Task: Update the bed details by changing the room number, bed number, resident, and set the availability status to 'Occupied'.
Action: Mouse moved to (150, 152)
Screenshot: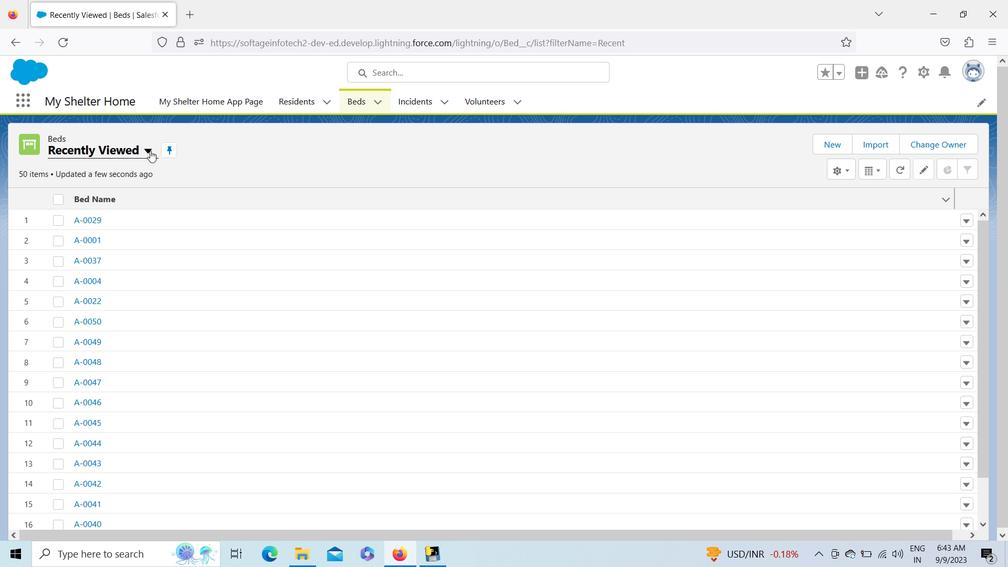 
Action: Mouse pressed left at (150, 152)
Screenshot: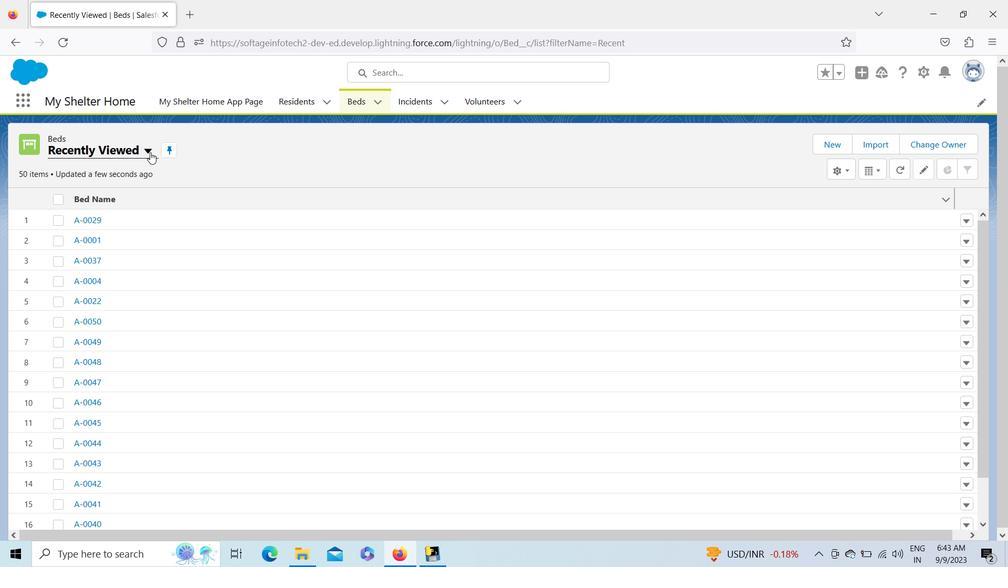 
Action: Mouse moved to (125, 190)
Screenshot: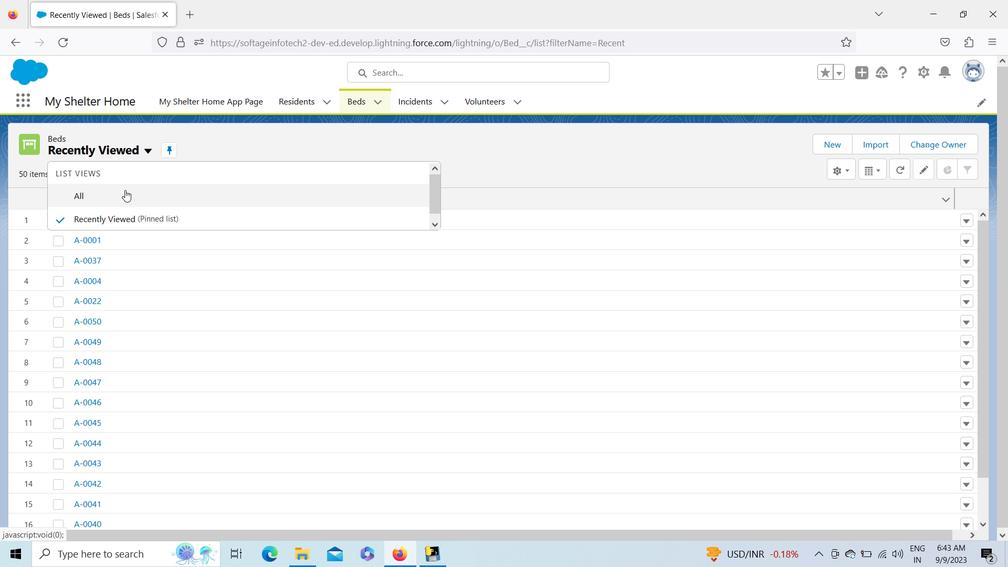
Action: Mouse pressed left at (125, 190)
Screenshot: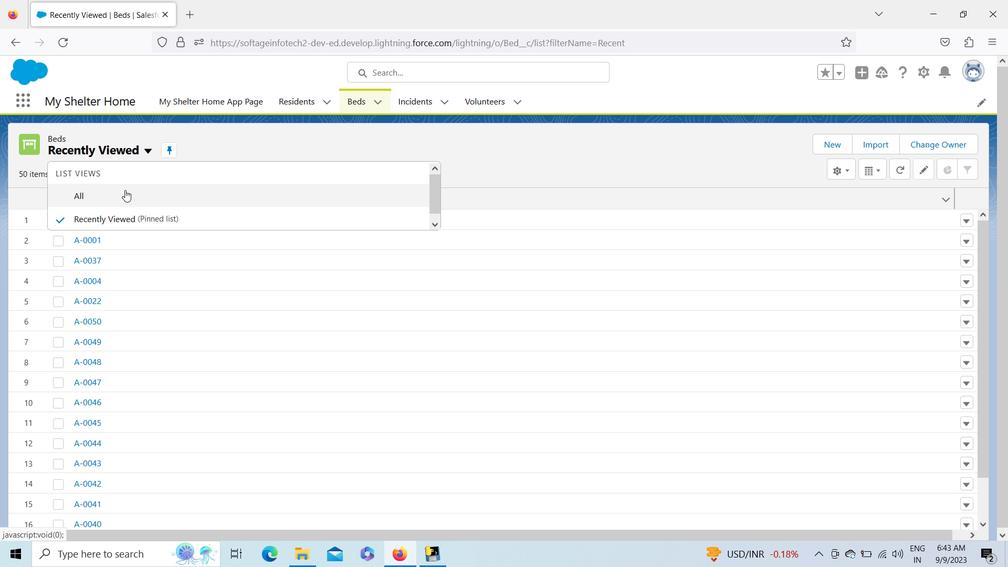 
Action: Mouse moved to (99, 219)
Screenshot: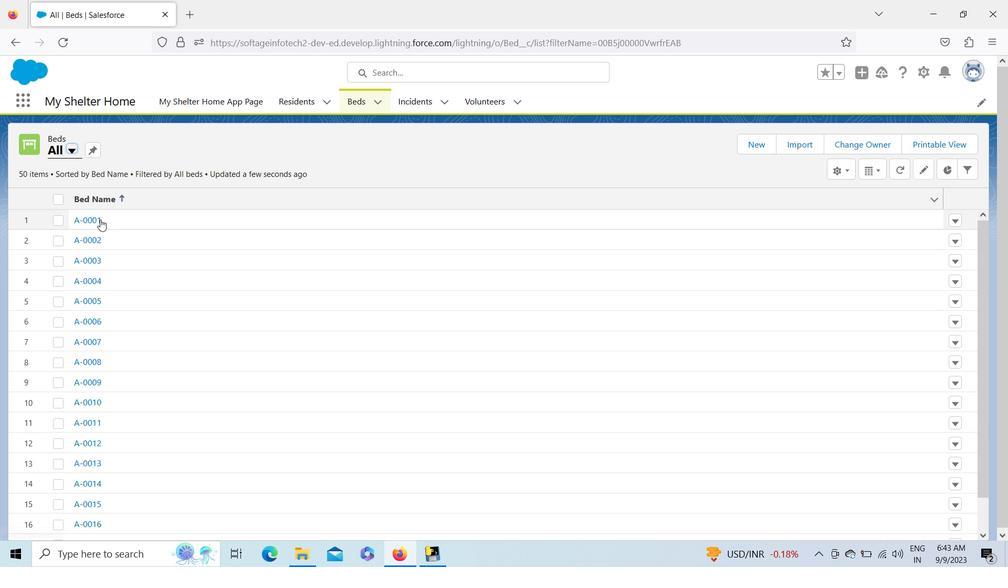 
Action: Mouse pressed left at (99, 219)
Screenshot: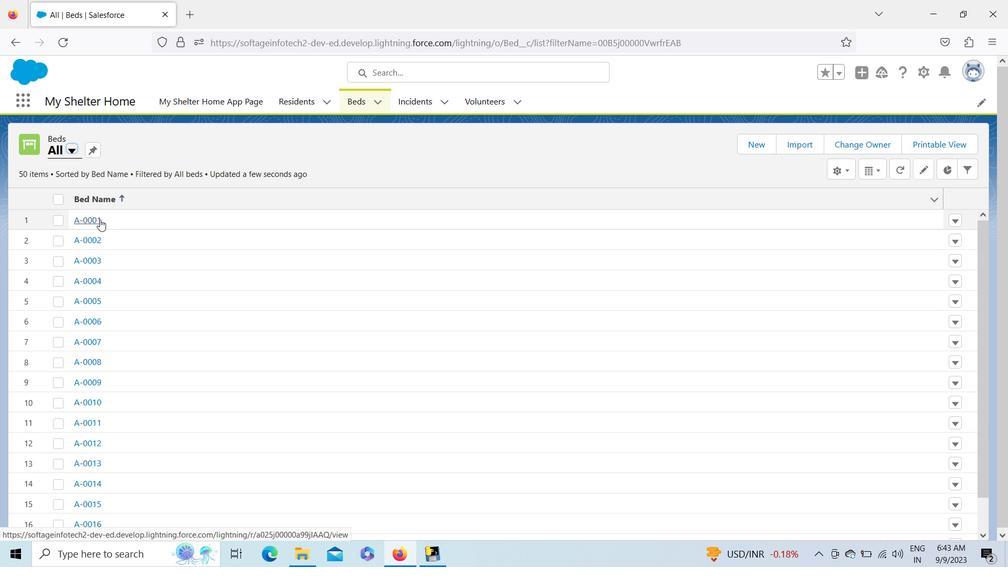 
Action: Mouse moved to (645, 319)
Screenshot: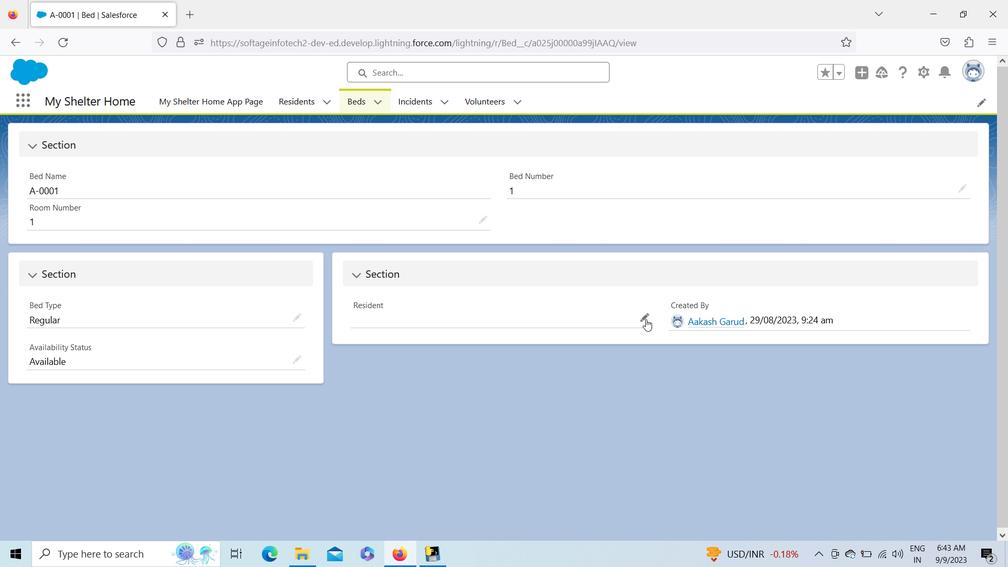 
Action: Mouse pressed left at (645, 319)
Screenshot: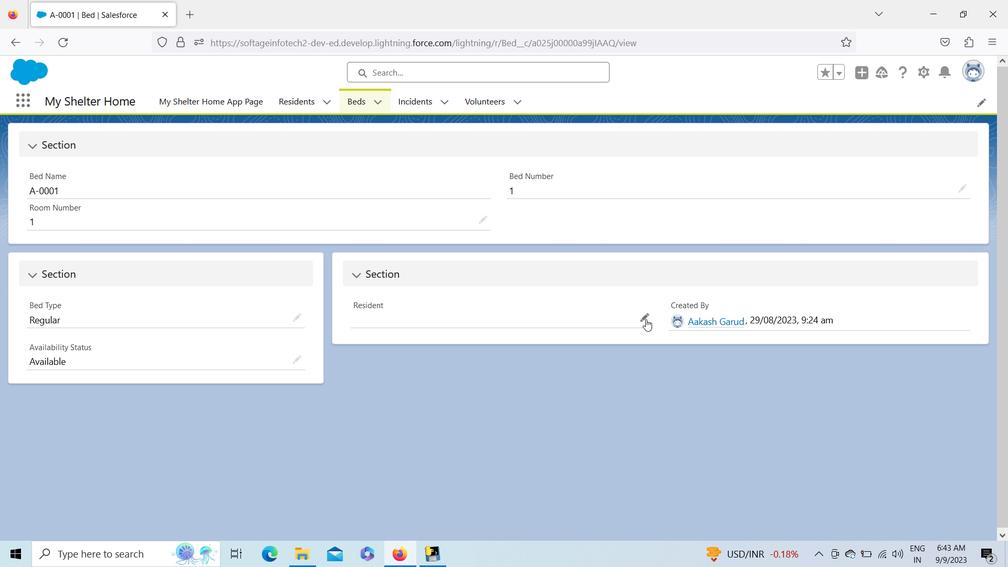 
Action: Key pressed <Key.shift>Hen<Key.backspace>
Screenshot: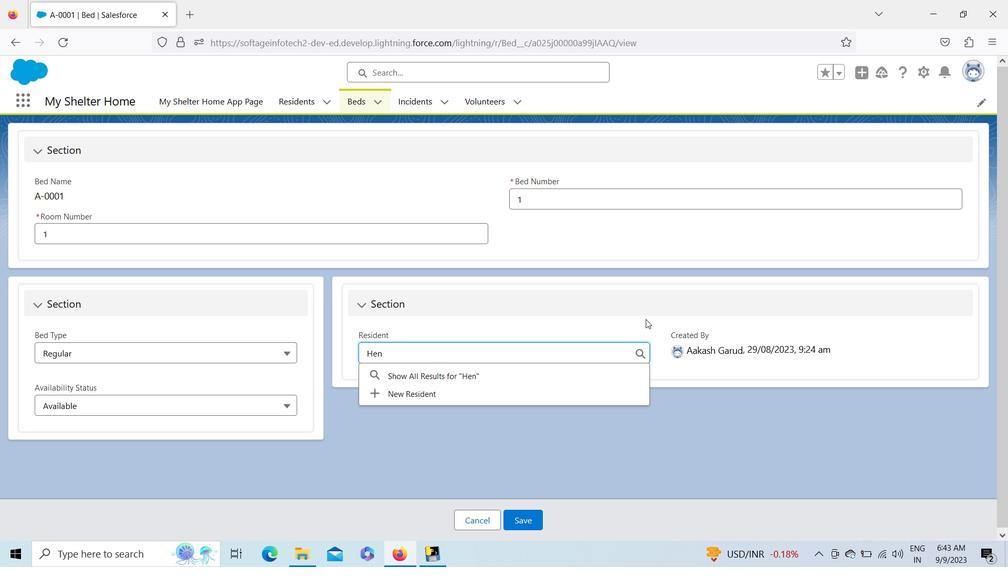 
Action: Mouse moved to (405, 420)
Screenshot: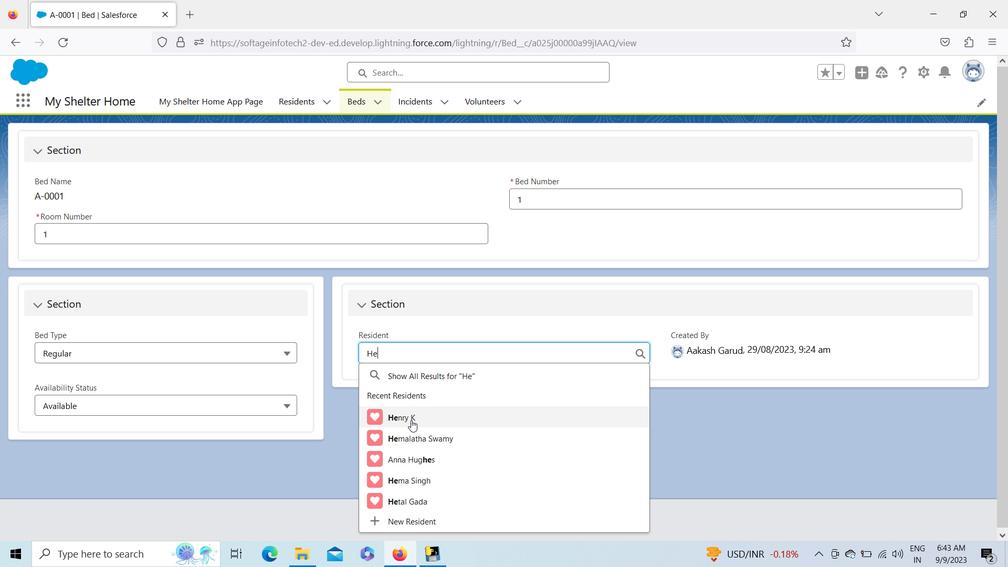 
Action: Mouse pressed left at (405, 420)
Screenshot: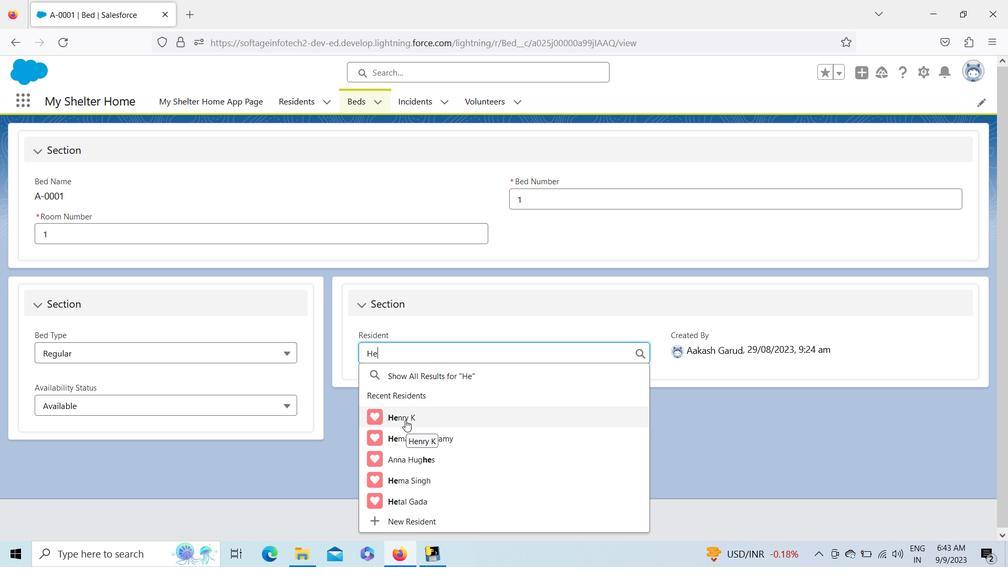 
Action: Mouse moved to (141, 404)
Screenshot: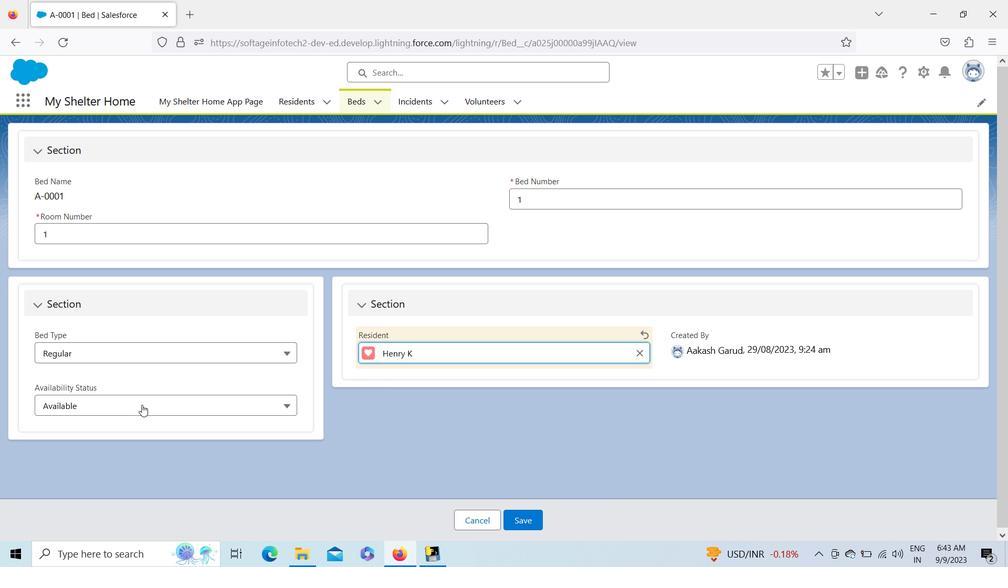 
Action: Mouse pressed left at (141, 404)
Screenshot: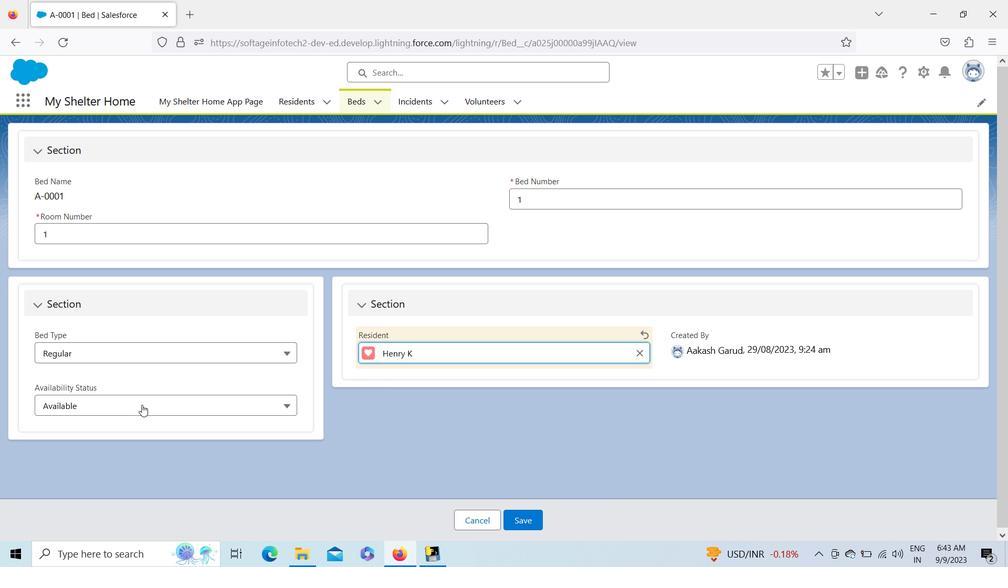 
Action: Mouse moved to (115, 453)
Screenshot: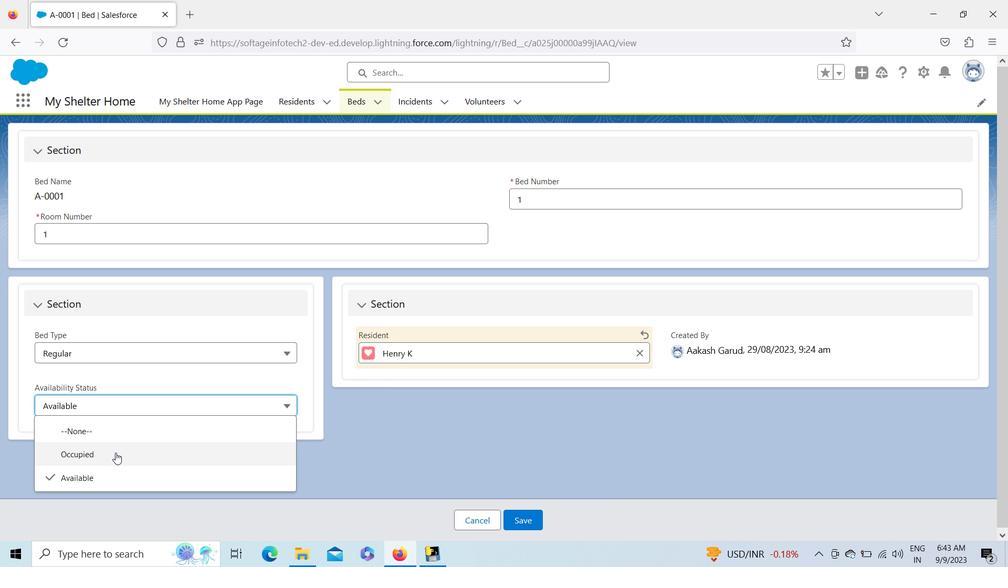 
Action: Mouse pressed left at (115, 453)
Screenshot: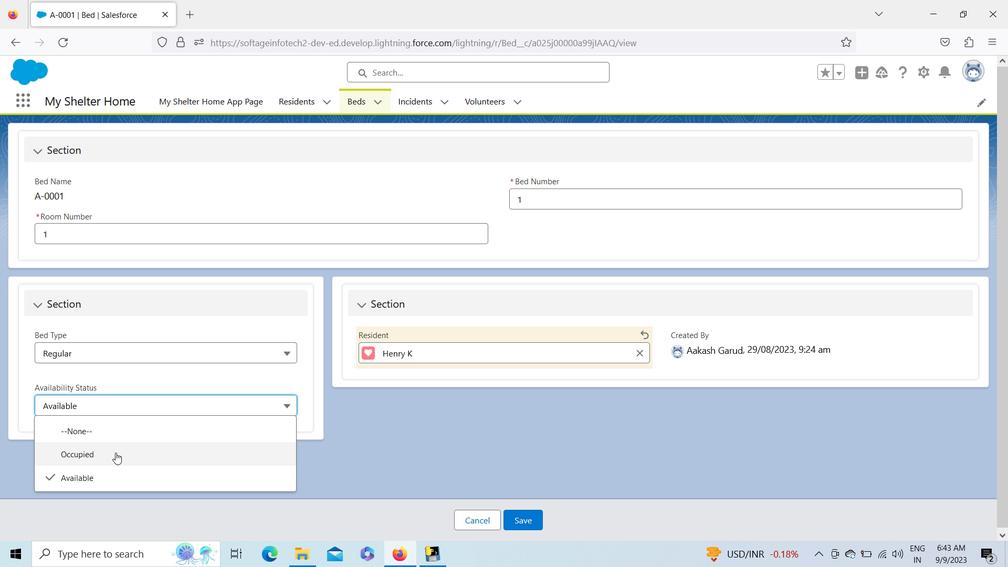 
Action: Mouse moved to (137, 346)
Screenshot: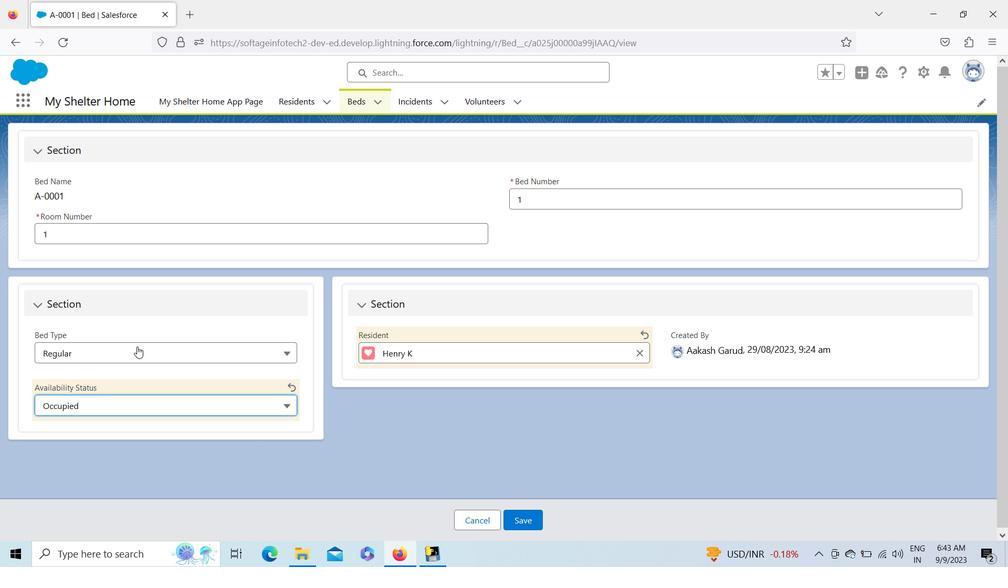 
Action: Mouse pressed left at (137, 346)
Screenshot: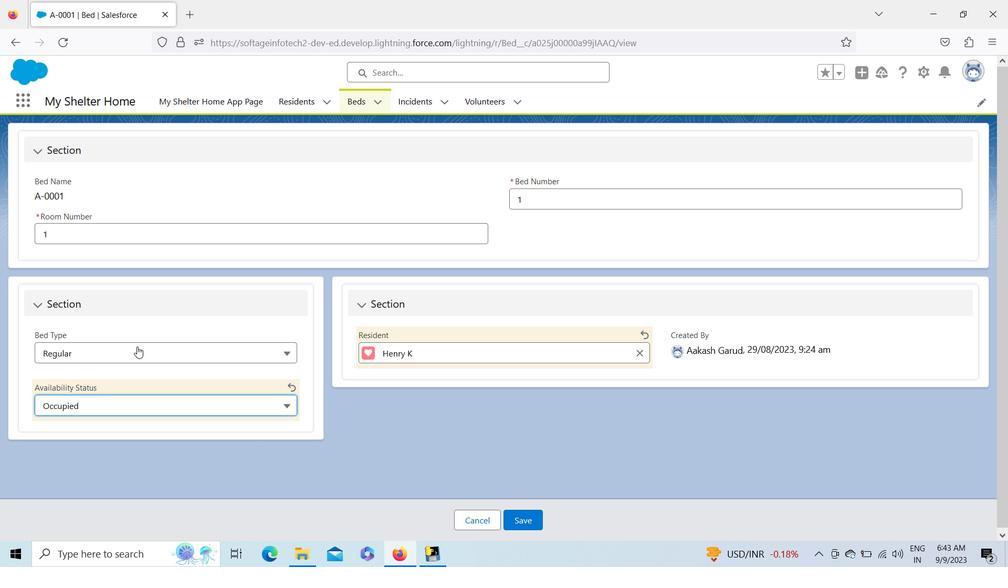 
Action: Mouse moved to (95, 397)
Screenshot: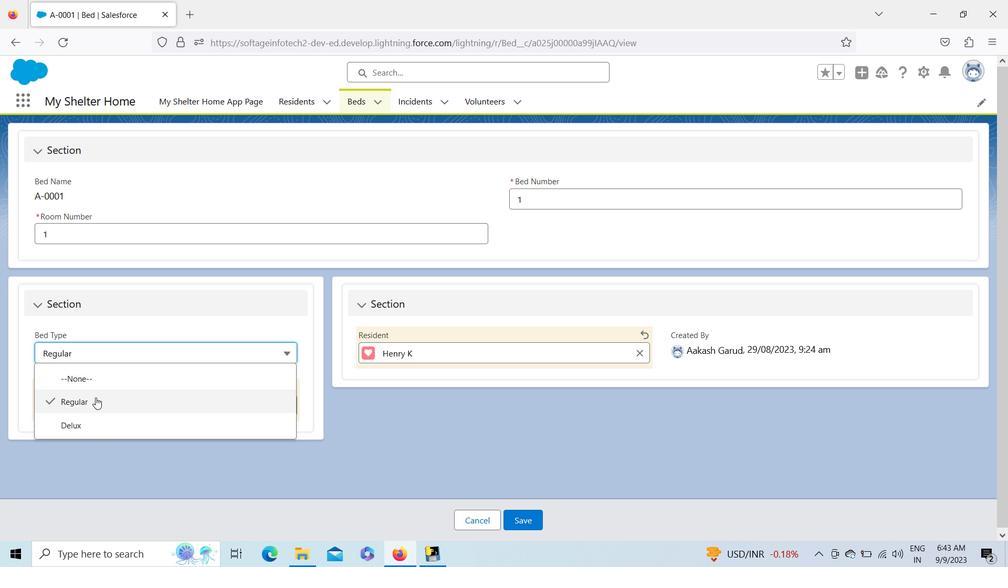 
Action: Mouse pressed left at (95, 397)
Screenshot: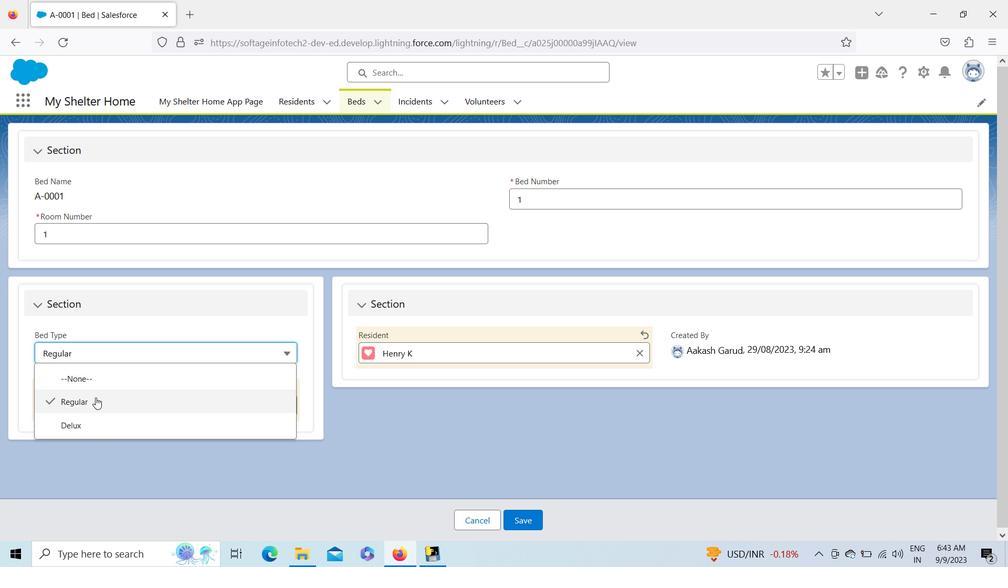
Action: Mouse moved to (527, 518)
Screenshot: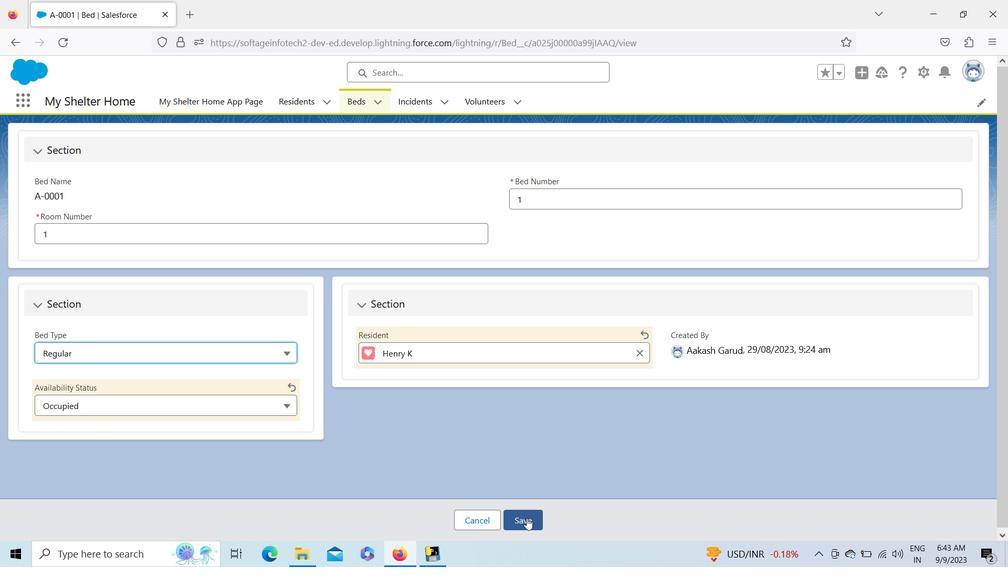 
Action: Mouse pressed left at (527, 518)
Screenshot: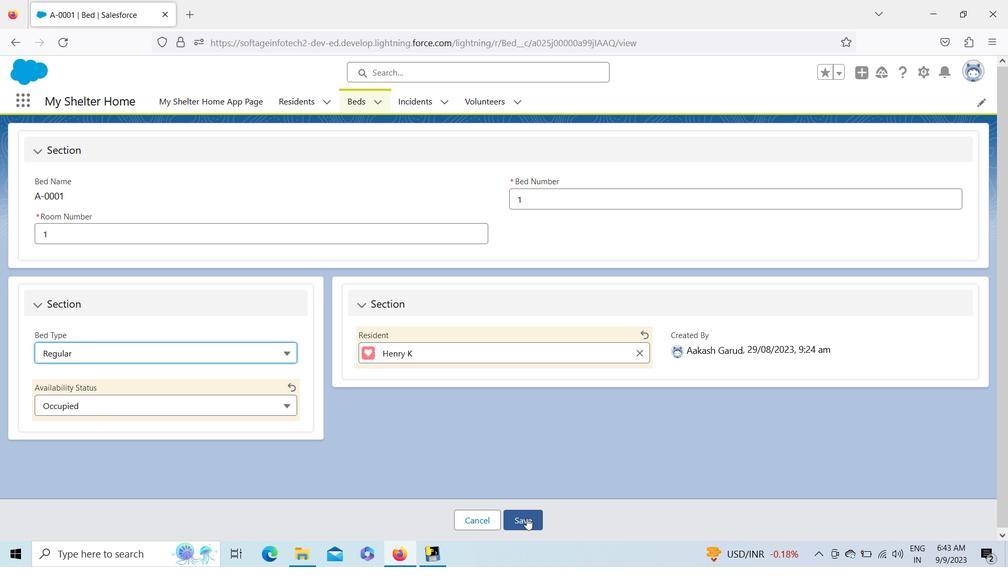 
Action: Mouse moved to (357, 103)
Screenshot: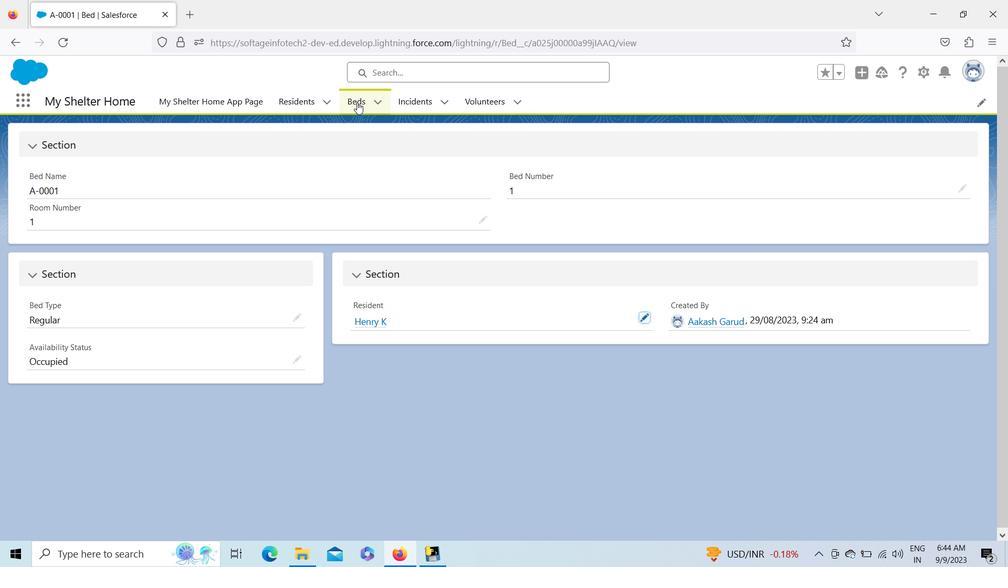 
Action: Mouse pressed left at (357, 103)
Screenshot: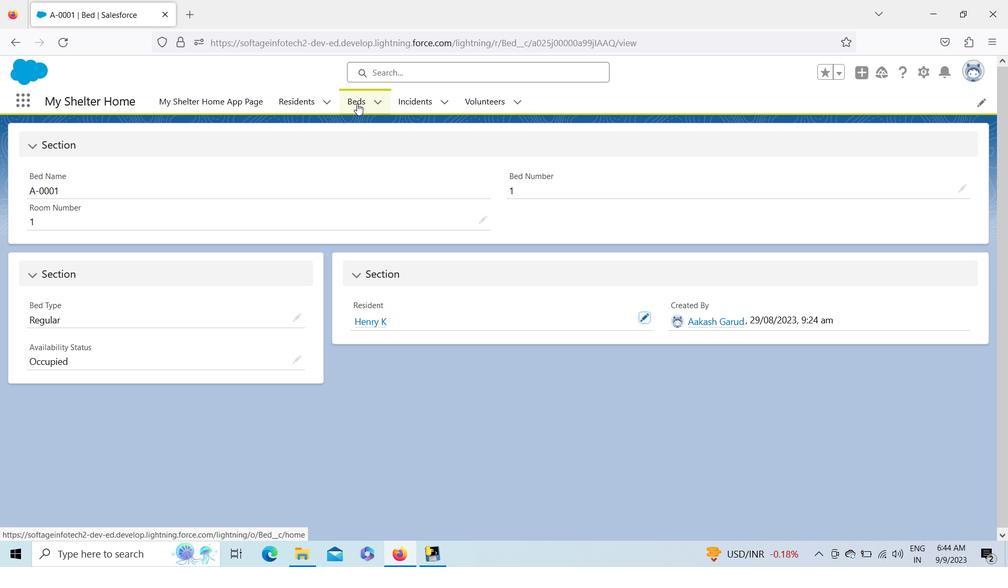 
Action: Mouse moved to (145, 149)
Screenshot: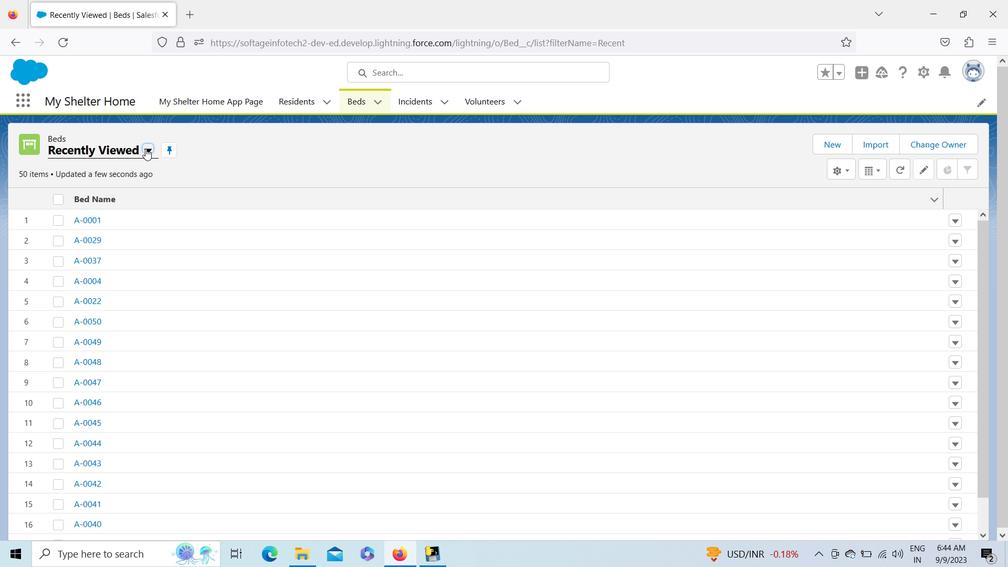 
Action: Mouse pressed left at (145, 149)
Screenshot: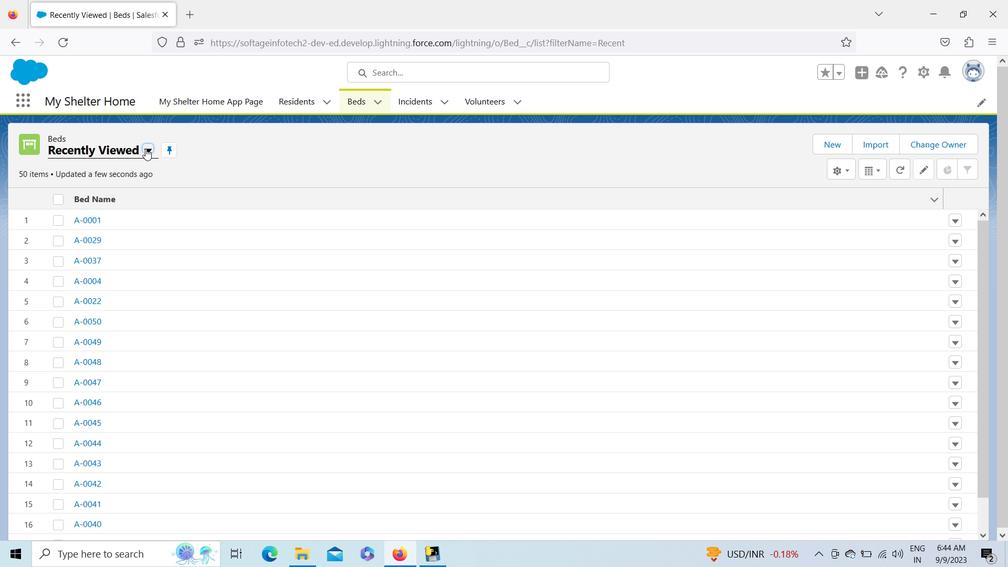 
Action: Mouse moved to (80, 198)
Screenshot: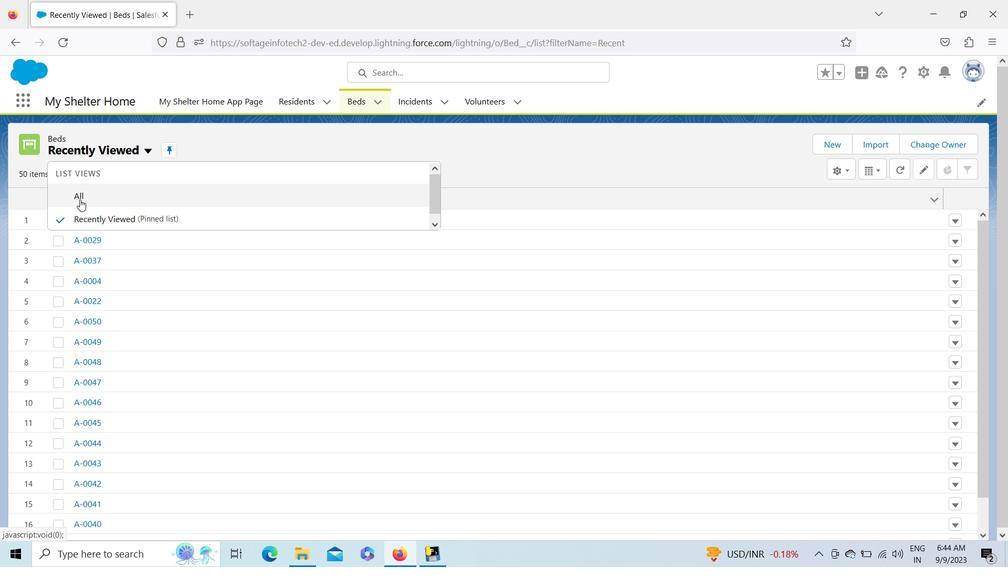 
Action: Mouse pressed left at (80, 198)
Screenshot: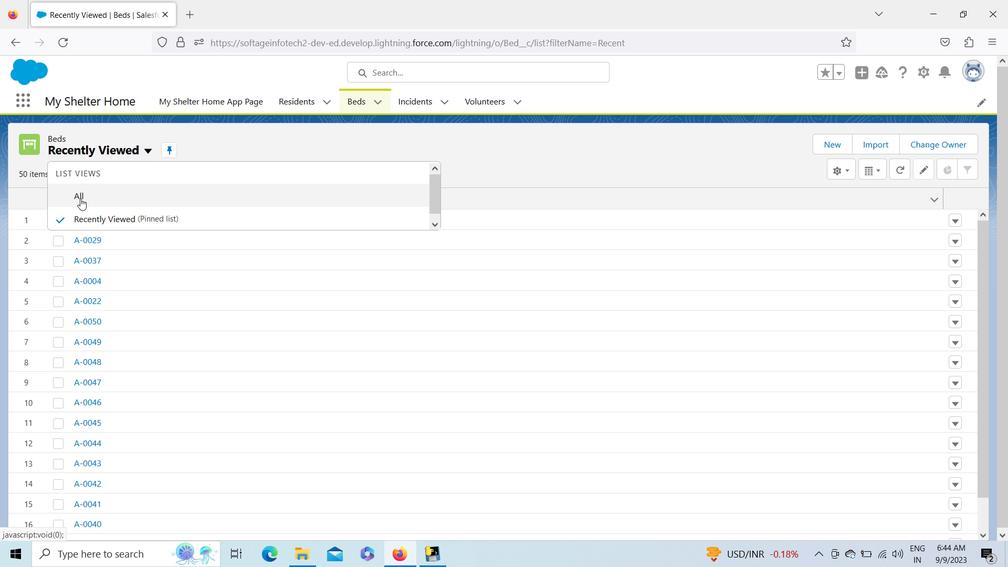 
Action: Mouse moved to (90, 236)
Screenshot: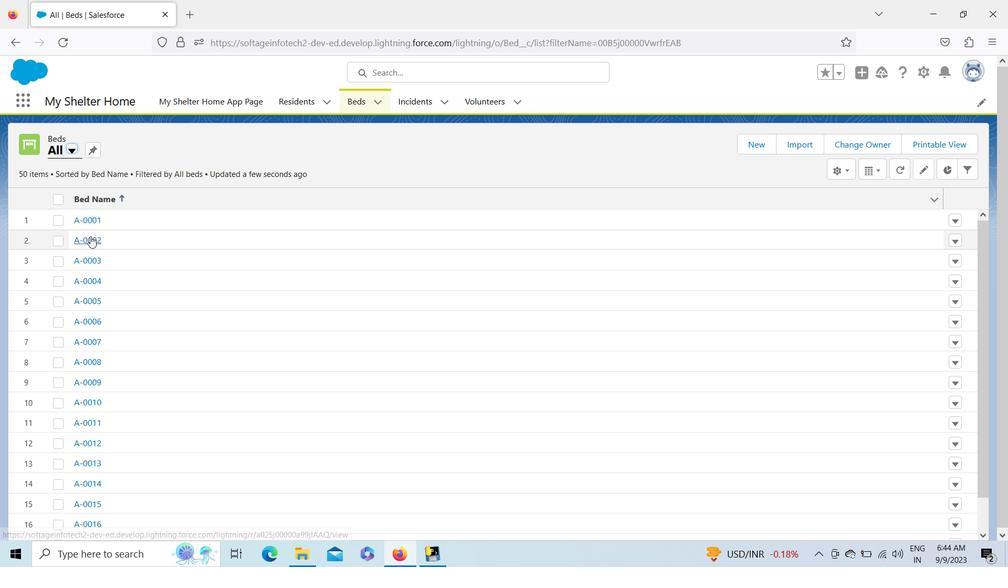 
Action: Mouse pressed left at (90, 236)
Screenshot: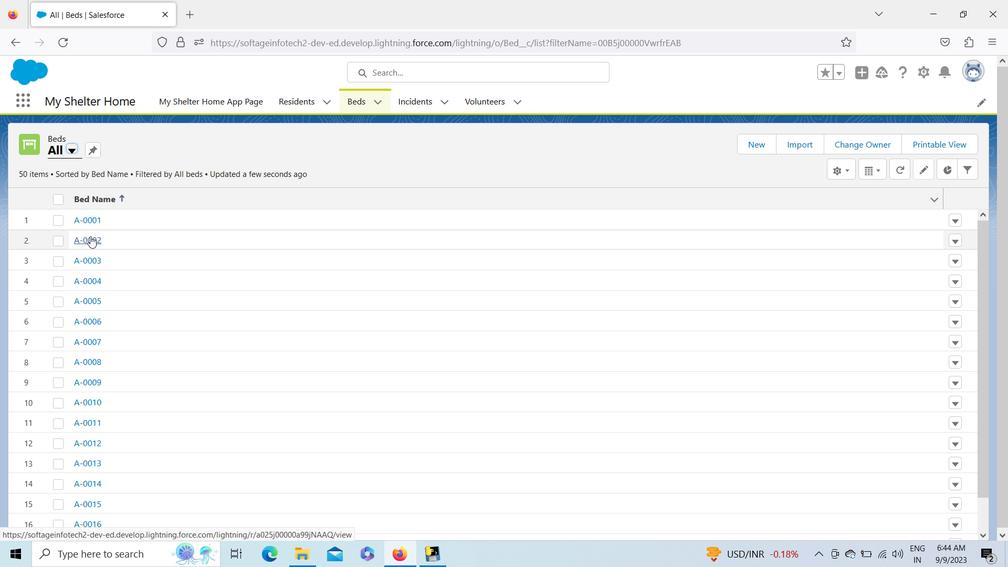 
Action: Mouse moved to (649, 319)
Screenshot: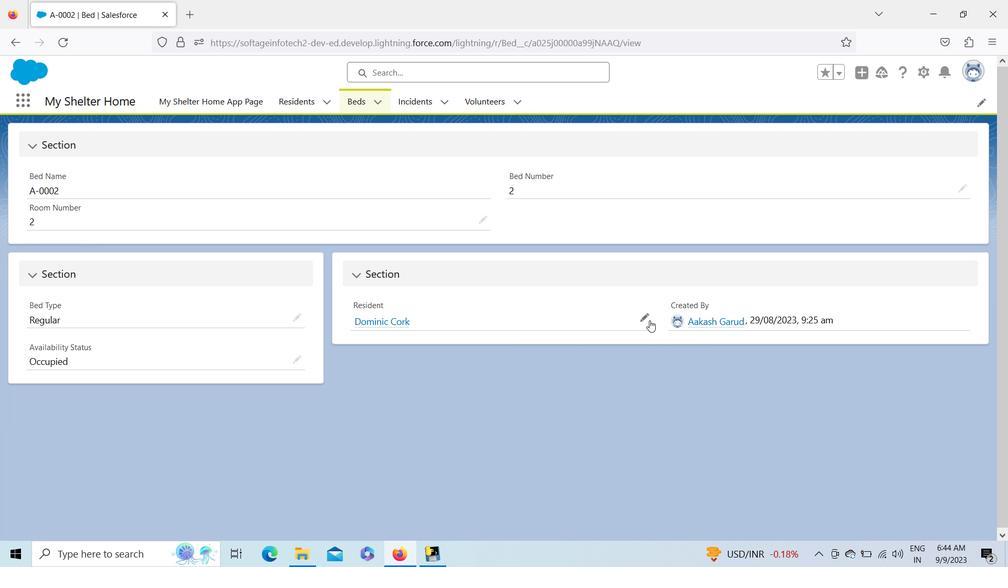 
Action: Mouse pressed left at (649, 319)
Screenshot: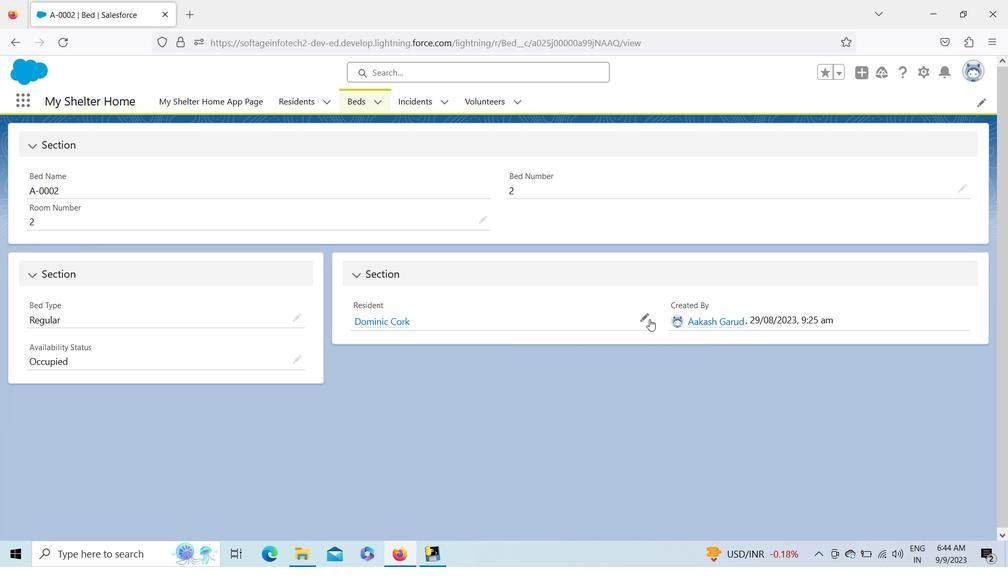 
Action: Mouse moved to (637, 351)
Screenshot: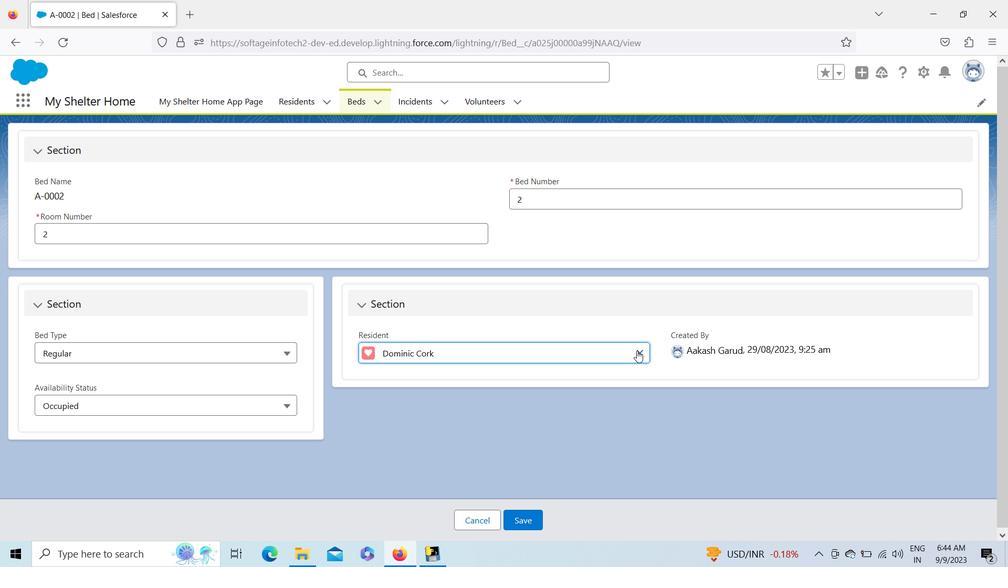 
Action: Mouse pressed left at (637, 351)
Screenshot: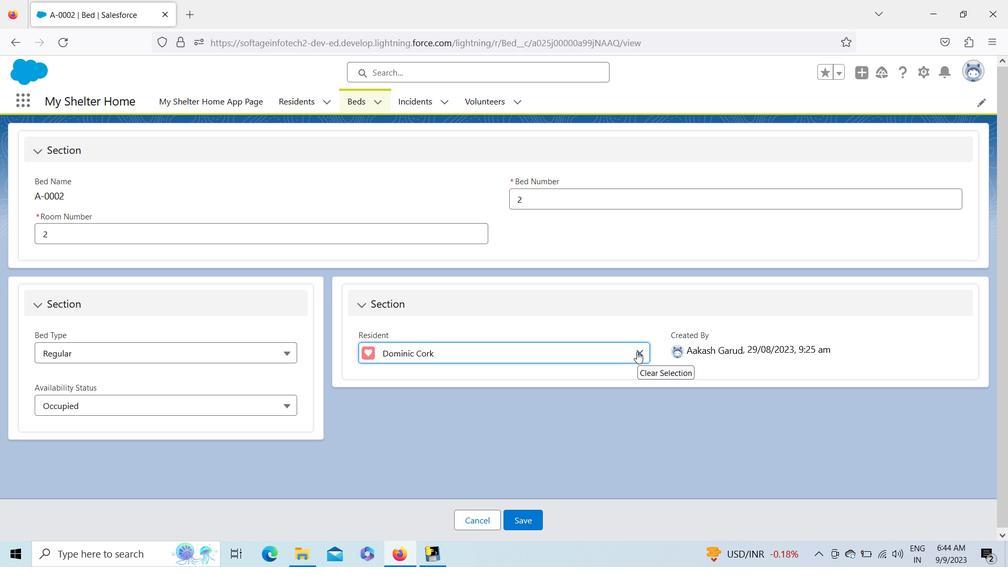 
Action: Key pressed <Key.shift>Agn<Key.backspace>
Screenshot: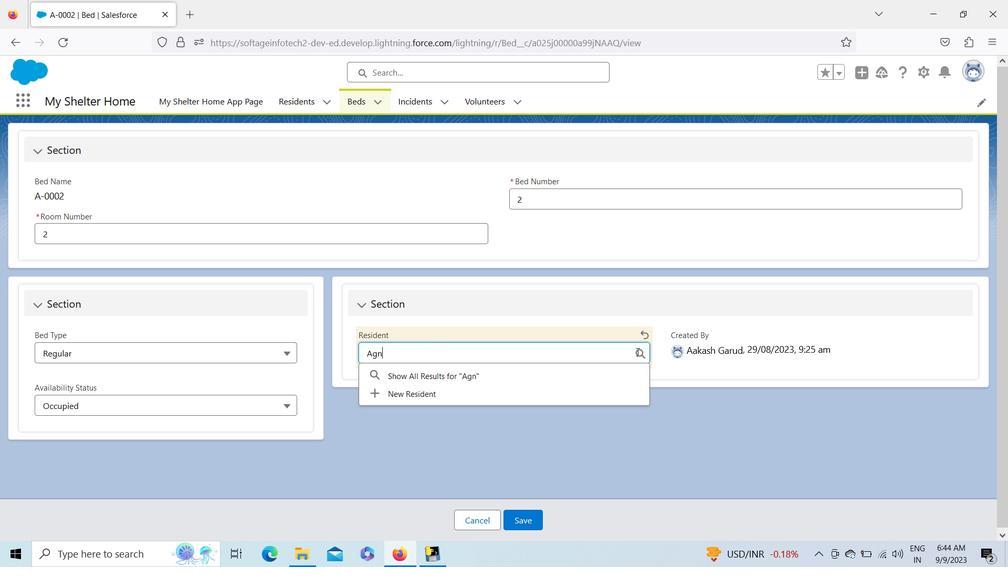 
Action: Mouse moved to (418, 416)
Screenshot: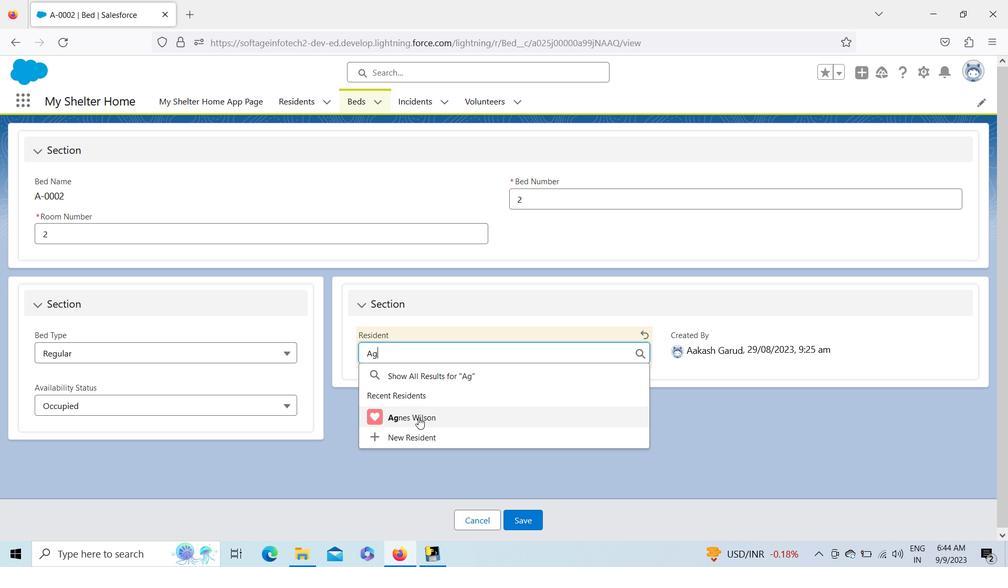 
Action: Mouse pressed left at (418, 416)
Screenshot: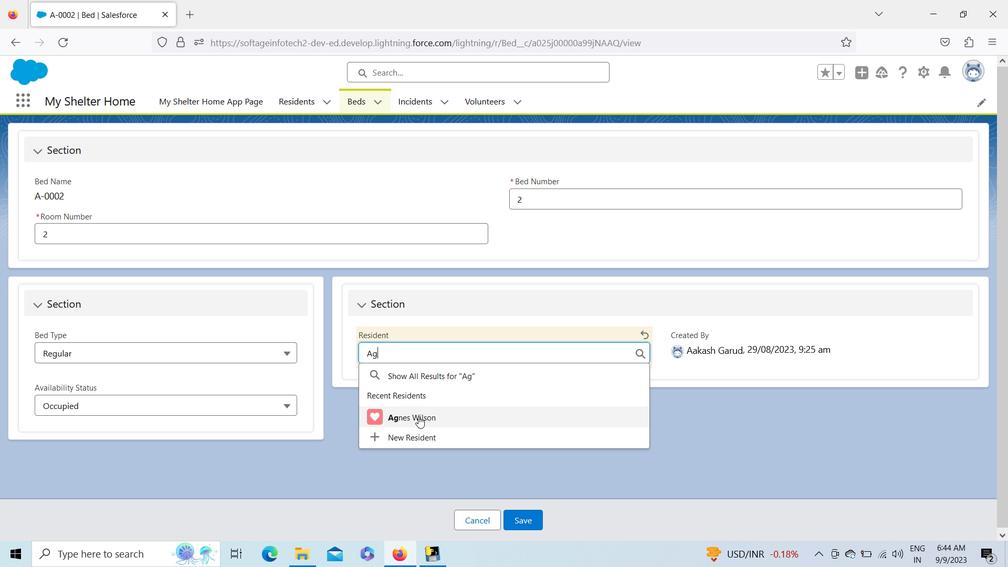 
Action: Mouse moved to (520, 512)
Screenshot: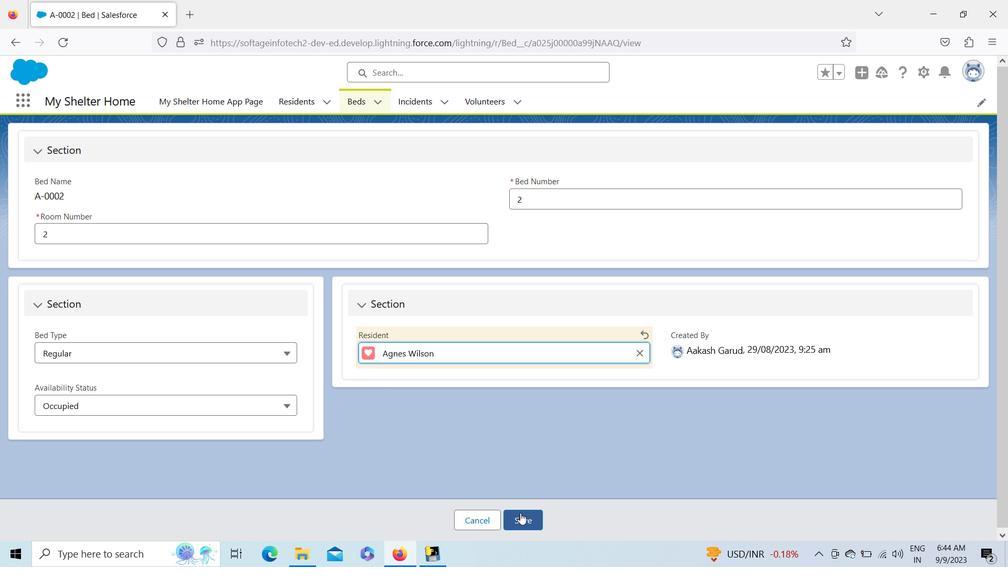 
Action: Mouse pressed left at (520, 512)
Screenshot: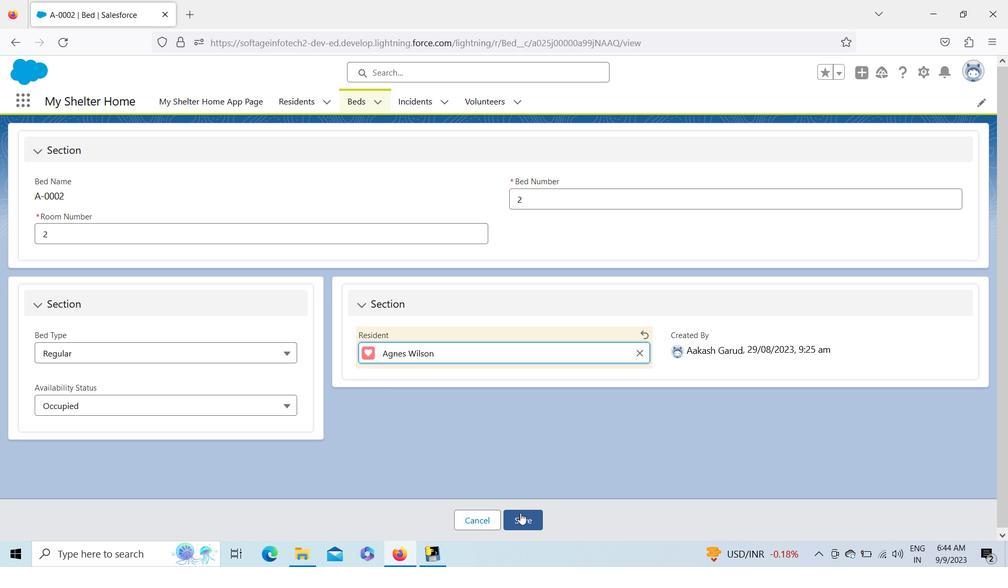 
Action: Mouse moved to (361, 108)
Screenshot: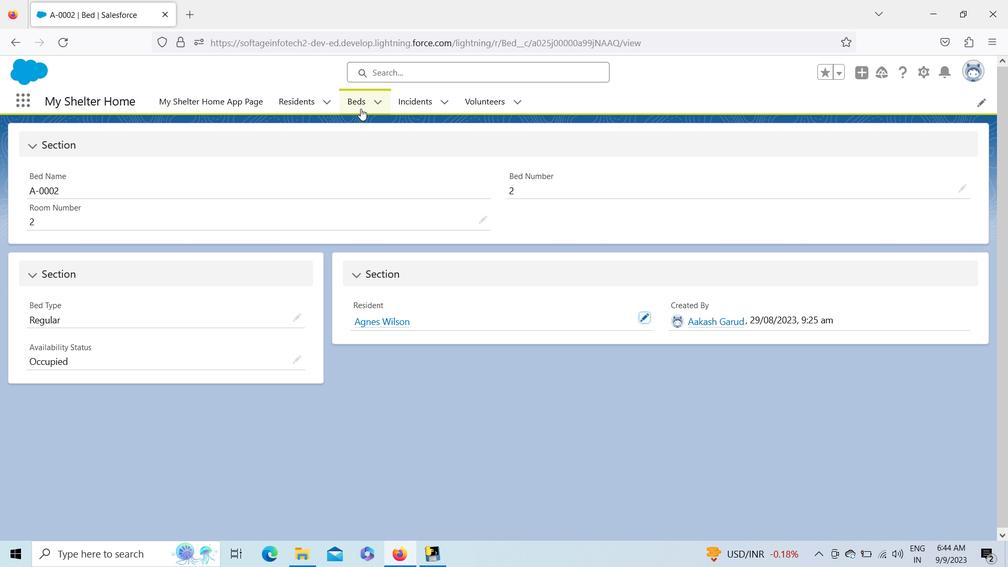 
Action: Mouse pressed left at (361, 108)
Screenshot: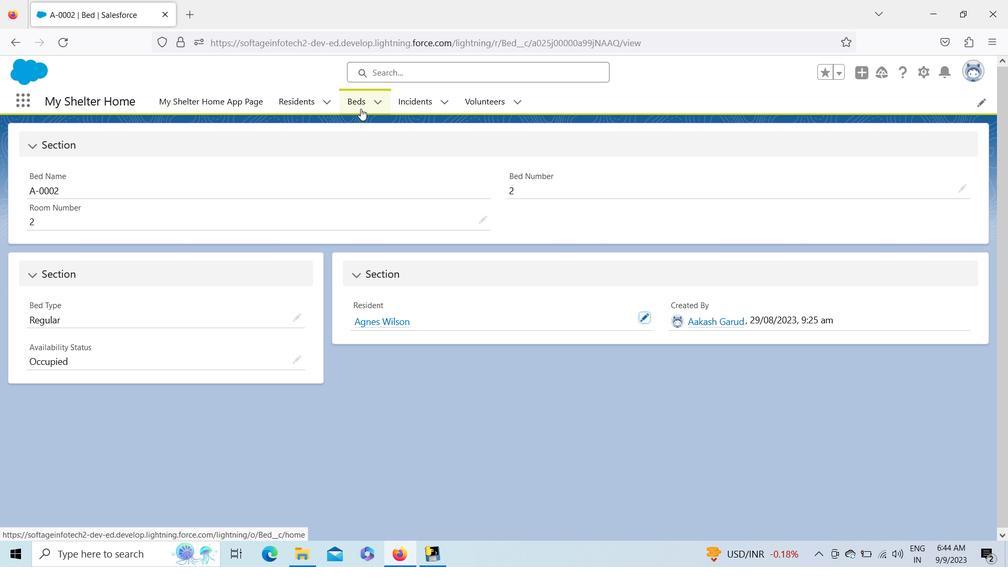 
Action: Mouse moved to (141, 152)
Screenshot: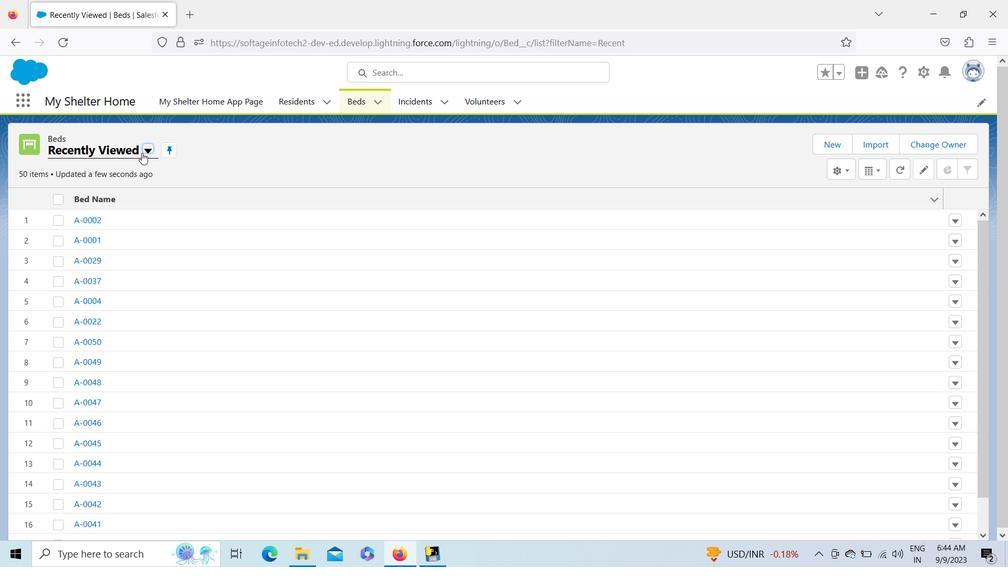
Action: Mouse pressed left at (141, 152)
Screenshot: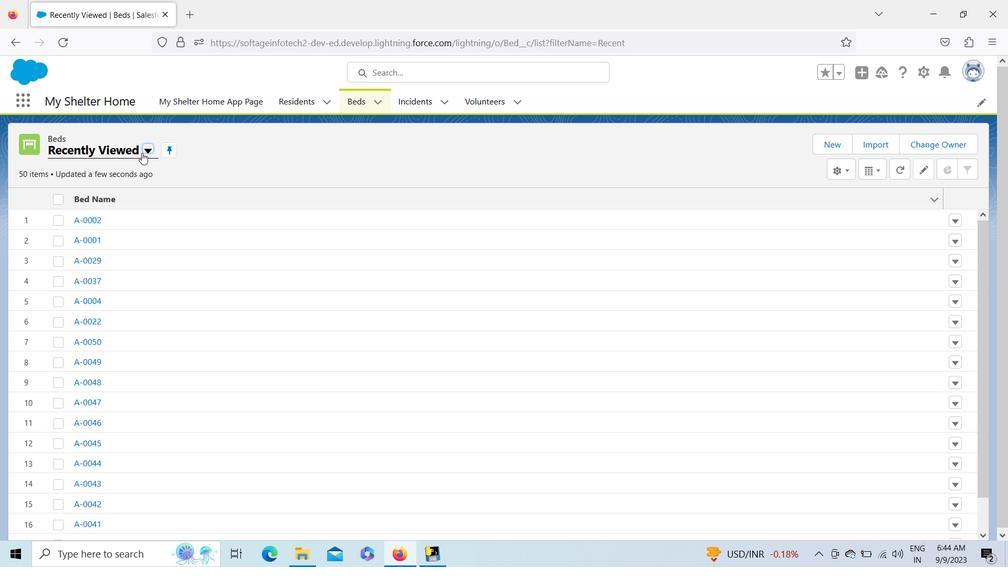 
Action: Mouse moved to (129, 196)
Screenshot: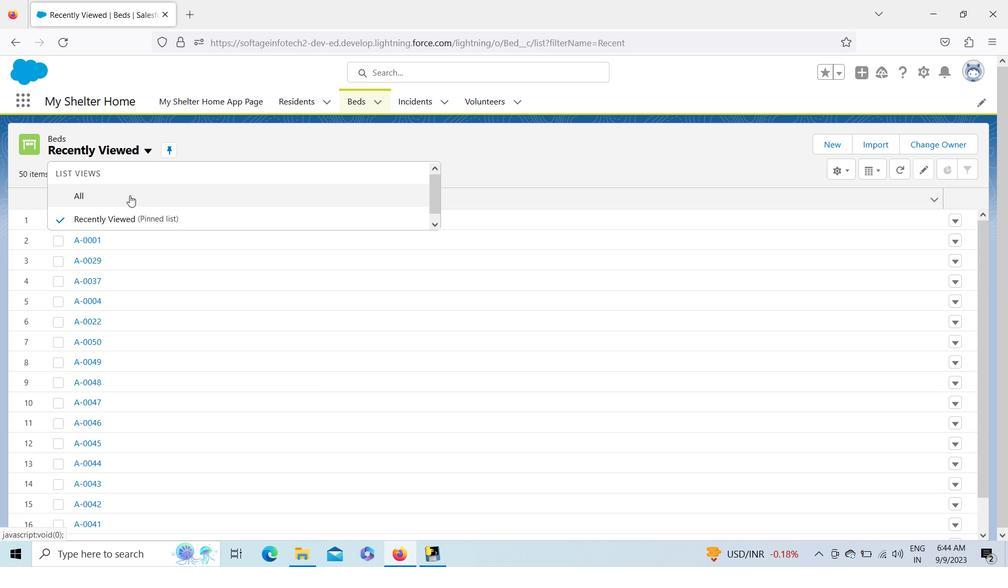 
Action: Mouse pressed left at (129, 196)
Screenshot: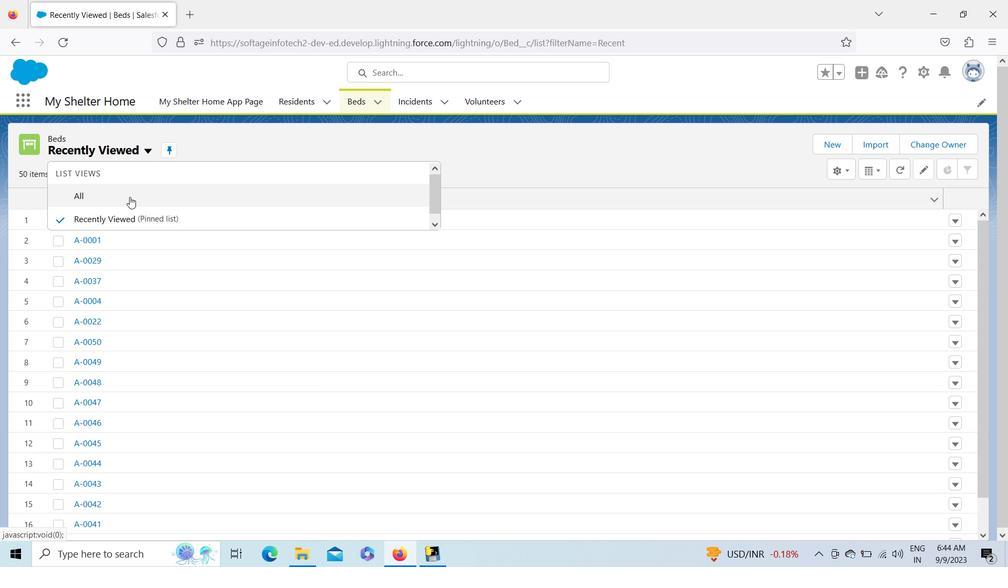 
Action: Mouse moved to (77, 263)
Screenshot: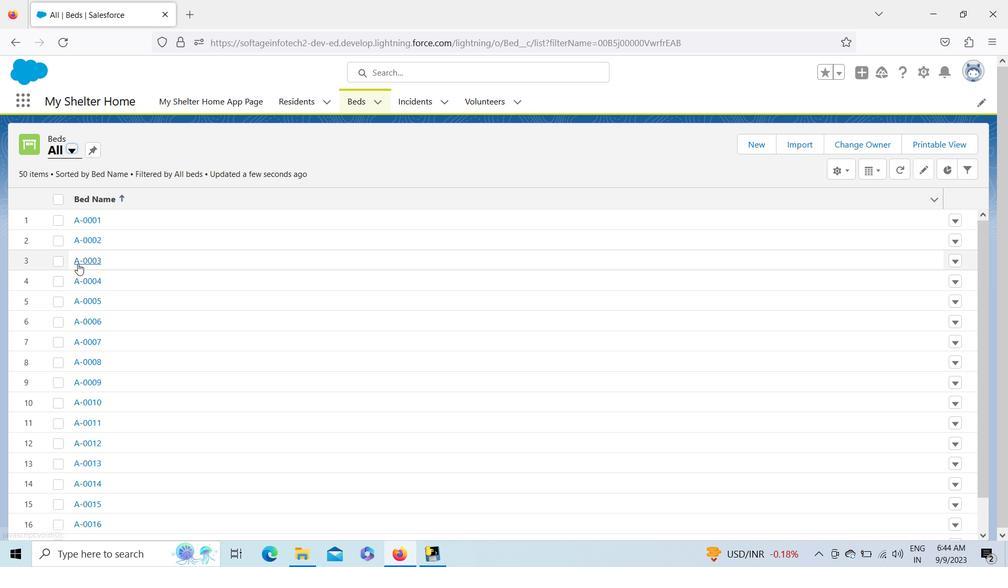 
Action: Mouse pressed left at (77, 263)
Screenshot: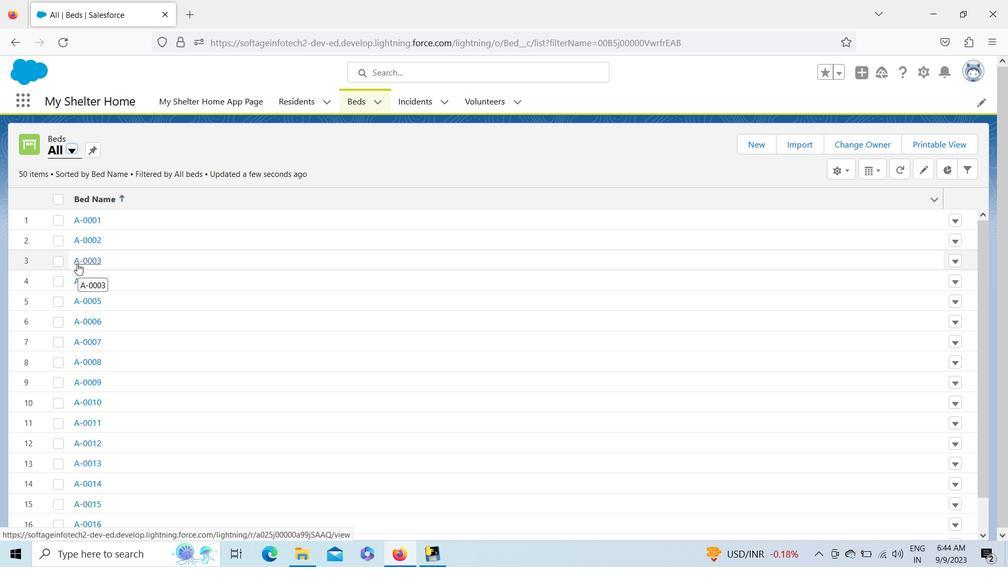 
Action: Mouse pressed left at (77, 263)
Screenshot: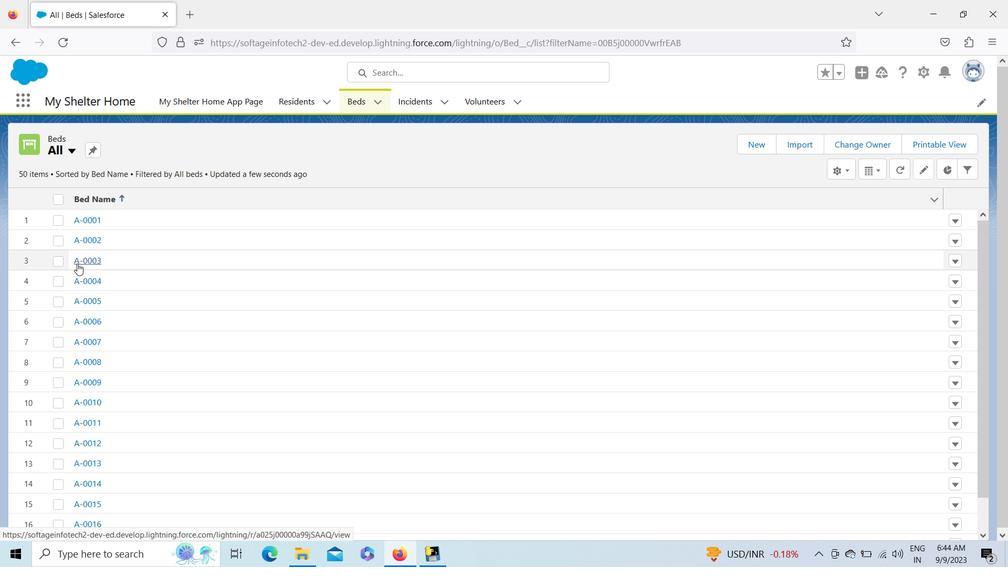 
Action: Mouse moved to (645, 316)
Screenshot: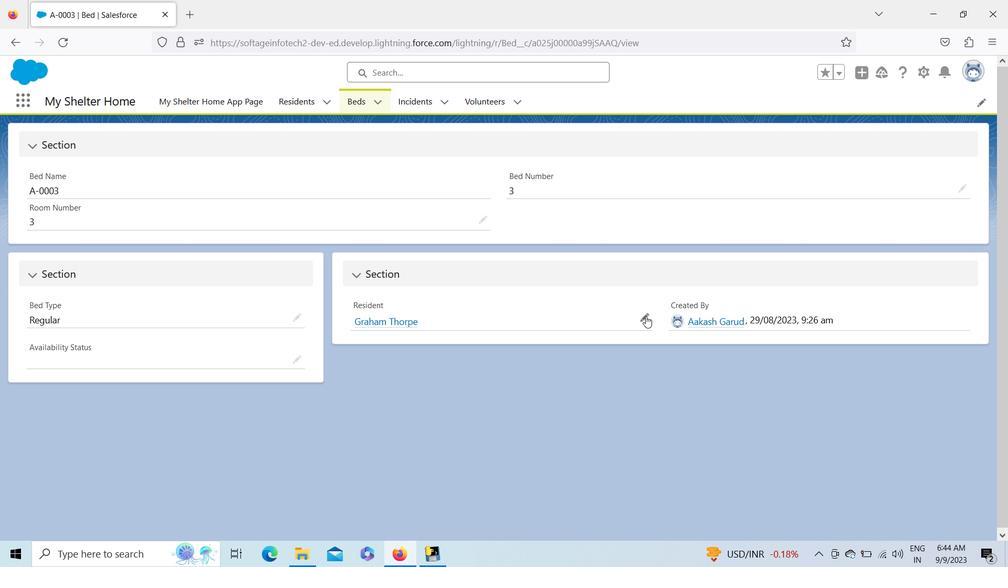 
Action: Mouse pressed left at (645, 316)
Screenshot: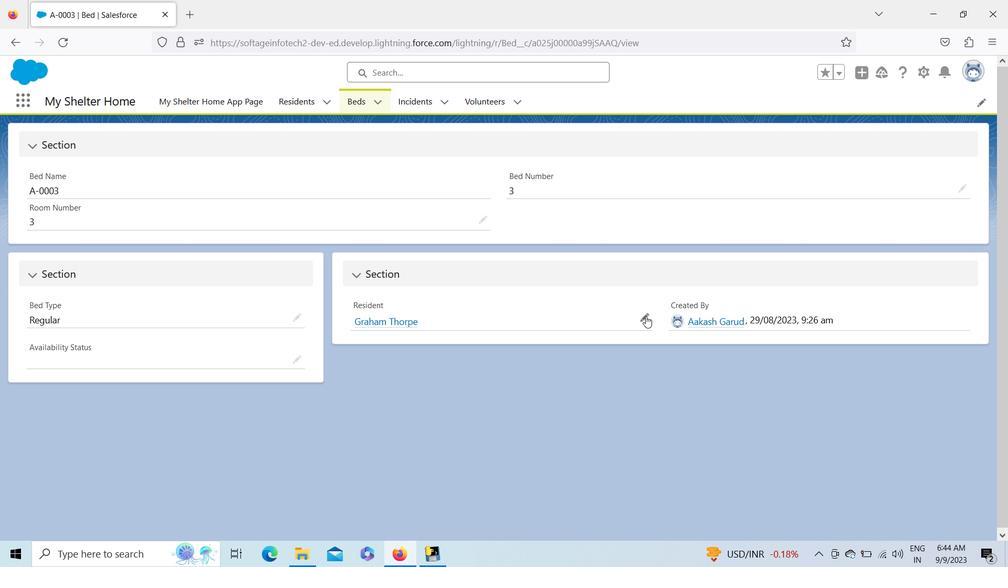 
Action: Key pressed <Key.shift>T
Screenshot: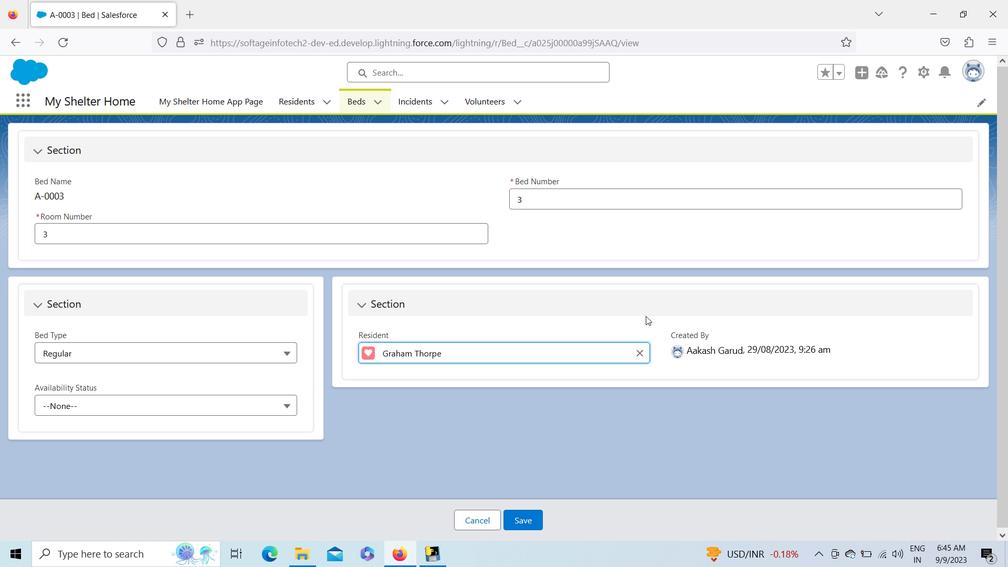
Action: Mouse moved to (638, 351)
Screenshot: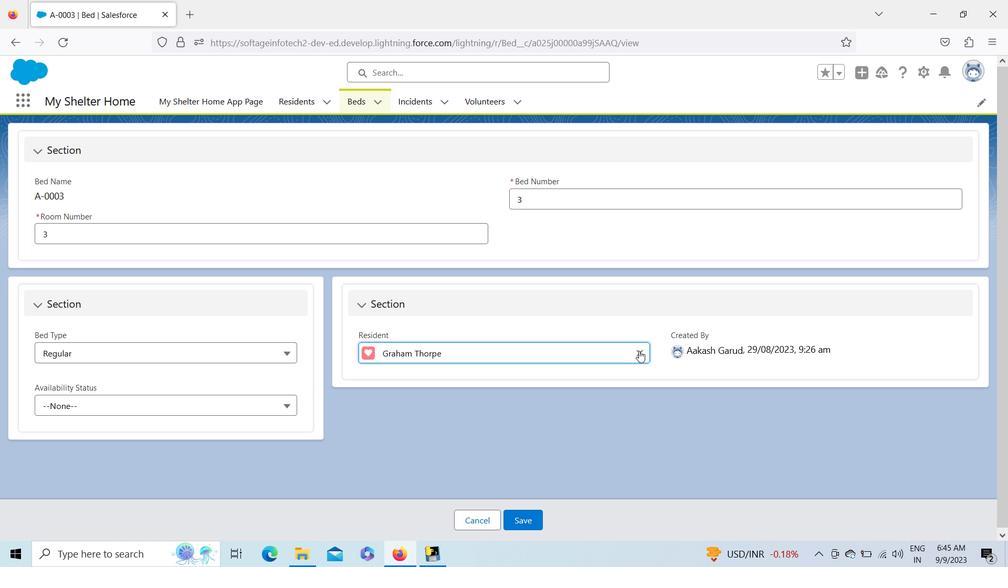 
Action: Mouse pressed left at (638, 351)
Screenshot: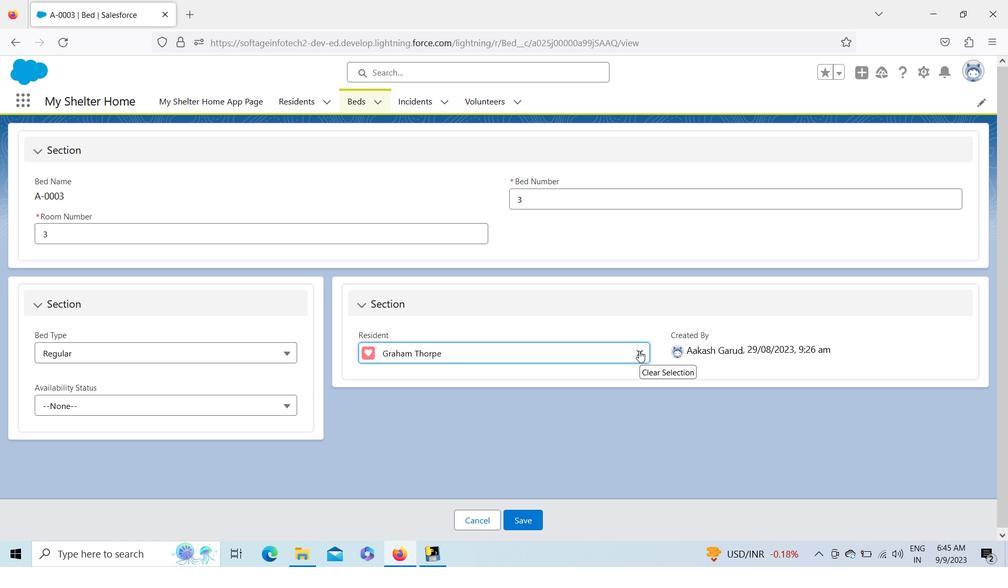 
Action: Key pressed <Key.shift>Tam<Key.backspace>
Screenshot: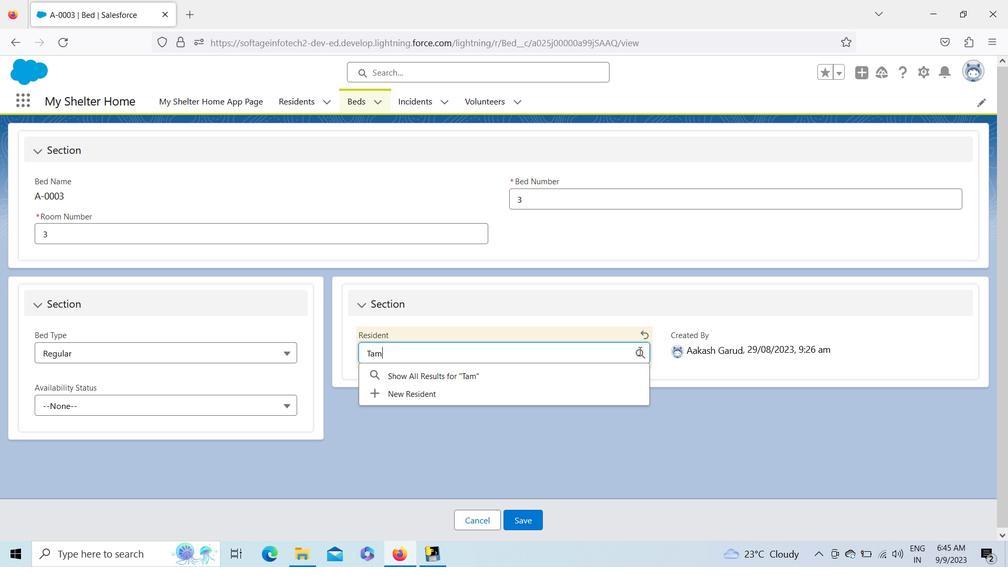 
Action: Mouse moved to (428, 412)
Screenshot: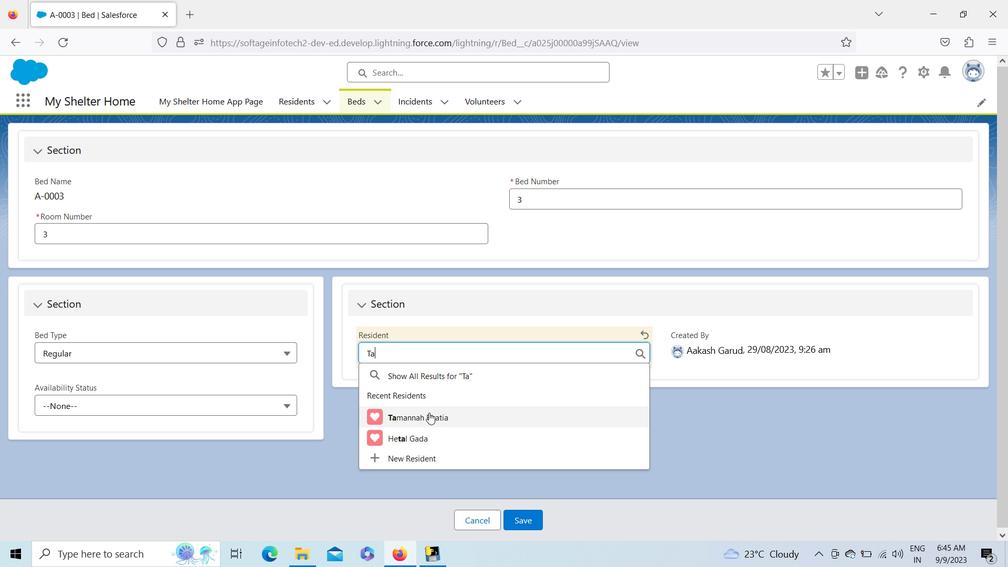
Action: Mouse pressed left at (428, 412)
Screenshot: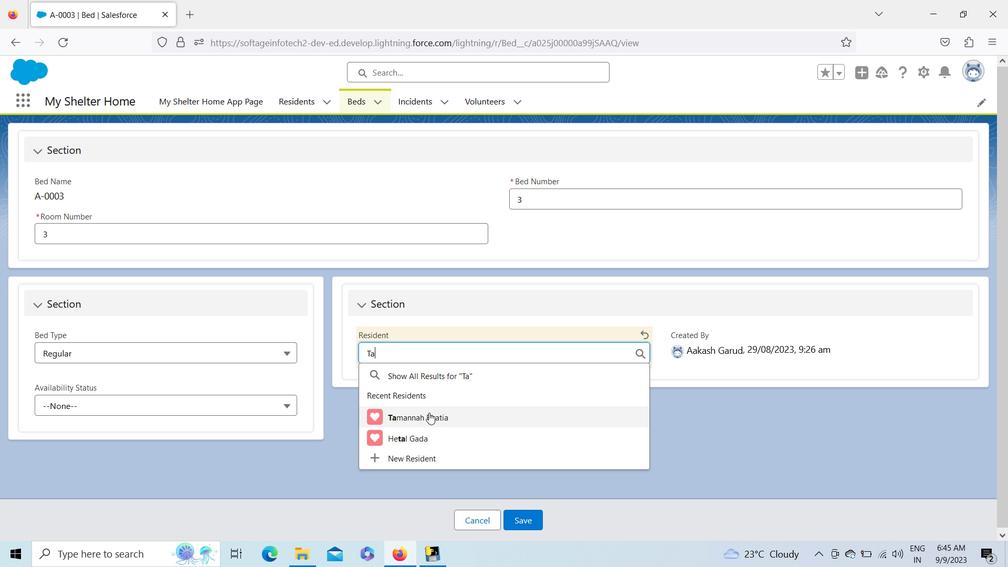 
Action: Mouse moved to (191, 354)
Screenshot: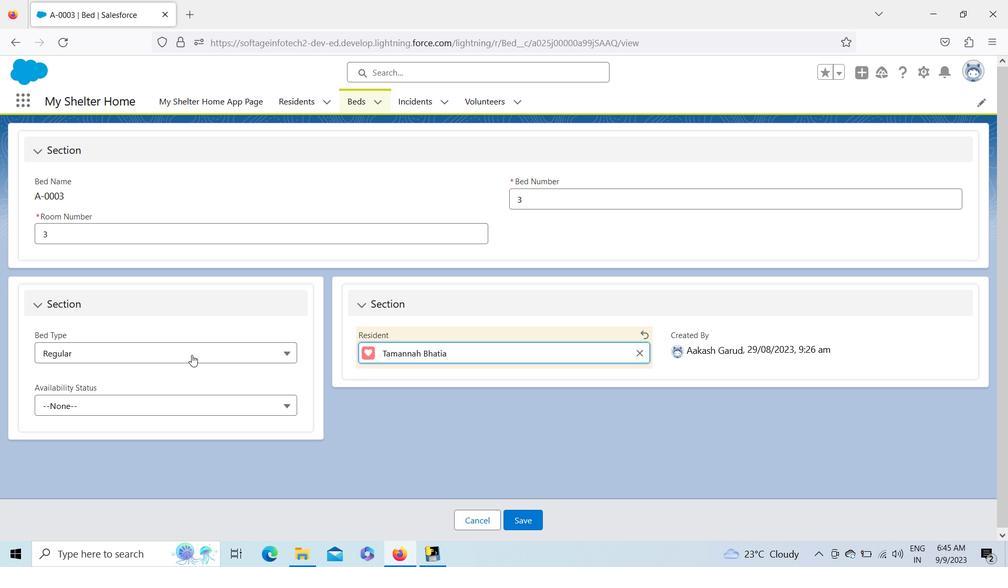 
Action: Mouse pressed left at (191, 354)
Screenshot: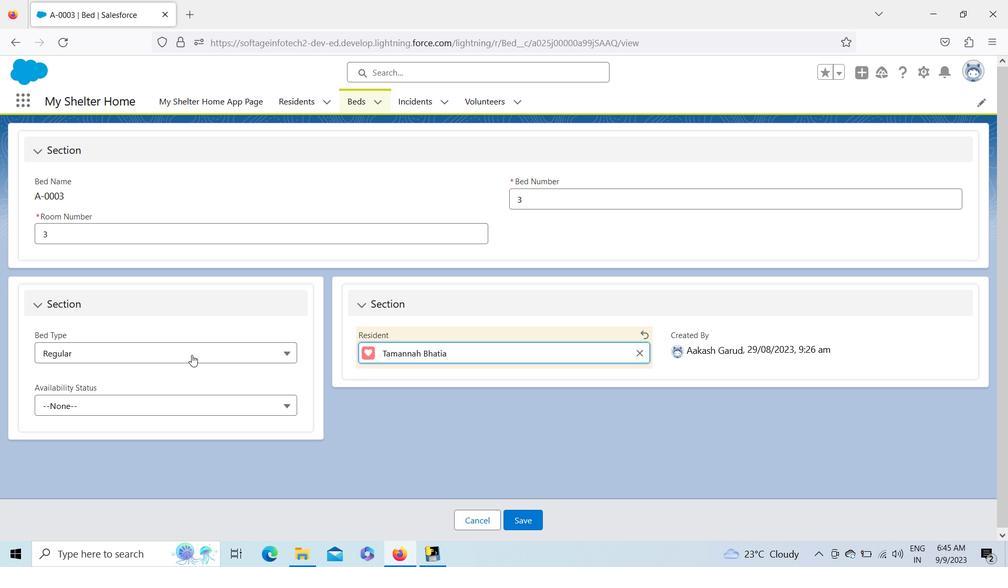 
Action: Mouse pressed left at (191, 354)
Screenshot: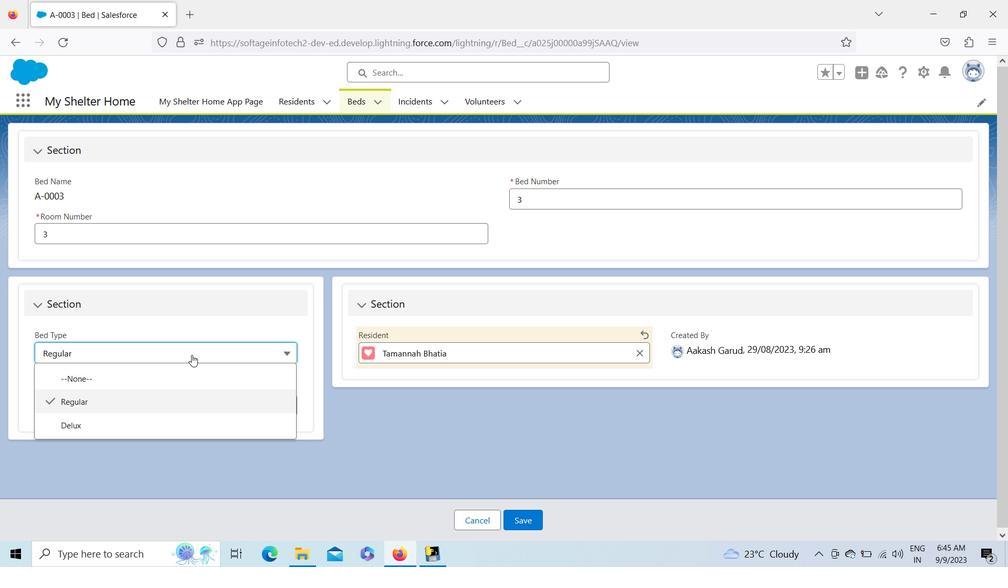 
Action: Mouse moved to (185, 411)
Screenshot: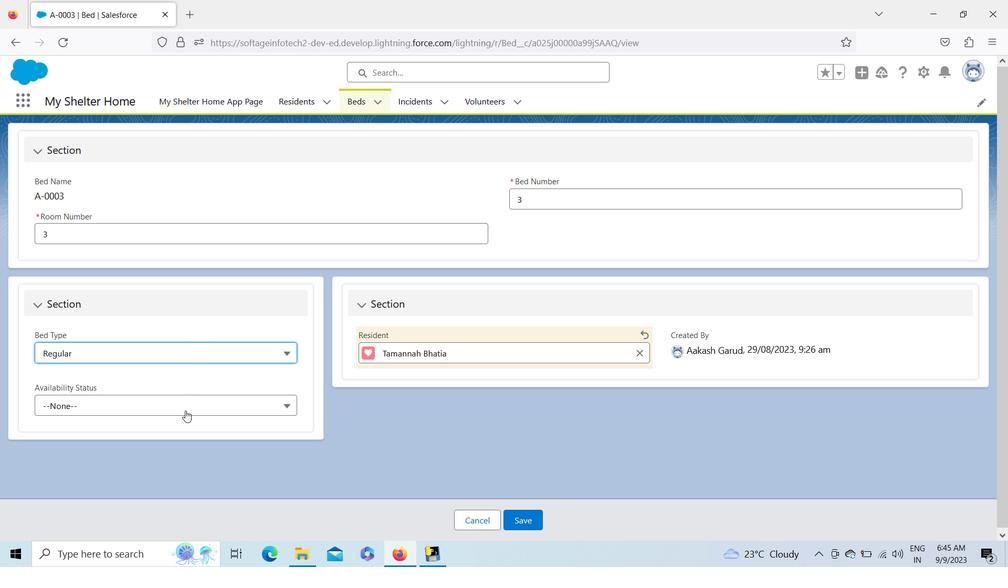 
Action: Mouse pressed left at (185, 411)
Screenshot: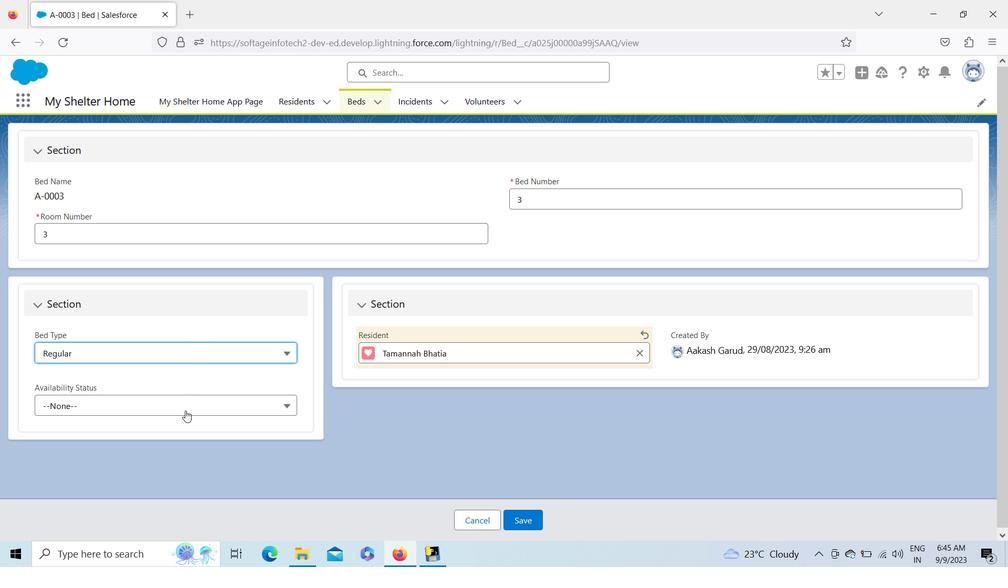 
Action: Mouse moved to (145, 449)
Screenshot: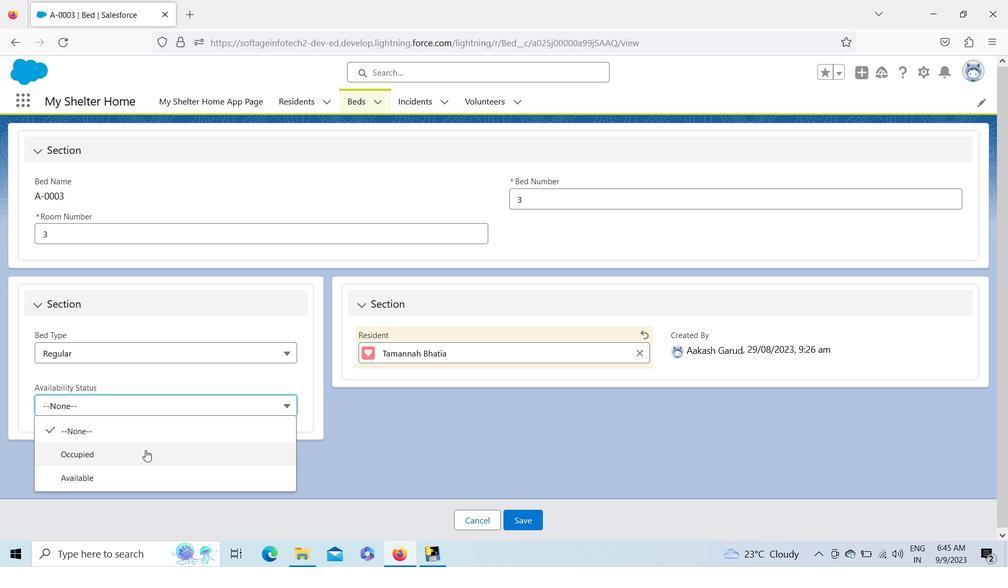 
Action: Mouse pressed left at (145, 449)
Screenshot: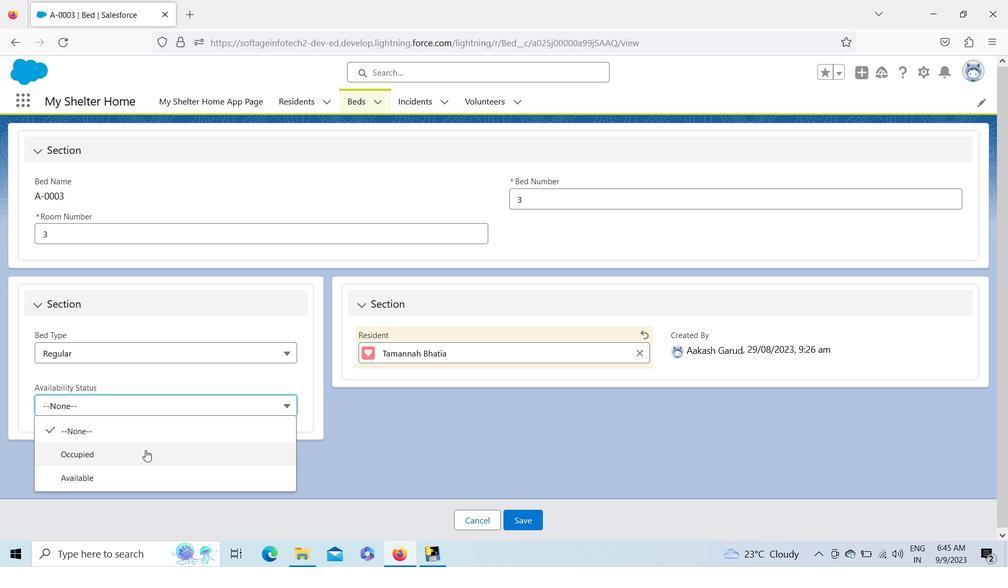 
Action: Mouse moved to (528, 520)
Screenshot: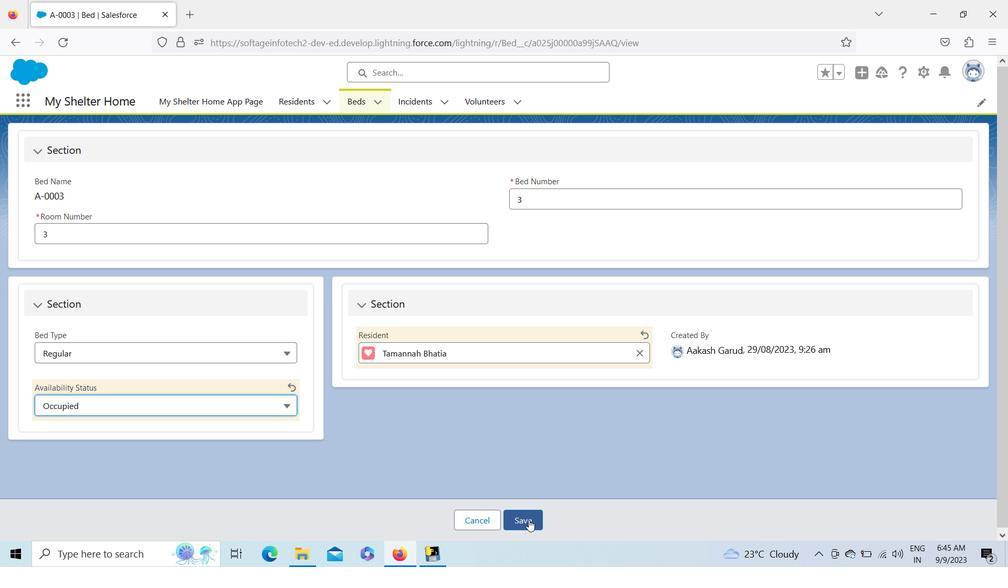 
Action: Mouse pressed left at (528, 520)
Screenshot: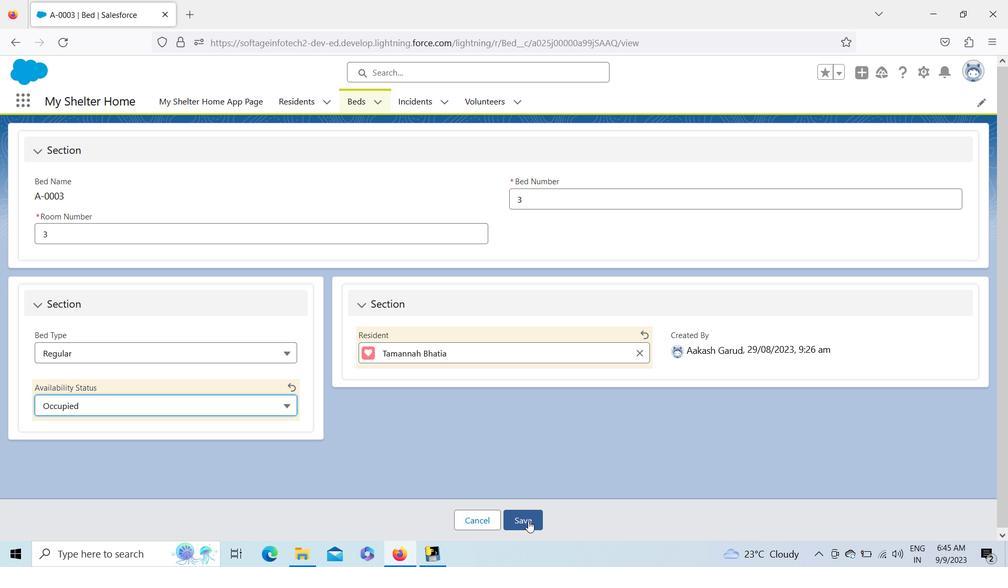
Action: Mouse moved to (363, 103)
Screenshot: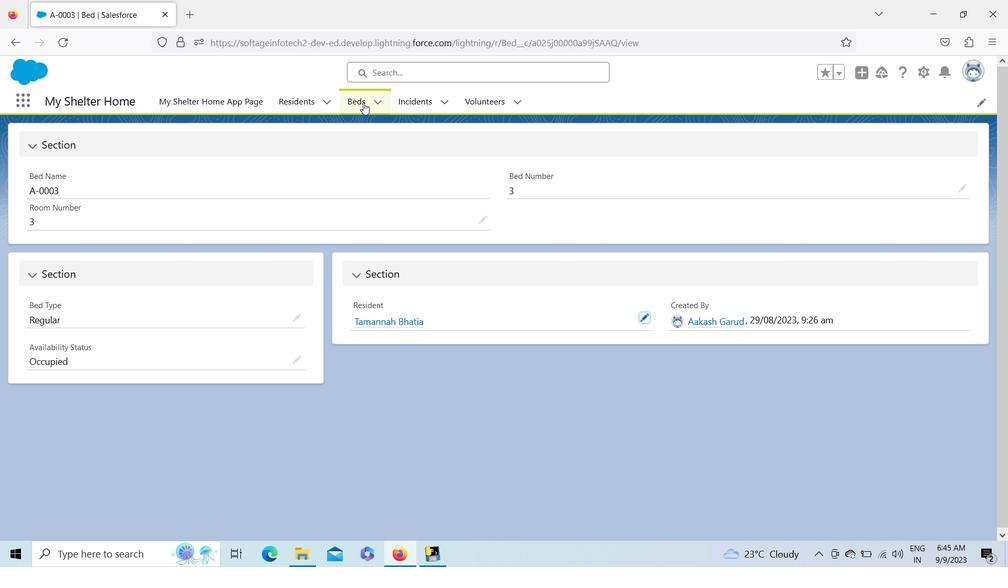
Action: Mouse pressed left at (363, 103)
Screenshot: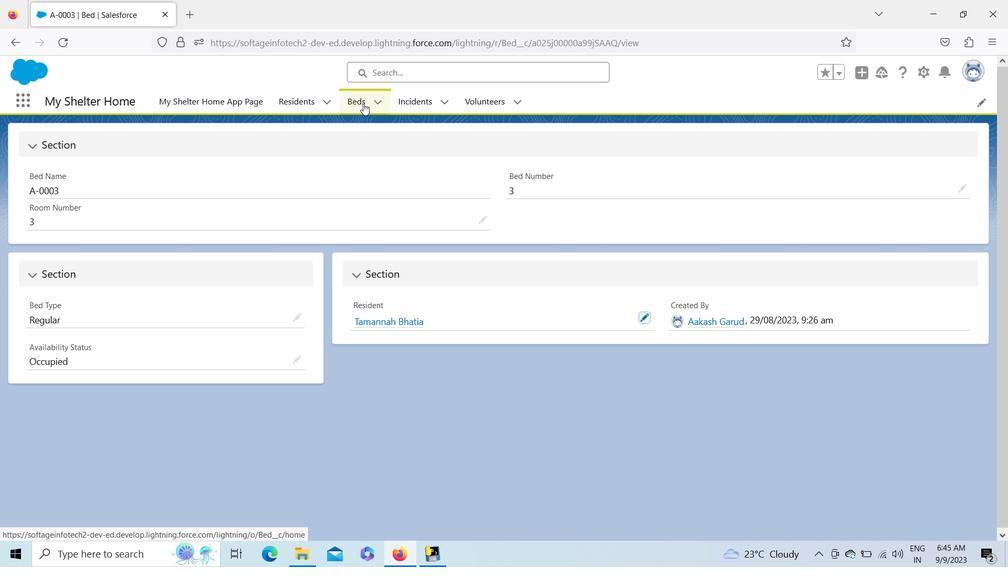 
Action: Mouse moved to (145, 152)
Screenshot: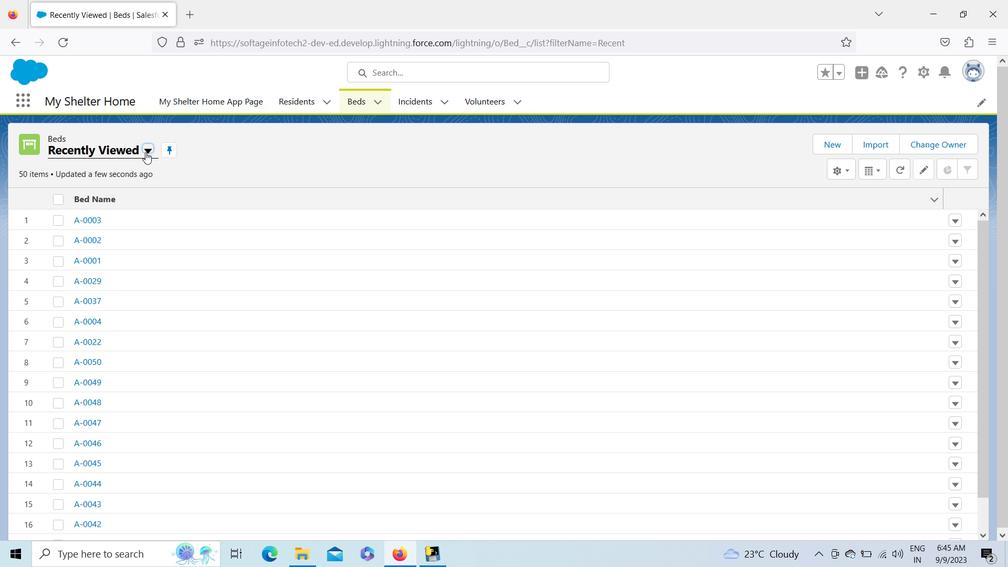 
Action: Mouse pressed left at (145, 152)
Screenshot: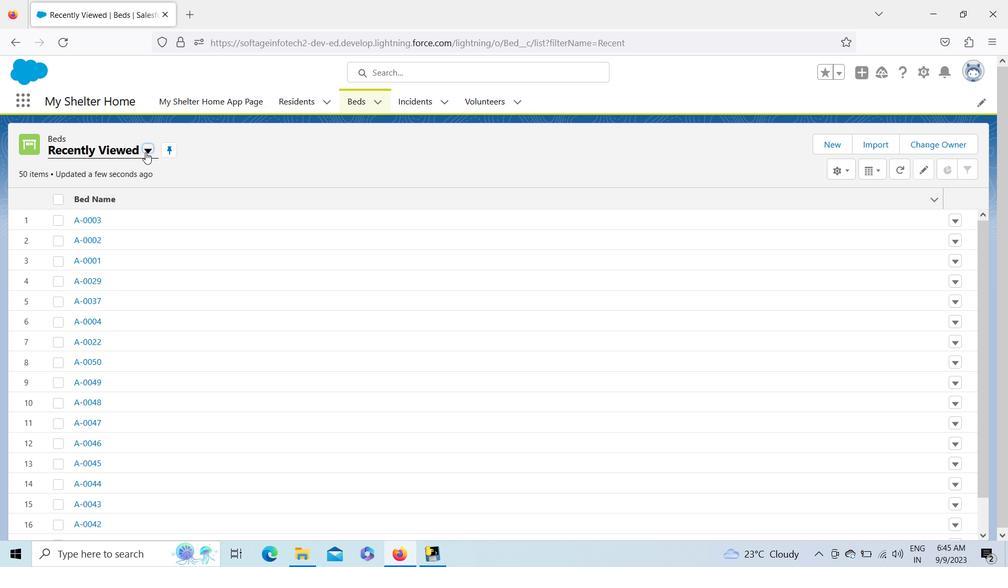 
Action: Mouse moved to (134, 206)
Screenshot: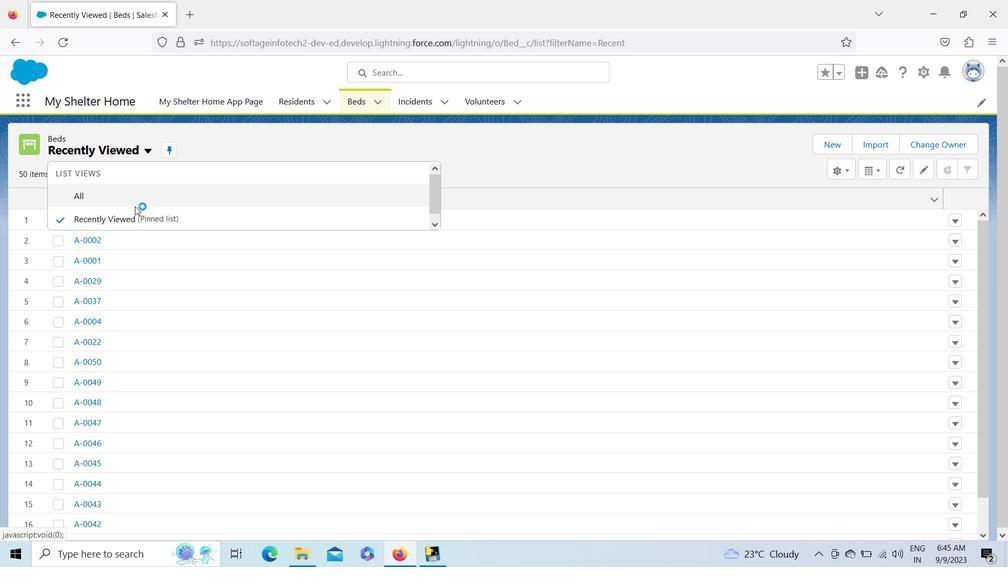 
Action: Mouse pressed left at (134, 206)
Screenshot: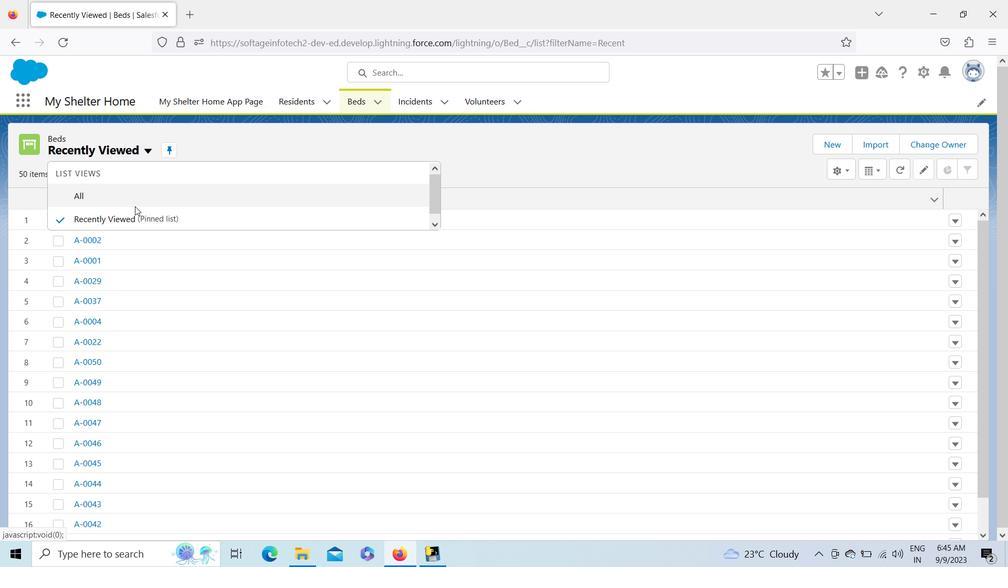 
Action: Mouse moved to (86, 194)
Screenshot: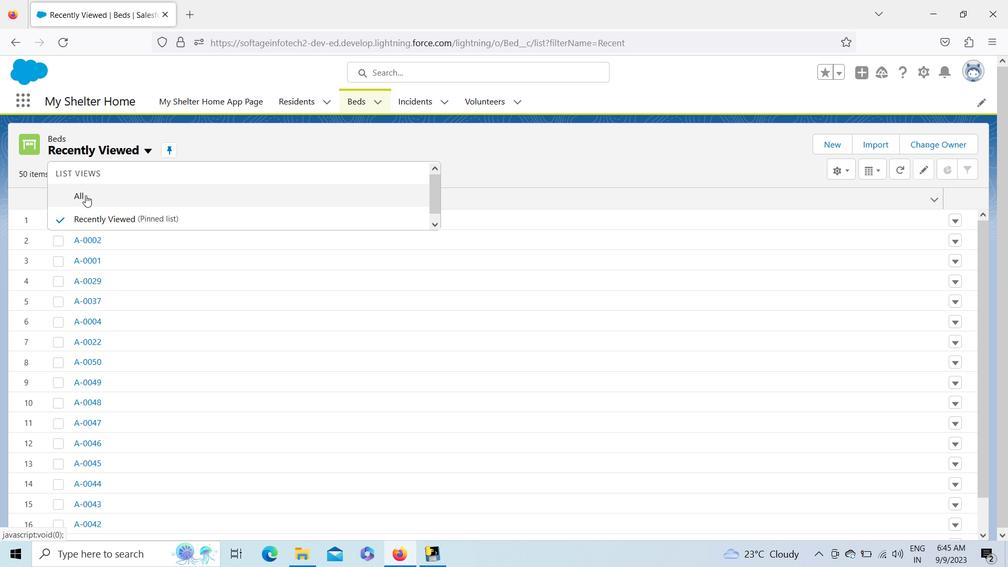 
Action: Mouse pressed left at (86, 194)
Screenshot: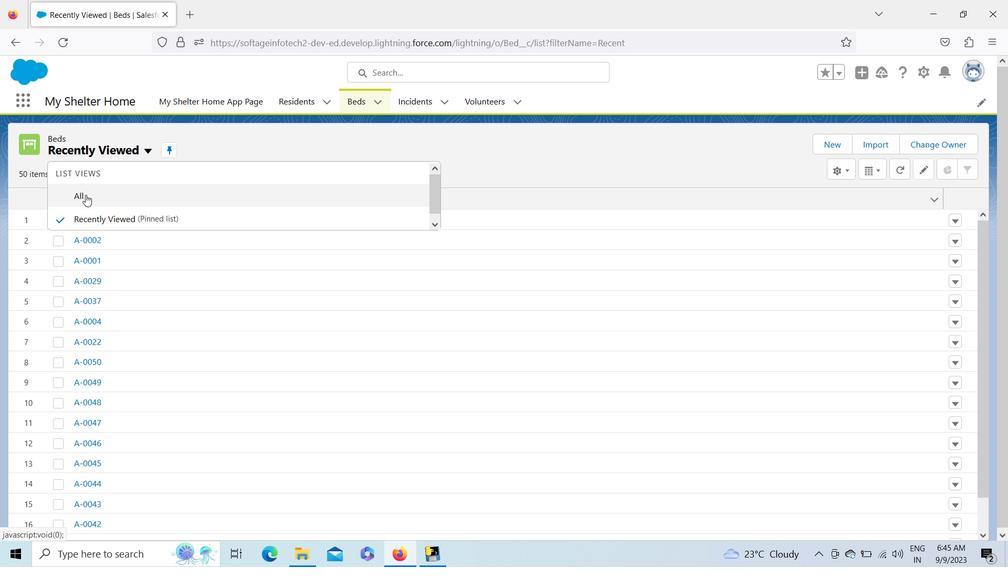 
Action: Mouse moved to (97, 280)
Screenshot: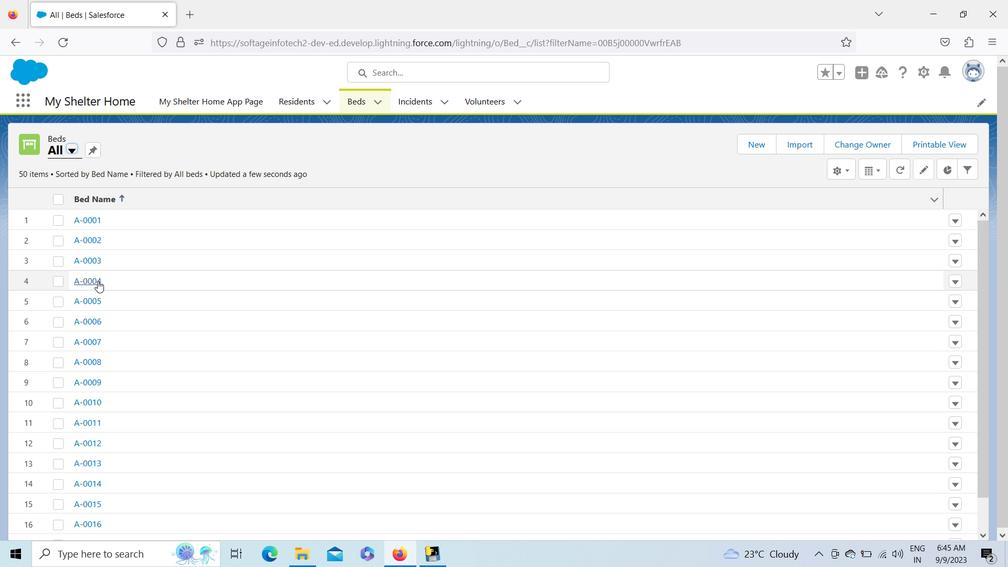 
Action: Mouse pressed left at (97, 280)
Screenshot: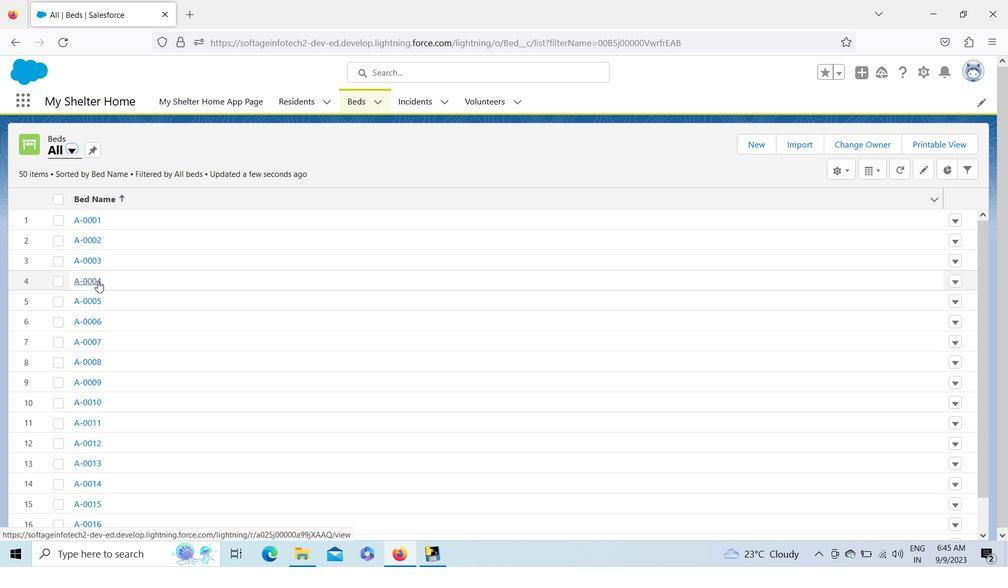 
Action: Mouse moved to (646, 322)
Screenshot: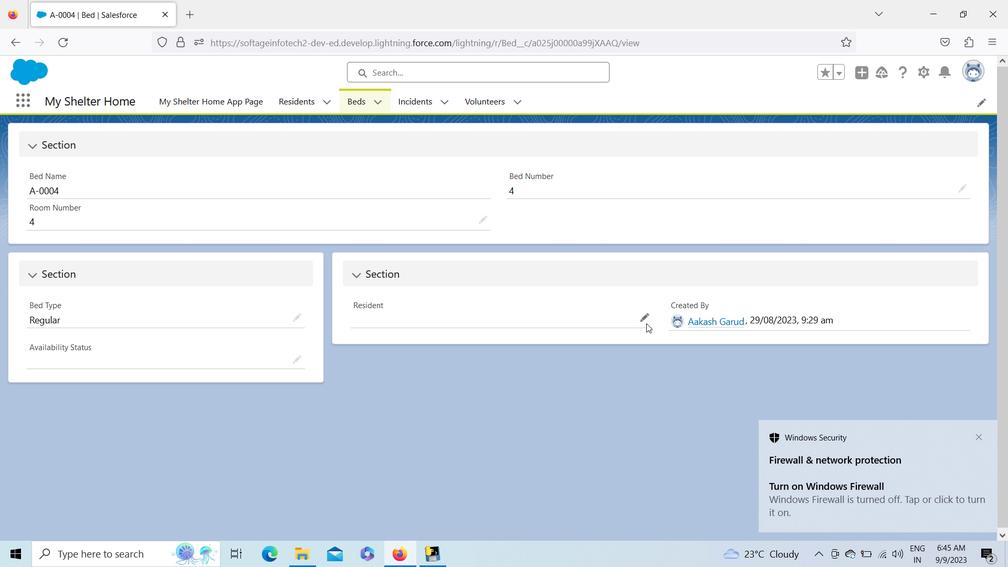 
Action: Mouse pressed left at (646, 322)
Screenshot: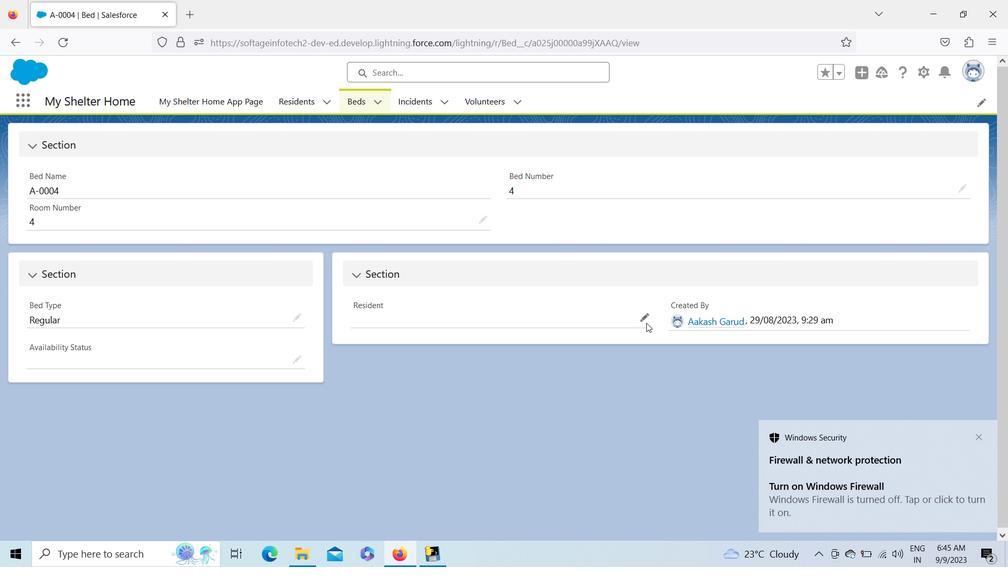 
Action: Mouse moved to (646, 320)
Screenshot: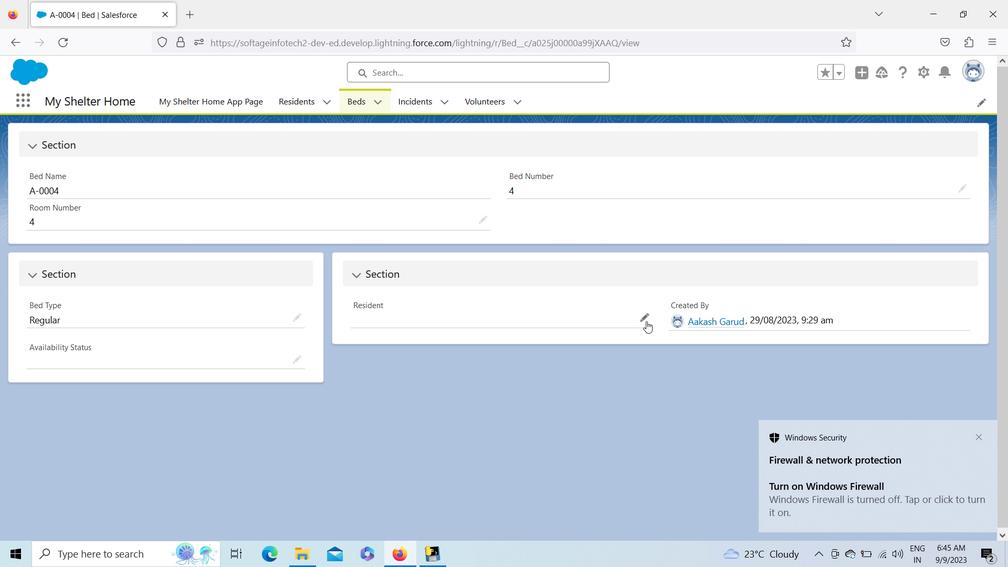 
Action: Mouse pressed left at (646, 320)
Screenshot: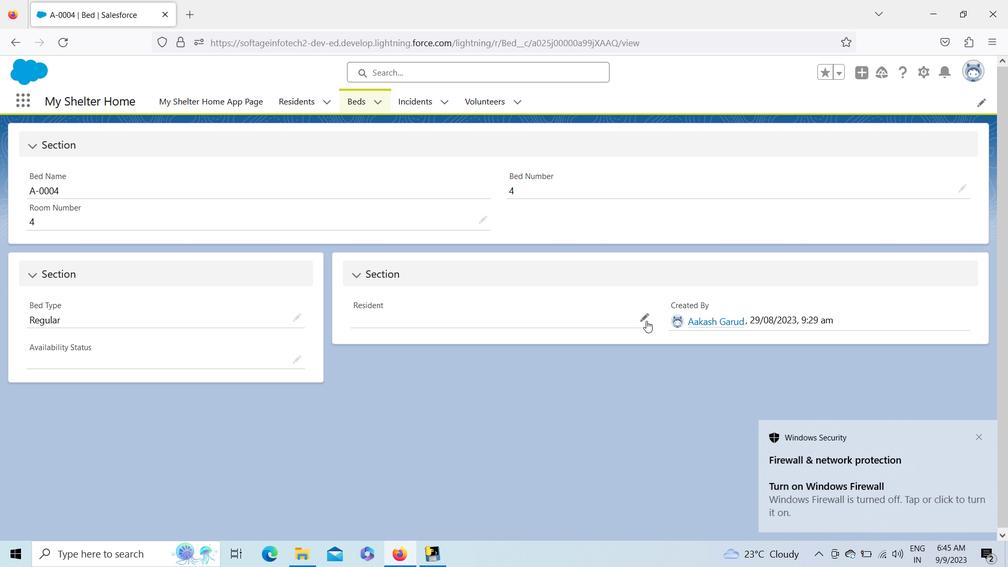 
Action: Mouse moved to (476, 360)
Screenshot: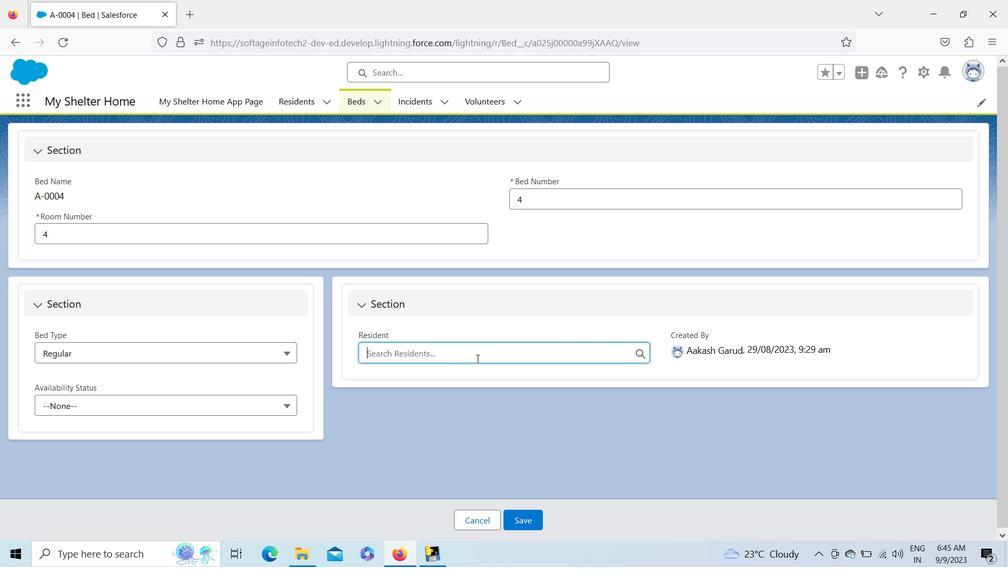 
Action: Key pressed sw
Screenshot: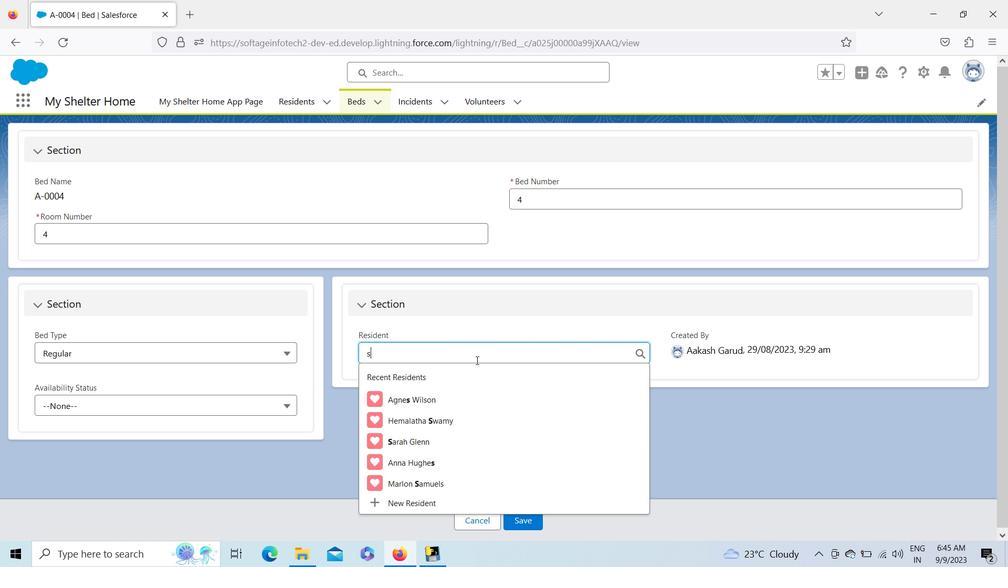 
Action: Mouse moved to (437, 416)
Screenshot: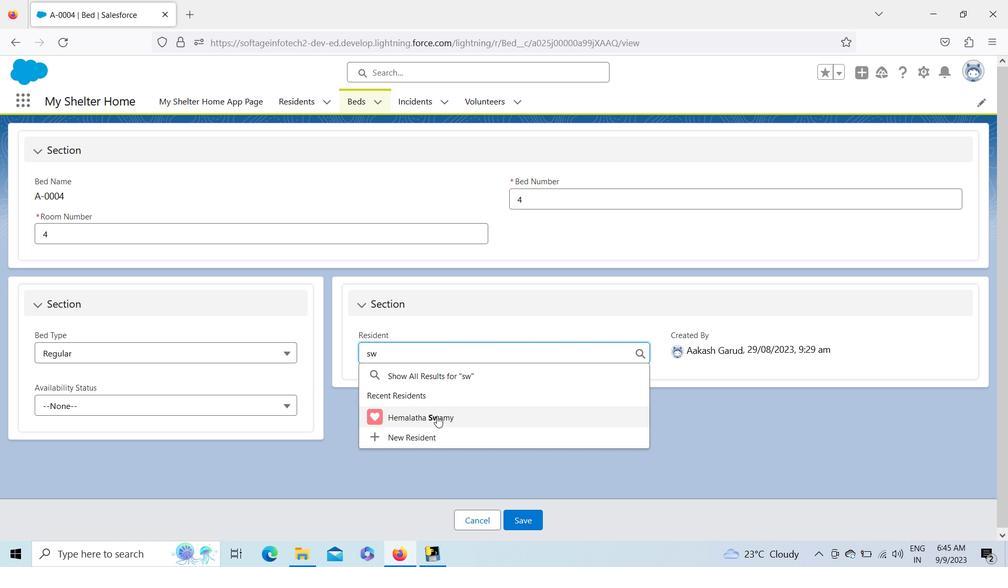 
Action: Mouse pressed left at (437, 416)
Screenshot: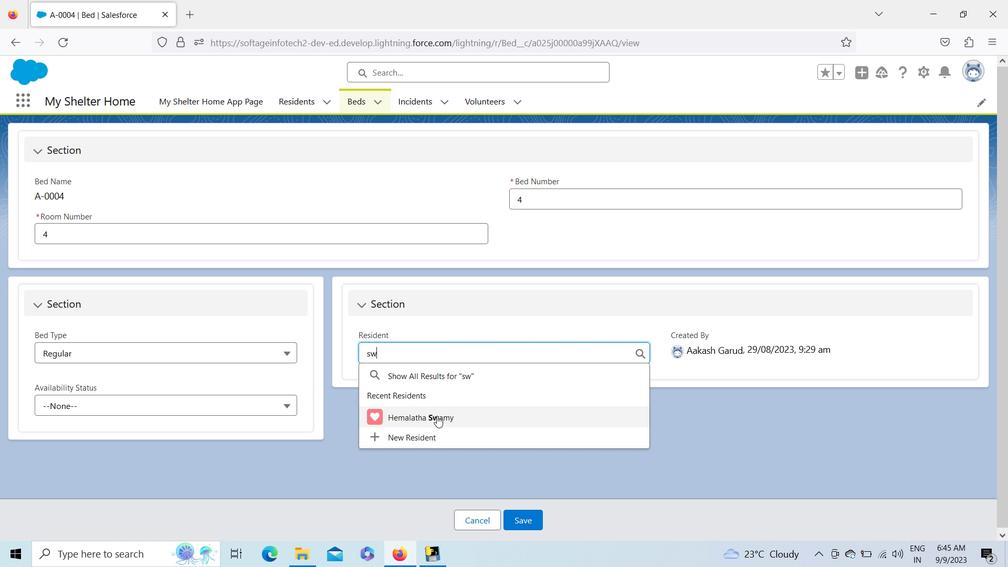 
Action: Mouse moved to (212, 408)
Screenshot: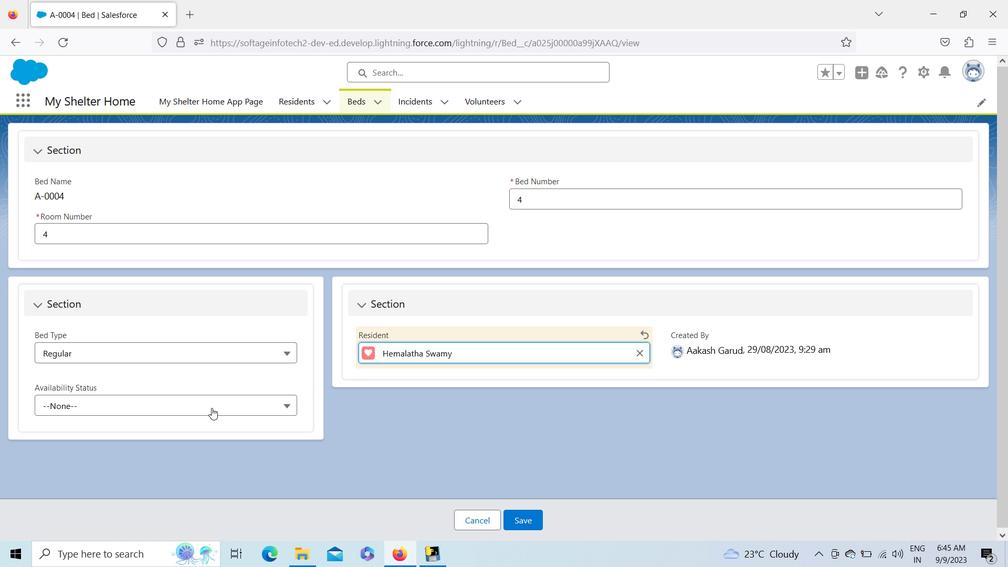 
Action: Mouse pressed left at (212, 408)
Screenshot: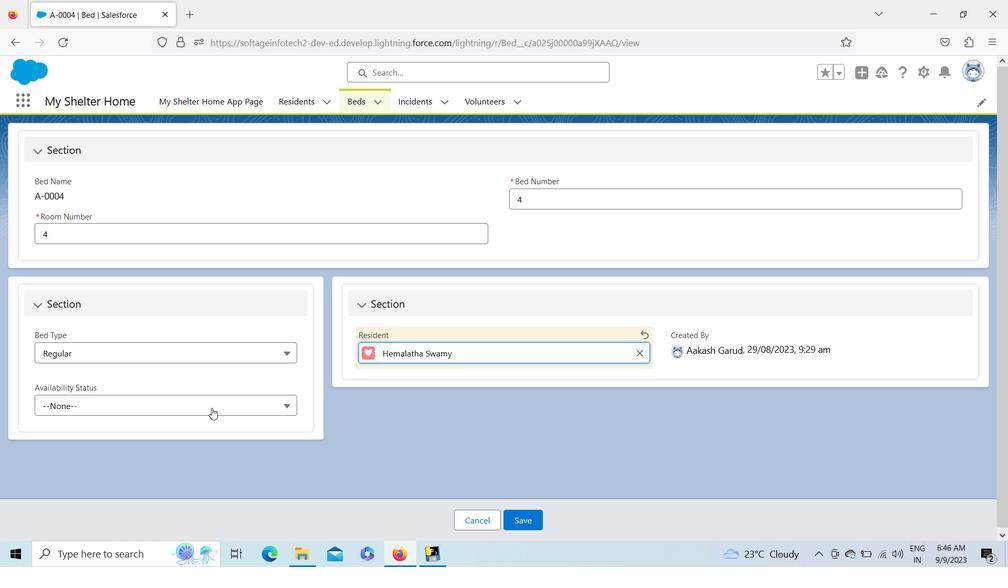 
Action: Mouse moved to (177, 451)
Screenshot: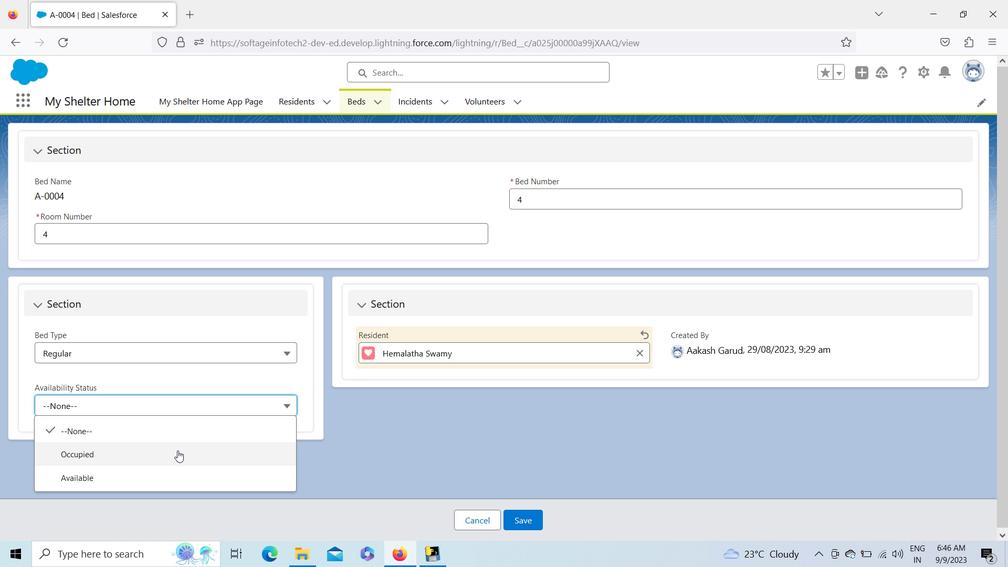 
Action: Mouse pressed left at (177, 451)
Screenshot: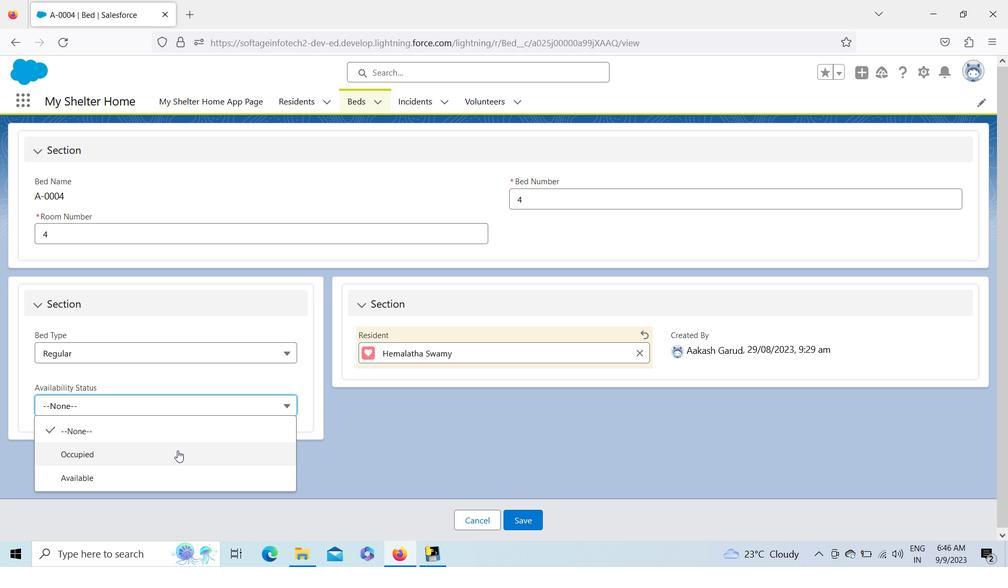 
Action: Mouse moved to (514, 518)
Screenshot: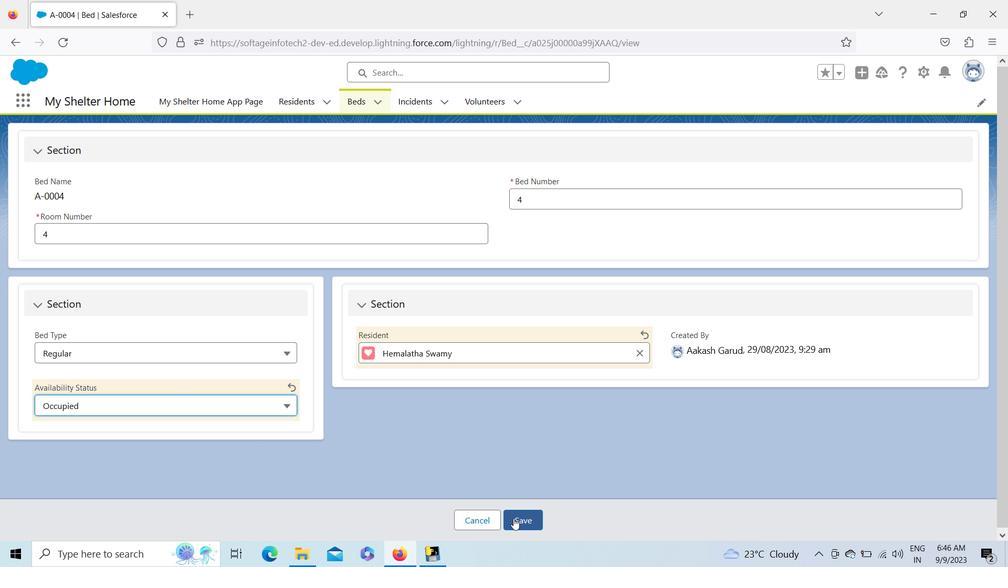 
Action: Mouse pressed left at (514, 518)
Screenshot: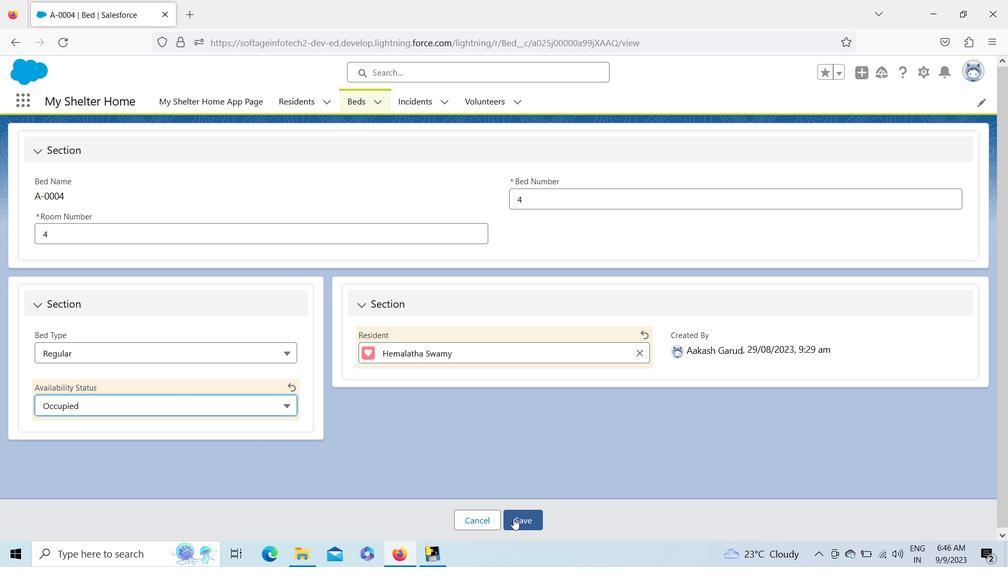 
Action: Mouse moved to (361, 103)
Screenshot: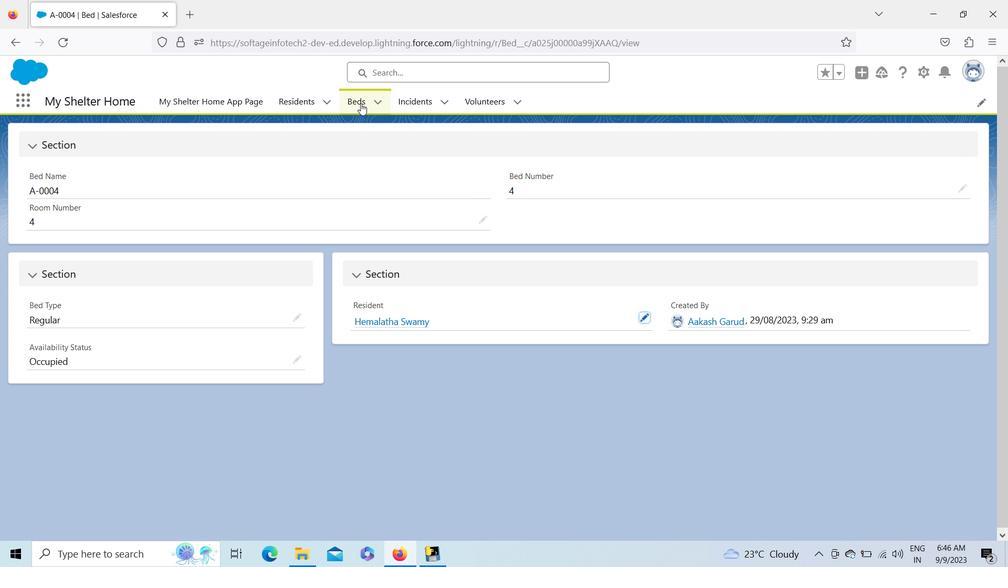 
Action: Mouse pressed left at (361, 103)
Screenshot: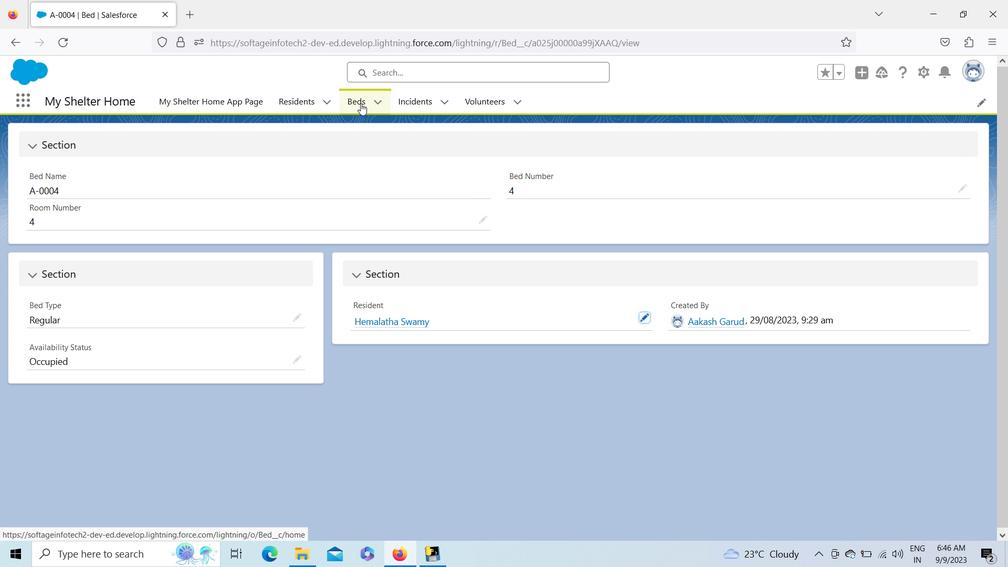 
Action: Mouse moved to (144, 152)
Screenshot: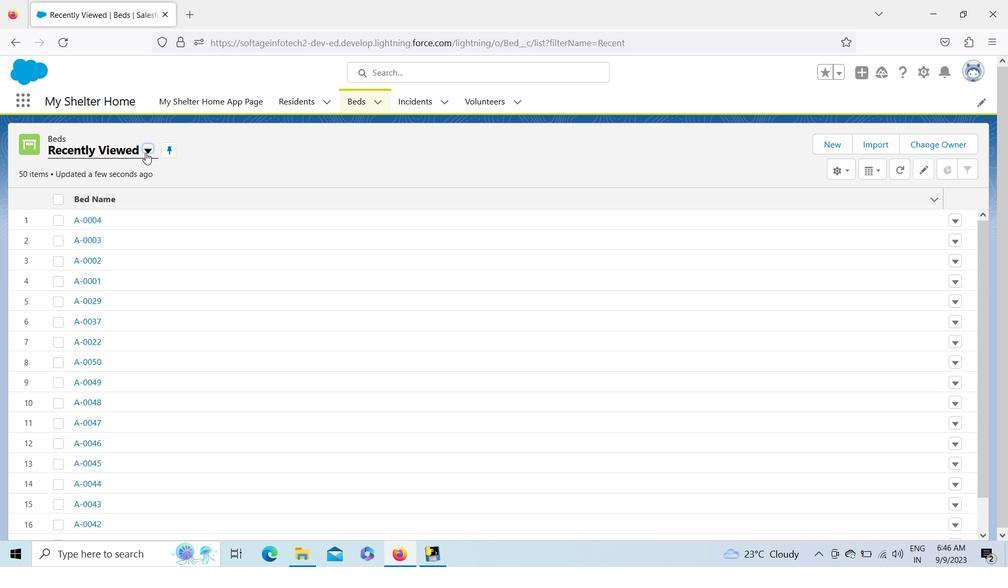 
Action: Mouse pressed left at (144, 152)
Screenshot: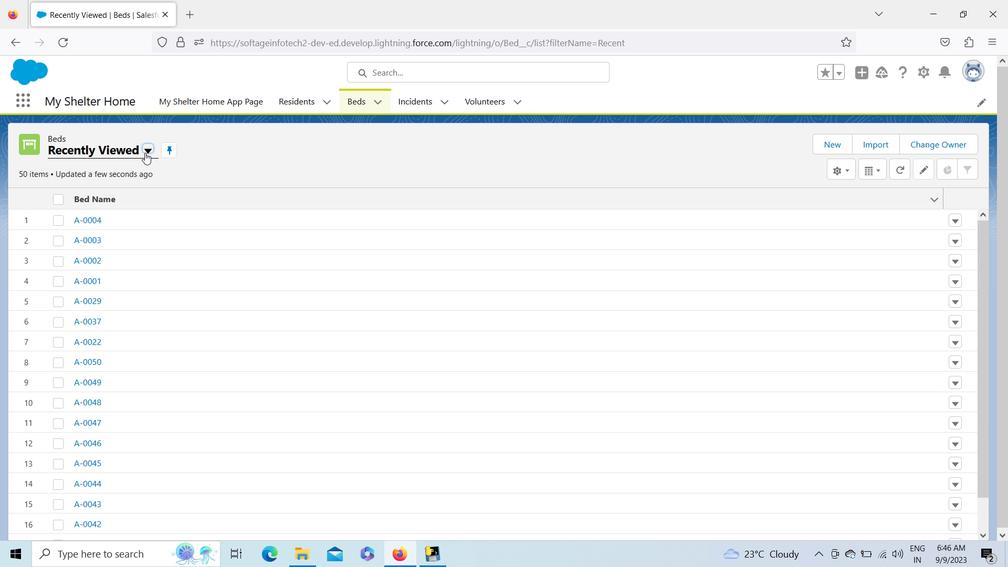 
Action: Mouse moved to (131, 185)
Screenshot: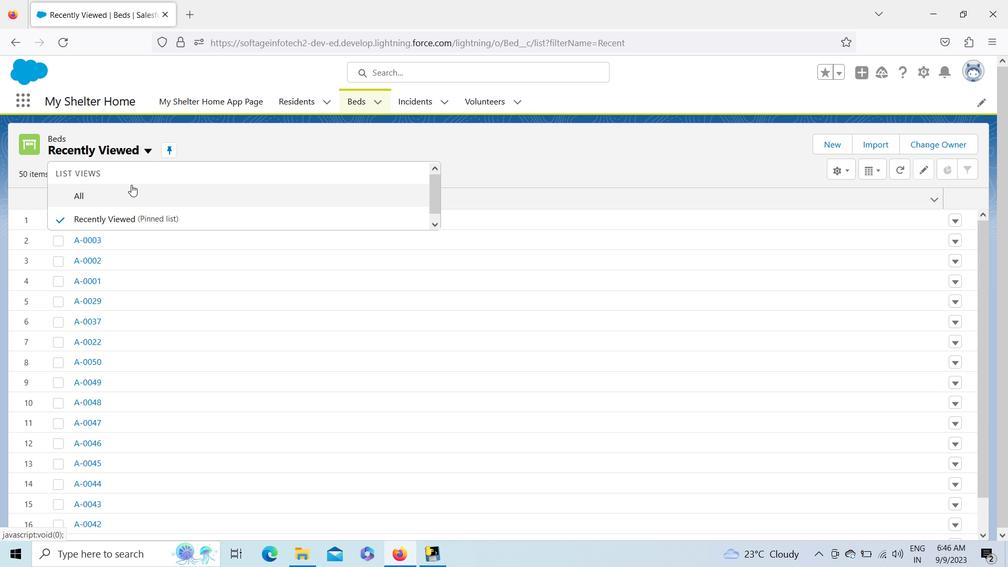 
Action: Mouse pressed left at (131, 185)
Screenshot: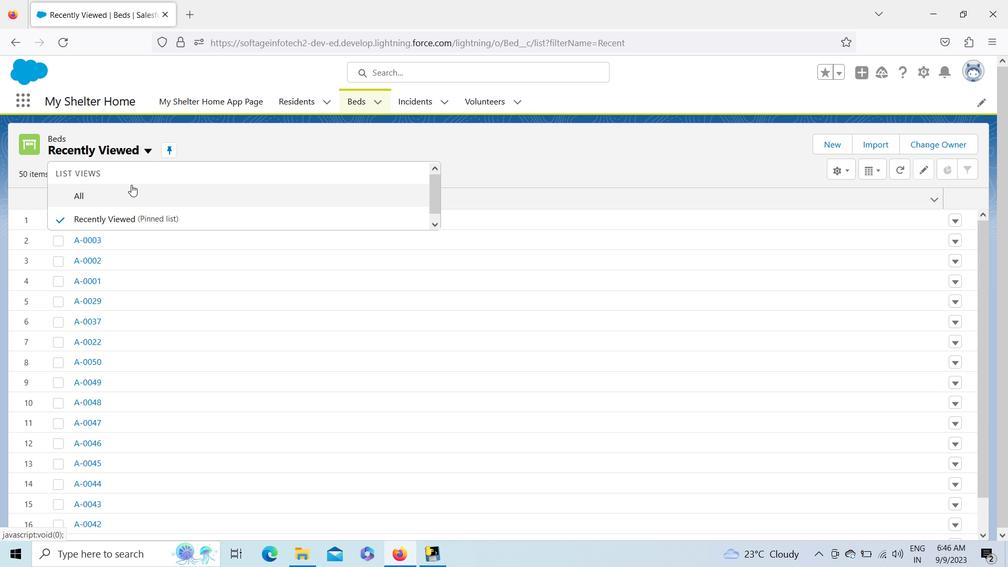 
Action: Mouse moved to (95, 301)
Screenshot: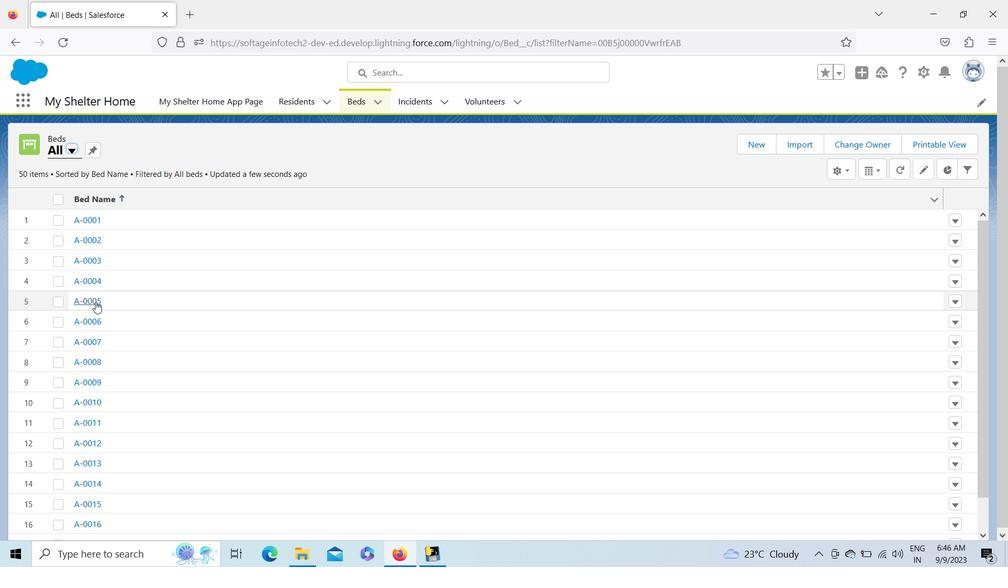
Action: Mouse pressed left at (95, 301)
Screenshot: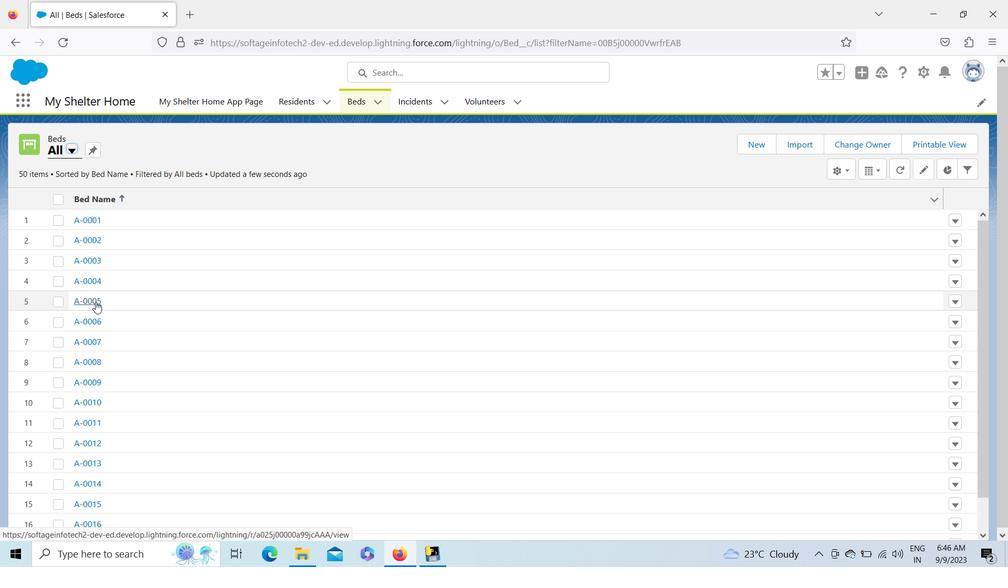
Action: Mouse moved to (643, 316)
Screenshot: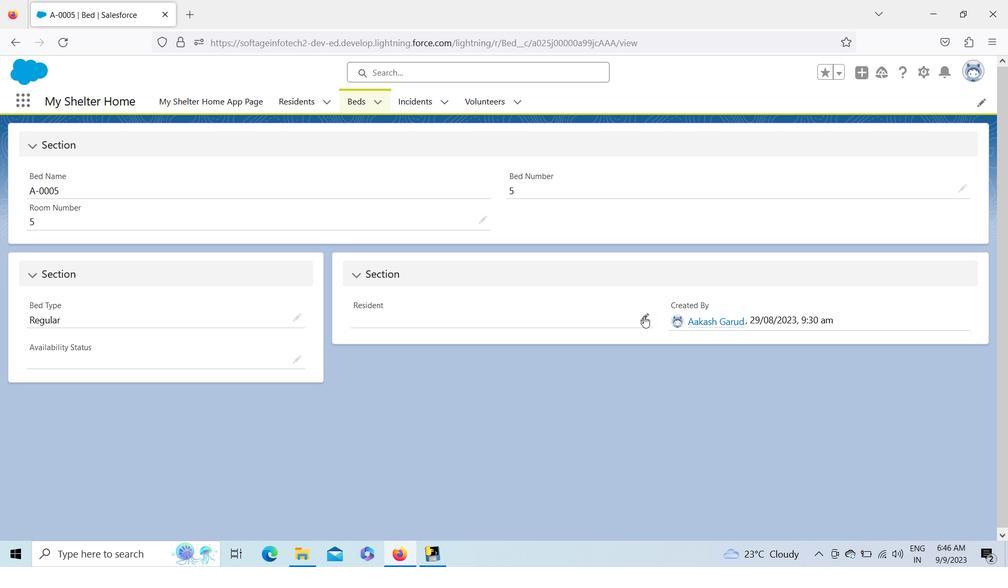 
Action: Mouse pressed left at (643, 316)
Screenshot: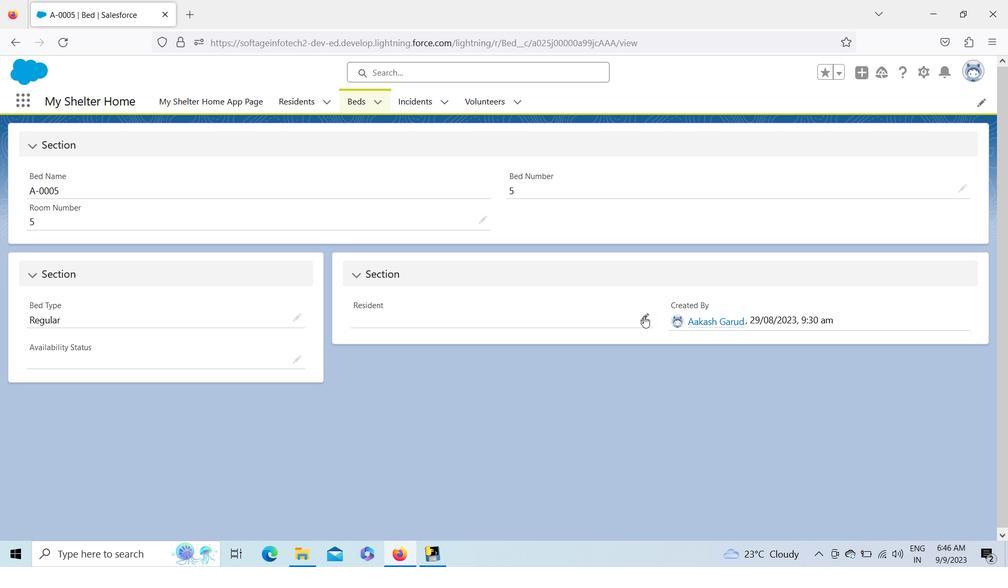
Action: Mouse moved to (481, 346)
Screenshot: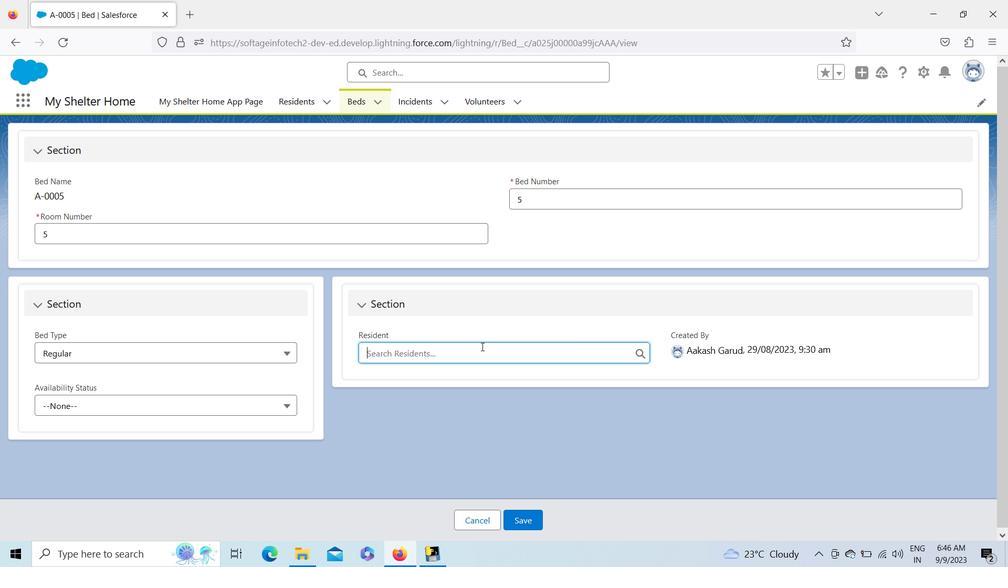 
Action: Mouse pressed left at (481, 346)
Screenshot: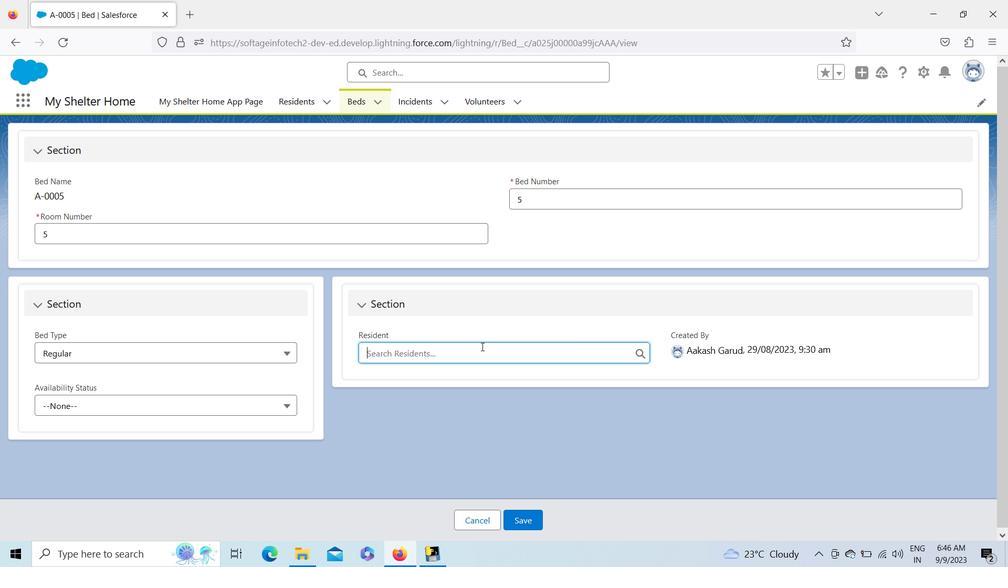
Action: Key pressed <Key.shift><Key.shift><Key.shift><Key.shift>Gle<Key.backspace>
Screenshot: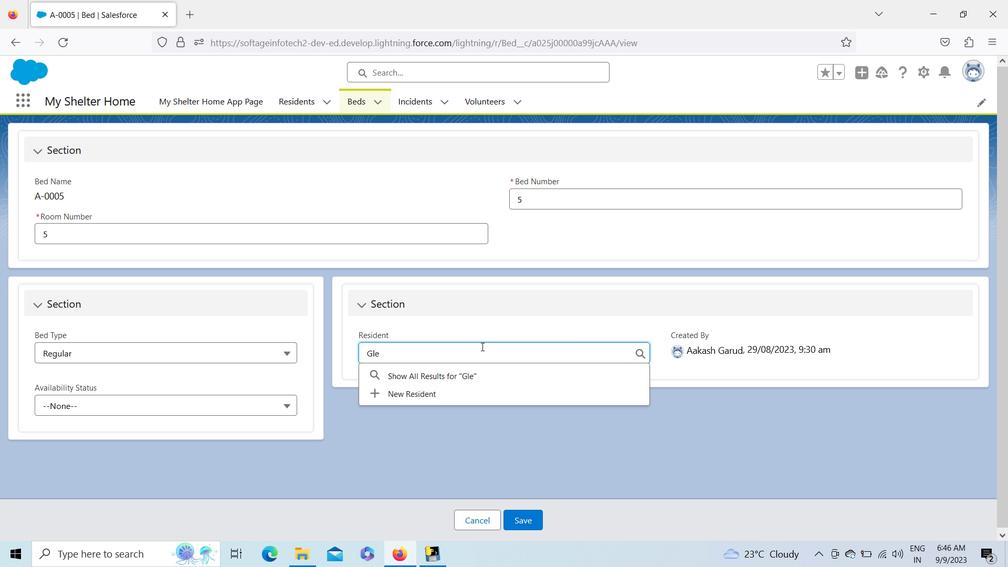 
Action: Mouse moved to (411, 417)
Screenshot: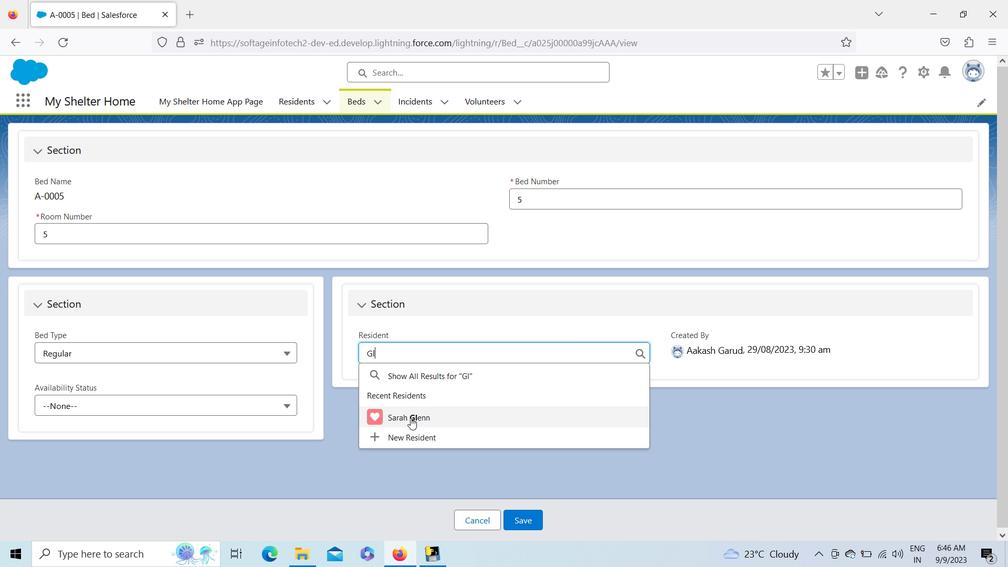 
Action: Mouse pressed left at (411, 417)
Screenshot: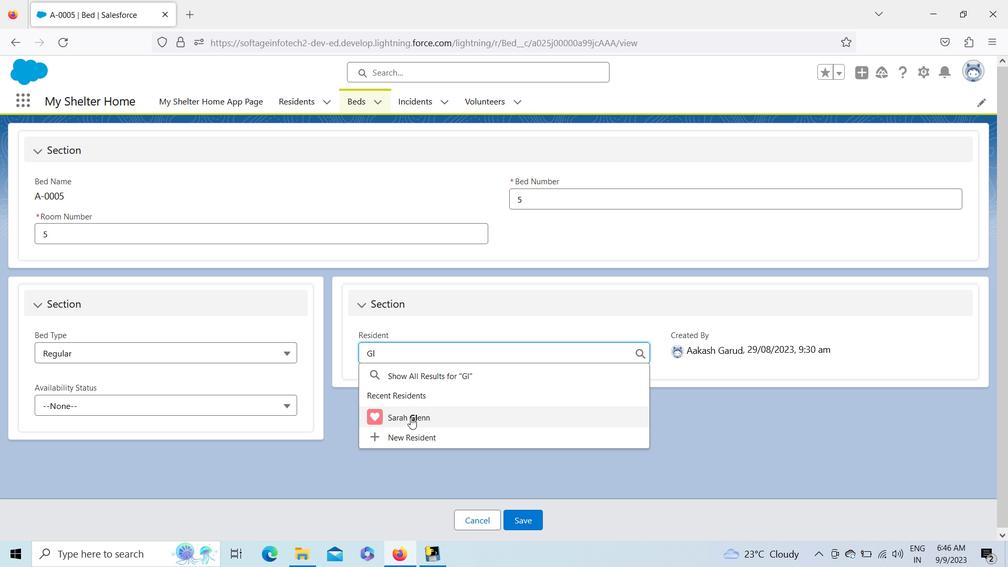 
Action: Mouse moved to (235, 400)
Screenshot: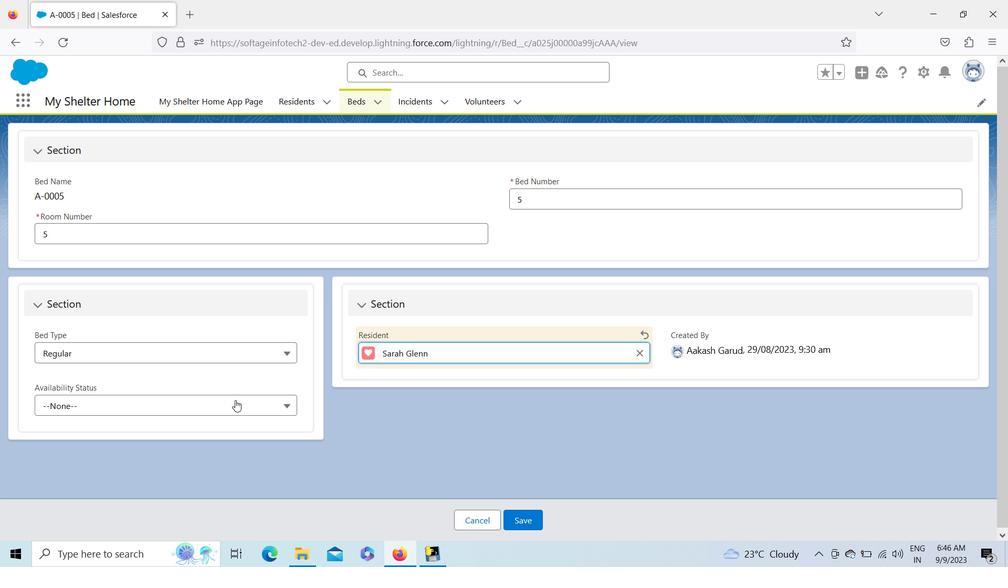 
Action: Mouse pressed left at (235, 400)
Screenshot: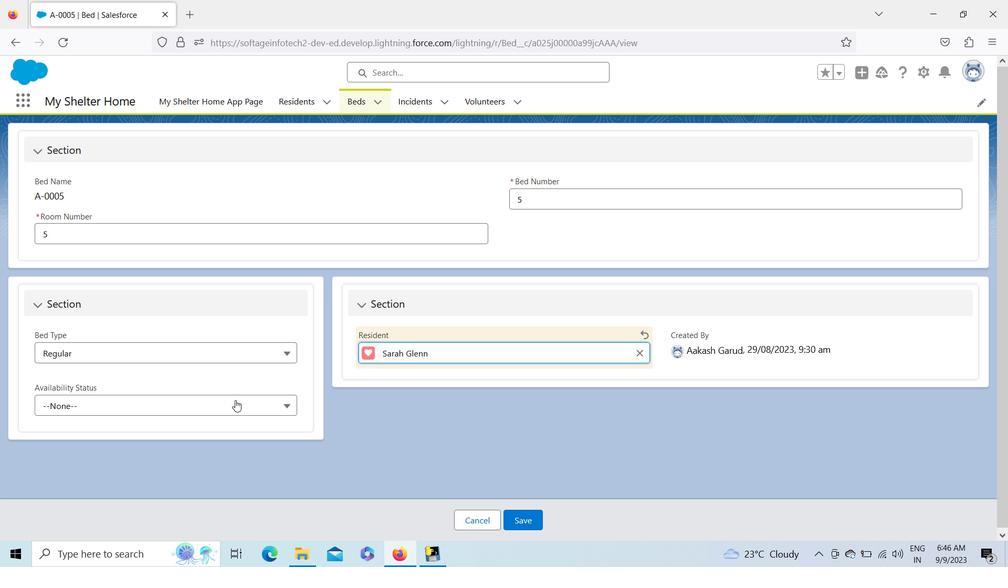 
Action: Mouse moved to (141, 457)
Screenshot: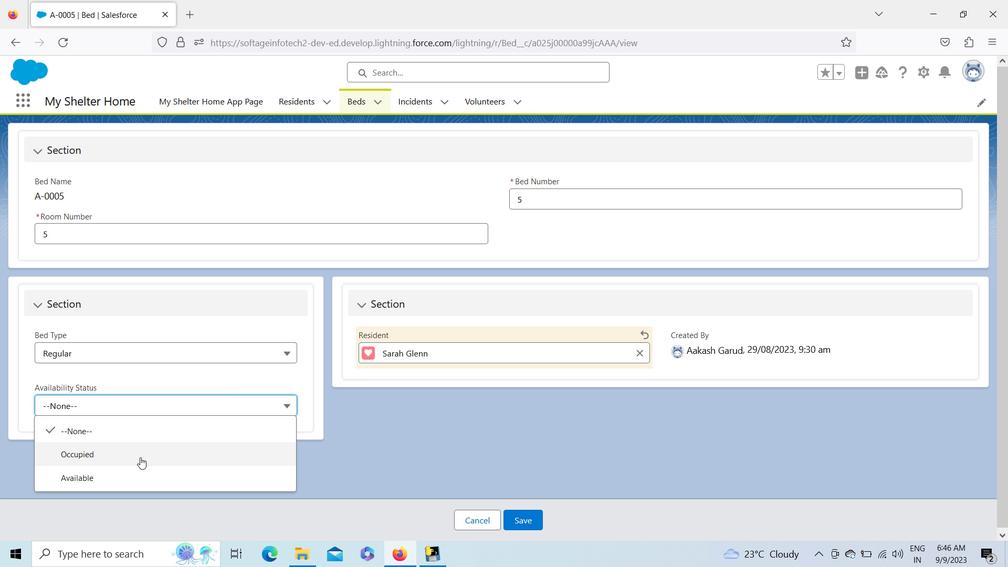 
Action: Mouse pressed left at (141, 457)
Screenshot: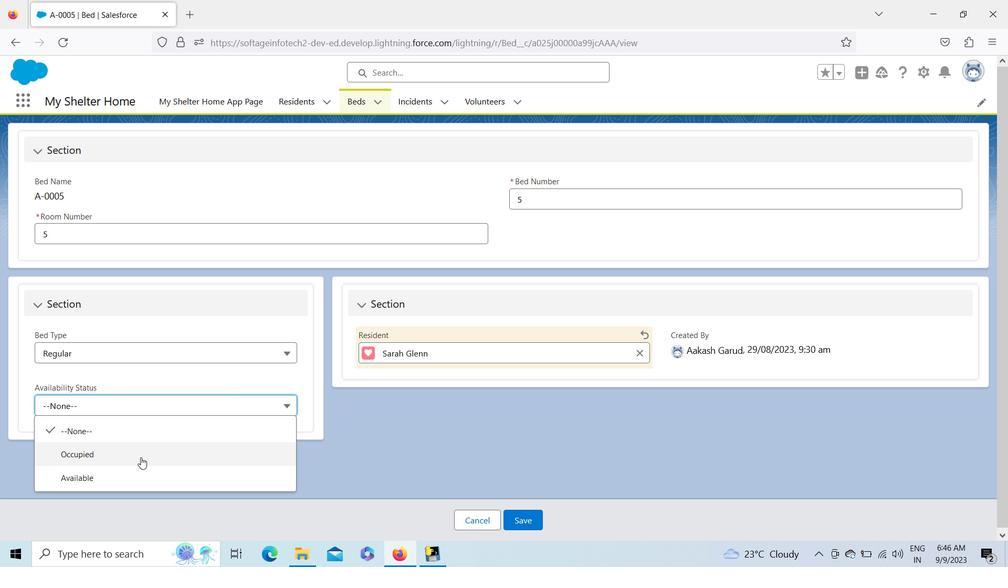 
Action: Mouse moved to (154, 352)
Screenshot: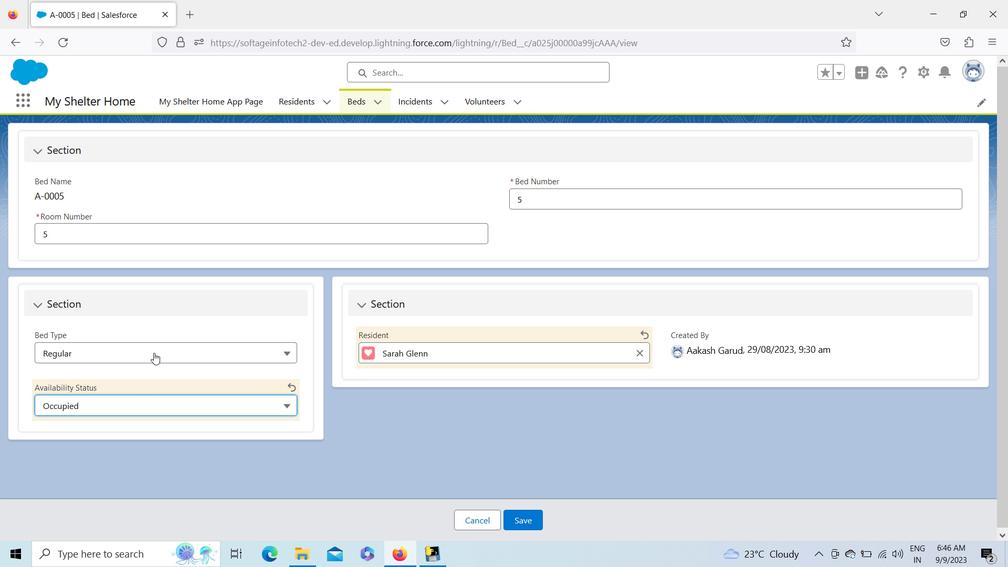 
Action: Mouse pressed left at (154, 352)
Screenshot: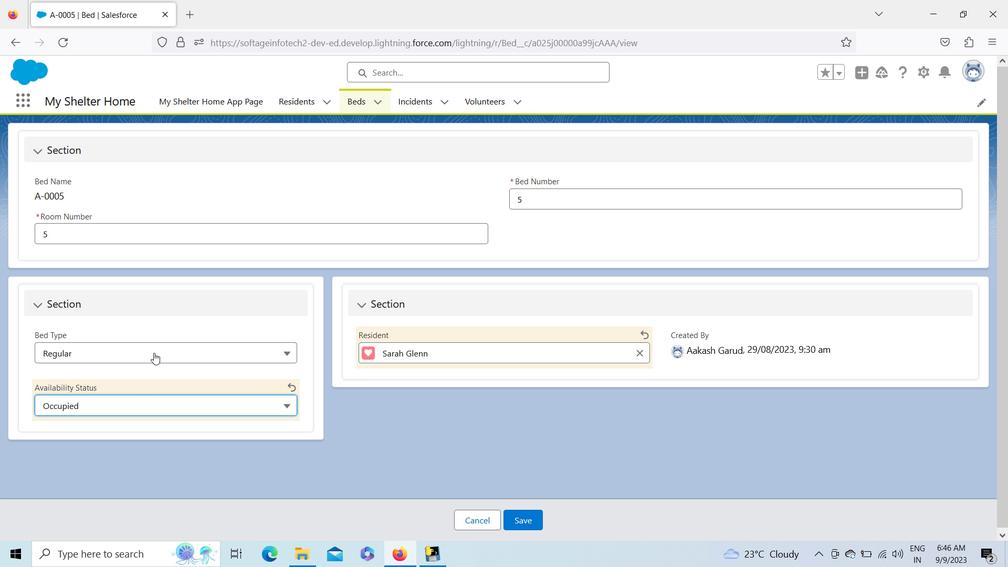 
Action: Mouse moved to (81, 400)
Screenshot: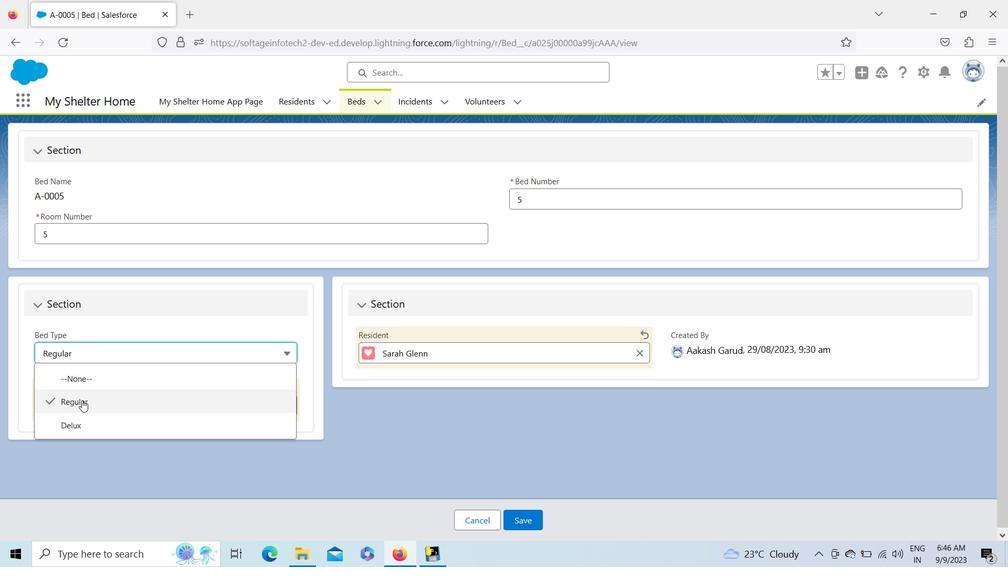 
Action: Mouse pressed left at (81, 400)
Screenshot: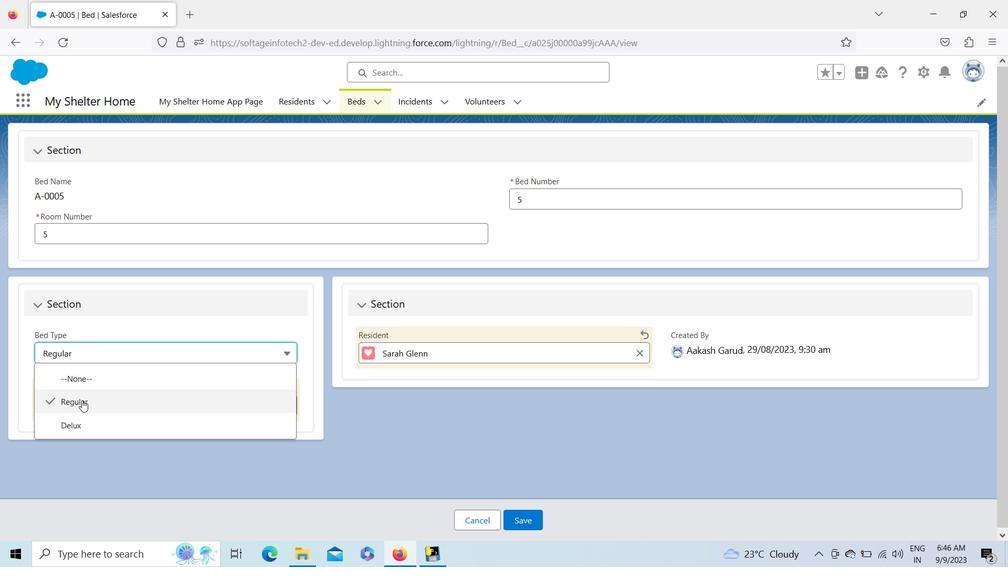 
Action: Mouse moved to (532, 517)
Screenshot: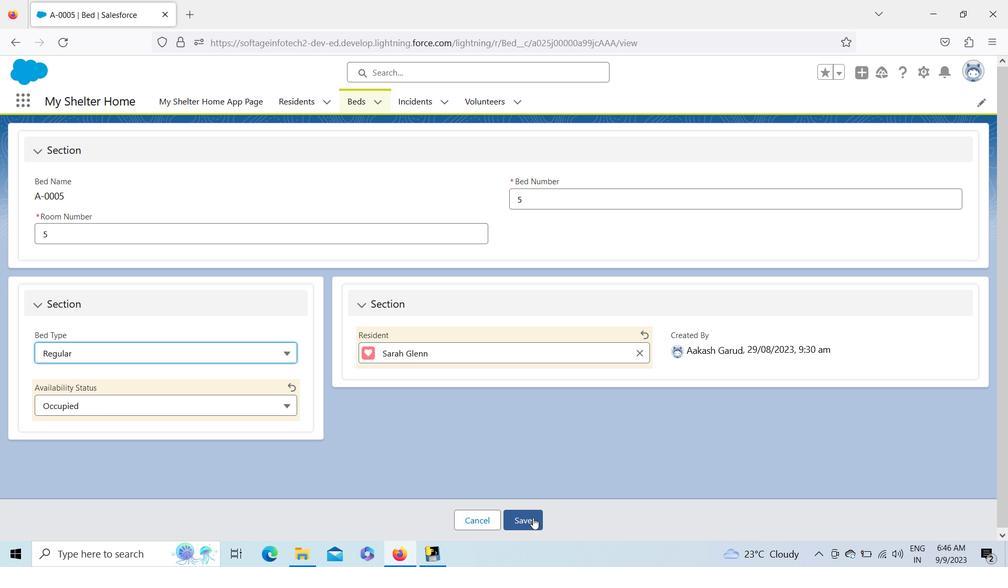 
Action: Mouse pressed left at (532, 517)
Screenshot: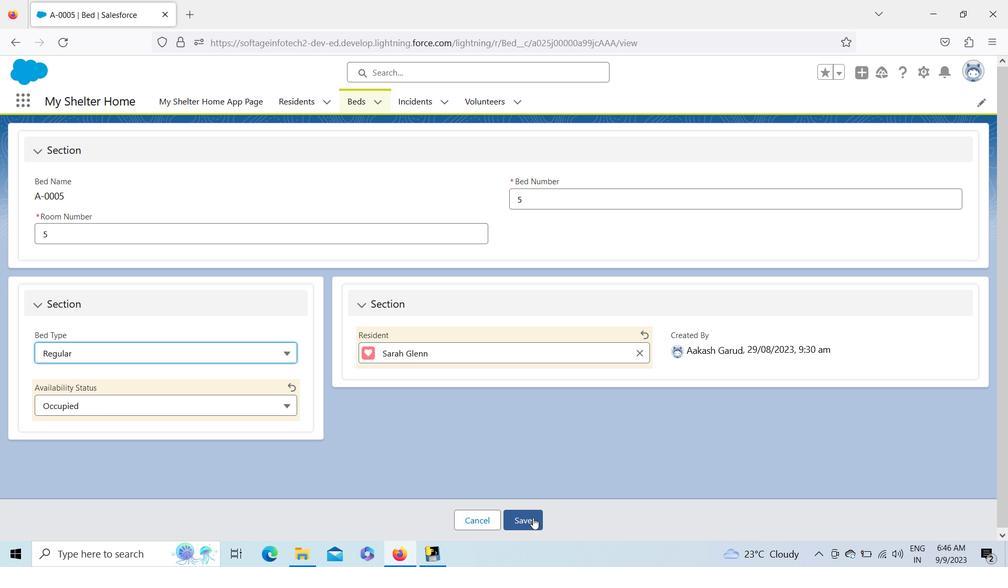 
Action: Mouse moved to (359, 98)
Screenshot: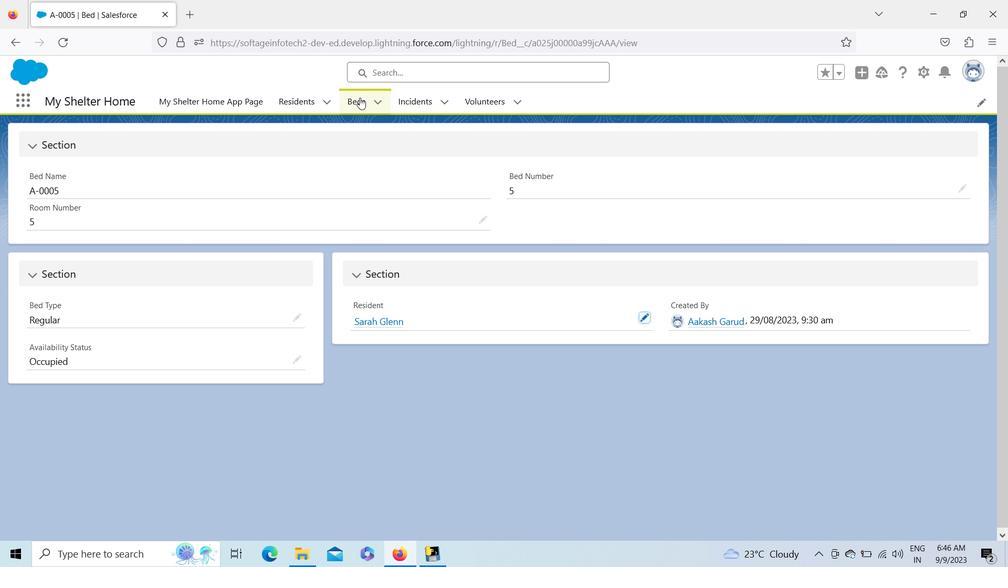 
Action: Mouse pressed left at (359, 98)
Screenshot: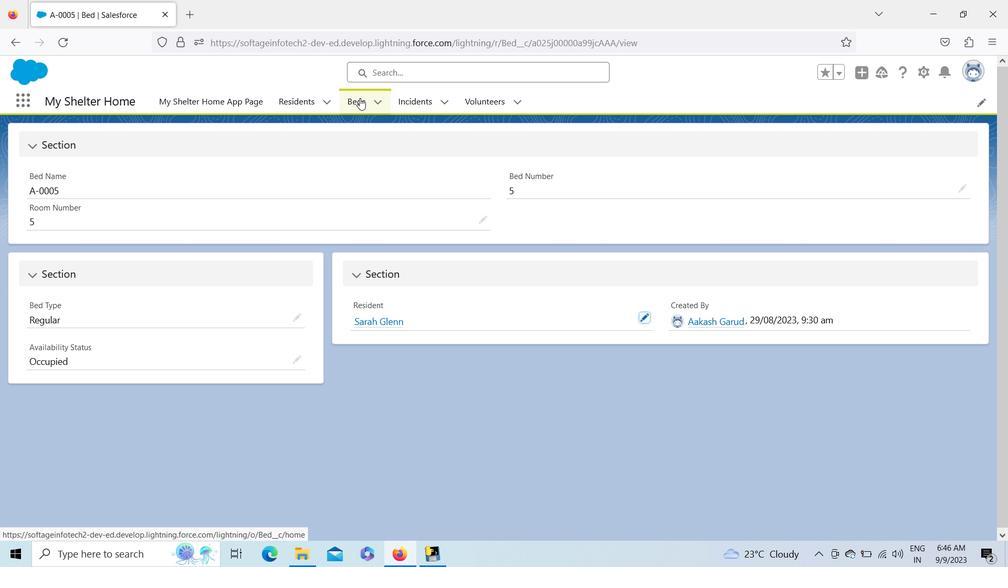 
Action: Mouse moved to (95, 143)
Screenshot: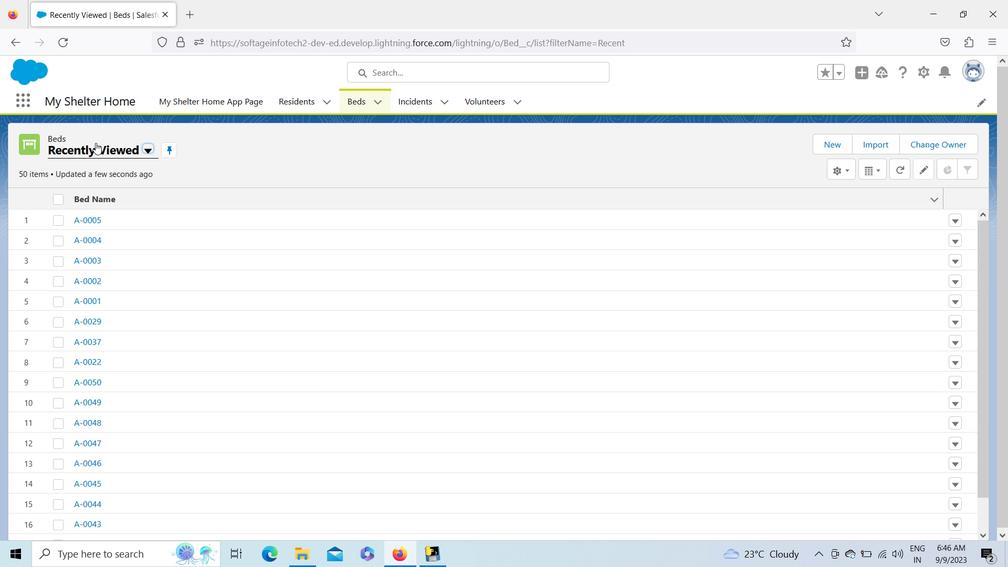 
Action: Mouse pressed left at (95, 143)
Screenshot: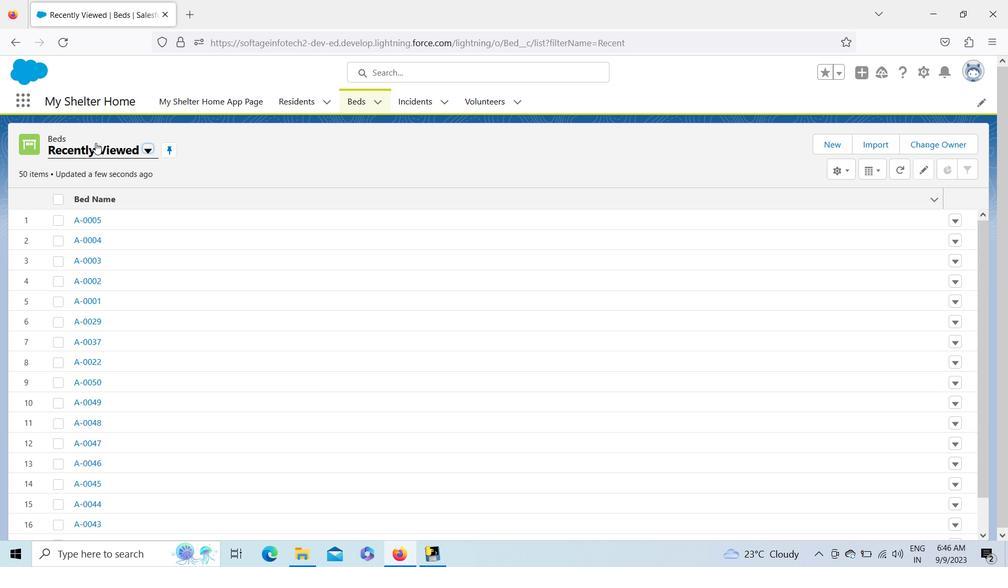 
Action: Mouse moved to (105, 192)
Screenshot: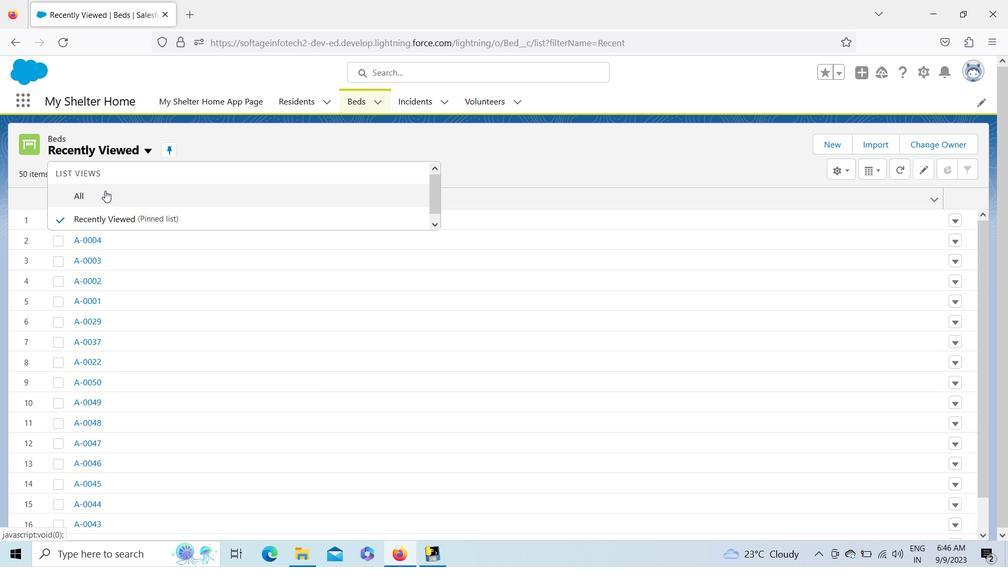 
Action: Mouse pressed left at (105, 192)
Screenshot: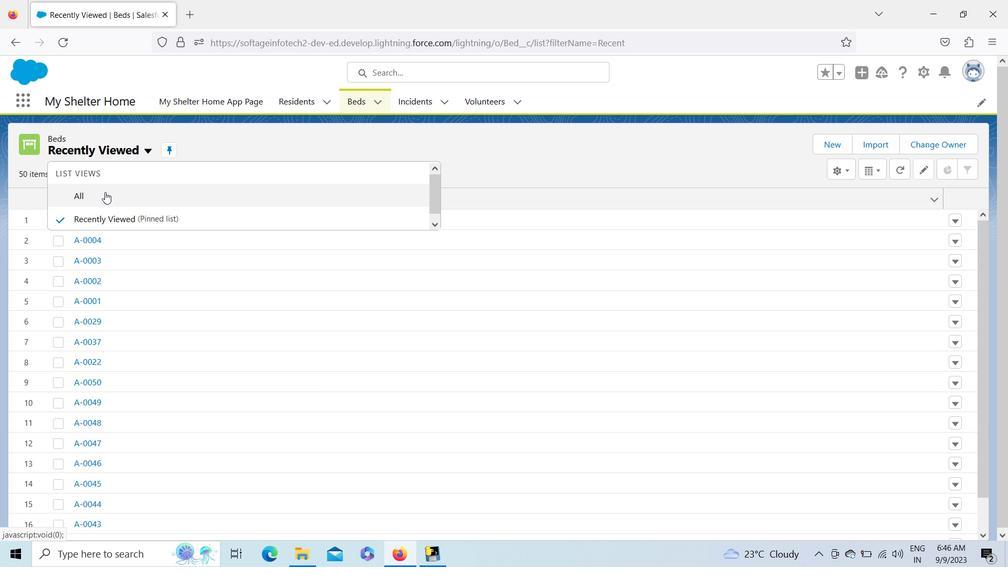 
Action: Mouse moved to (94, 318)
Screenshot: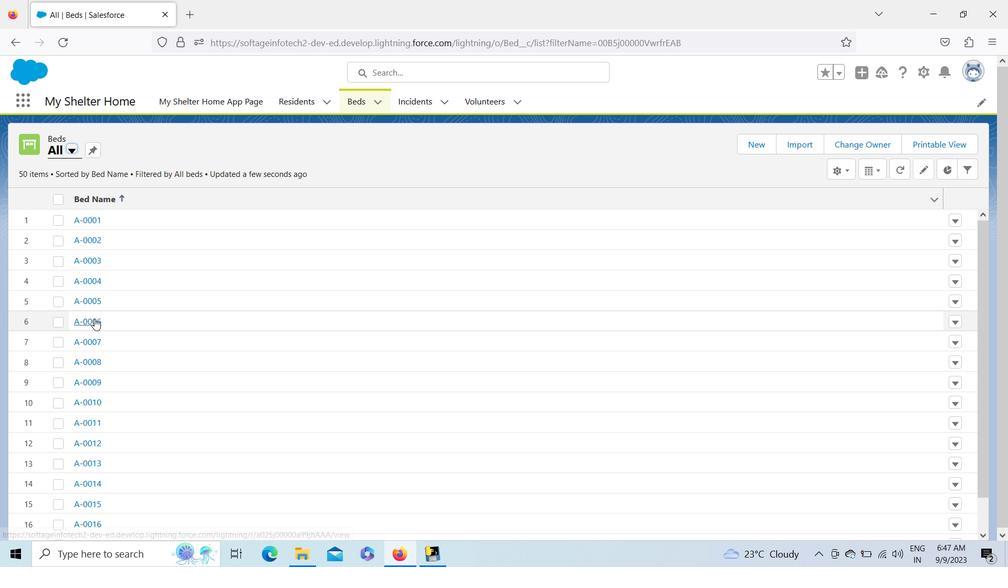 
Action: Mouse pressed left at (94, 318)
Screenshot: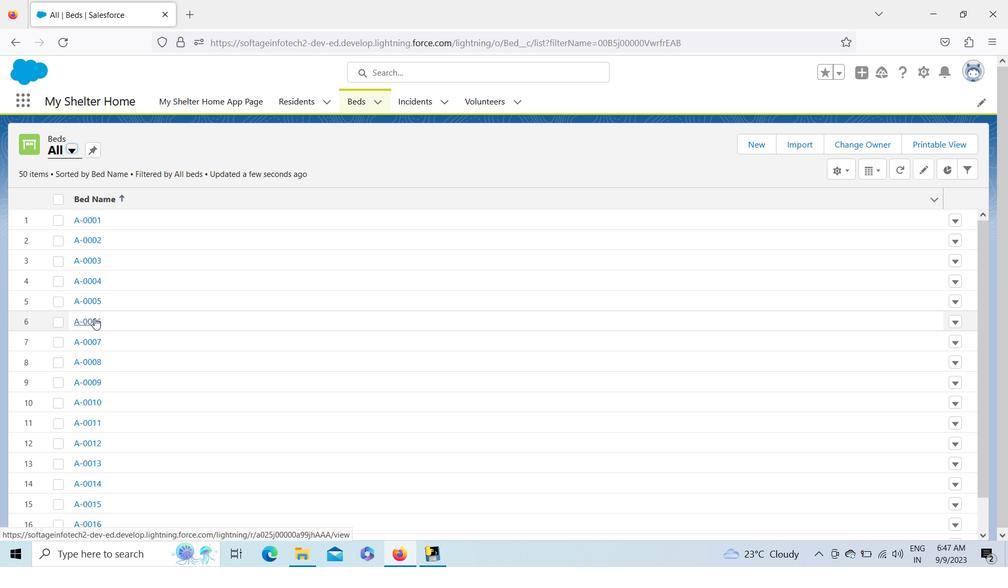 
Action: Mouse moved to (648, 314)
Screenshot: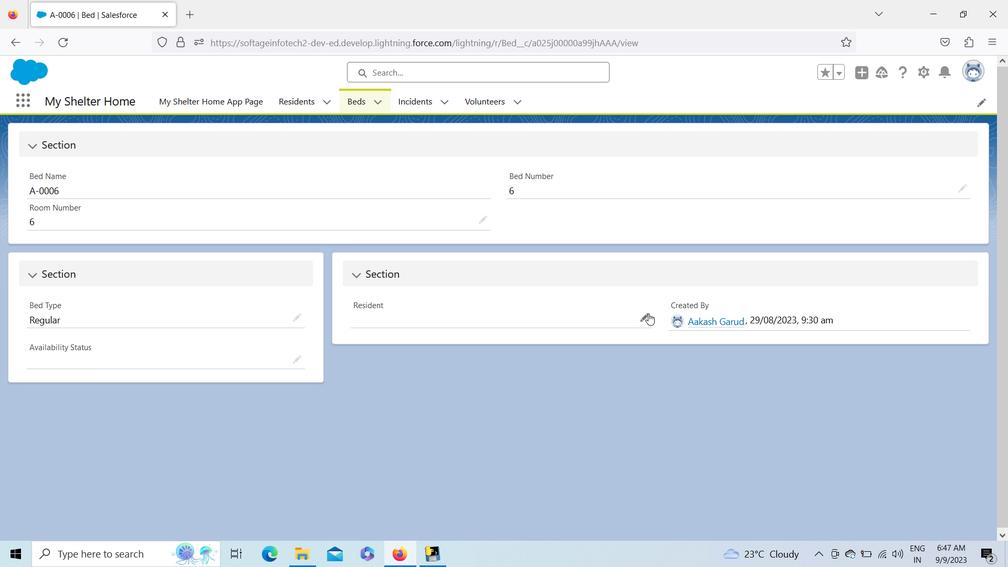 
Action: Mouse pressed left at (648, 314)
Screenshot: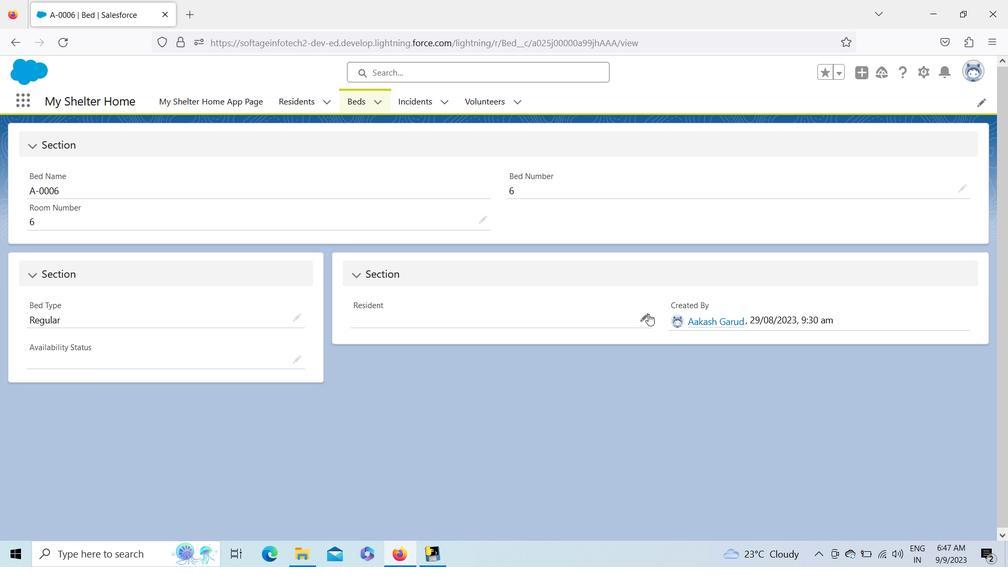 
Action: Mouse moved to (516, 349)
Screenshot: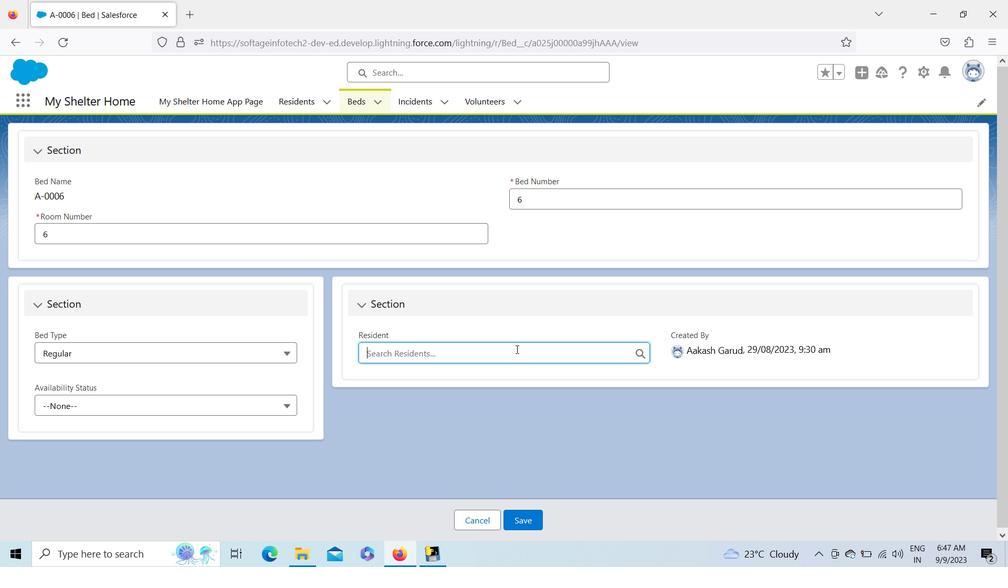 
Action: Mouse pressed left at (516, 349)
Screenshot: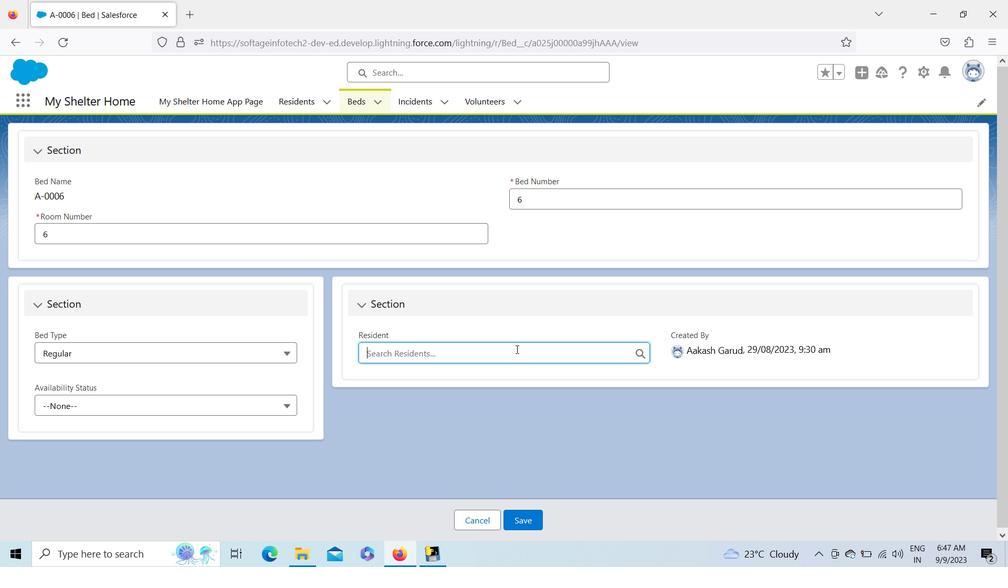 
Action: Key pressed <Key.shift>Emi\<Key.backspace><Key.backspace>
Screenshot: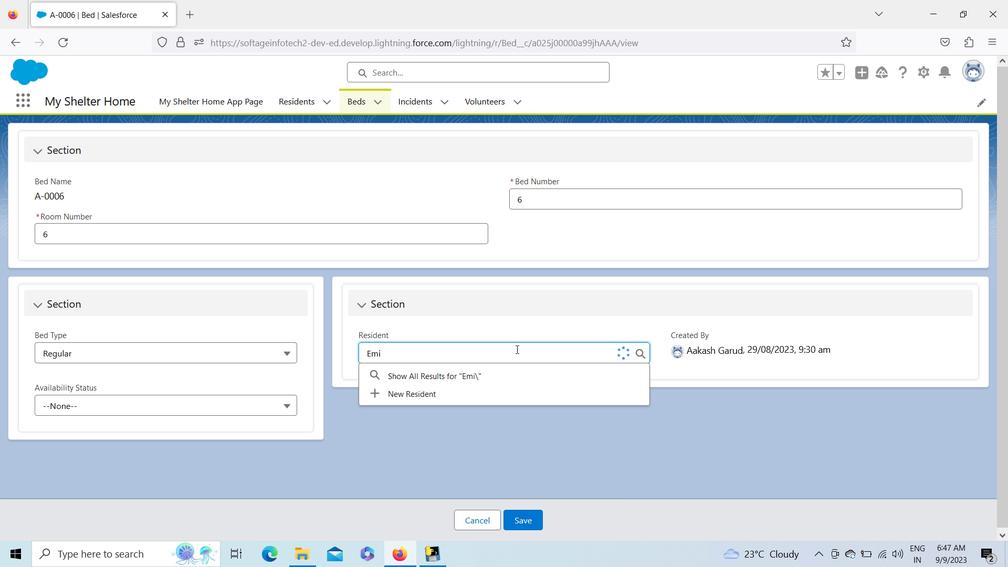 
Action: Mouse moved to (416, 434)
Screenshot: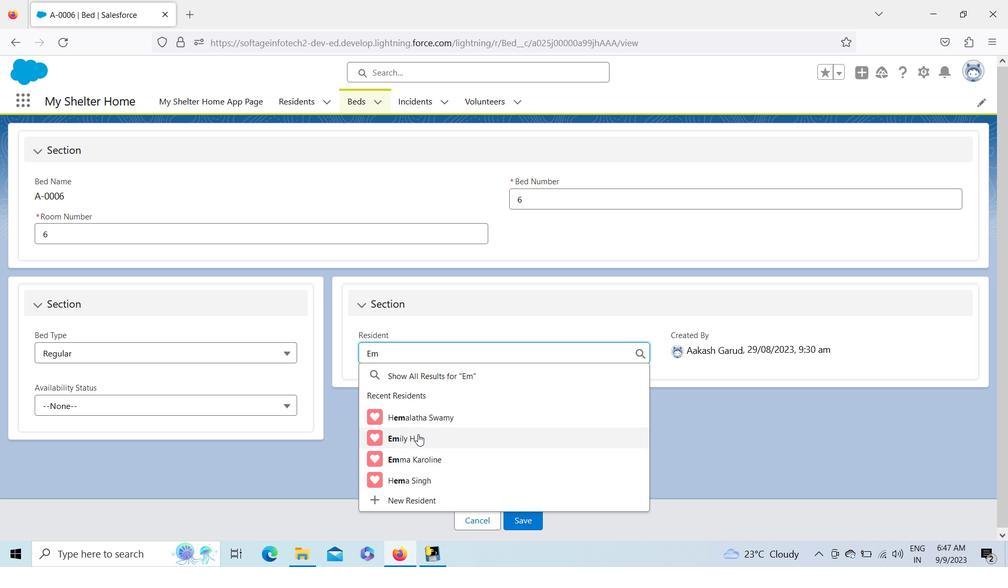 
Action: Mouse pressed left at (416, 434)
Screenshot: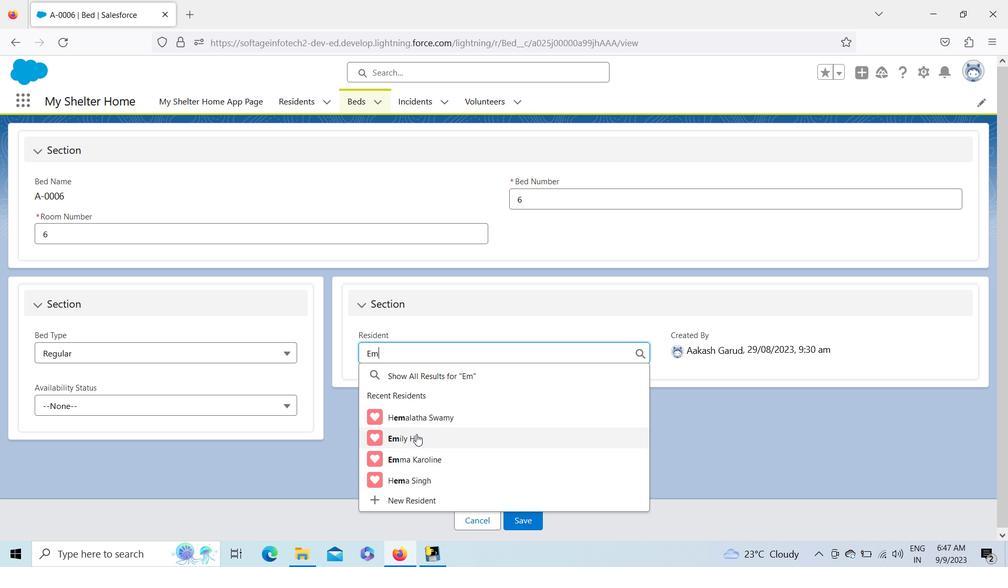 
Action: Mouse moved to (179, 360)
Screenshot: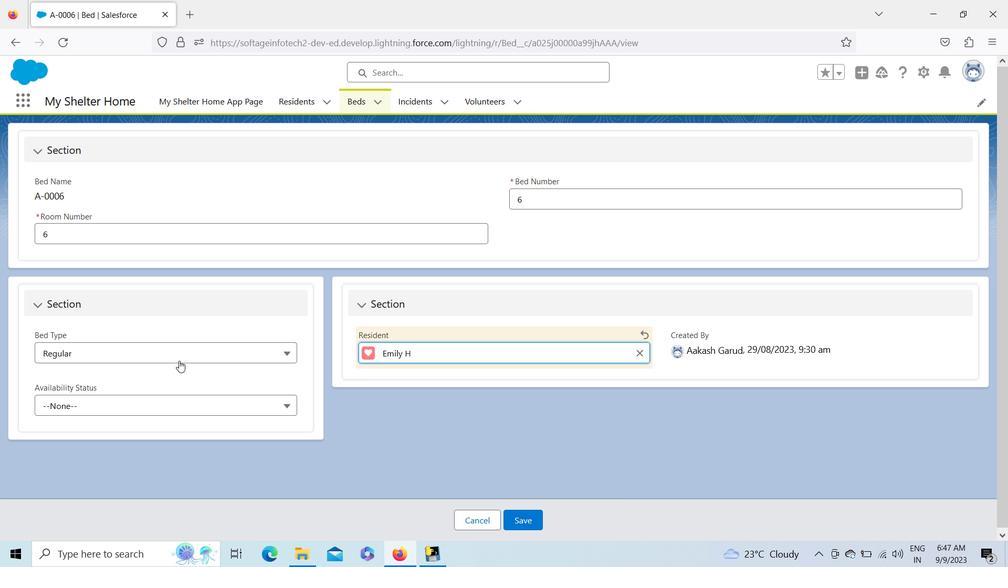 
Action: Mouse pressed left at (179, 360)
Screenshot: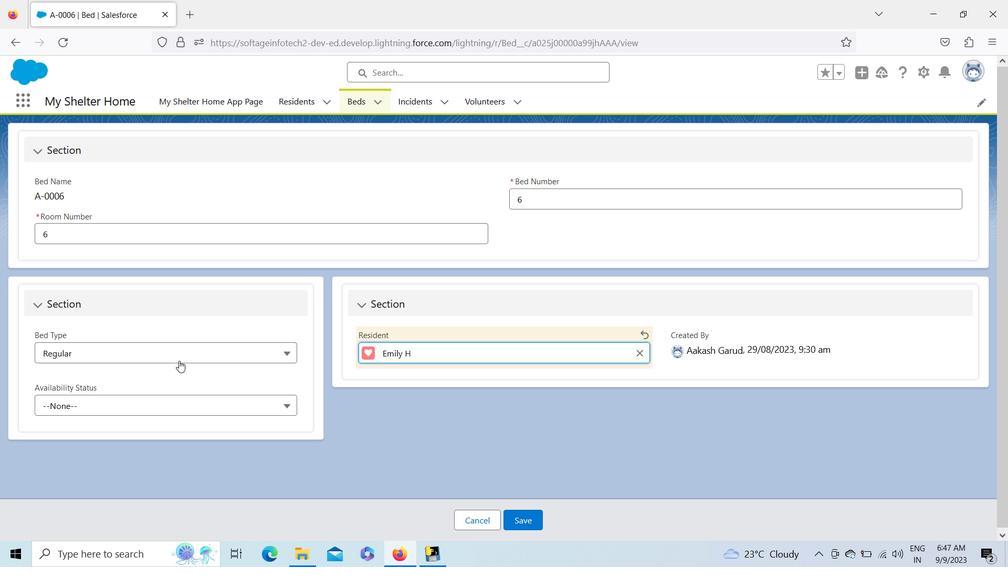 
Action: Mouse moved to (118, 410)
Screenshot: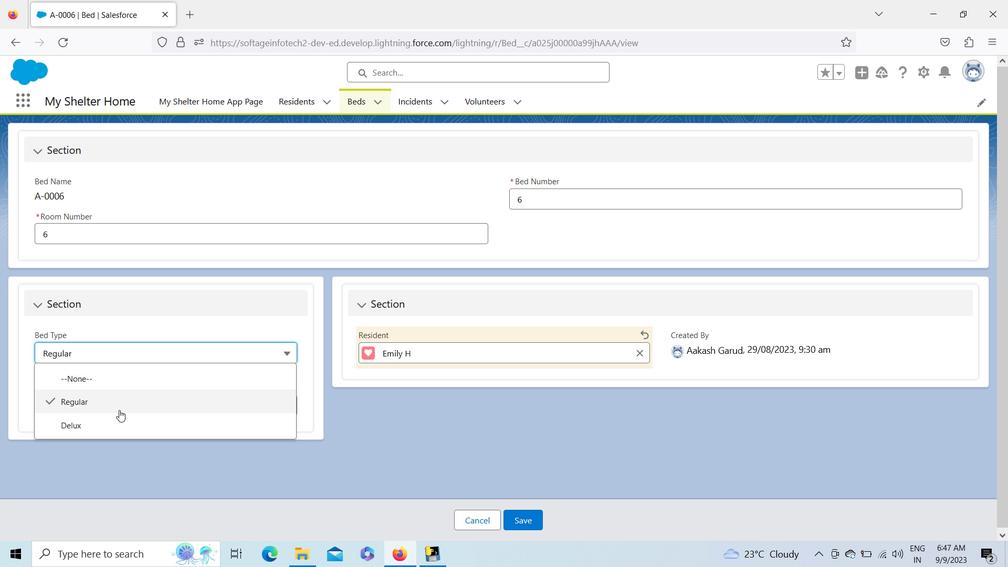 
Action: Mouse pressed left at (118, 410)
Screenshot: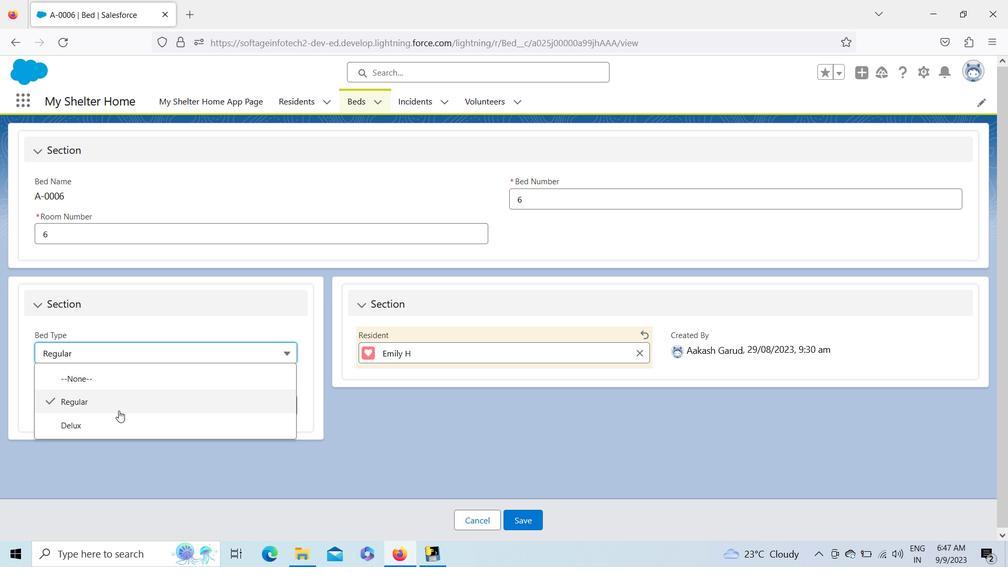 
Action: Mouse moved to (118, 408)
Screenshot: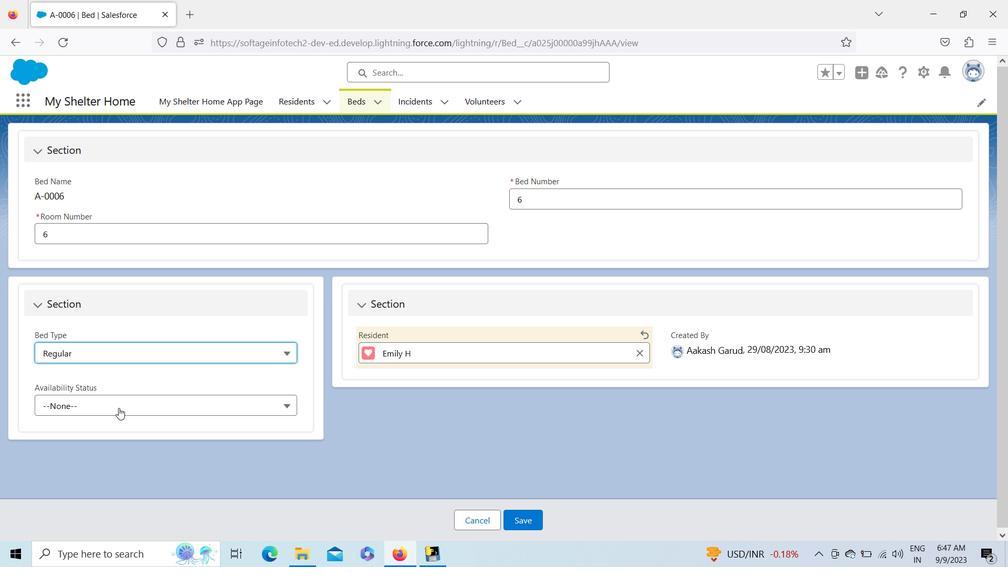 
Action: Mouse pressed left at (118, 408)
Screenshot: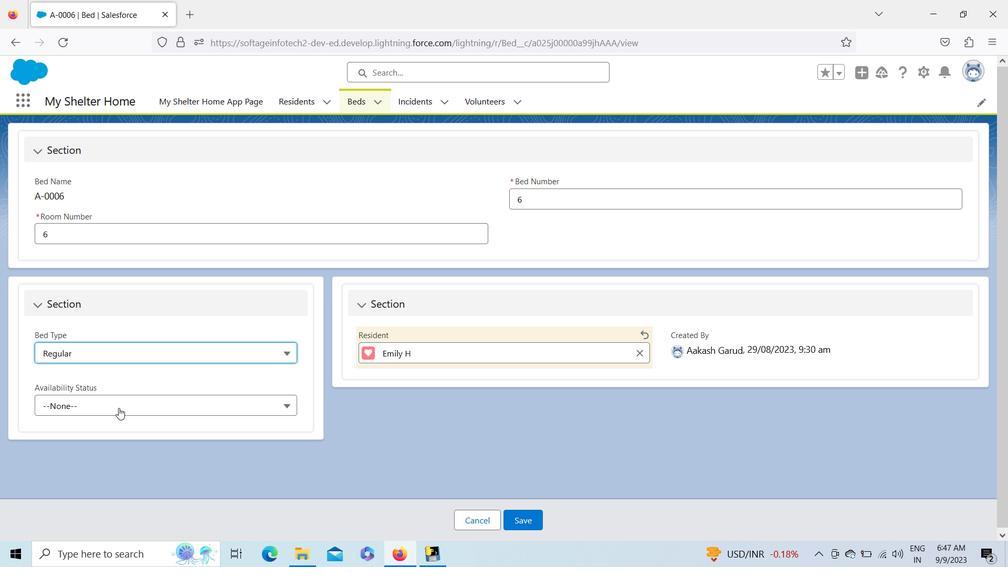 
Action: Mouse moved to (95, 450)
Screenshot: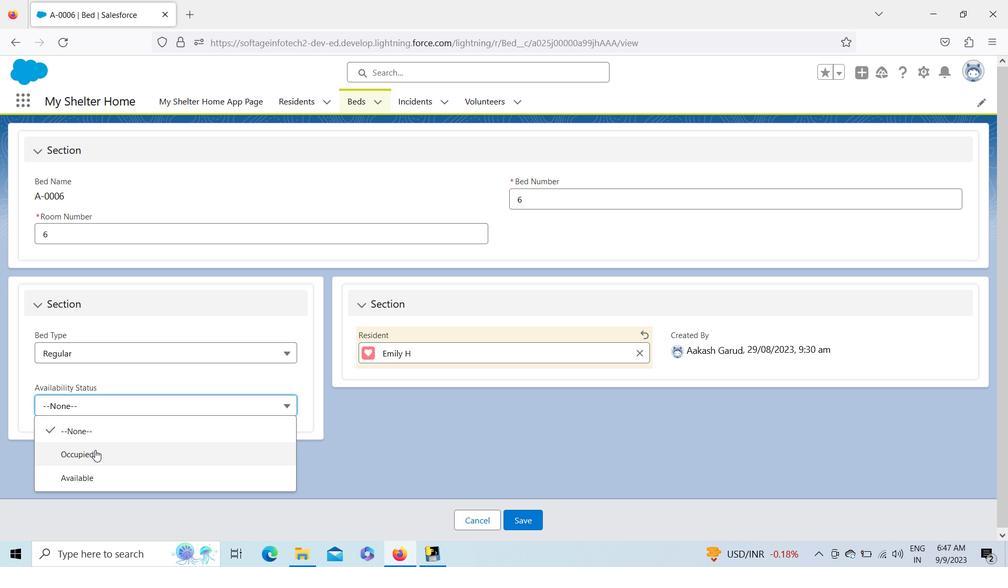 
Action: Mouse pressed left at (95, 450)
Screenshot: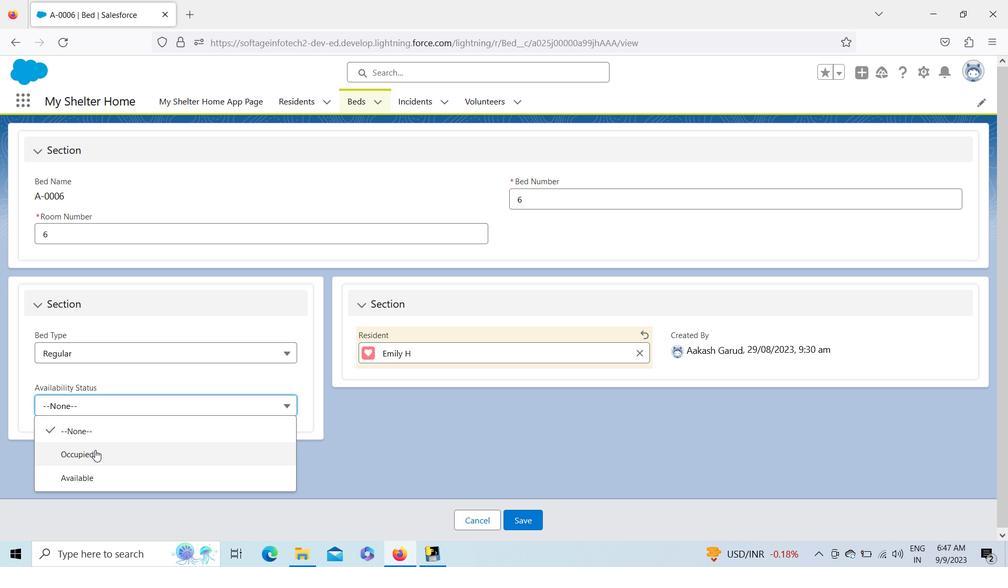 
Action: Mouse moved to (519, 509)
Screenshot: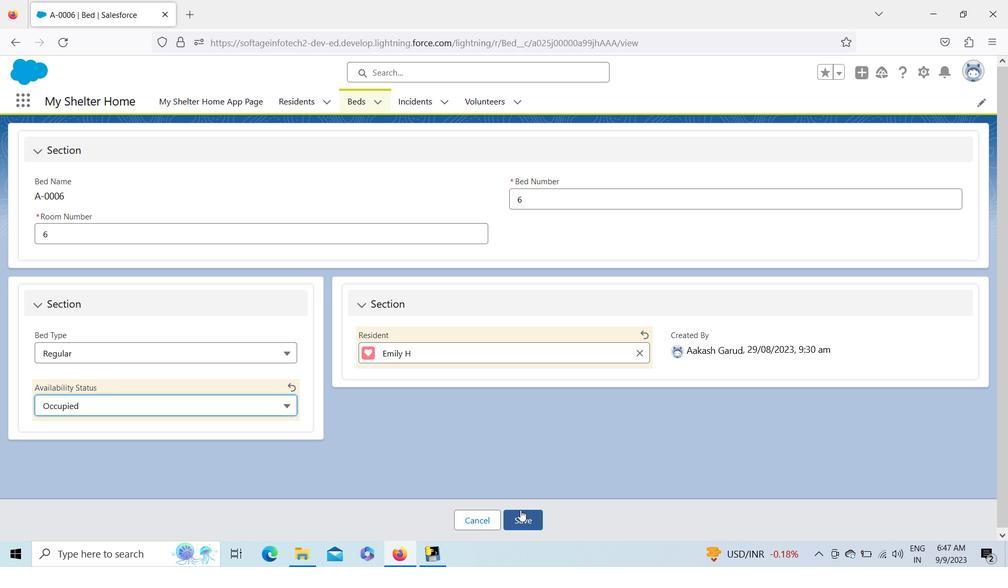 
Action: Mouse pressed left at (519, 509)
Screenshot: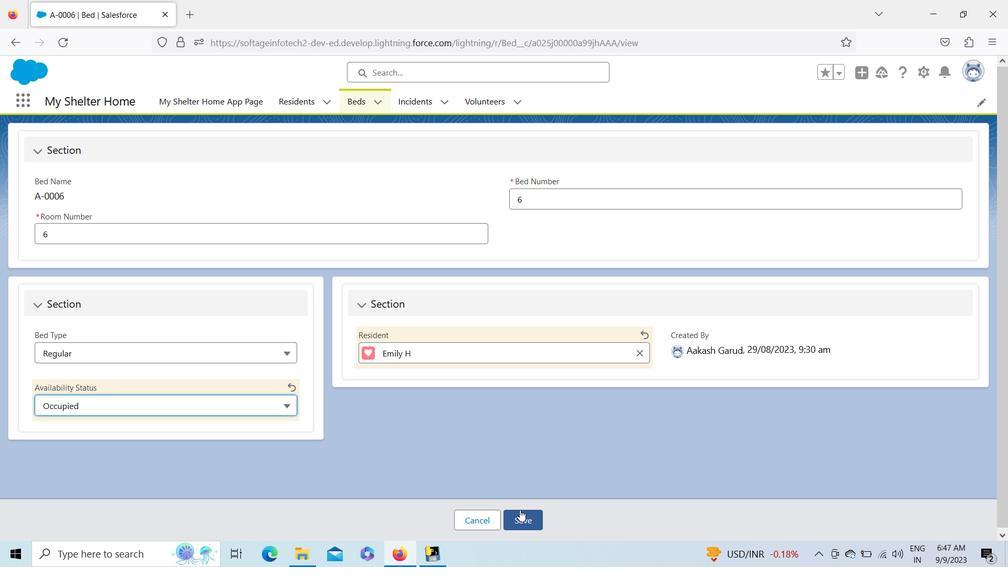 
Action: Mouse moved to (354, 96)
Screenshot: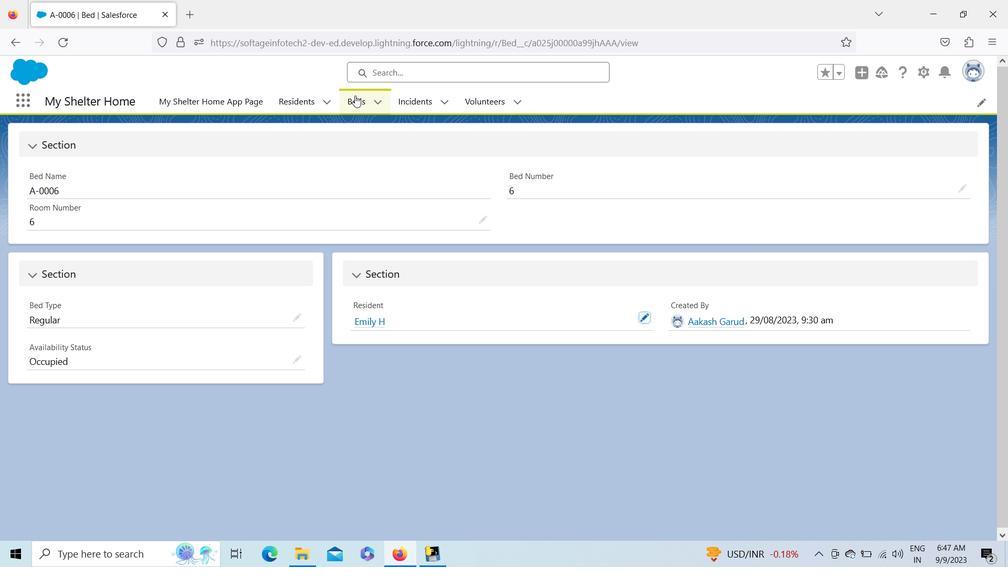 
Action: Mouse pressed left at (354, 96)
Screenshot: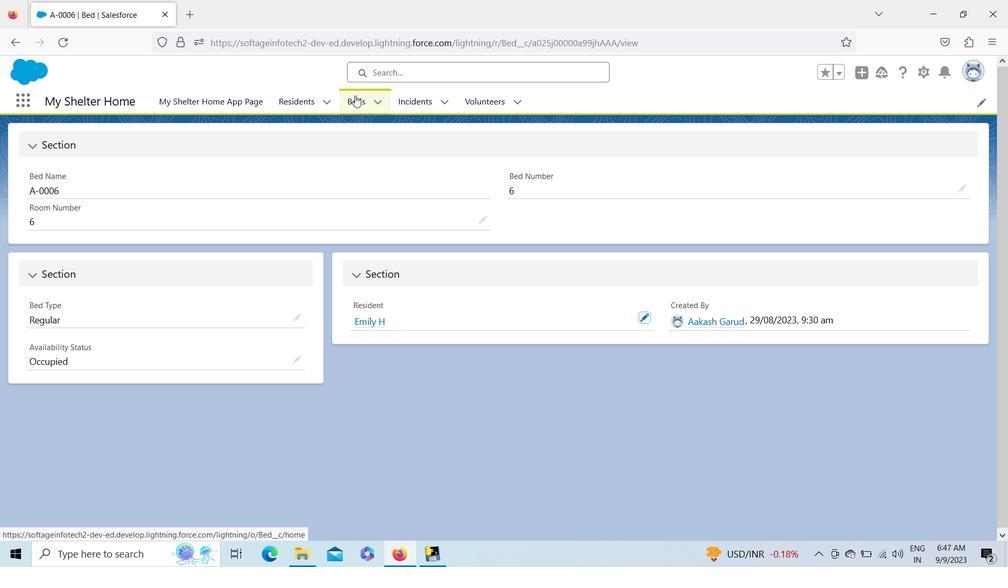 
Action: Mouse moved to (144, 148)
Screenshot: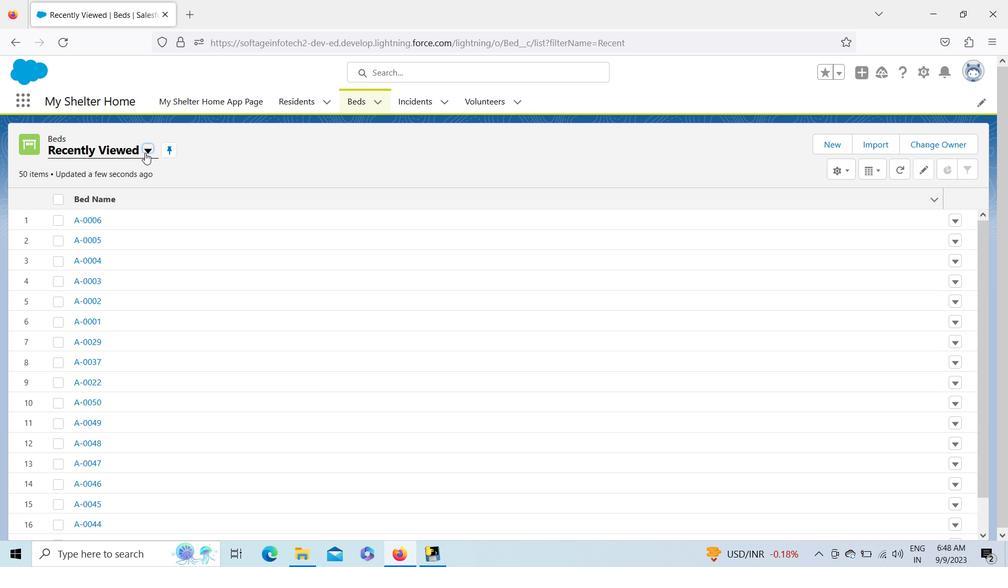 
Action: Mouse pressed left at (144, 148)
Screenshot: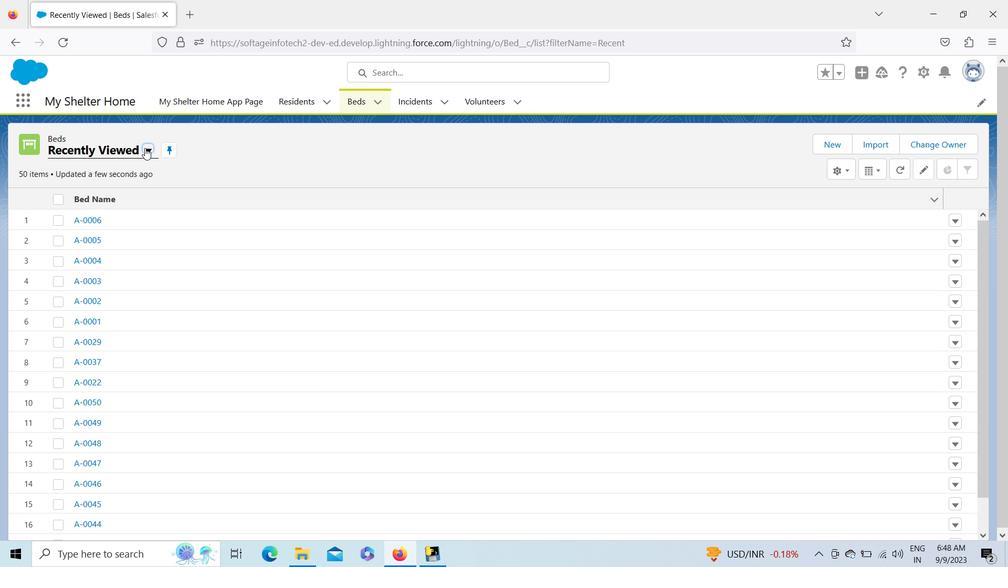 
Action: Mouse moved to (70, 201)
Screenshot: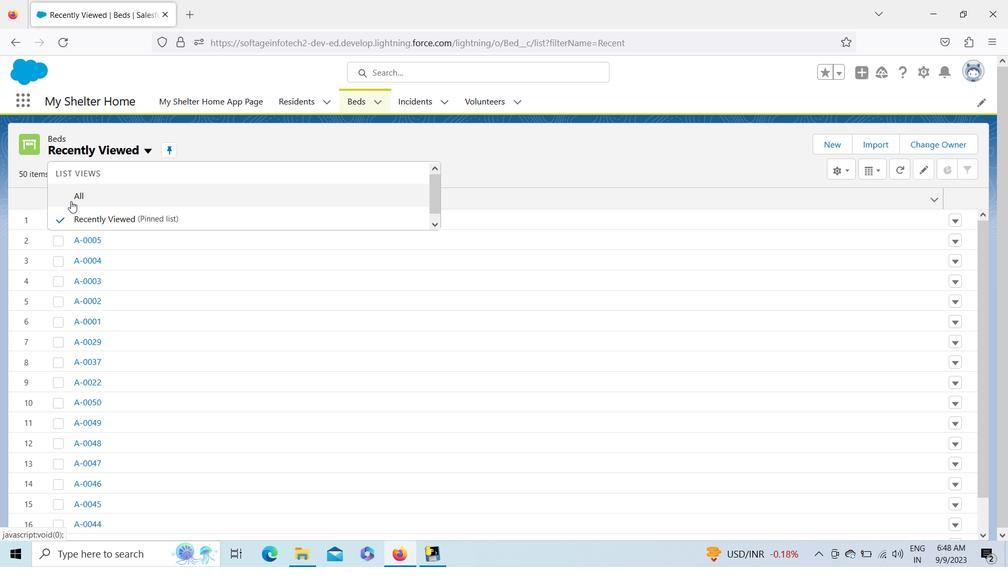 
Action: Mouse pressed left at (70, 201)
Screenshot: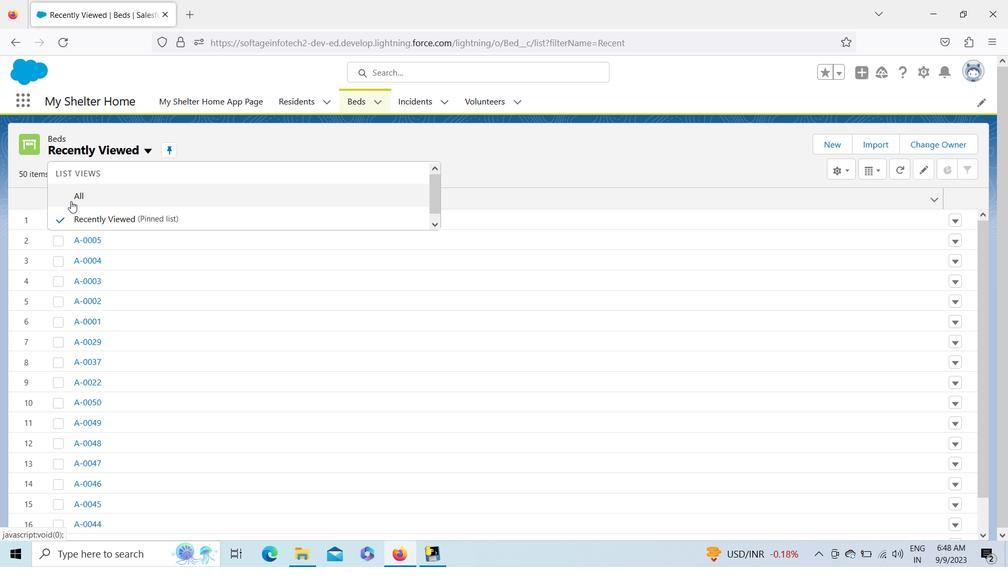 
Action: Mouse moved to (84, 342)
Screenshot: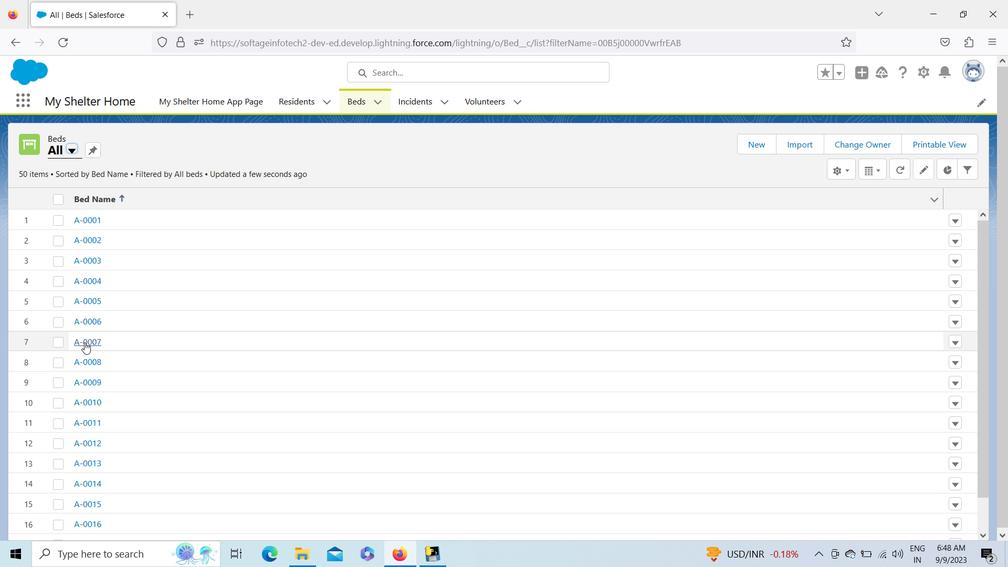 
Action: Mouse pressed left at (84, 342)
Screenshot: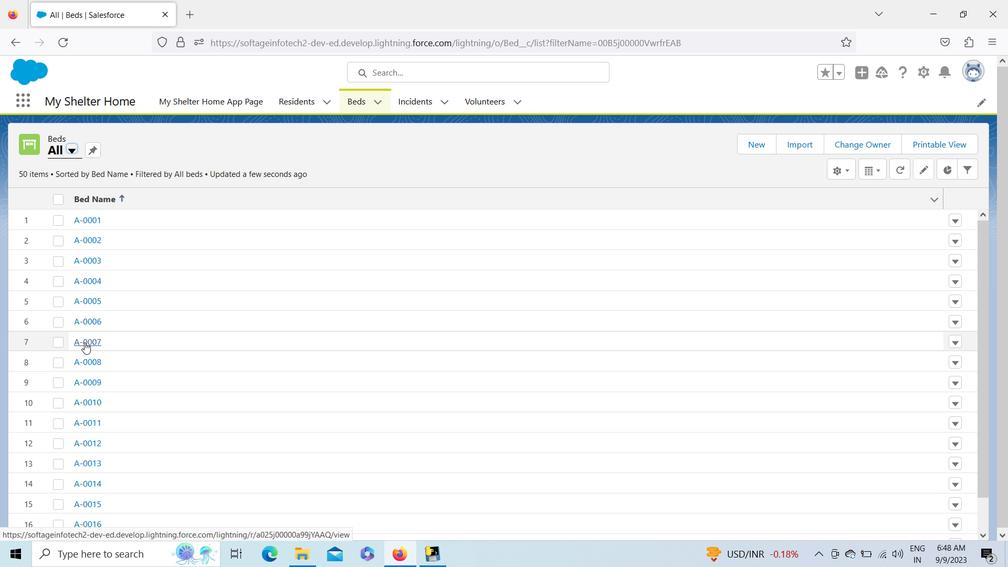 
Action: Mouse moved to (641, 316)
Screenshot: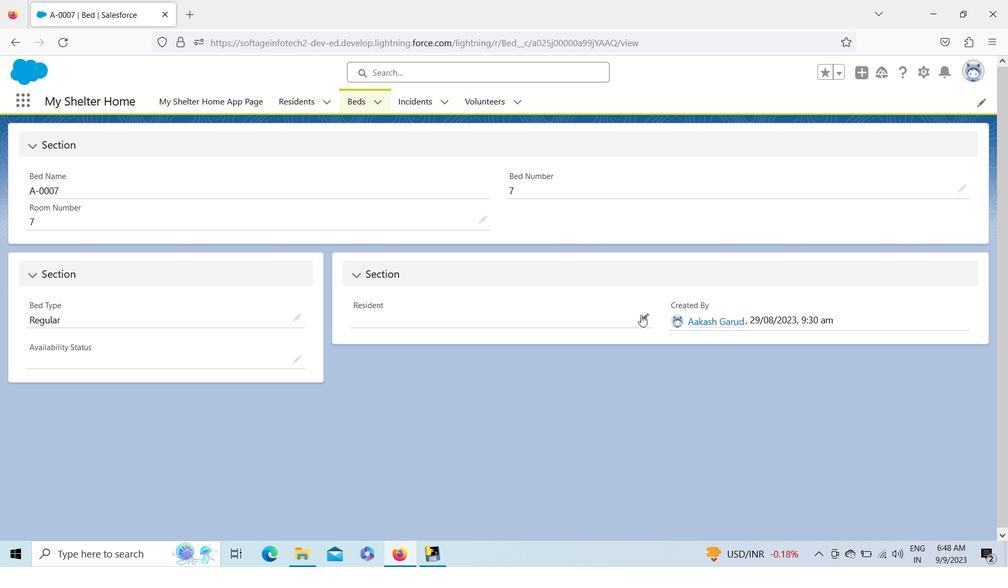 
Action: Mouse pressed left at (641, 316)
Screenshot: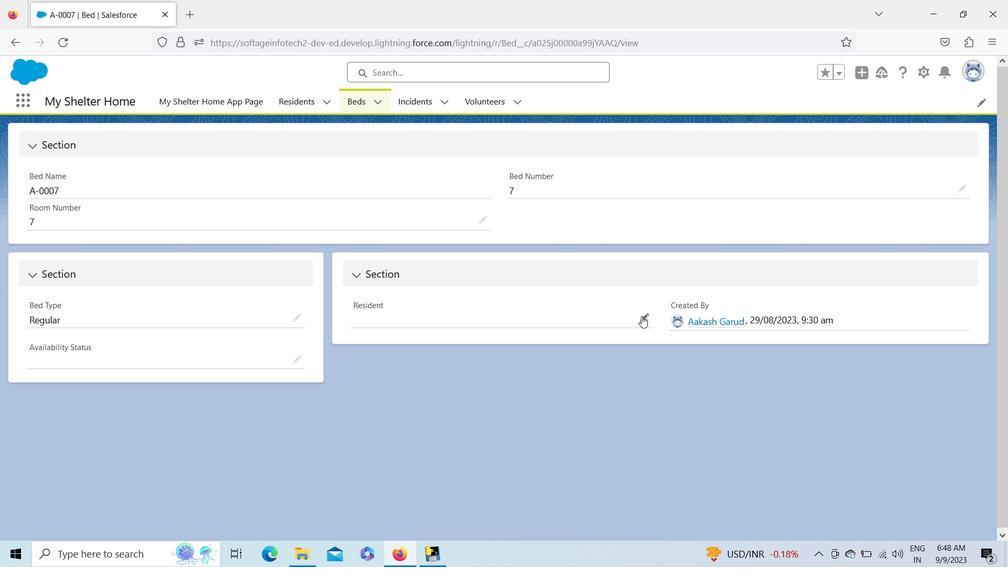 
Action: Mouse moved to (493, 350)
Screenshot: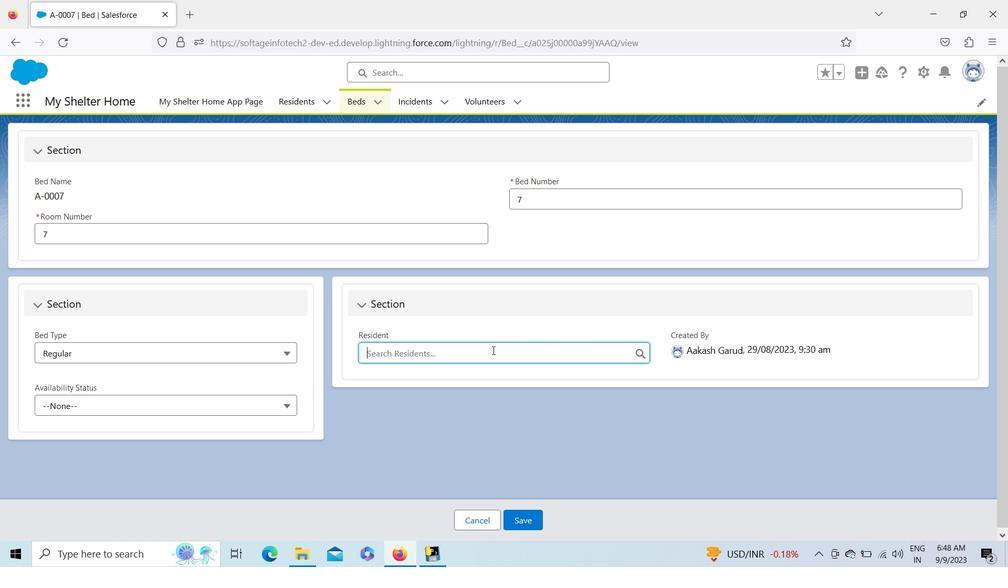 
Action: Key pressed <Key.shift>An
Screenshot: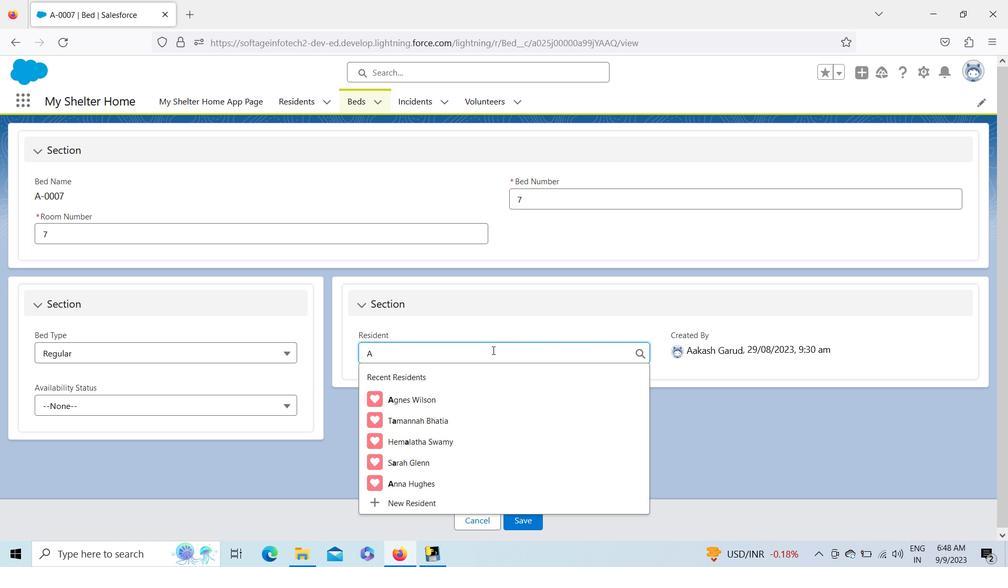 
Action: Mouse moved to (423, 438)
Screenshot: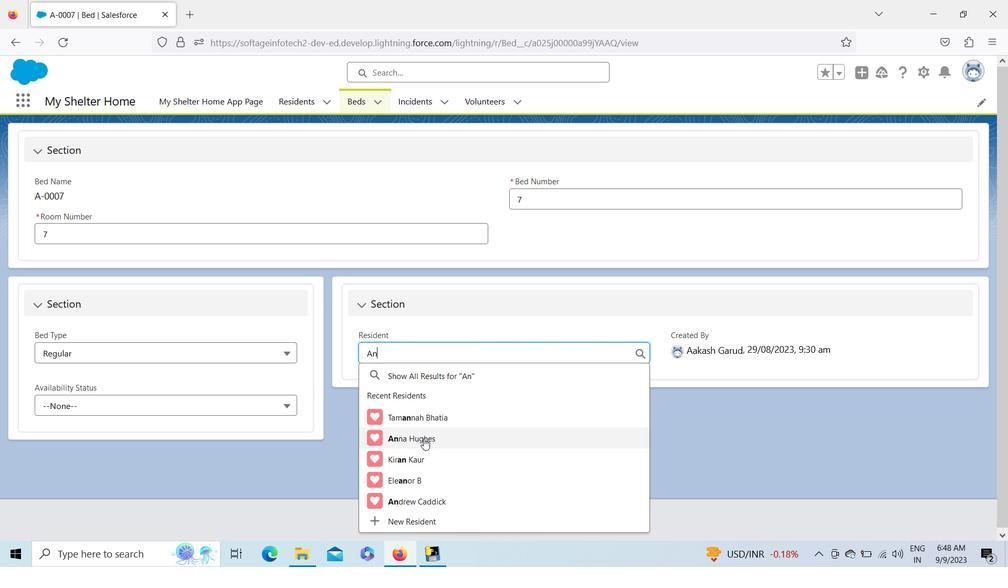 
Action: Mouse pressed left at (423, 438)
Screenshot: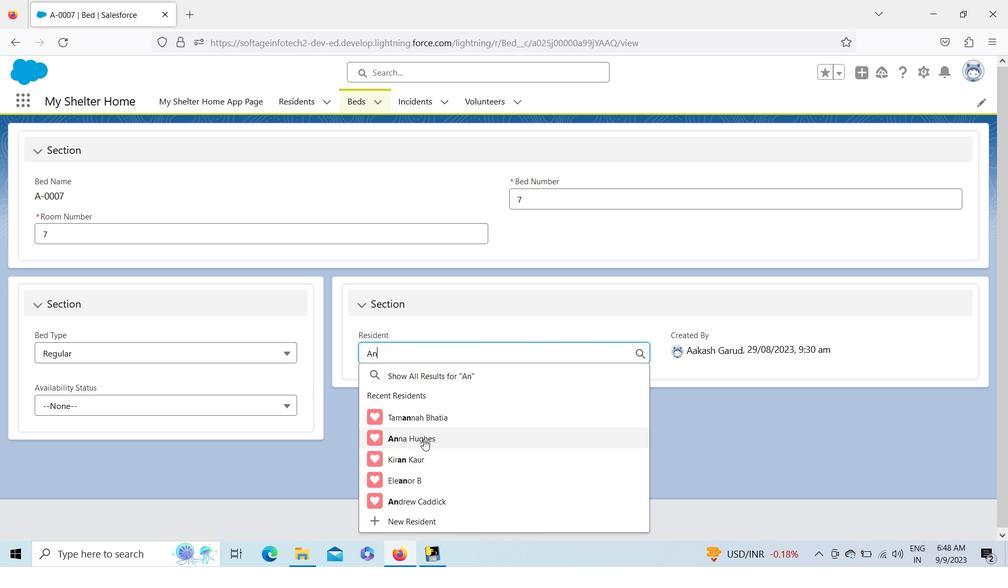 
Action: Mouse moved to (217, 357)
Screenshot: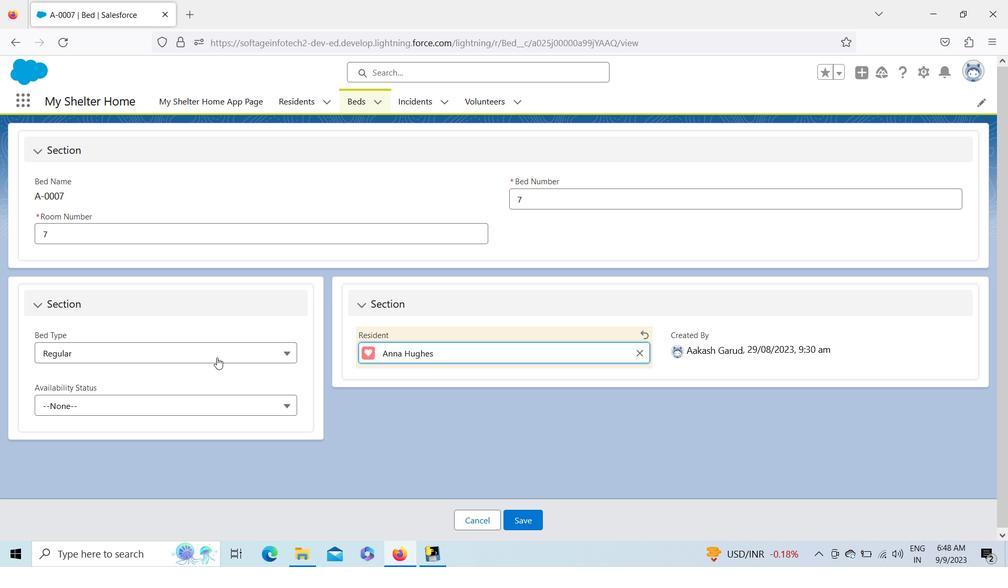 
Action: Mouse pressed left at (217, 357)
Screenshot: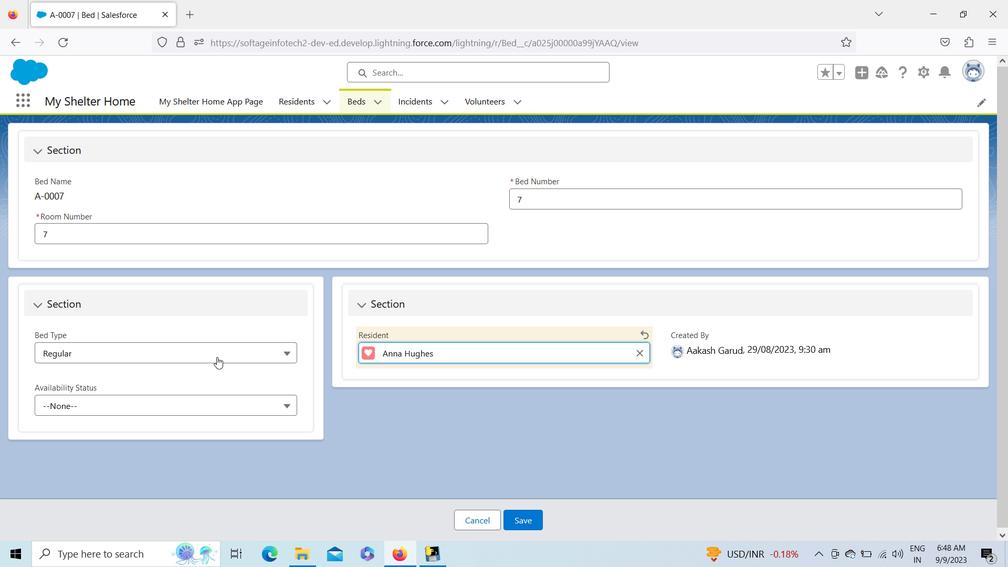 
Action: Mouse moved to (149, 402)
Screenshot: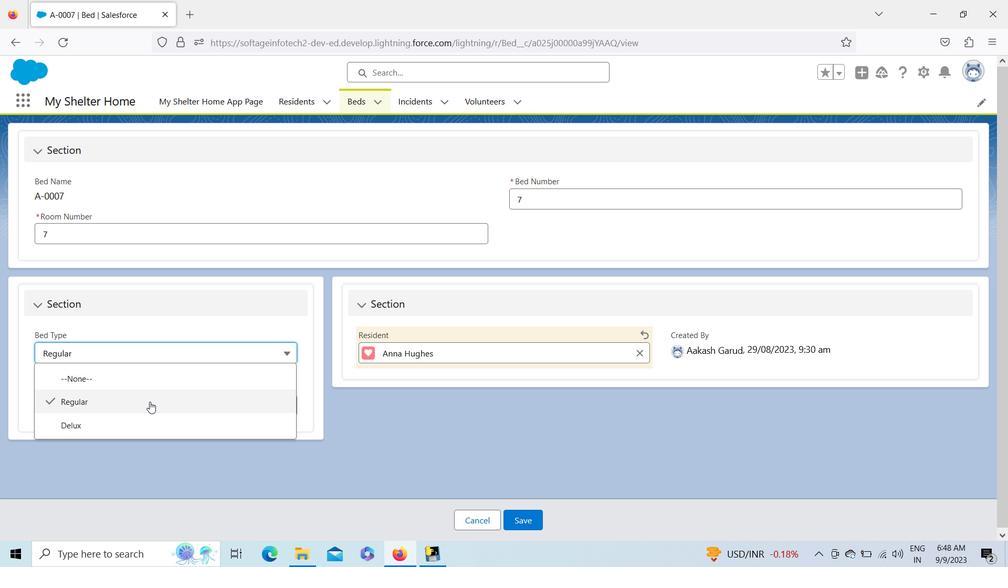 
Action: Mouse pressed left at (149, 402)
Screenshot: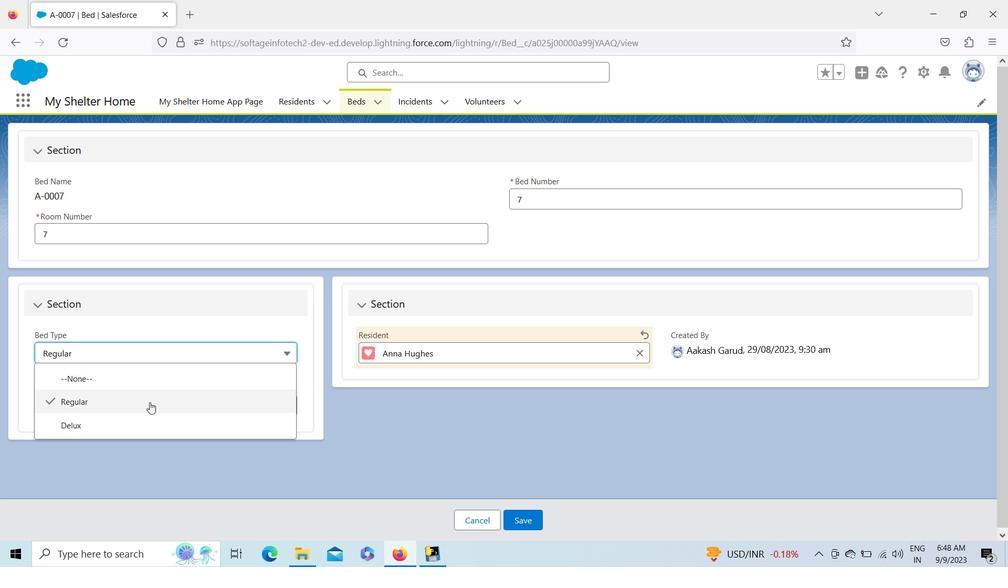 
Action: Mouse moved to (147, 412)
Screenshot: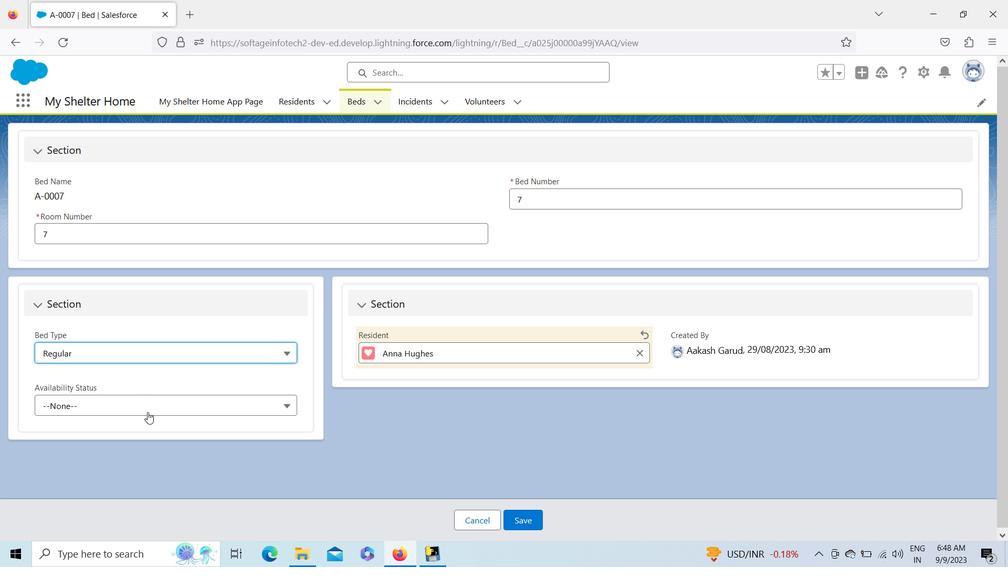 
Action: Mouse pressed left at (147, 412)
Screenshot: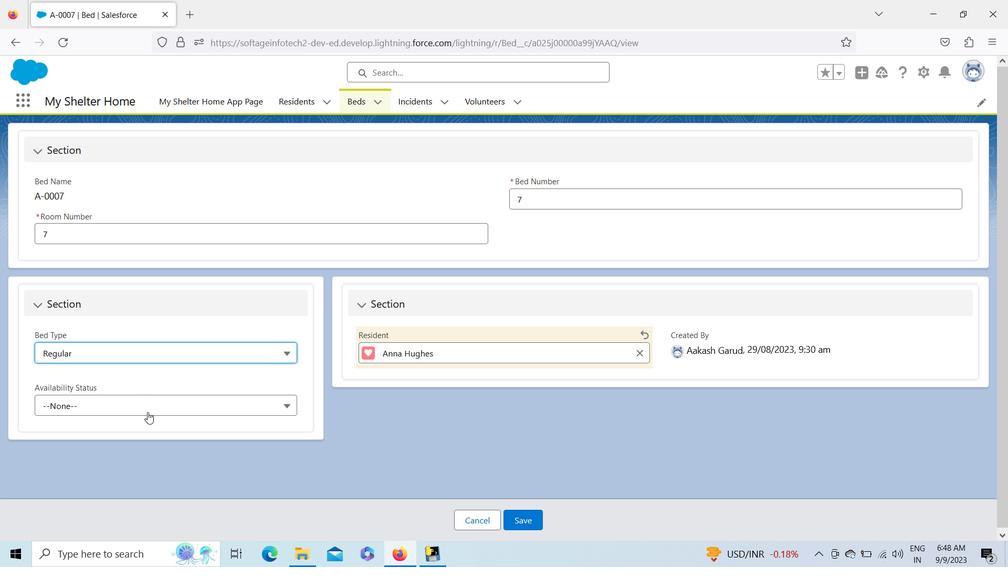 
Action: Mouse moved to (90, 458)
Screenshot: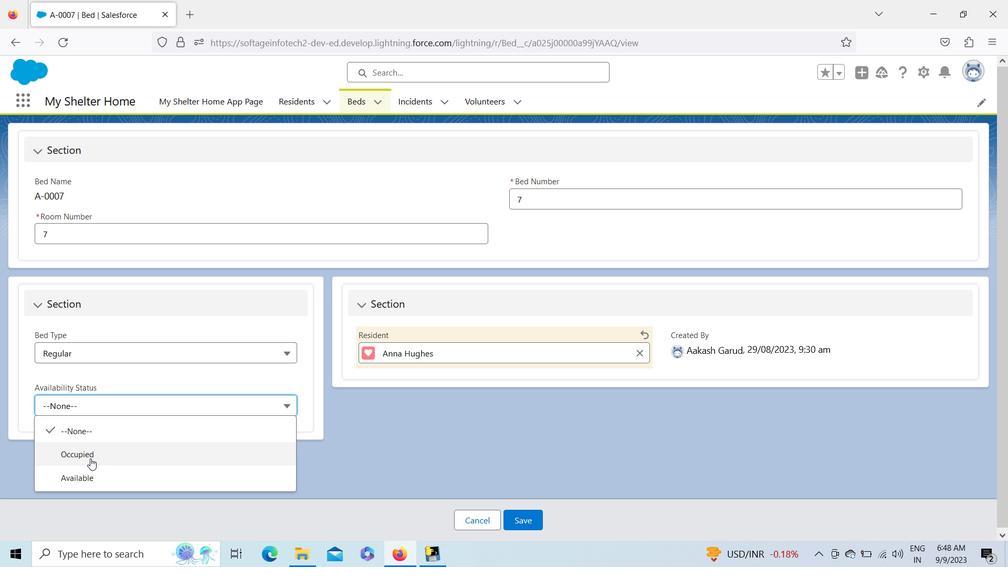 
Action: Mouse pressed left at (90, 458)
Screenshot: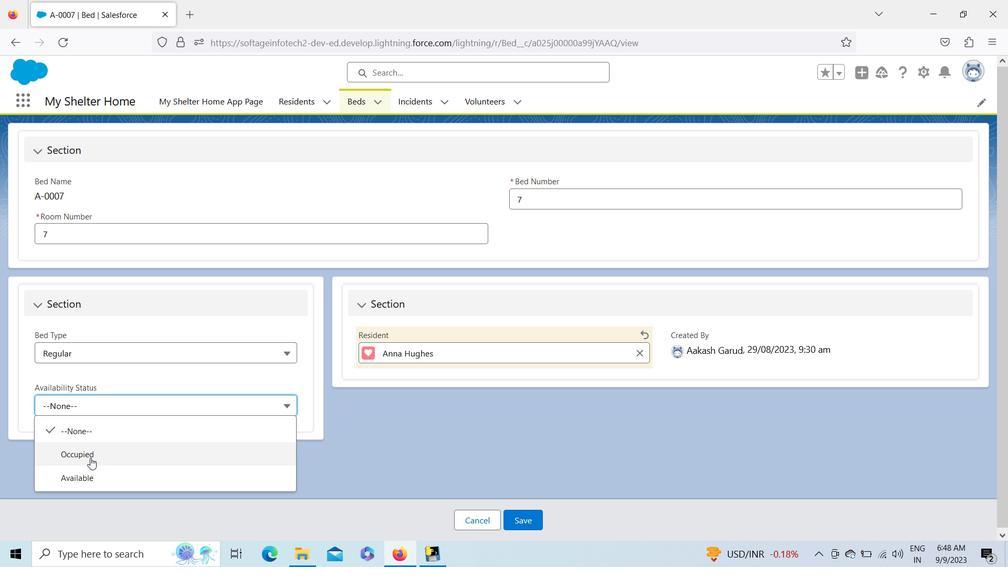 
Action: Mouse moved to (515, 526)
Screenshot: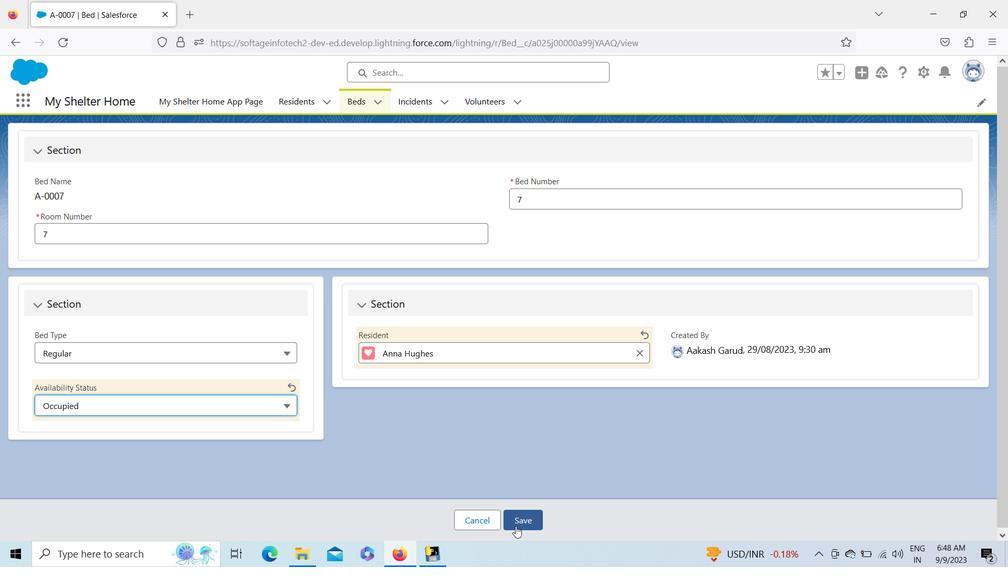
Action: Mouse pressed left at (515, 526)
Screenshot: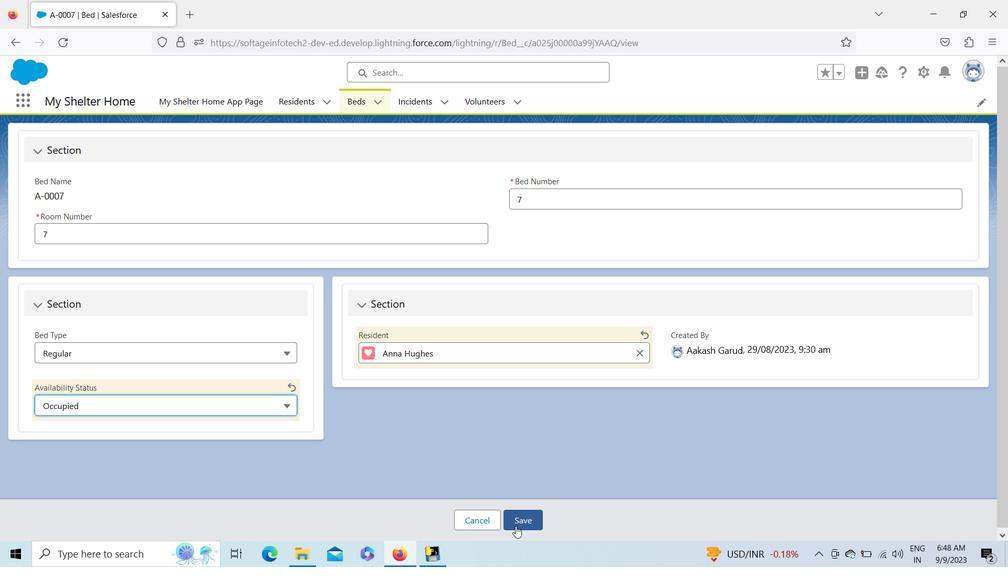 
Action: Mouse moved to (358, 107)
Screenshot: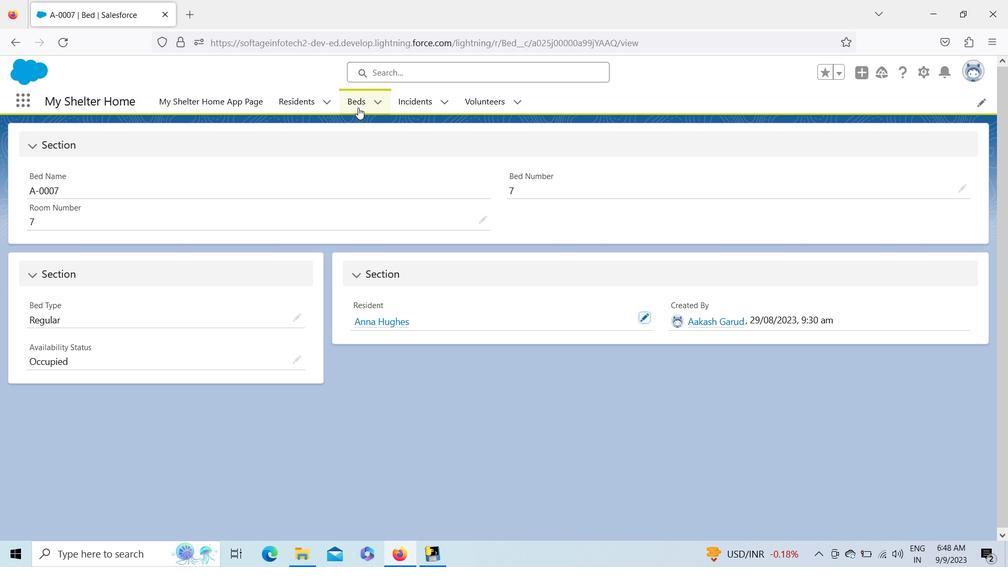 
Action: Mouse pressed left at (358, 107)
Screenshot: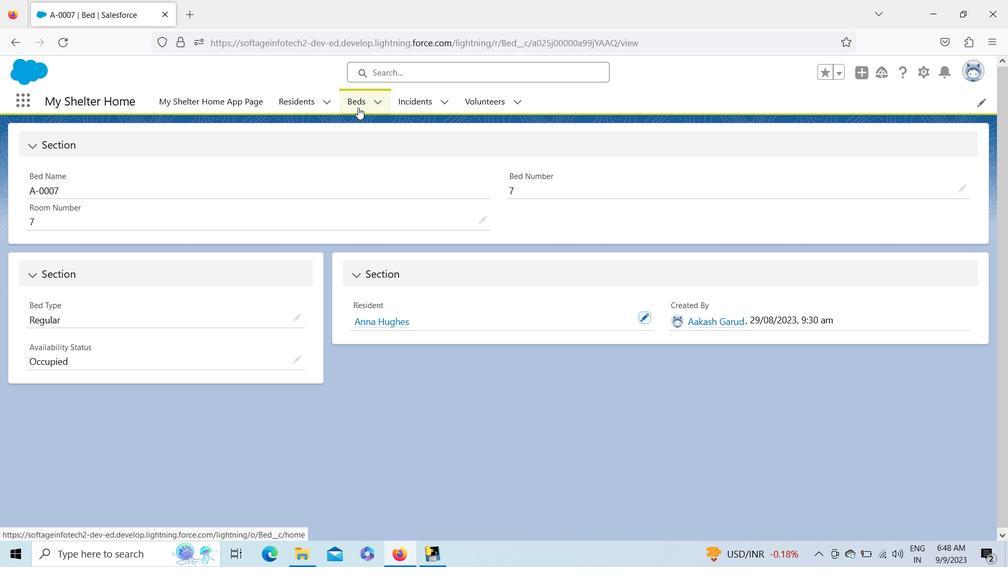 
Action: Mouse moved to (152, 144)
Screenshot: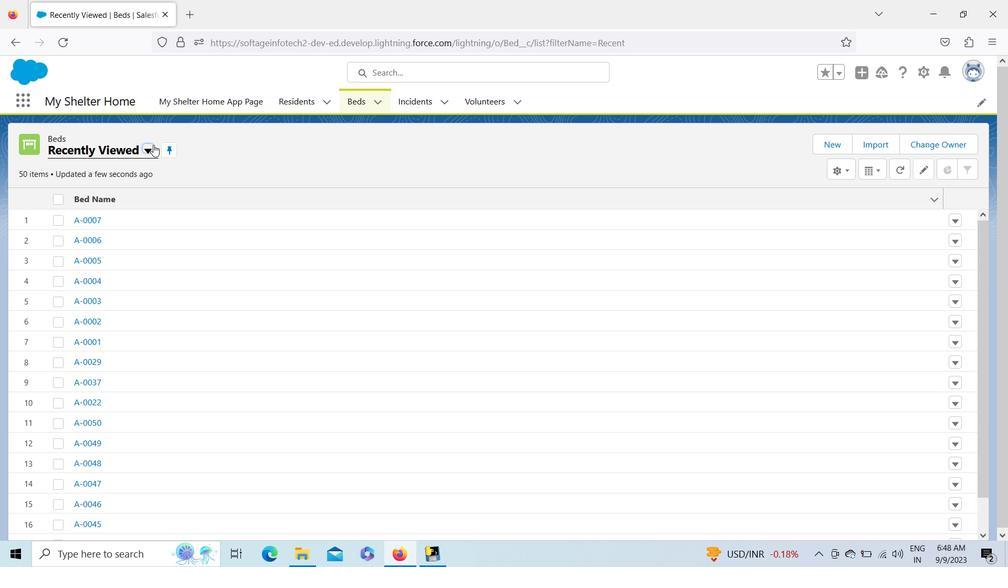
Action: Mouse pressed left at (152, 144)
Screenshot: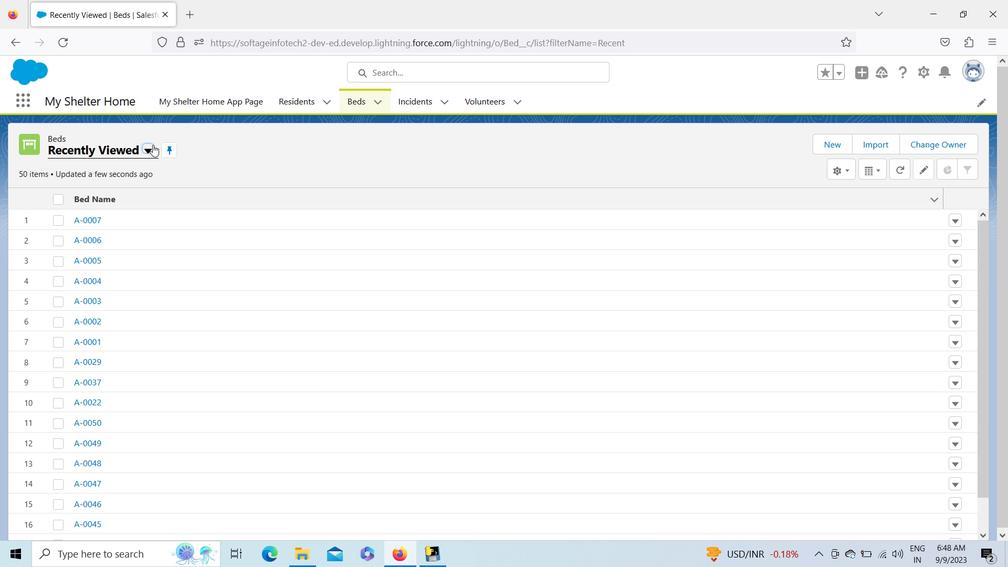 
Action: Mouse moved to (112, 184)
Screenshot: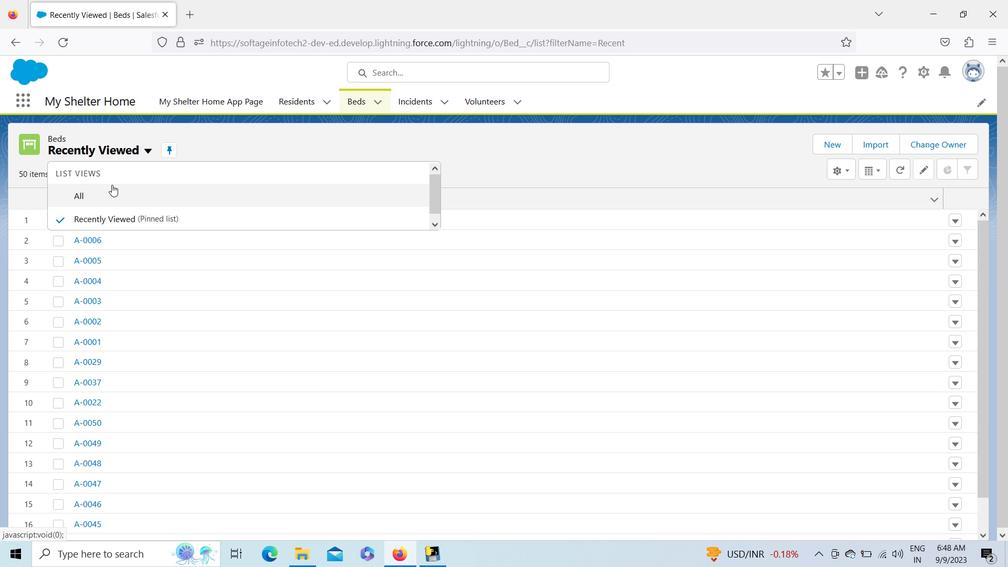 
Action: Mouse pressed left at (112, 184)
Screenshot: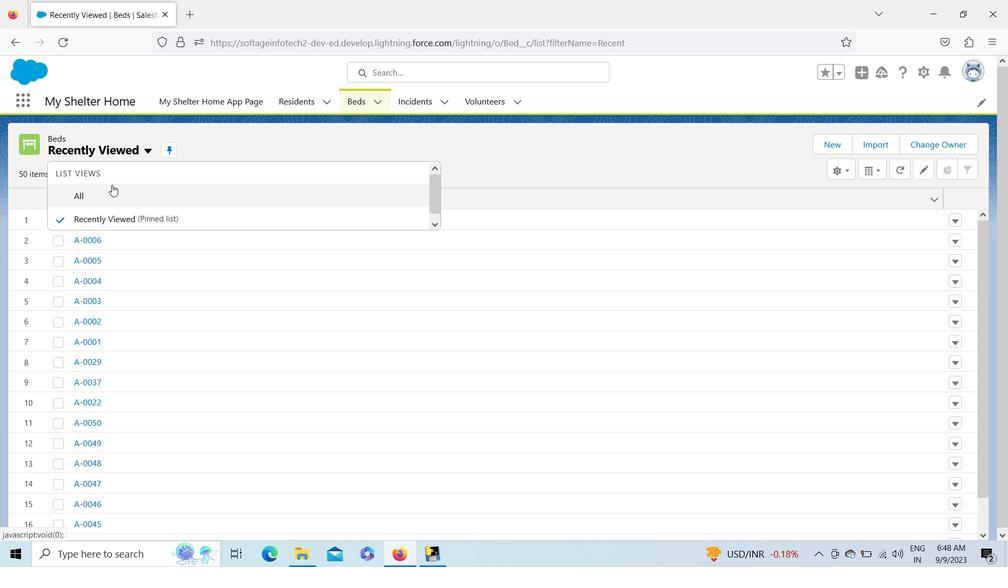 
Action: Mouse moved to (93, 365)
Screenshot: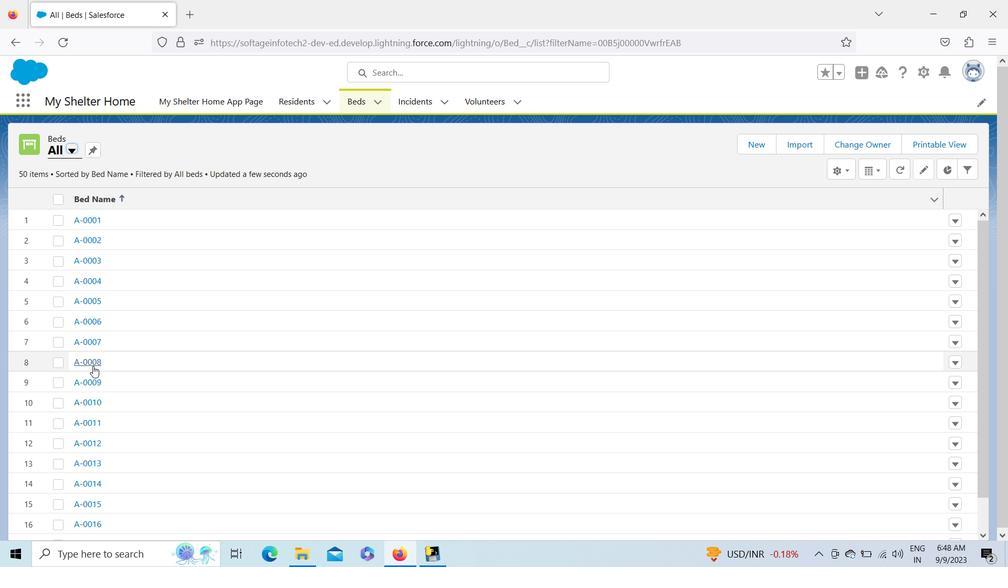 
Action: Mouse pressed left at (93, 365)
Screenshot: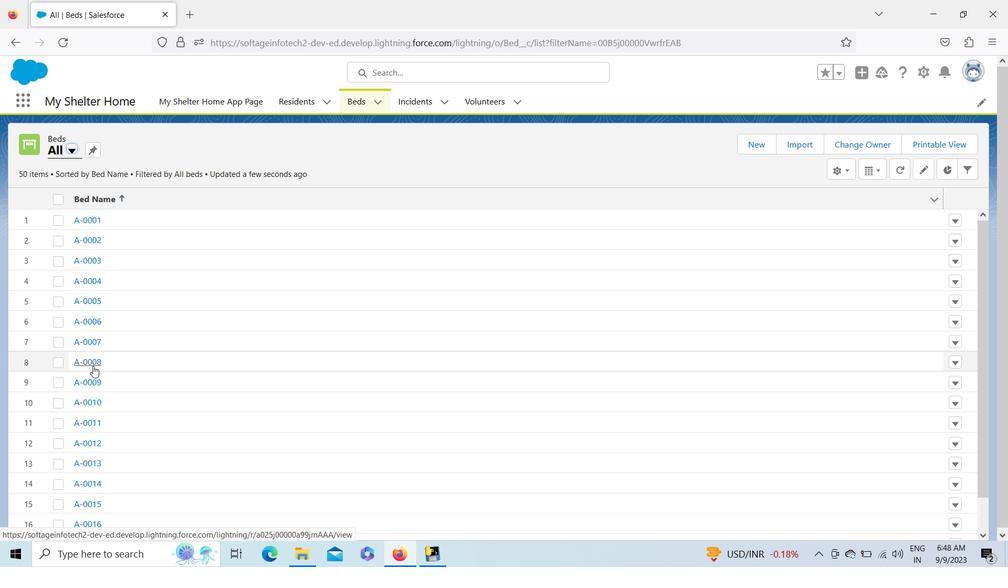 
Action: Mouse moved to (646, 318)
Screenshot: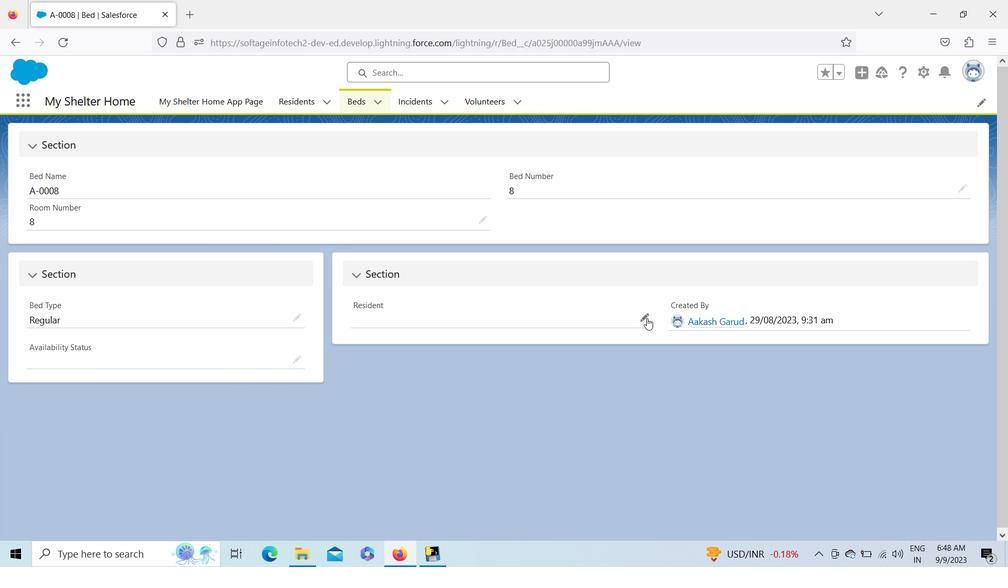 
Action: Mouse pressed left at (646, 318)
Screenshot: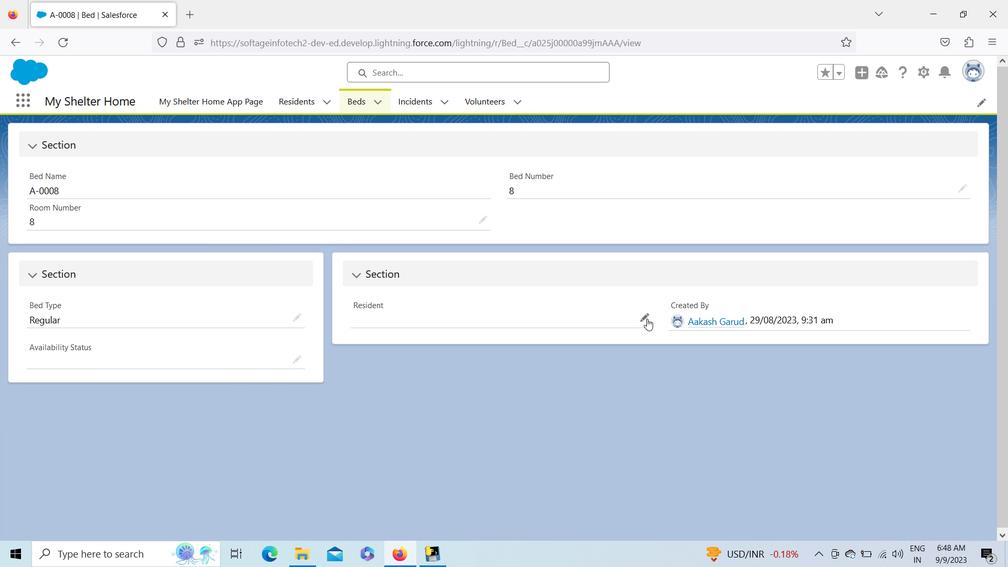 
Action: Mouse moved to (522, 346)
Screenshot: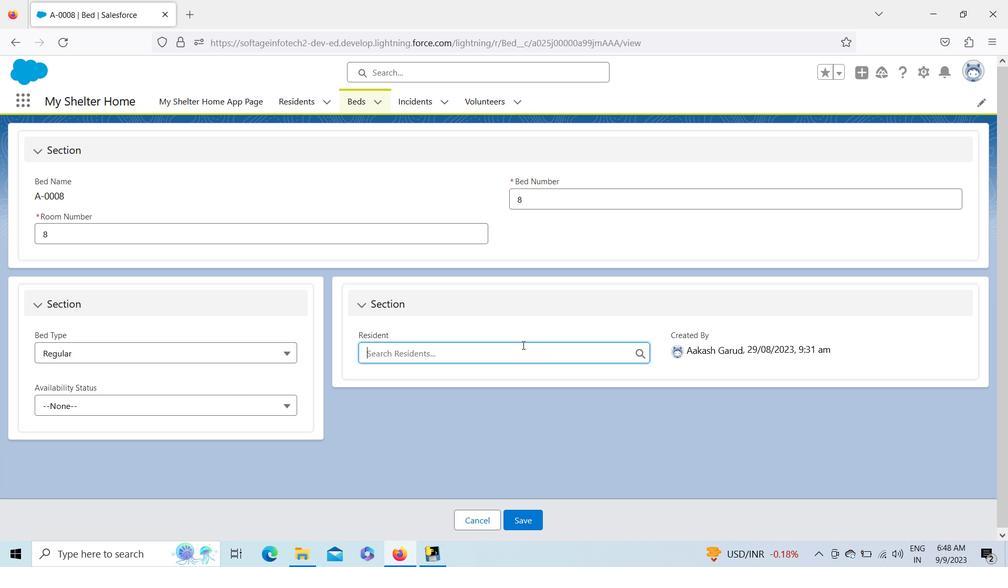 
Action: Mouse pressed left at (522, 346)
Screenshot: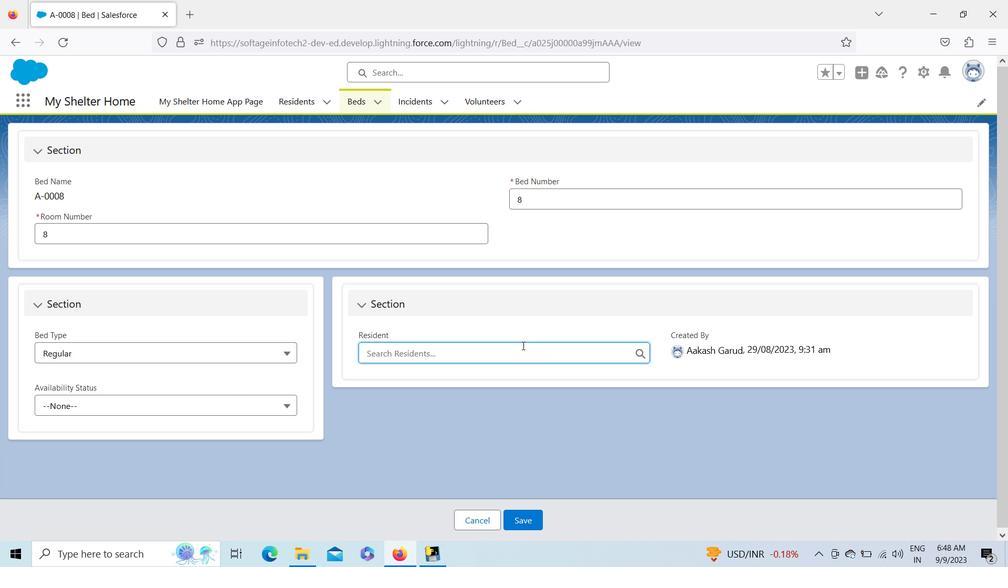 
Action: Key pressed <Key.shift><Key.shift>Em
Screenshot: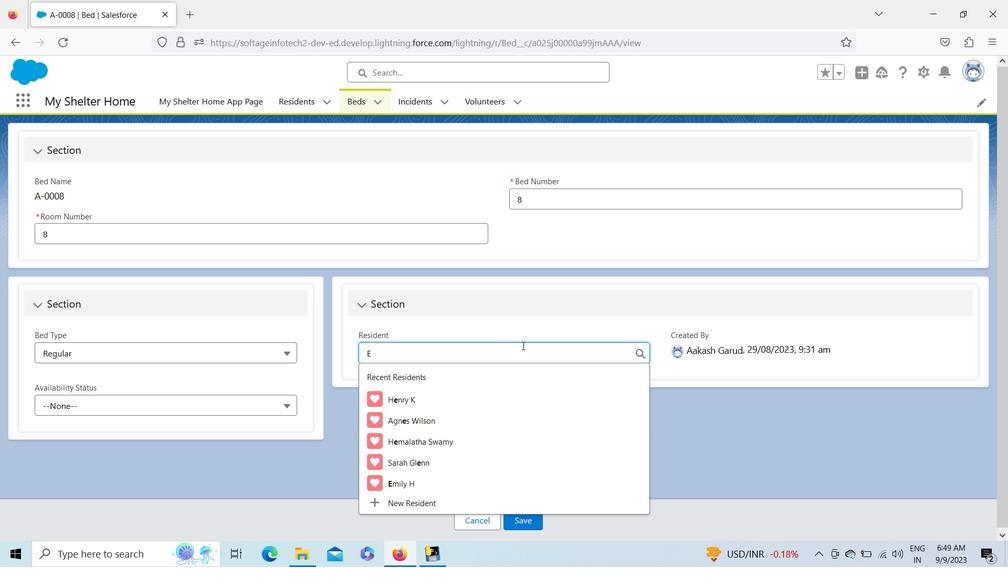 
Action: Mouse moved to (447, 454)
Screenshot: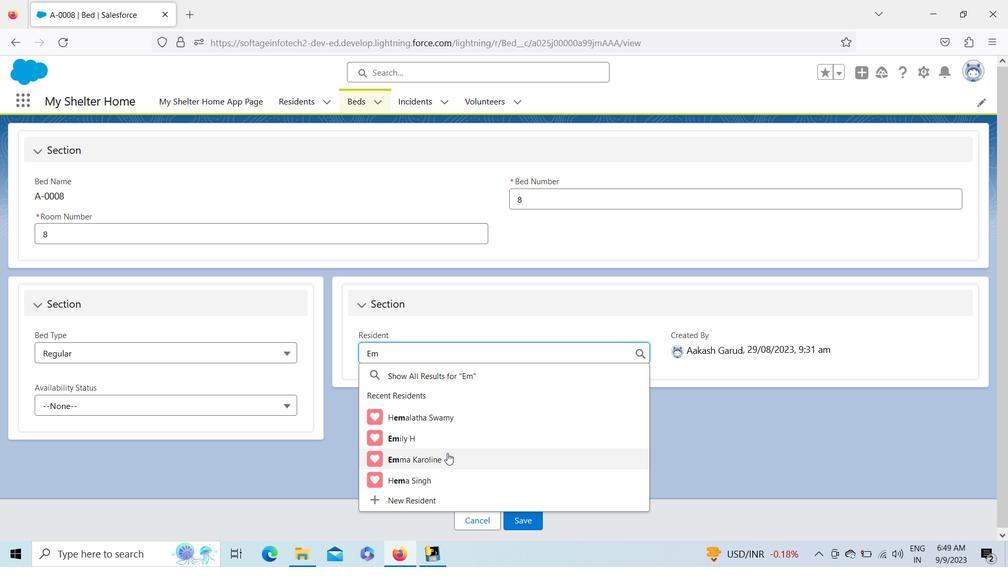 
Action: Mouse pressed left at (447, 454)
Screenshot: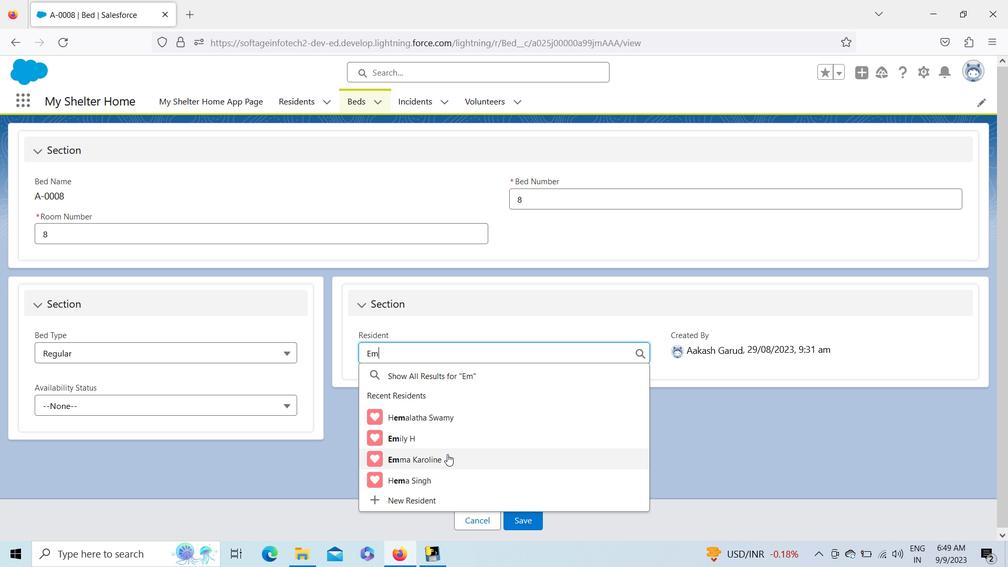
Action: Mouse moved to (163, 357)
Screenshot: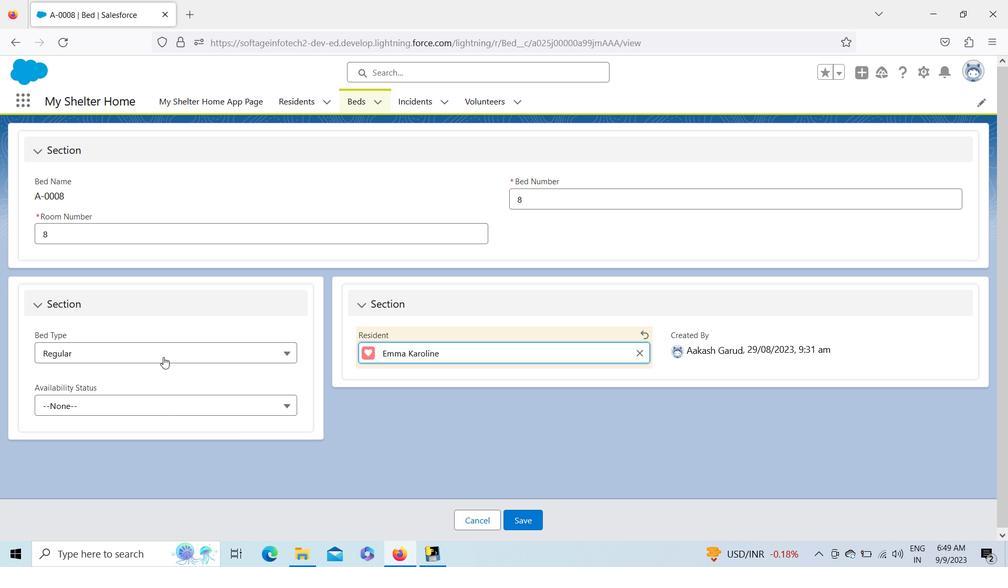 
Action: Mouse pressed left at (163, 357)
Screenshot: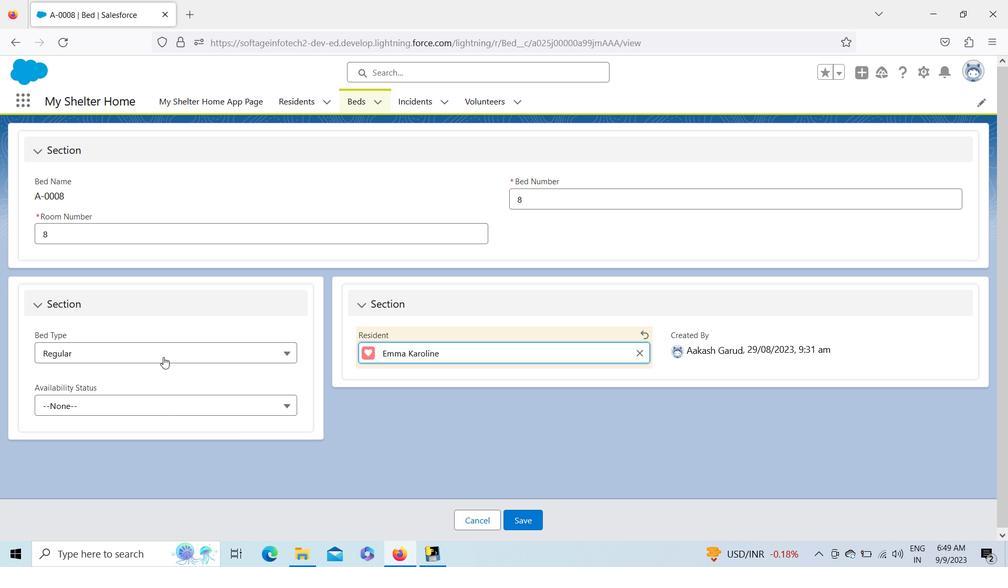 
Action: Mouse moved to (106, 403)
Screenshot: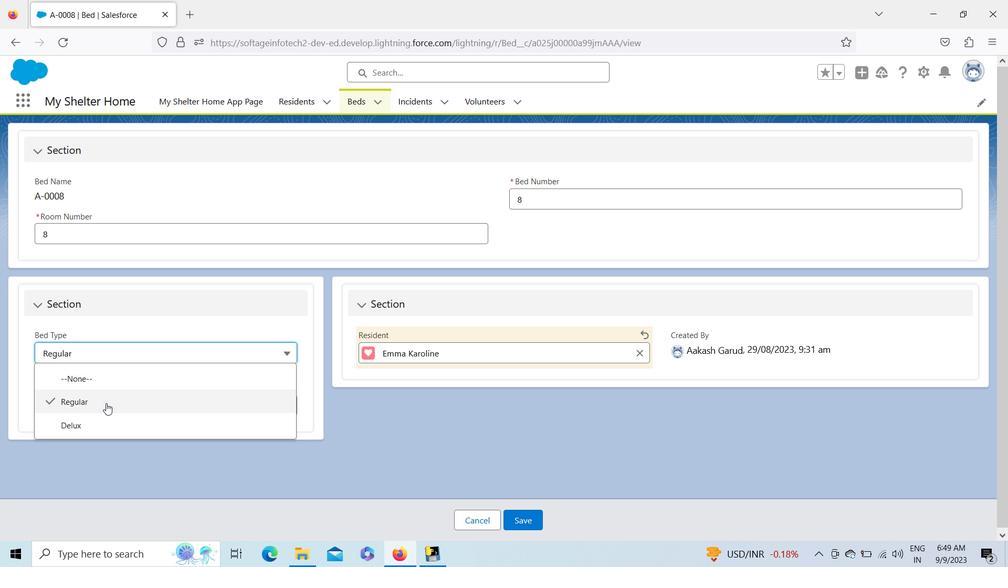 
Action: Mouse pressed left at (106, 403)
Screenshot: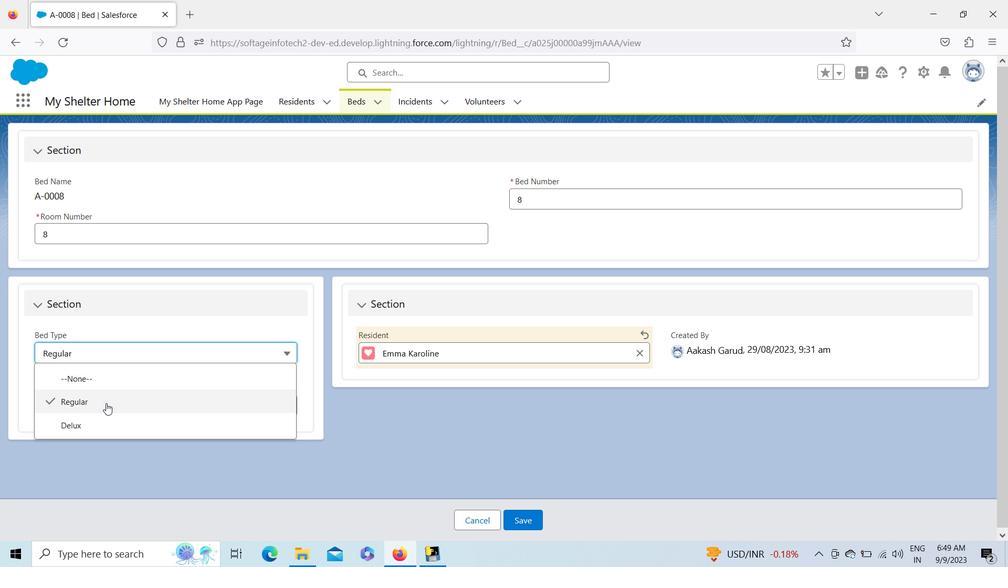 
Action: Mouse moved to (99, 413)
Screenshot: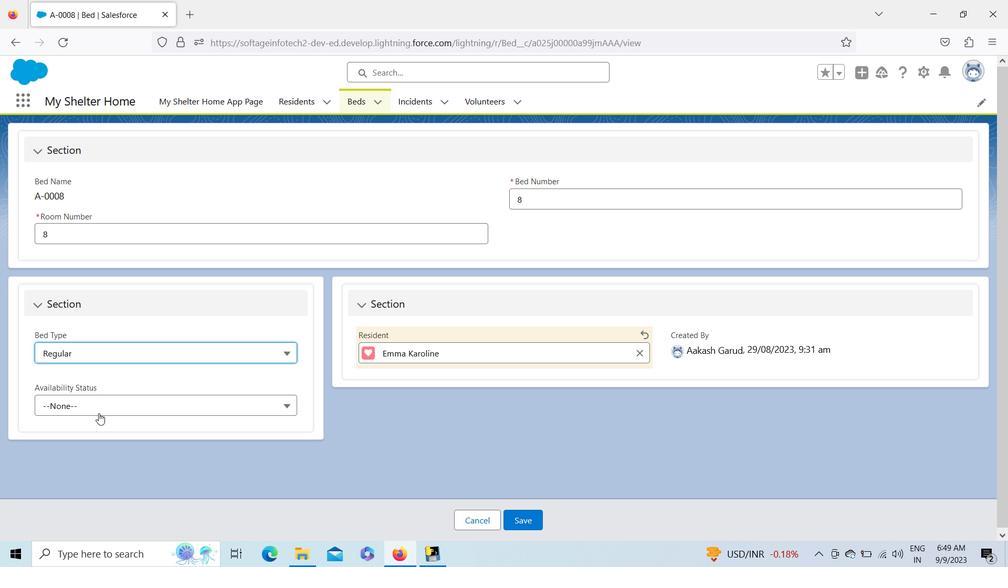 
Action: Mouse pressed left at (99, 413)
Screenshot: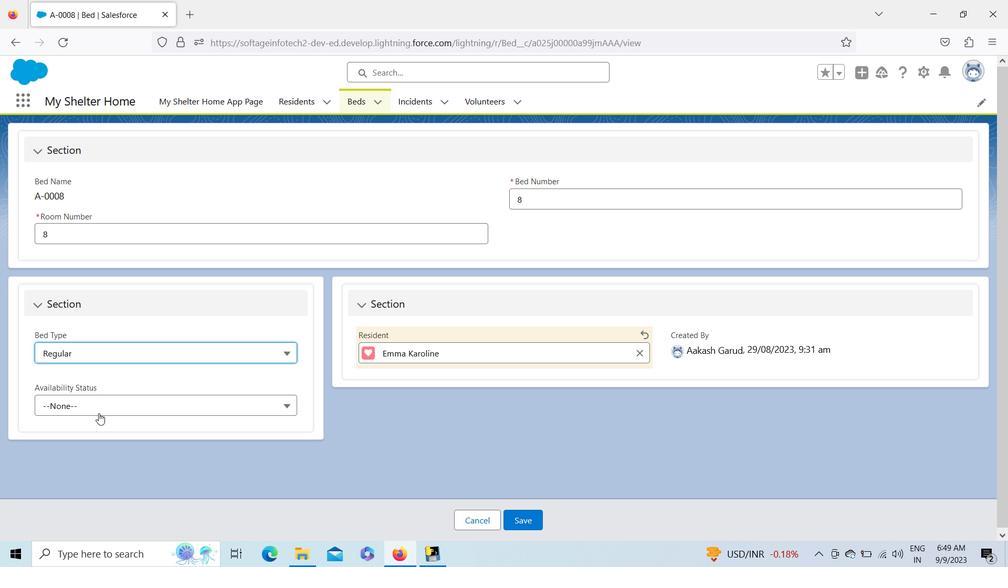 
Action: Mouse moved to (75, 455)
Screenshot: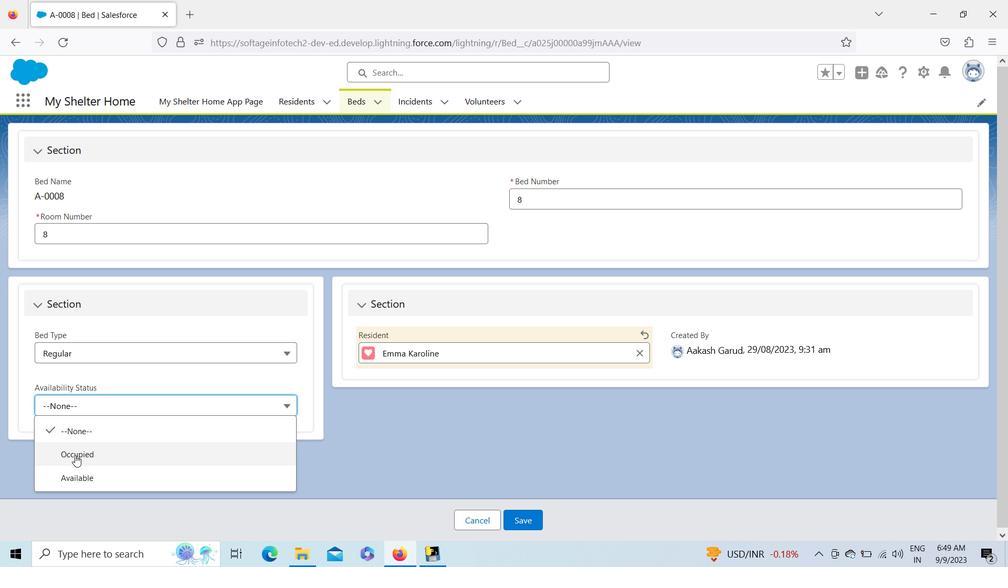 
Action: Mouse pressed left at (75, 455)
Screenshot: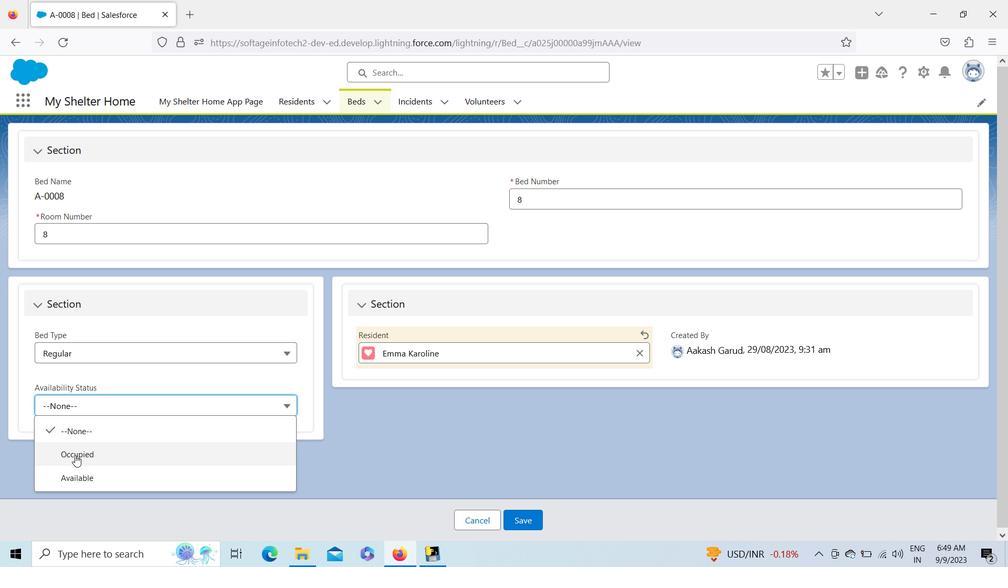 
Action: Mouse moved to (509, 517)
Screenshot: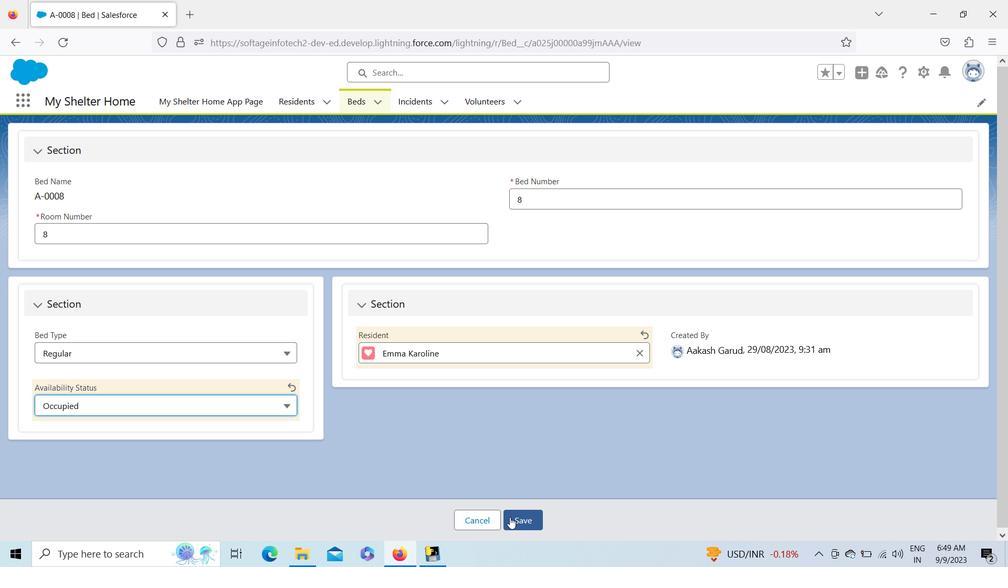 
Action: Mouse pressed left at (509, 517)
Screenshot: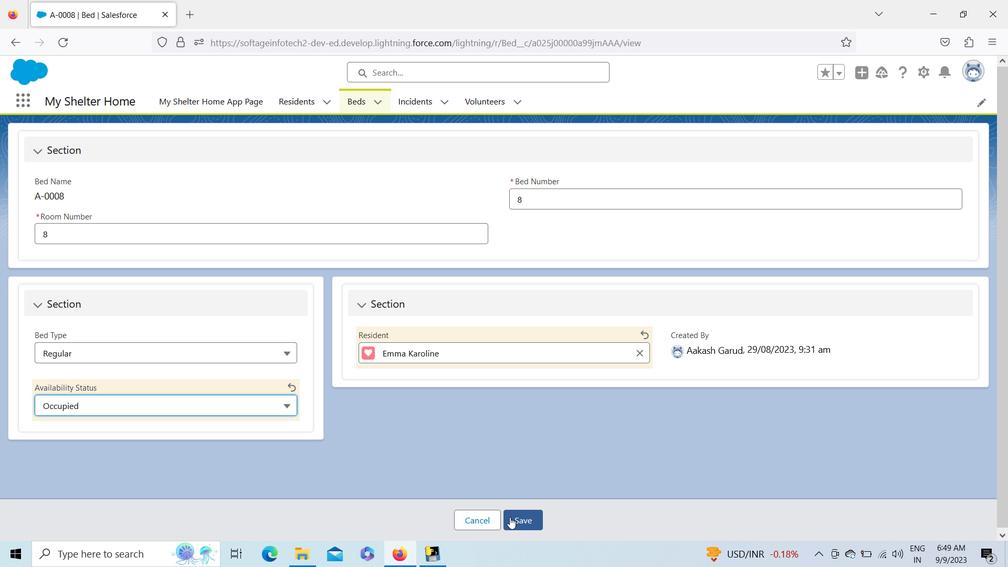 
Action: Mouse moved to (358, 105)
Screenshot: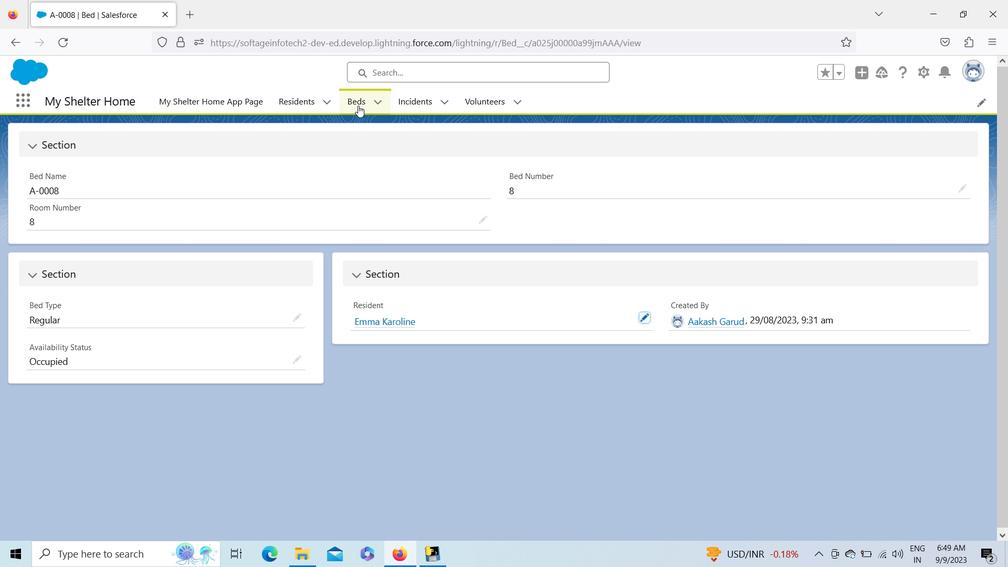 
Action: Mouse pressed left at (358, 105)
Screenshot: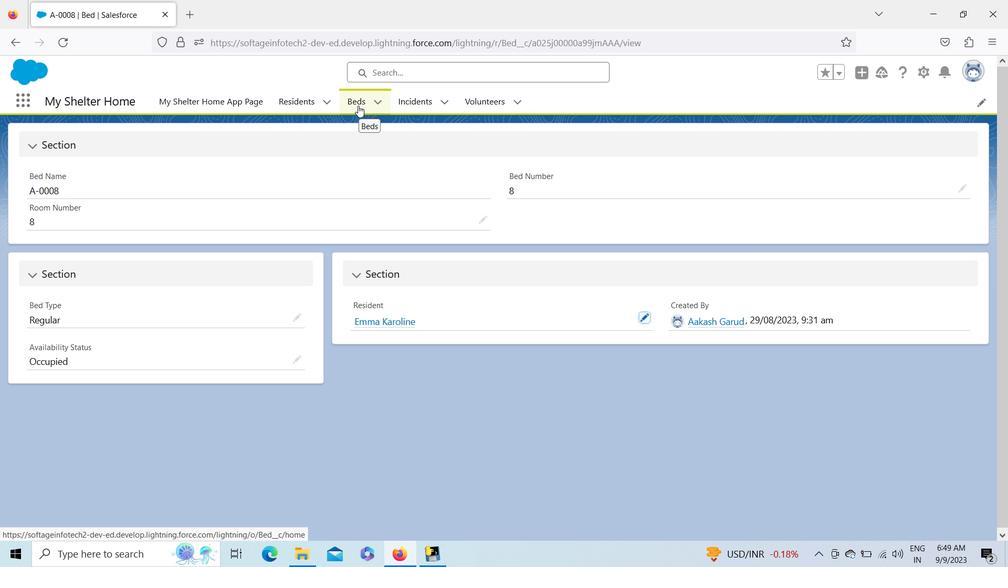 
Action: Mouse moved to (152, 147)
Screenshot: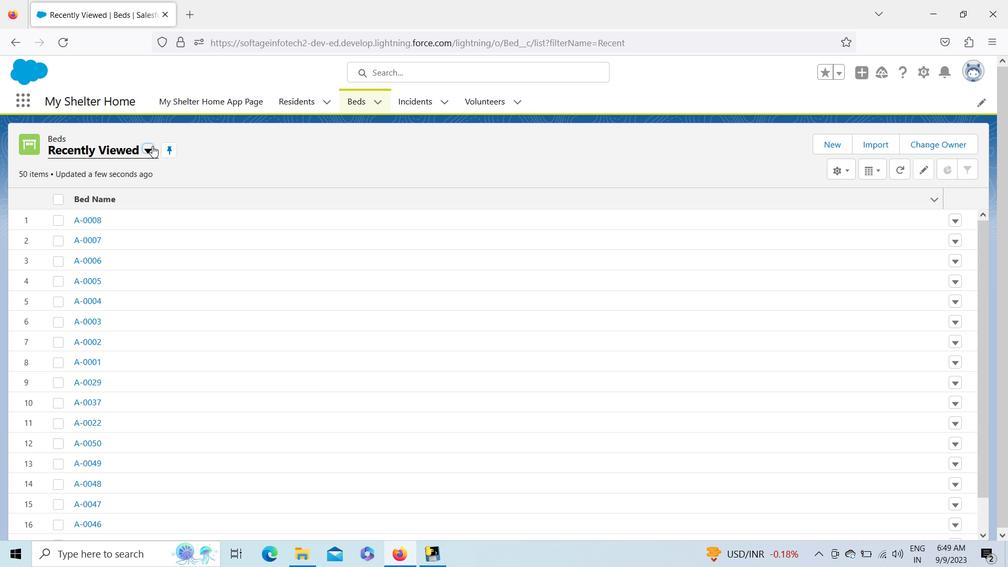 
Action: Mouse pressed left at (152, 147)
Screenshot: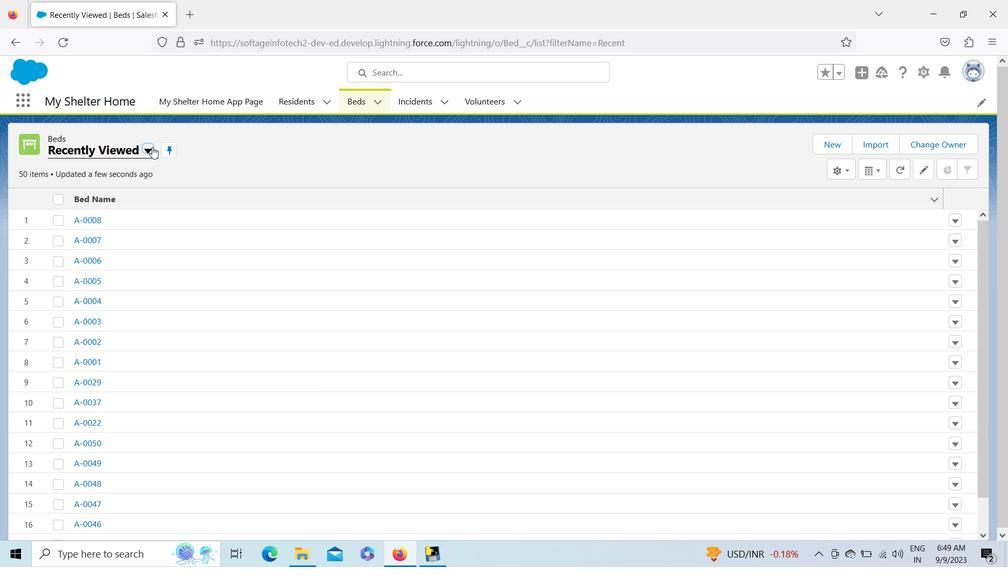
Action: Mouse moved to (101, 194)
Screenshot: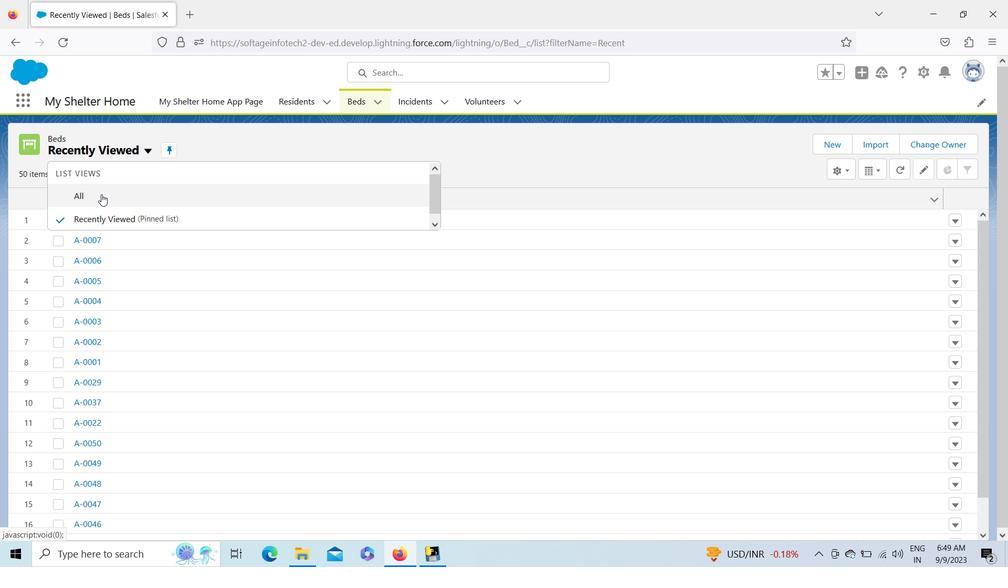 
Action: Mouse pressed left at (101, 194)
Screenshot: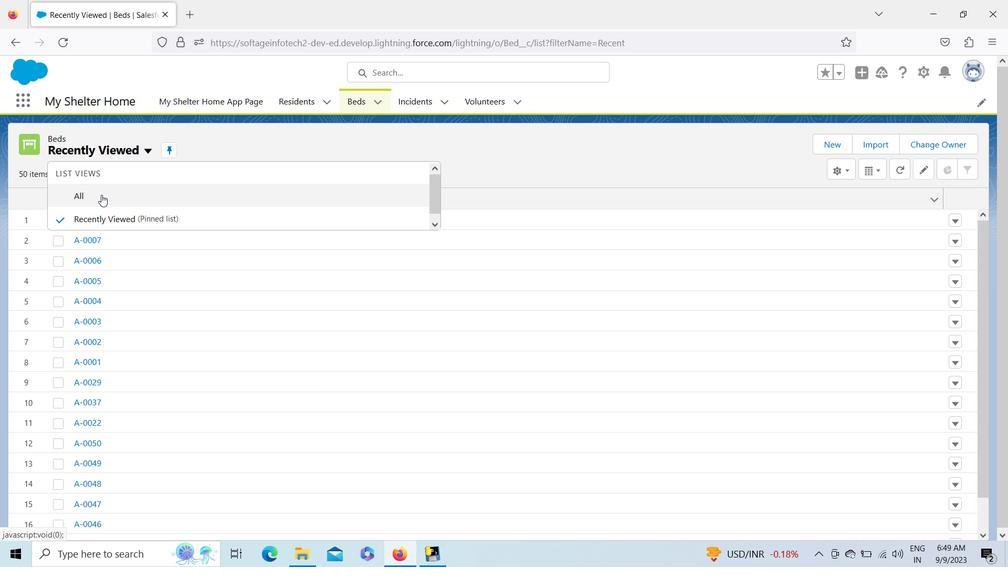 
Action: Mouse moved to (89, 384)
Screenshot: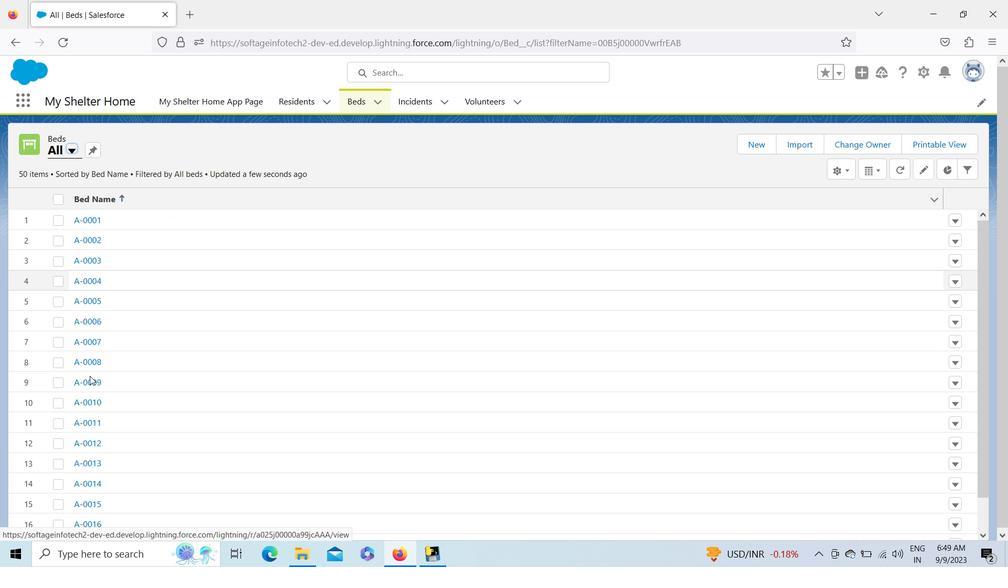 
Action: Mouse pressed left at (89, 384)
Screenshot: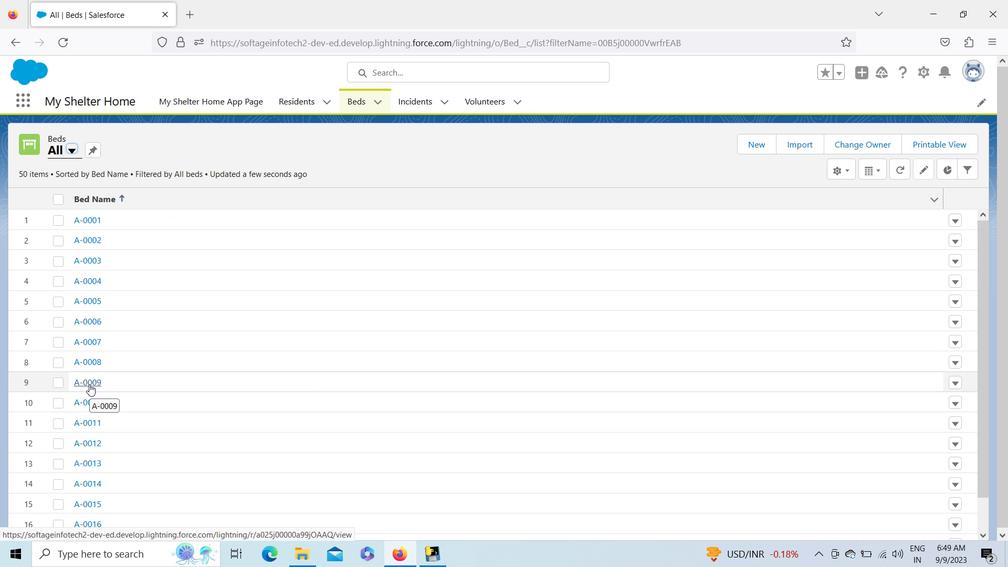
Action: Mouse moved to (644, 318)
Screenshot: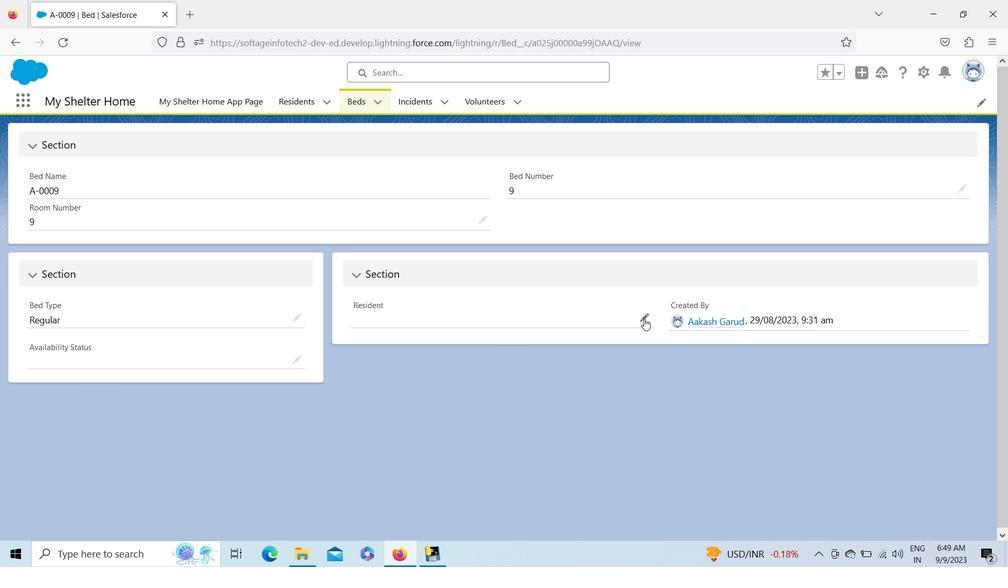 
Action: Mouse pressed left at (644, 318)
Screenshot: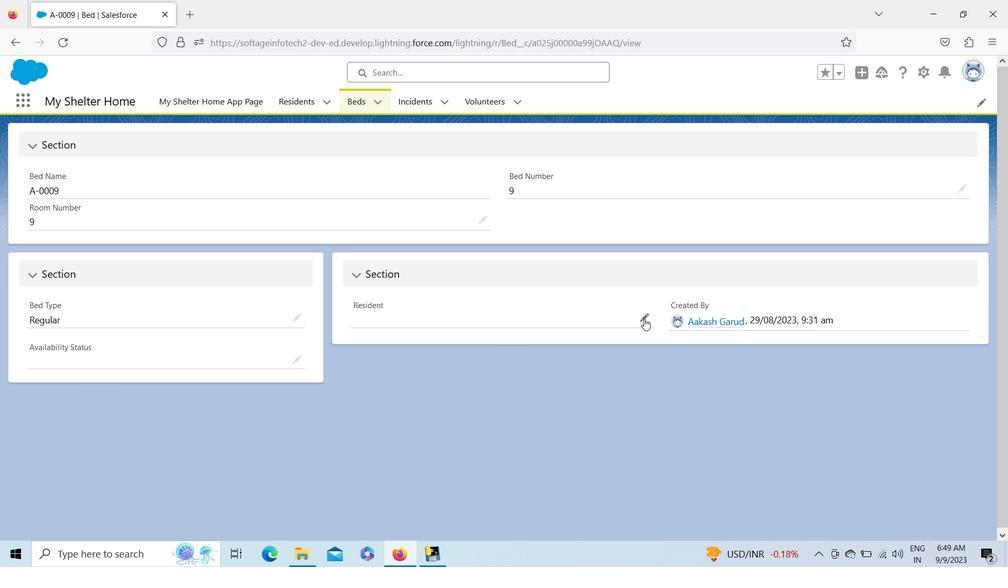 
Action: Mouse moved to (523, 344)
Screenshot: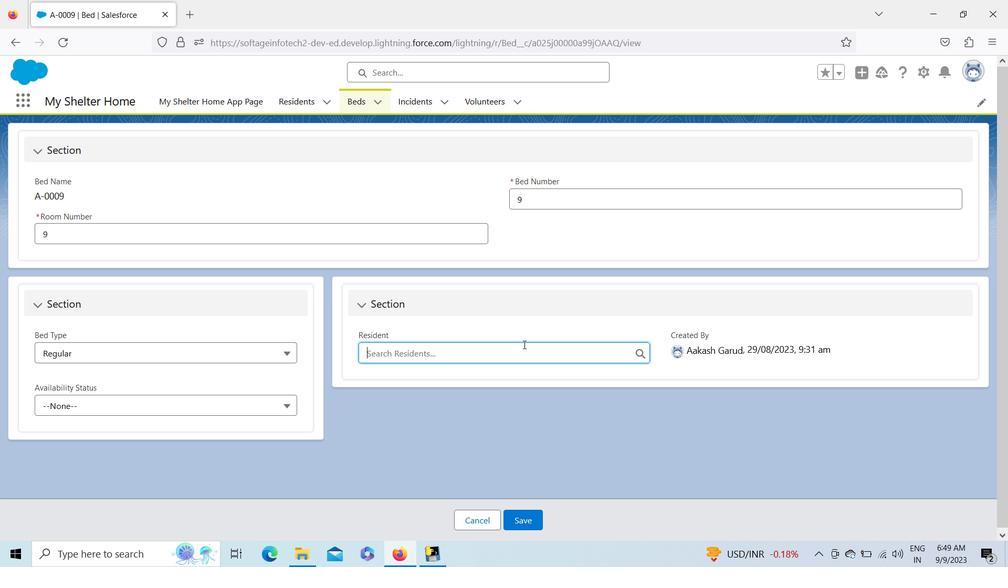 
Action: Mouse pressed left at (523, 344)
Screenshot: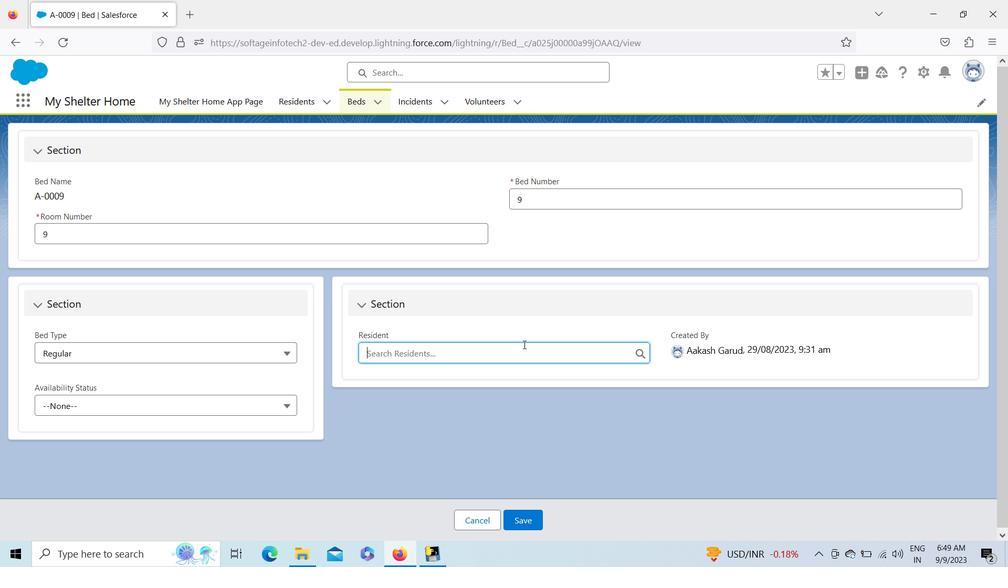 
Action: Key pressed <Key.shift>Ch
Screenshot: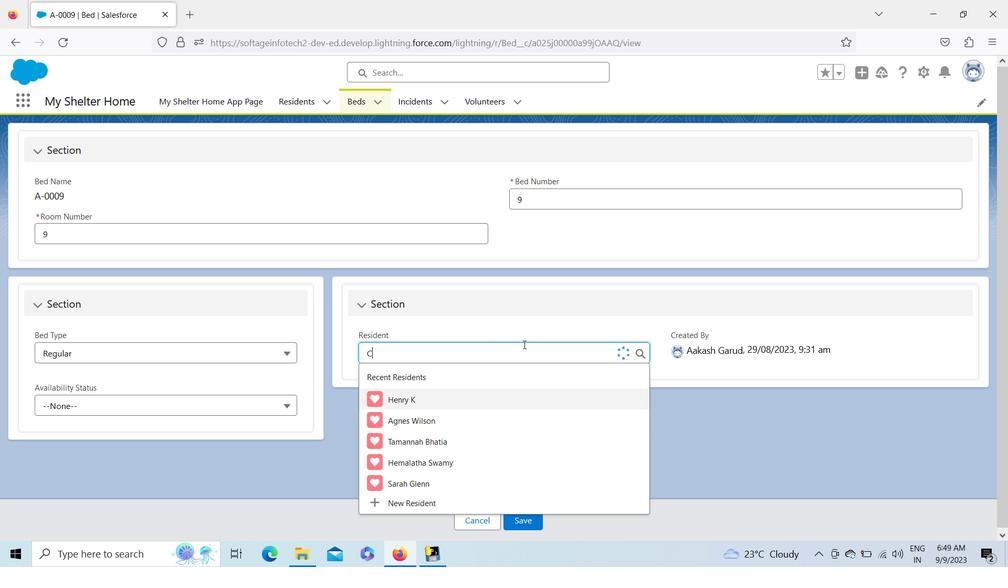 
Action: Mouse moved to (423, 420)
Screenshot: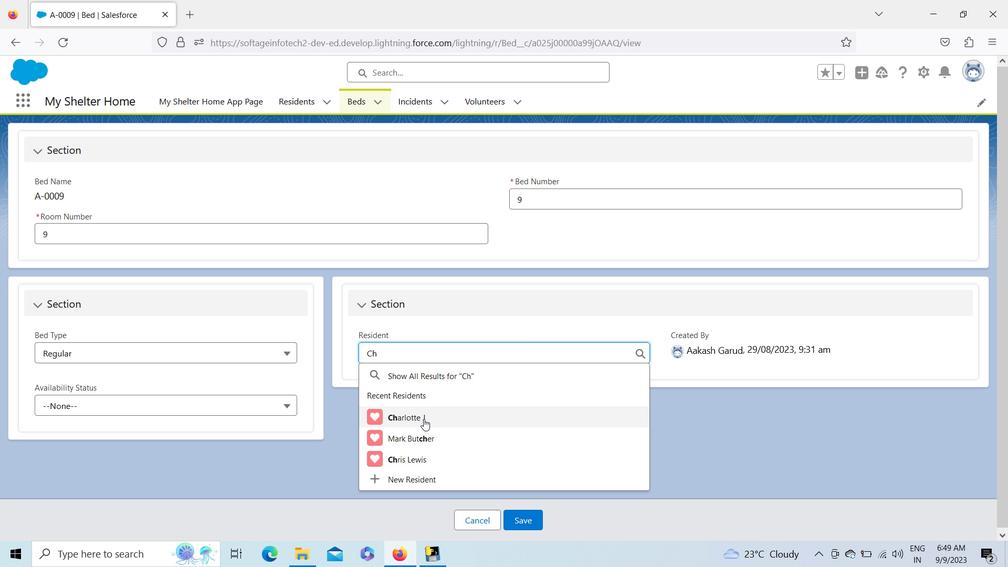 
Action: Mouse pressed left at (423, 420)
Screenshot: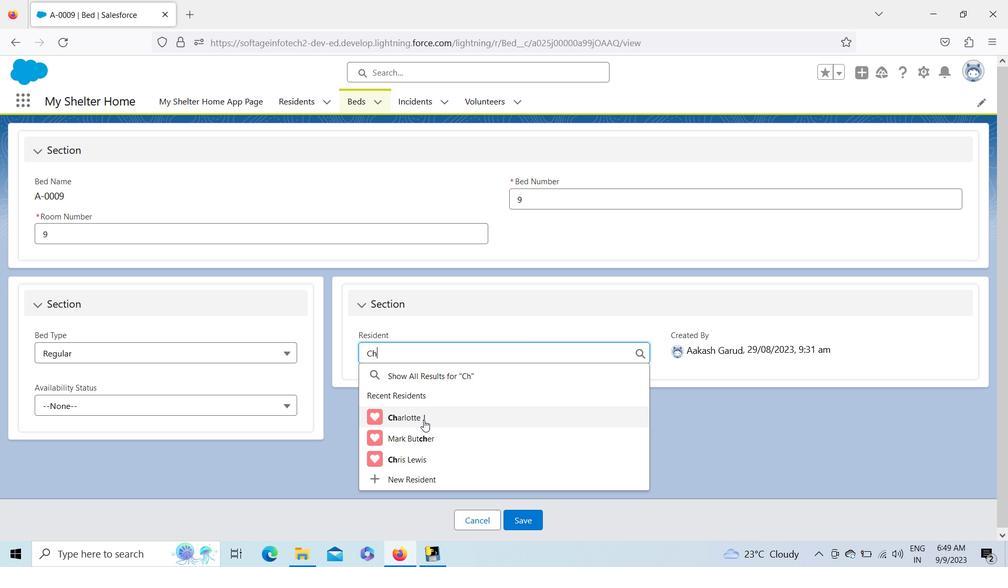 
Action: Mouse moved to (149, 359)
Screenshot: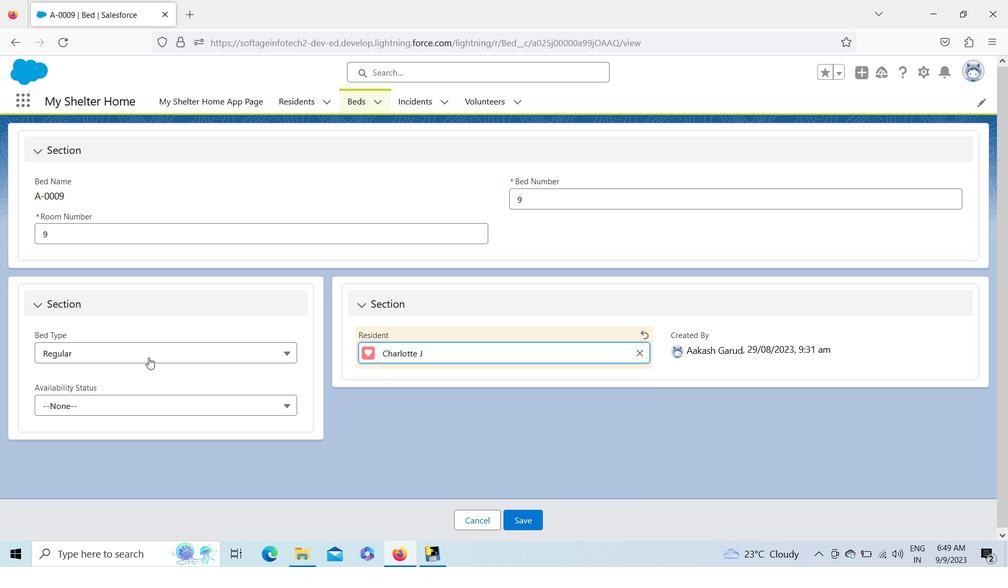
Action: Mouse pressed left at (149, 359)
Screenshot: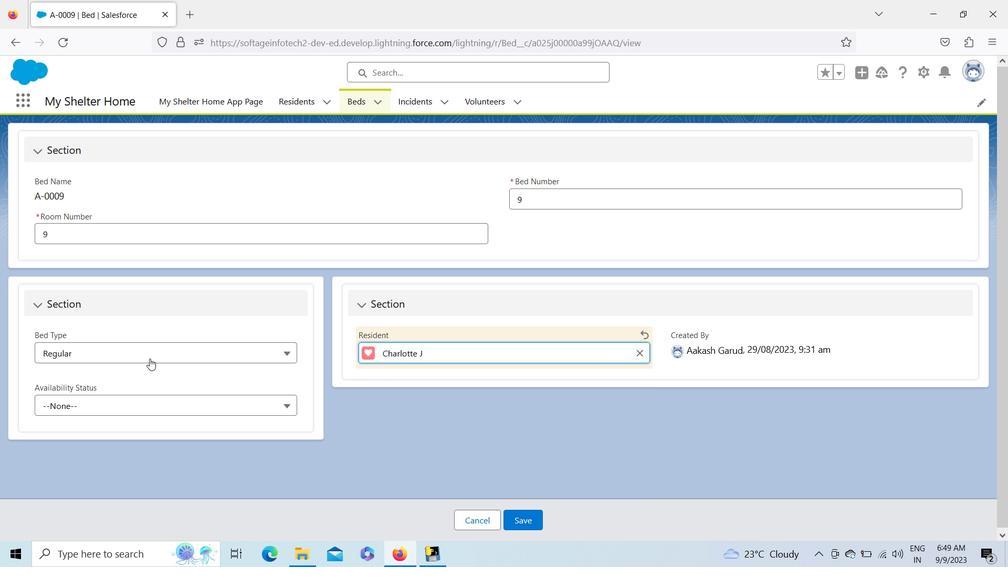 
Action: Mouse pressed left at (149, 359)
Screenshot: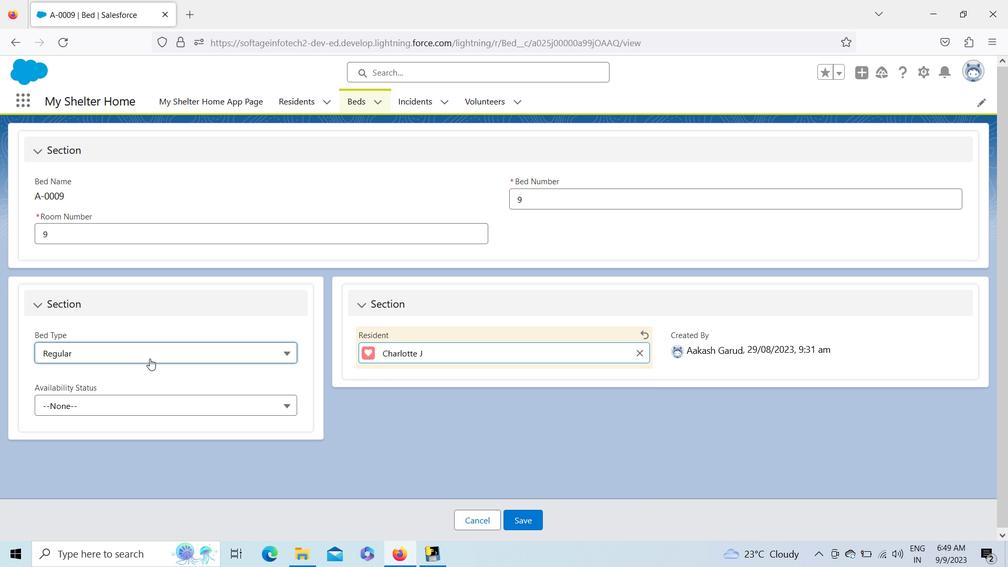 
Action: Mouse moved to (149, 359)
Screenshot: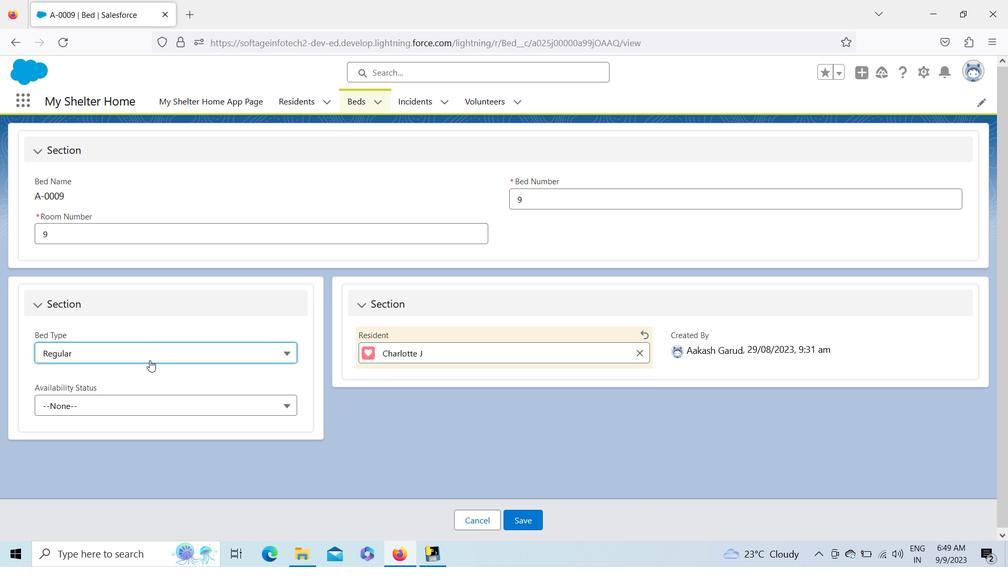 
Action: Mouse pressed left at (149, 359)
Screenshot: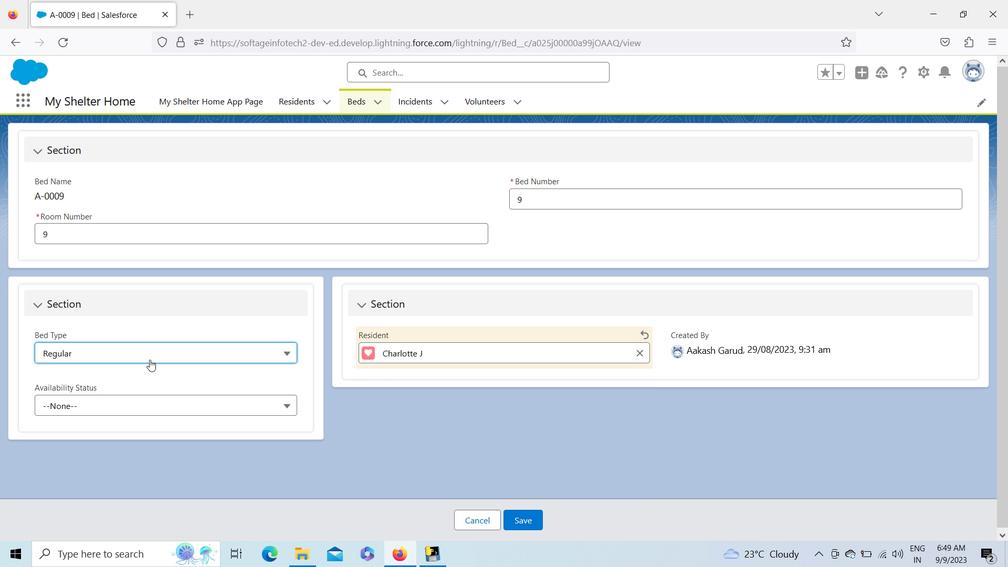 
Action: Mouse moved to (85, 405)
Screenshot: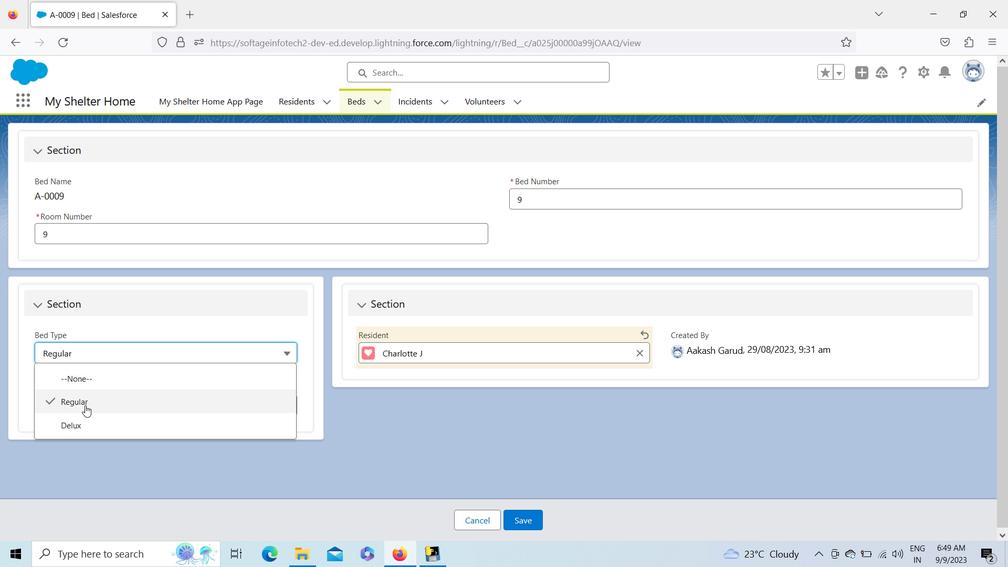 
Action: Mouse pressed left at (85, 405)
Screenshot: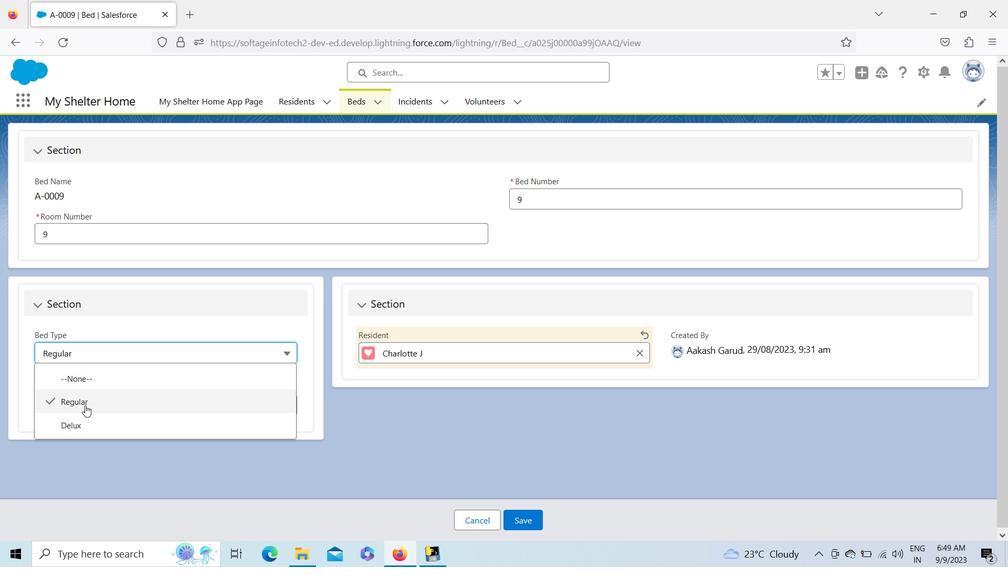 
Action: Mouse moved to (85, 409)
Screenshot: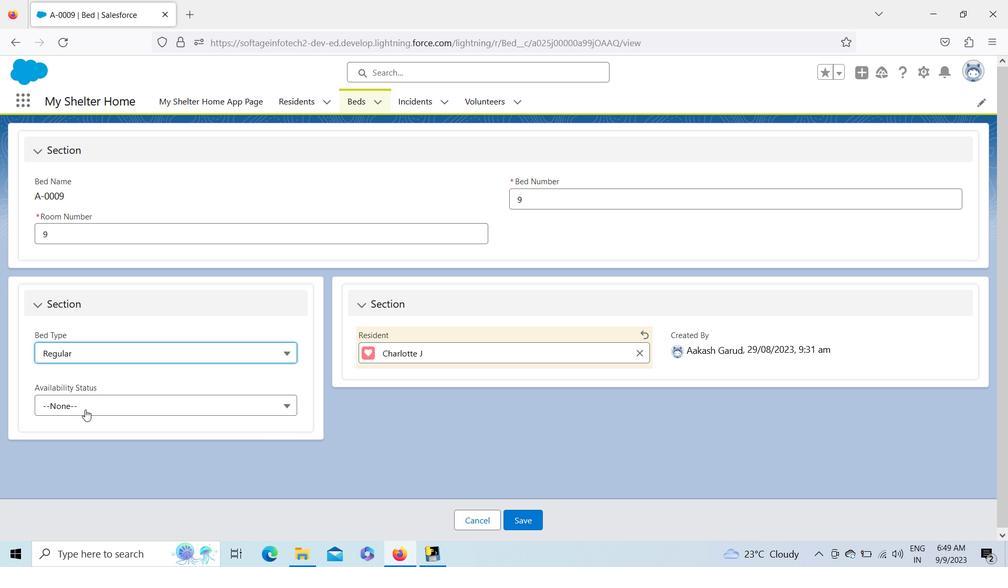 
Action: Mouse pressed left at (85, 409)
Screenshot: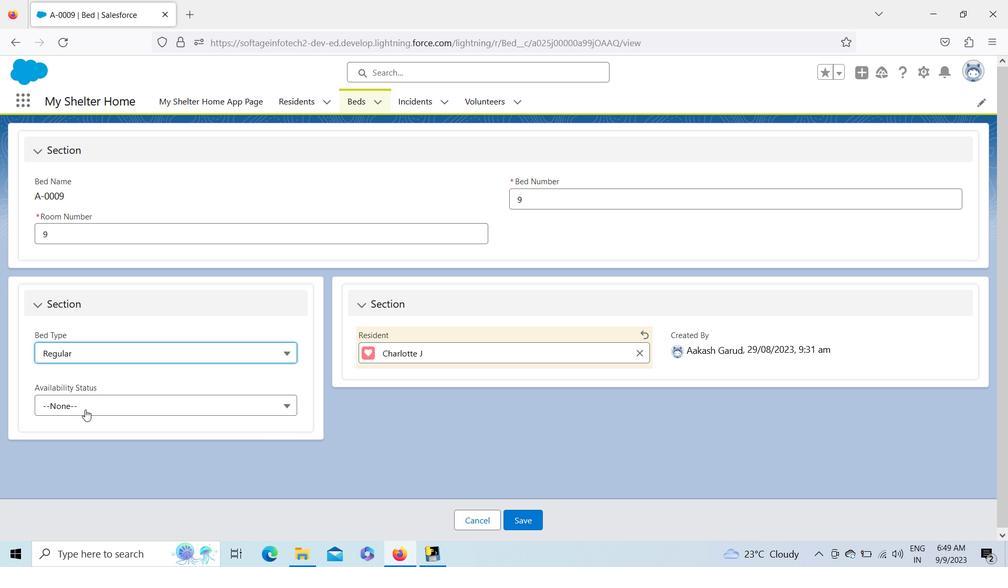 
Action: Mouse moved to (77, 443)
Screenshot: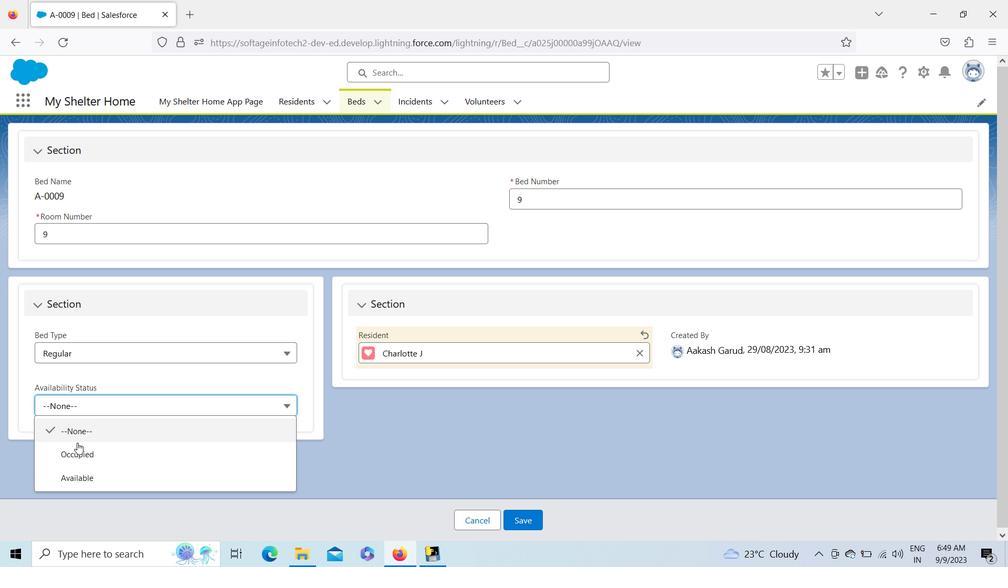 
Action: Mouse pressed left at (77, 443)
Screenshot: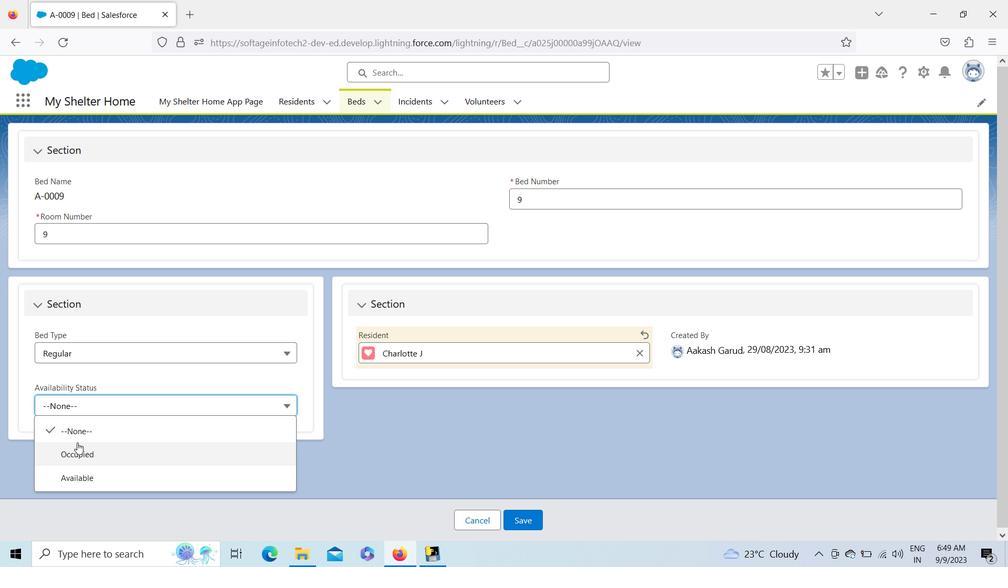 
Action: Mouse moved to (506, 517)
Screenshot: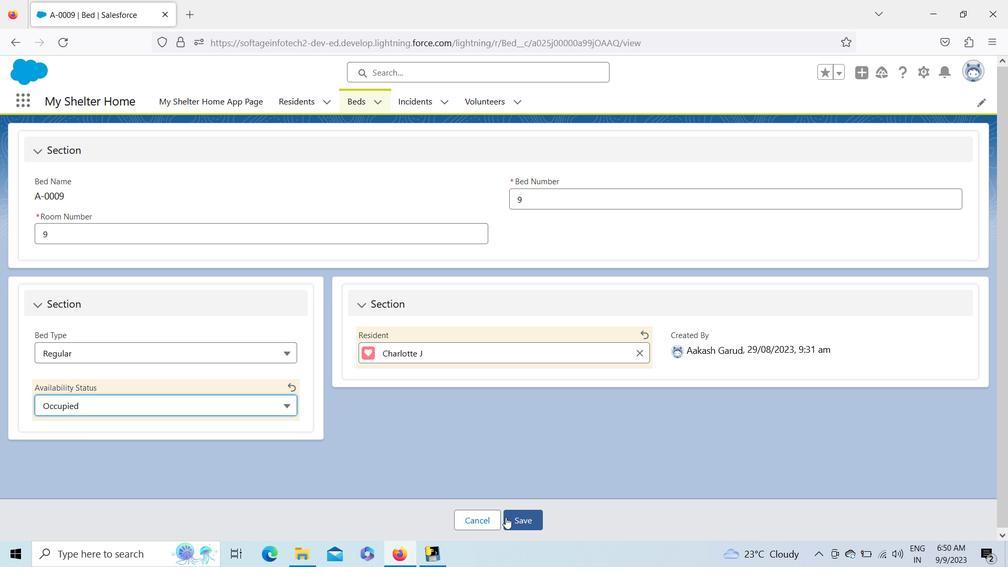
Action: Mouse pressed left at (506, 517)
Screenshot: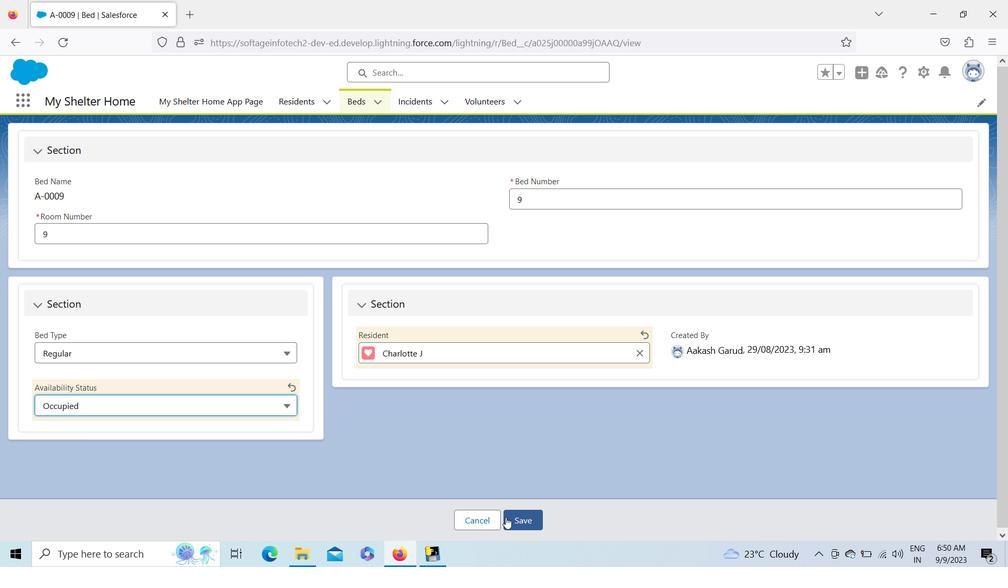 
Action: Mouse moved to (361, 98)
Screenshot: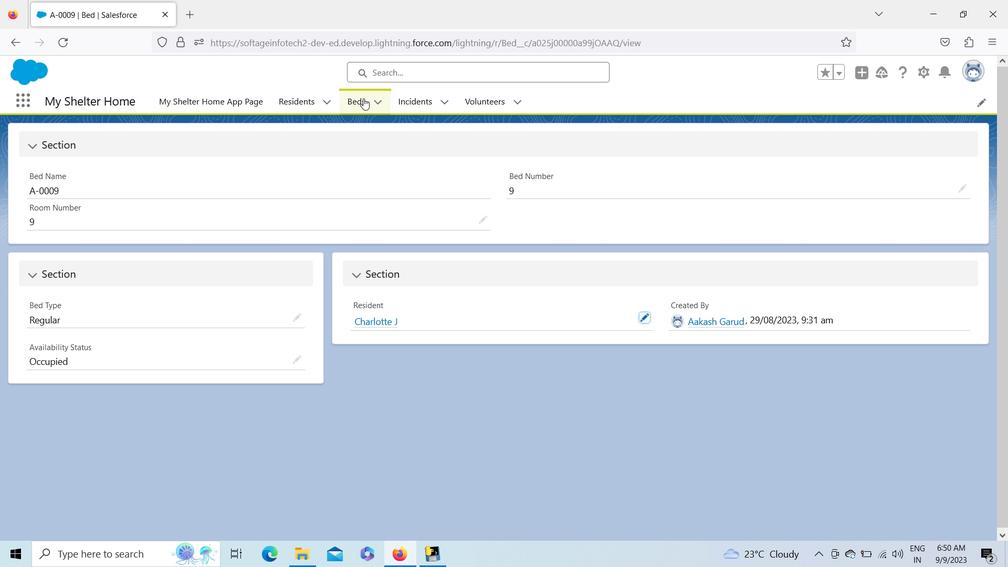 
Action: Mouse pressed left at (361, 98)
Screenshot: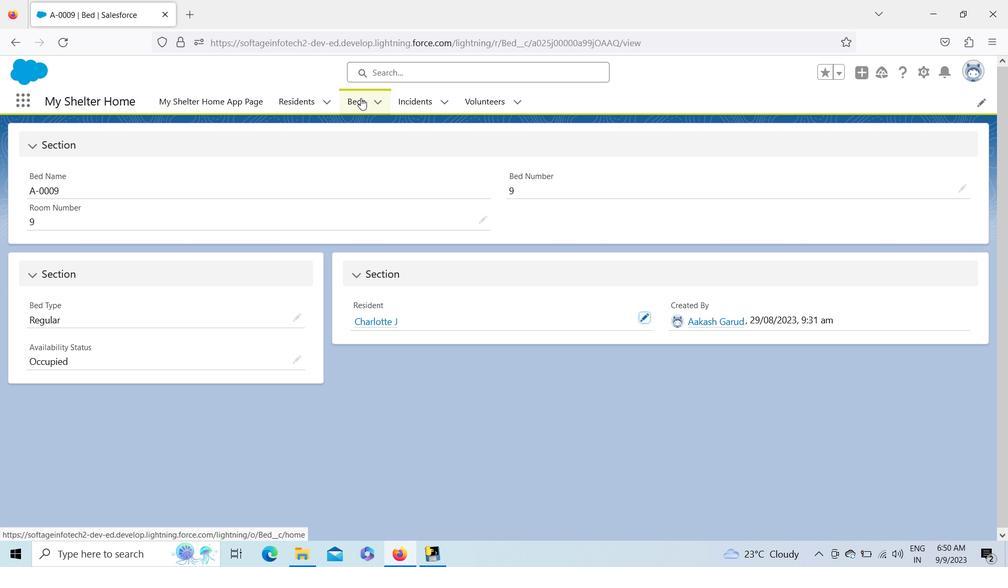 
Action: Mouse moved to (140, 142)
Screenshot: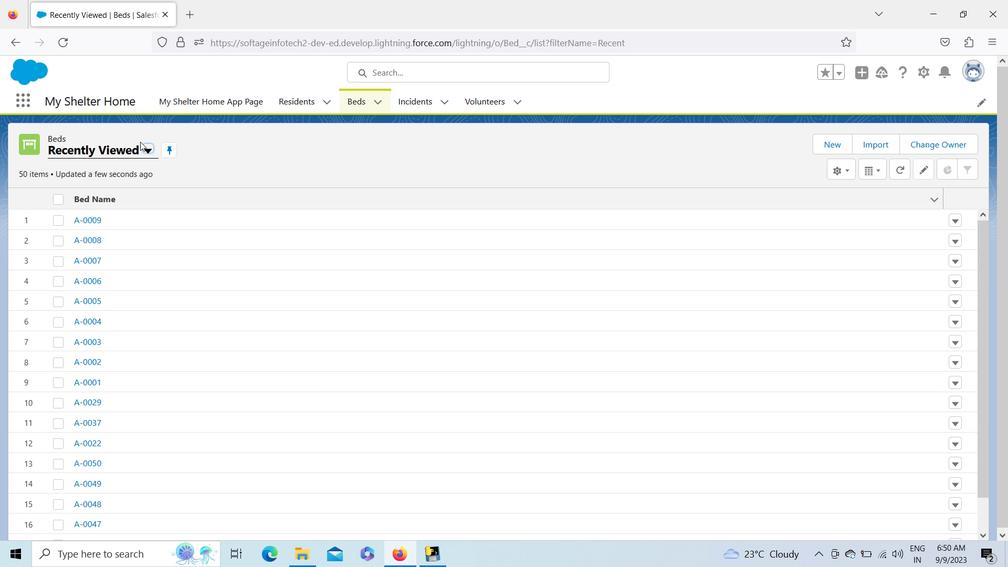 
Action: Mouse pressed left at (140, 142)
Screenshot: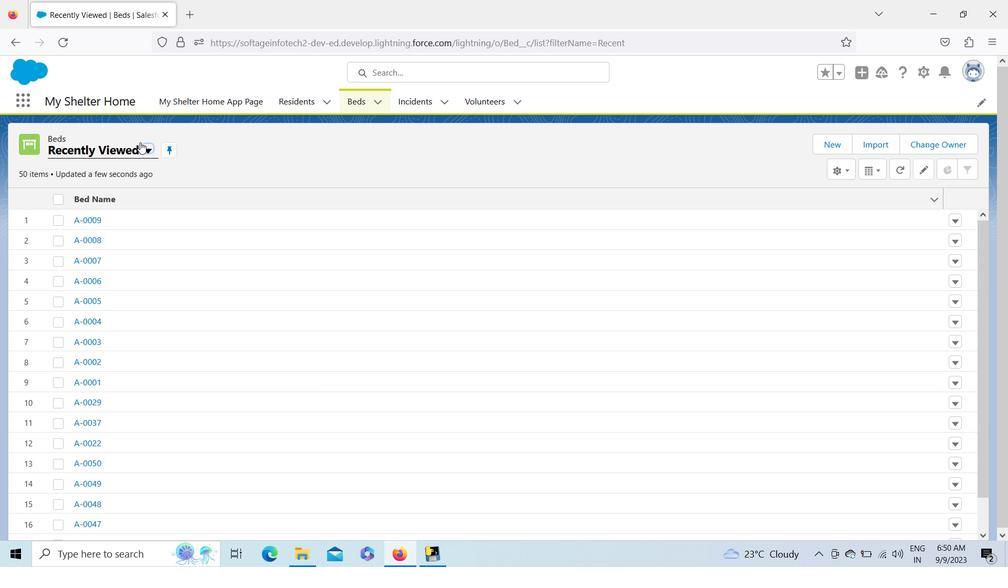 
Action: Mouse moved to (130, 186)
Screenshot: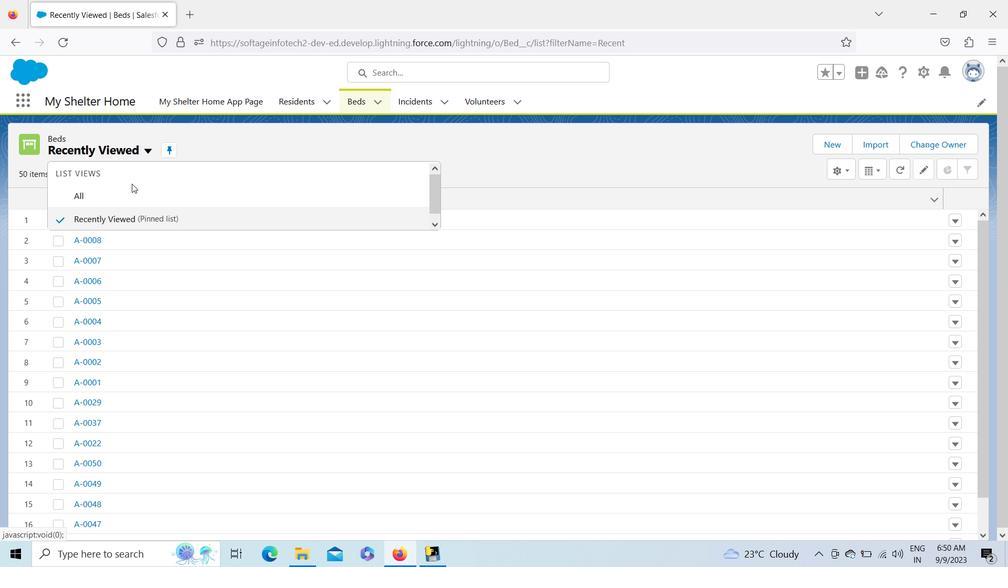 
Action: Mouse pressed left at (130, 186)
Screenshot: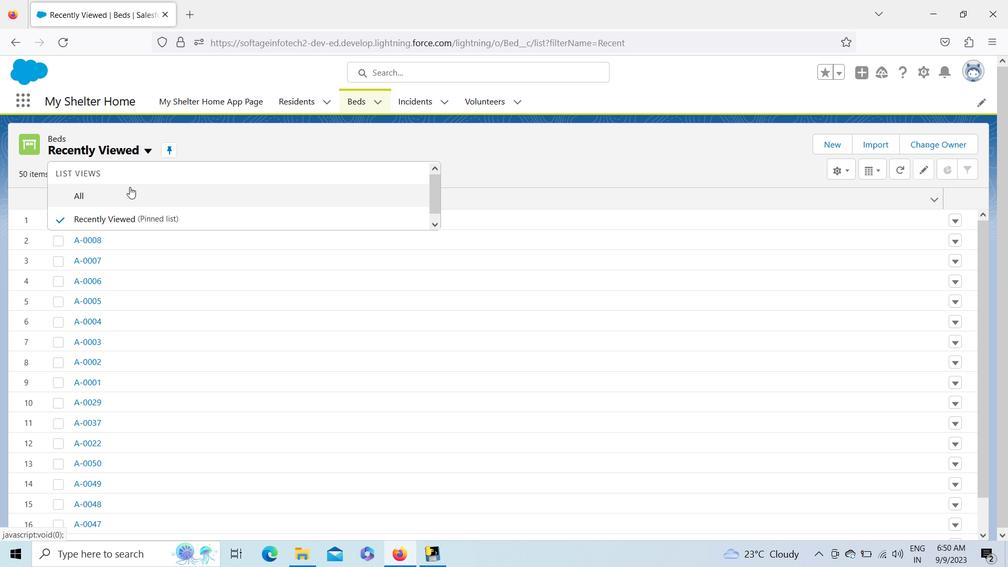 
Action: Mouse moved to (88, 398)
Screenshot: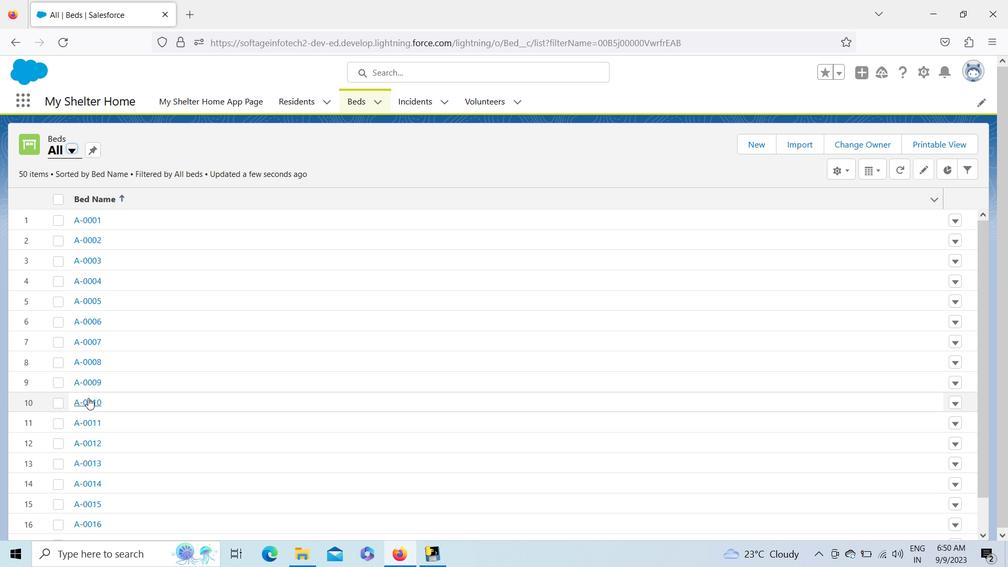 
Action: Mouse pressed left at (88, 398)
Screenshot: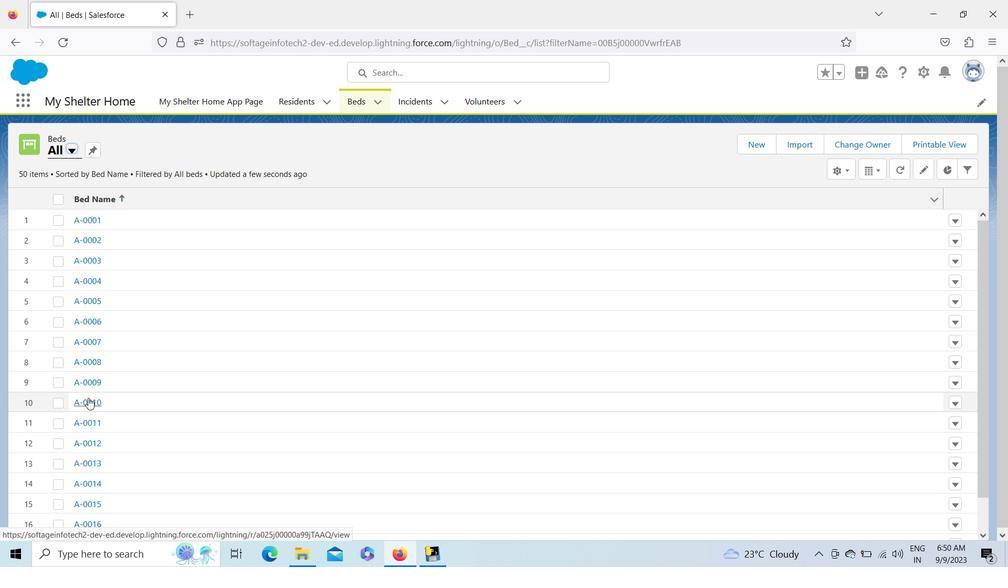 
Action: Mouse moved to (644, 319)
Screenshot: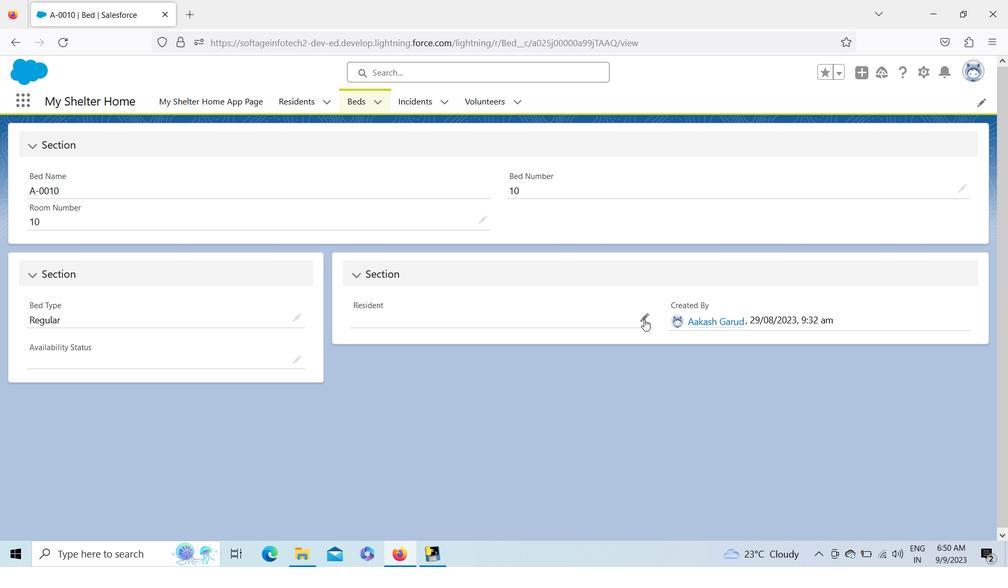 
Action: Mouse pressed left at (644, 319)
Screenshot: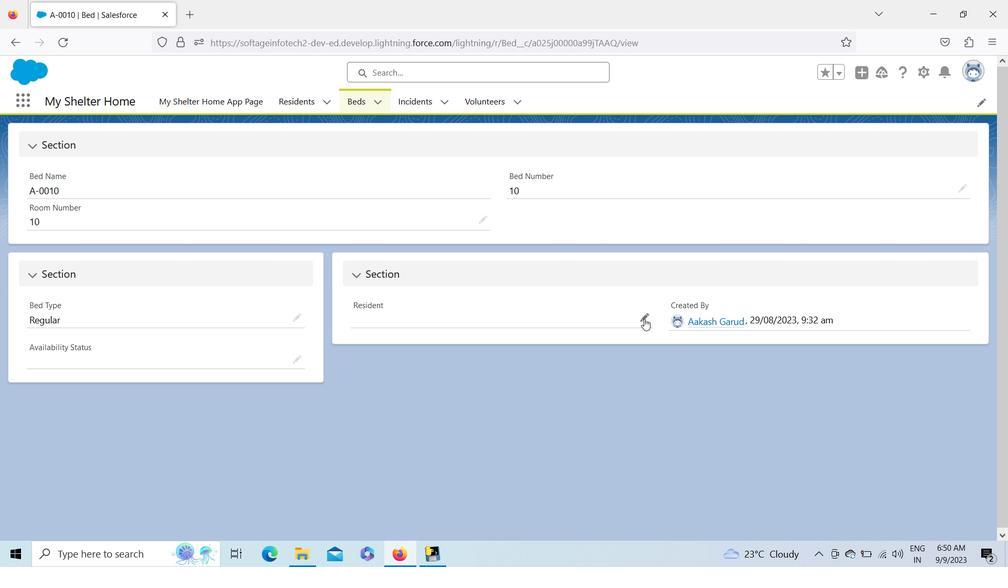
Action: Mouse moved to (447, 362)
Screenshot: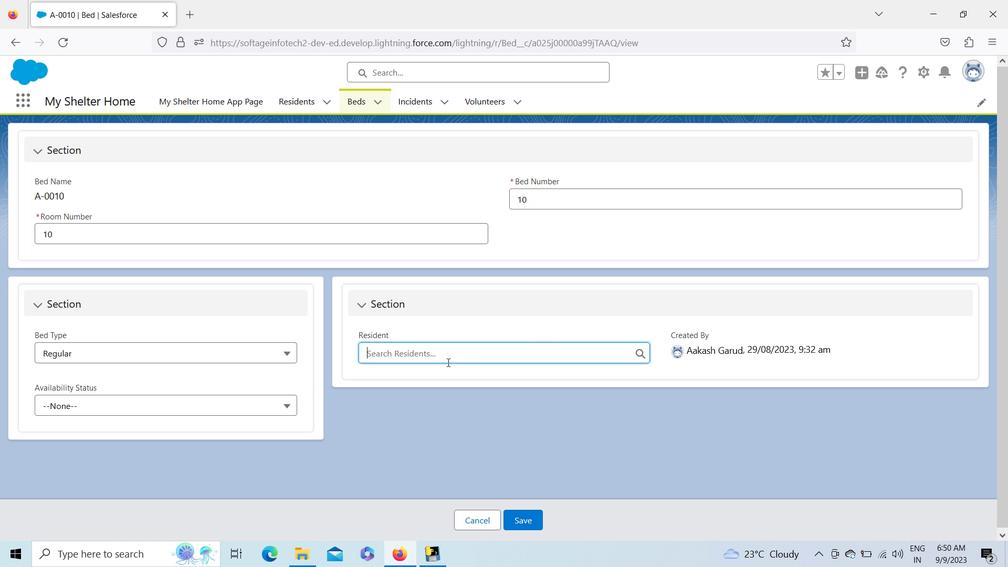 
Action: Key pressed <Key.shift>Eli
Screenshot: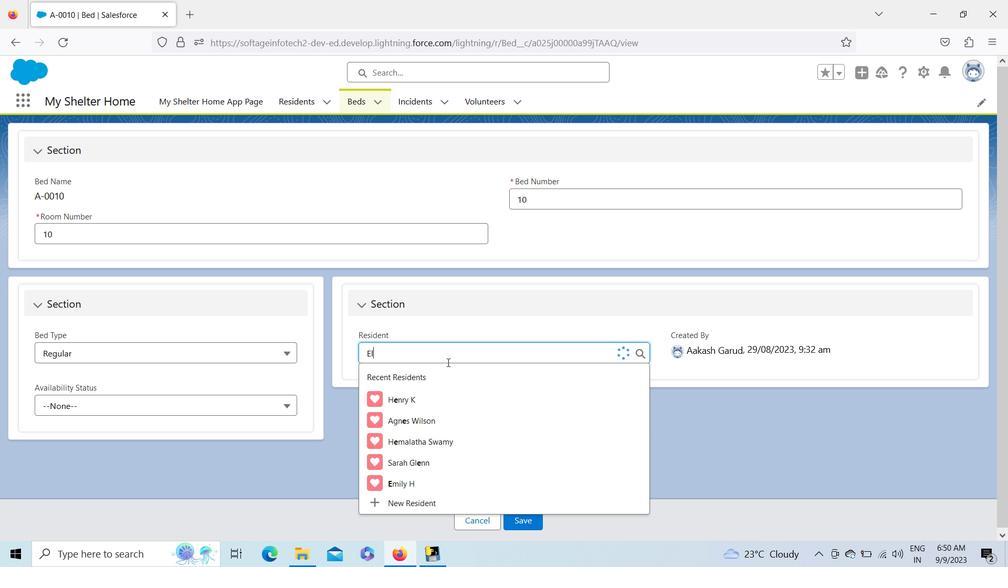 
Action: Mouse moved to (447, 362)
Screenshot: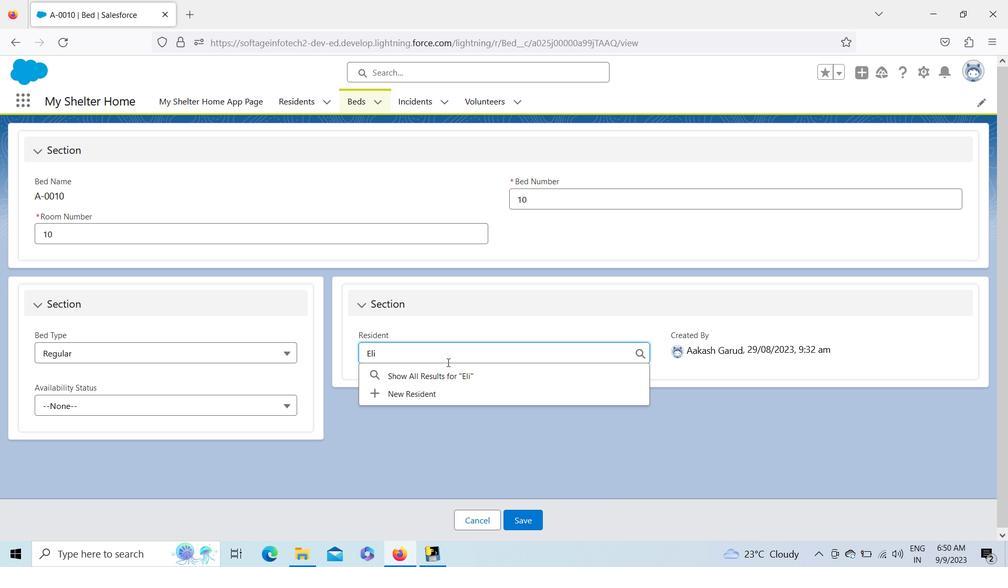 
Action: Mouse pressed left at (447, 362)
Screenshot: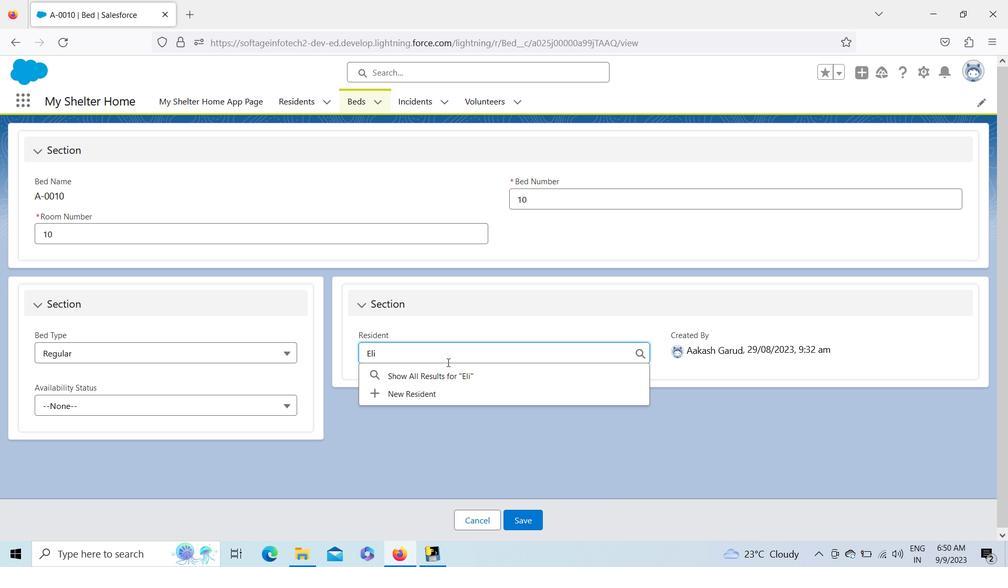 
Action: Key pressed <Key.backspace>
Screenshot: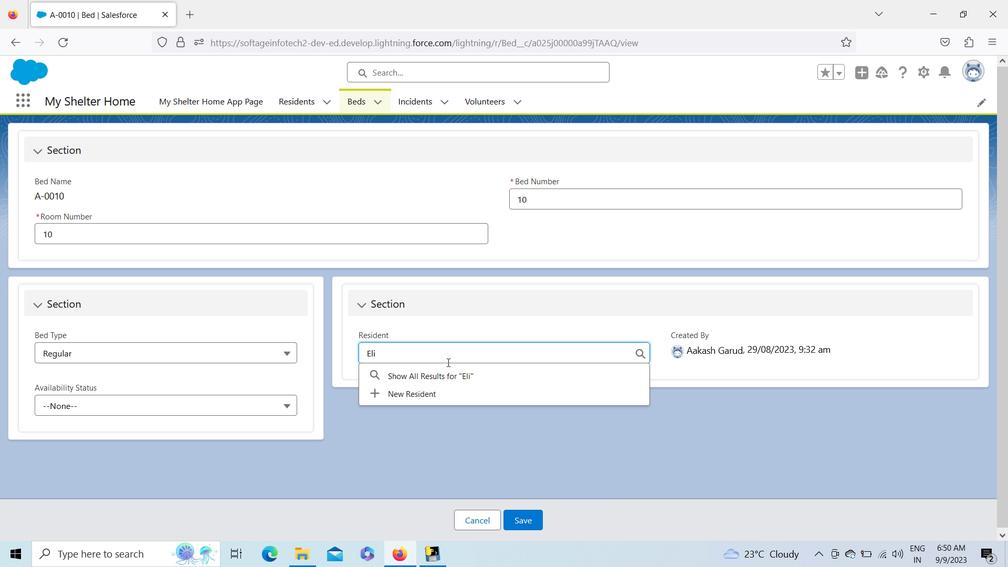 
Action: Mouse moved to (408, 417)
Screenshot: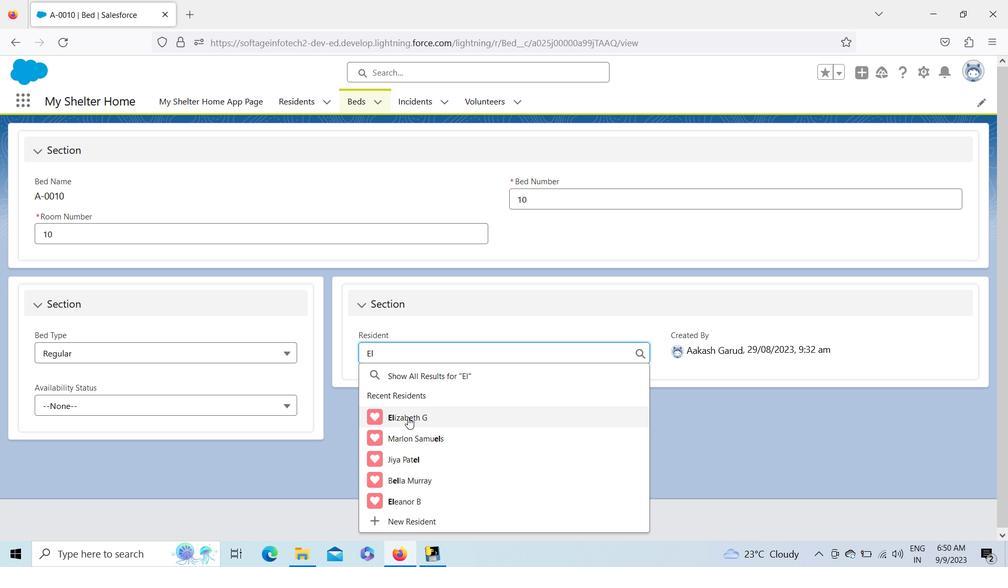 
Action: Mouse pressed left at (408, 417)
Screenshot: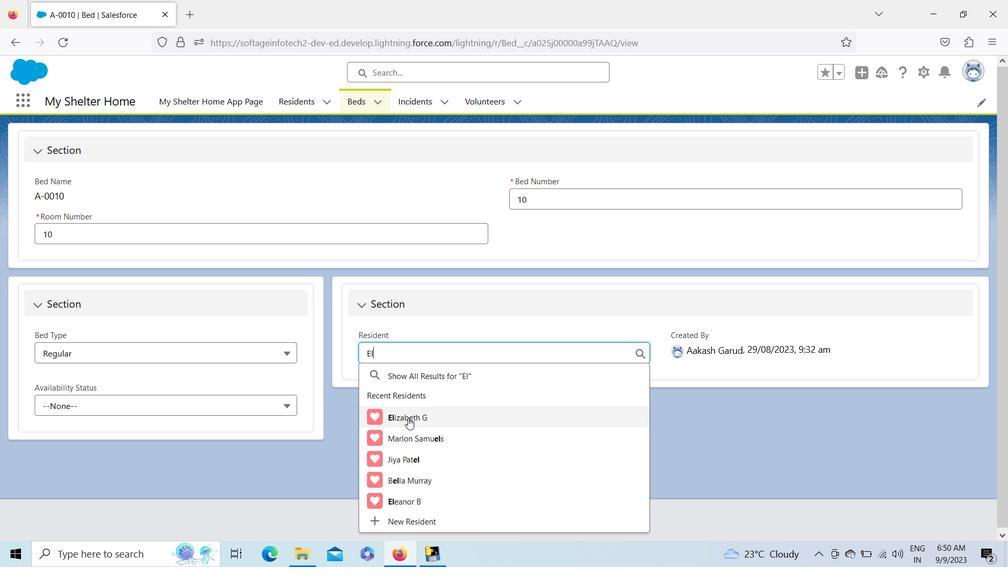 
Action: Mouse moved to (157, 354)
Screenshot: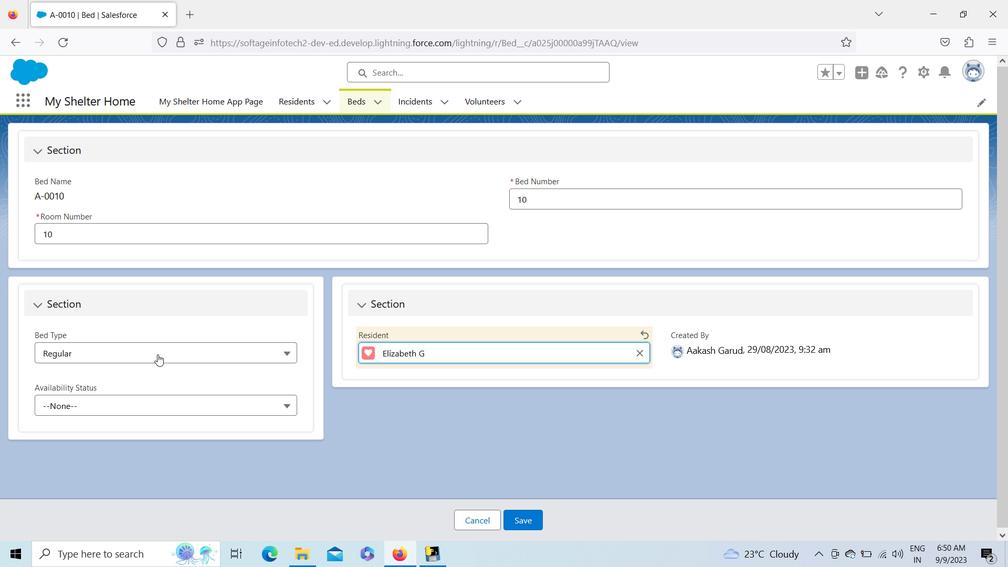 
Action: Mouse pressed left at (157, 354)
Screenshot: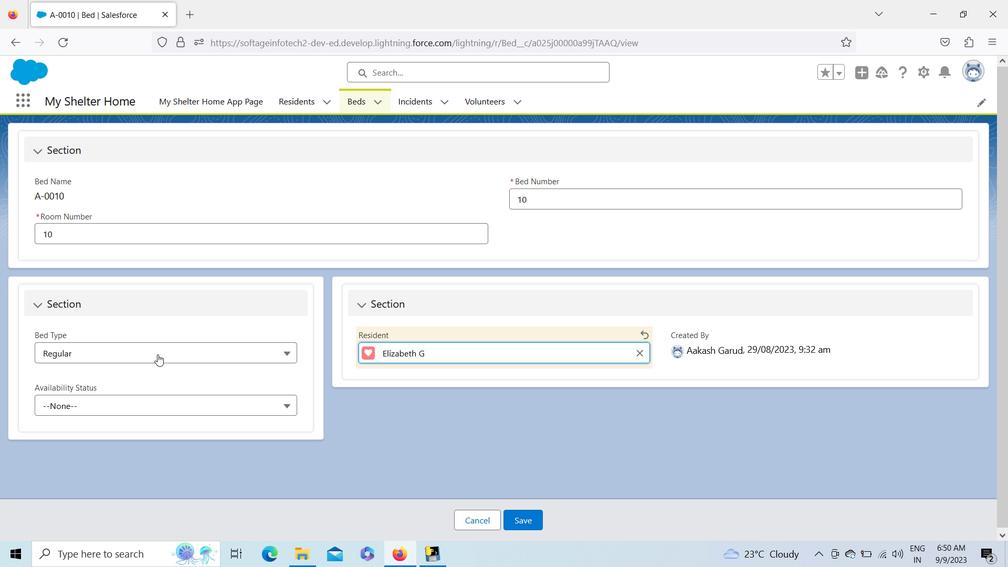 
Action: Mouse moved to (92, 399)
Screenshot: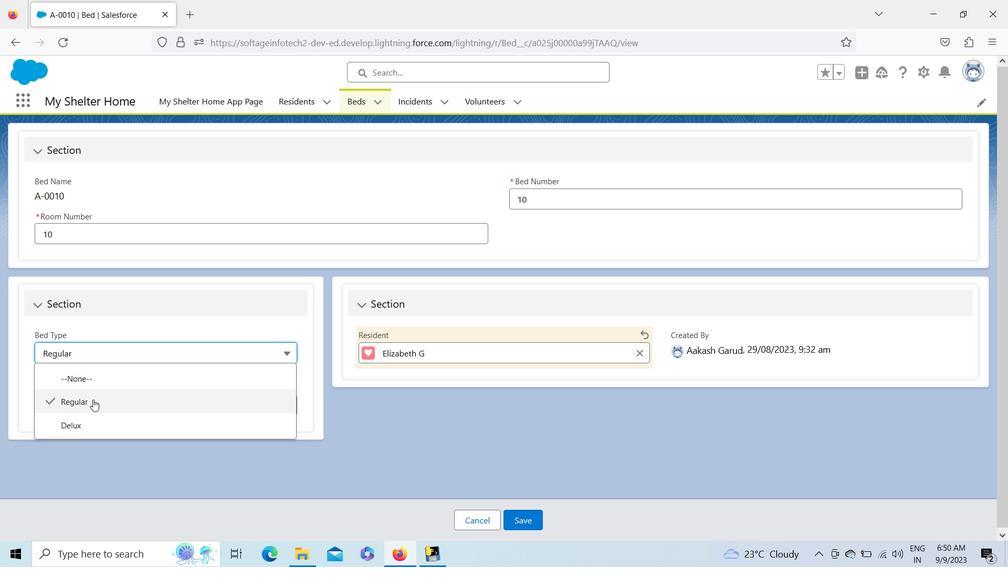 
Action: Mouse pressed left at (92, 399)
Screenshot: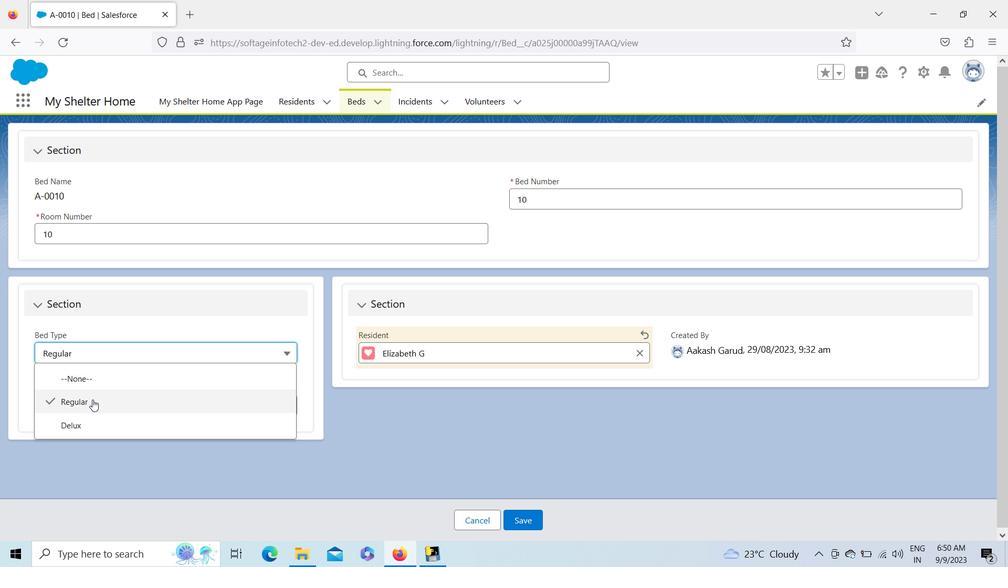 
Action: Mouse pressed left at (92, 399)
Screenshot: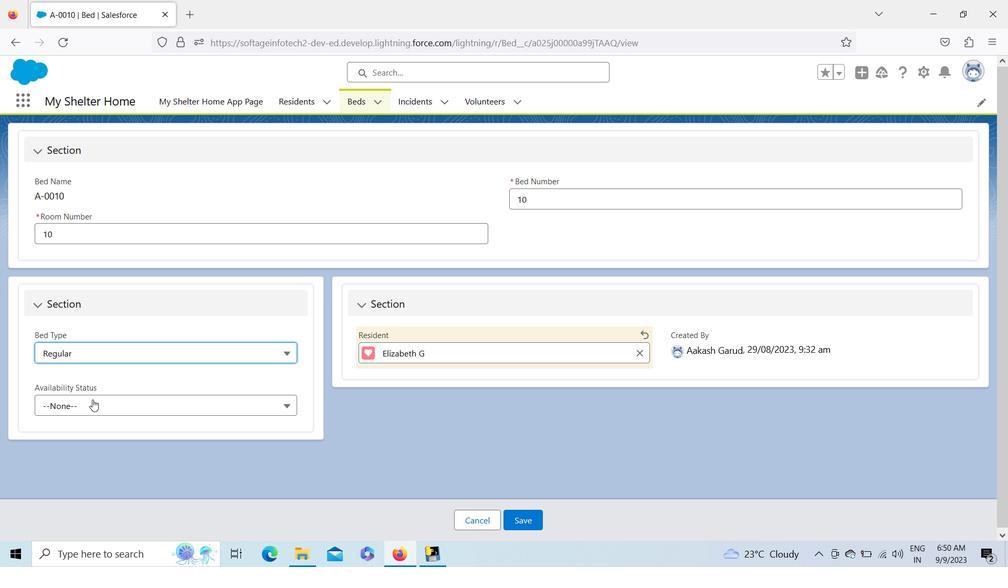 
Action: Mouse moved to (68, 460)
Screenshot: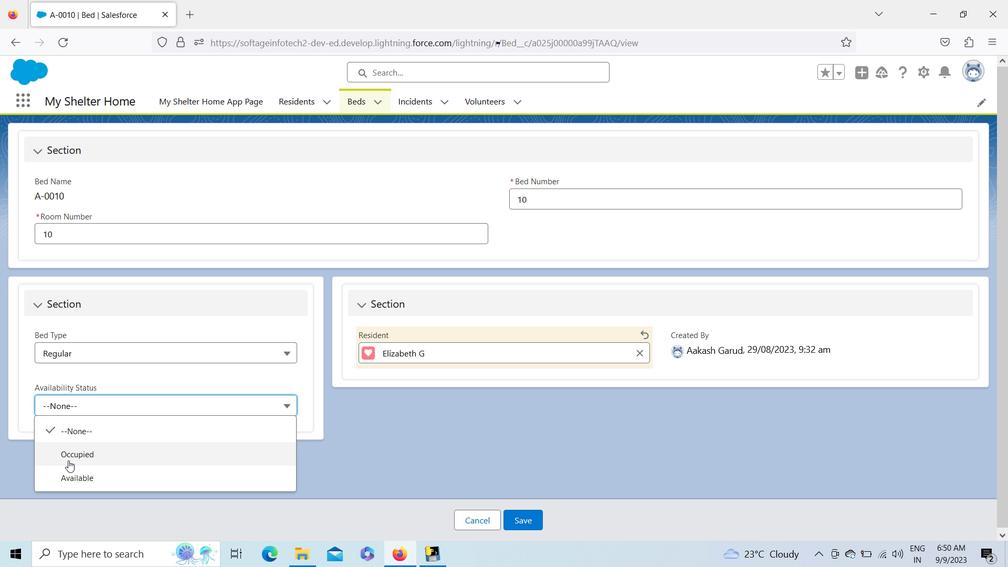 
Action: Mouse pressed left at (68, 460)
Screenshot: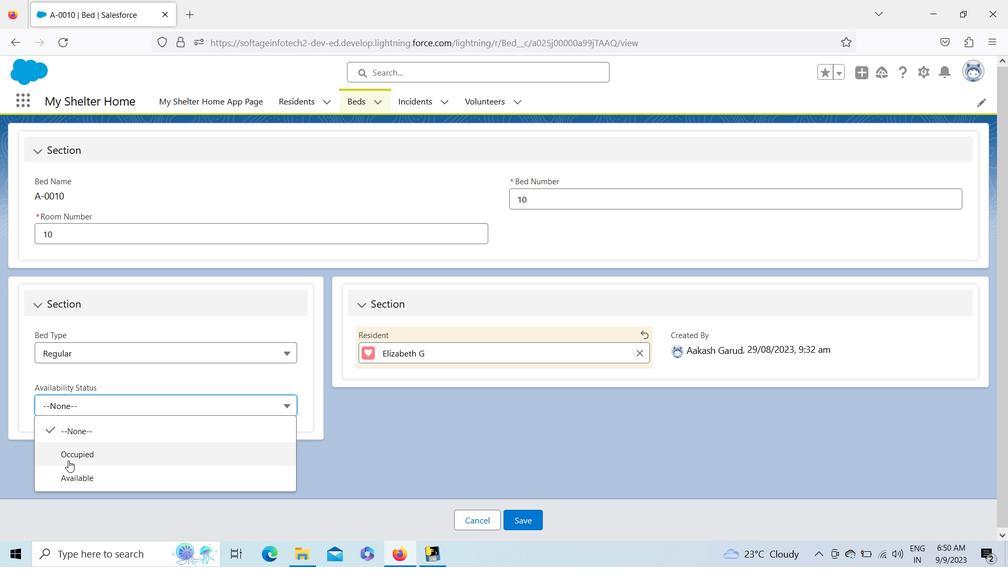 
Action: Mouse moved to (513, 519)
Screenshot: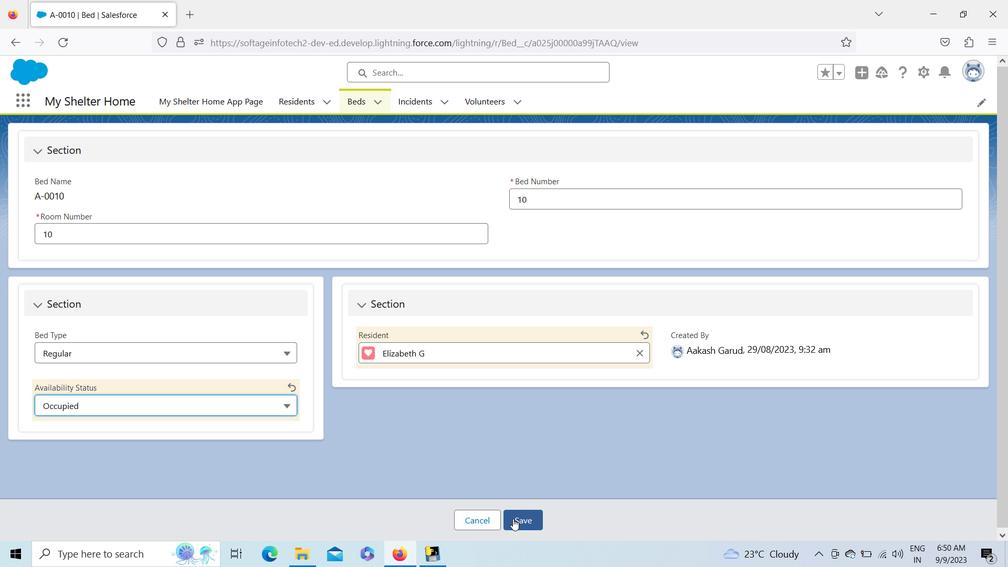 
Action: Mouse pressed left at (513, 519)
Screenshot: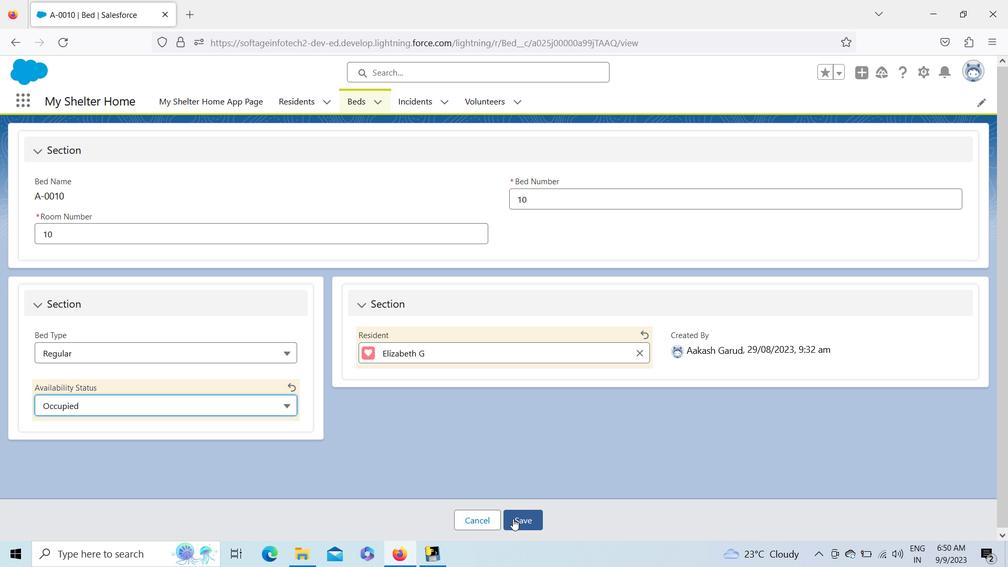 
Action: Mouse moved to (355, 105)
Screenshot: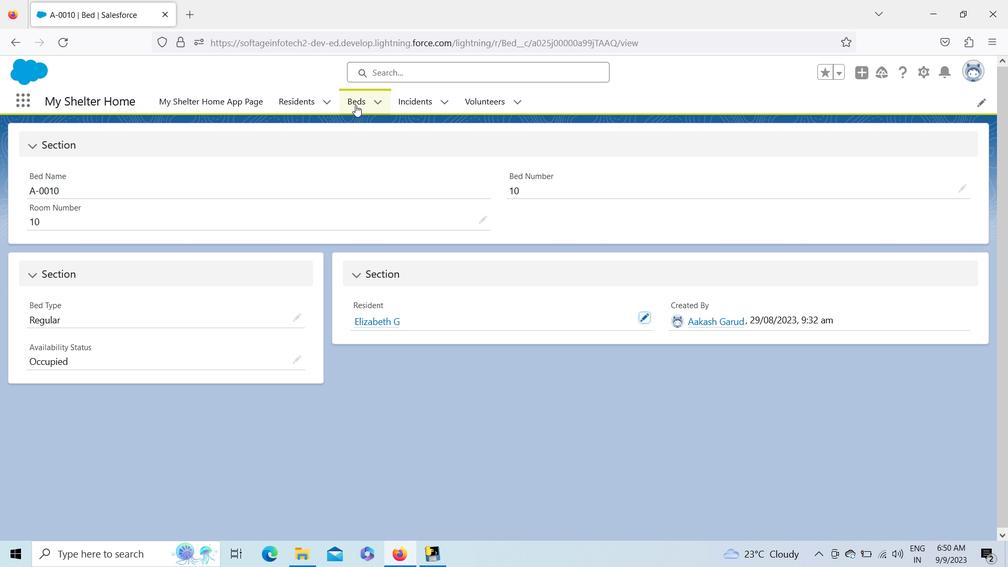 
Action: Mouse pressed left at (355, 105)
Screenshot: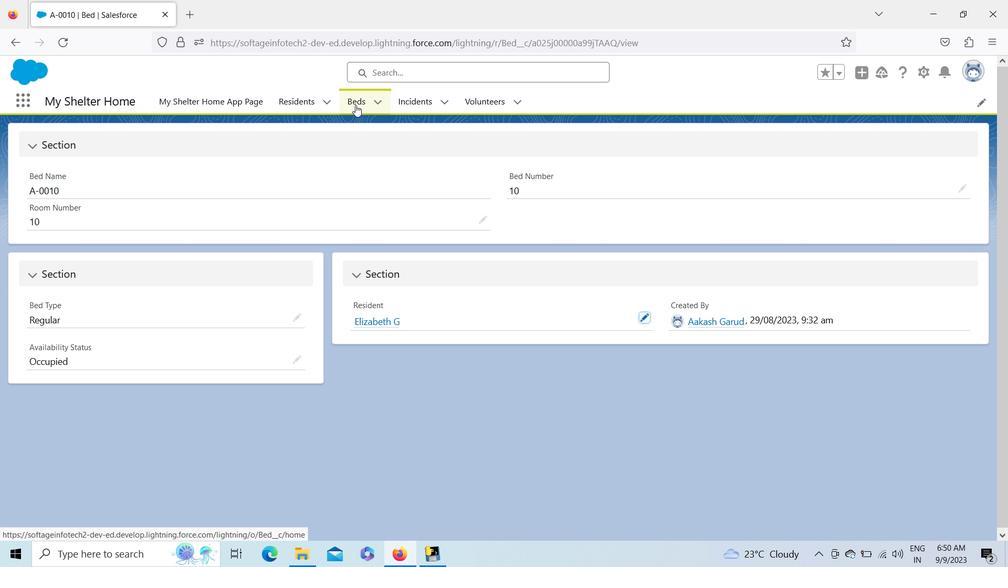 
Action: Mouse moved to (148, 143)
Screenshot: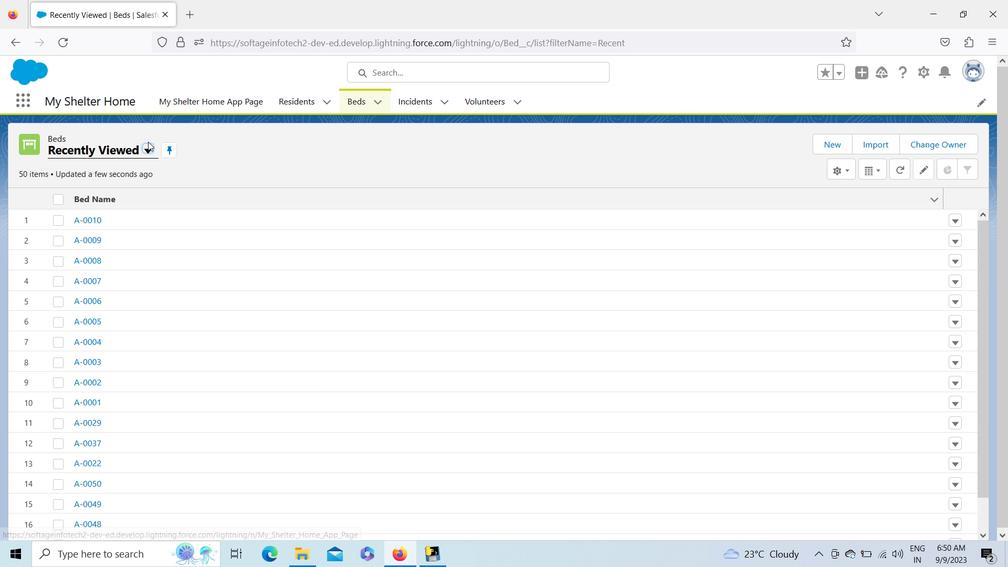 
Action: Mouse pressed left at (148, 143)
Screenshot: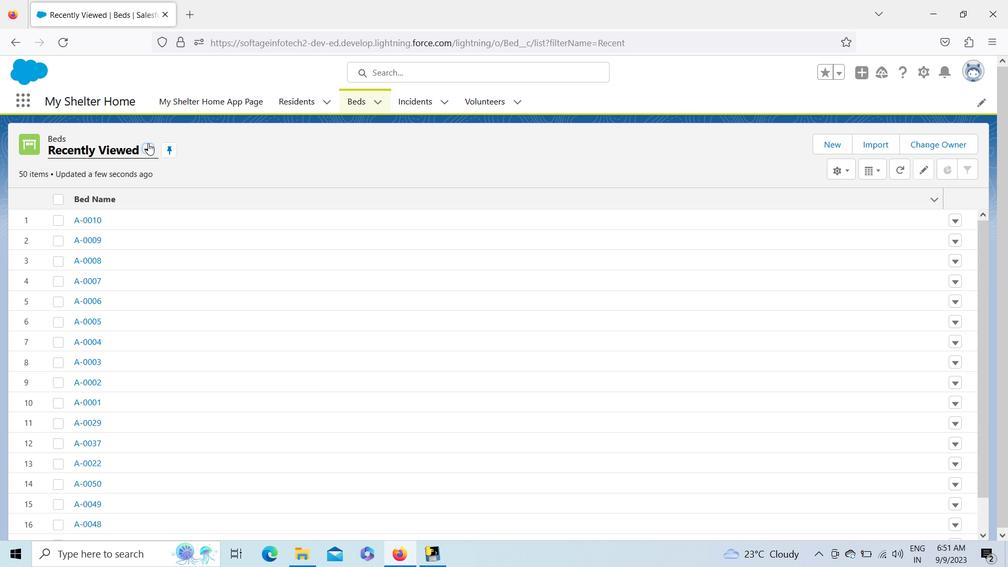 
Action: Mouse moved to (112, 201)
Screenshot: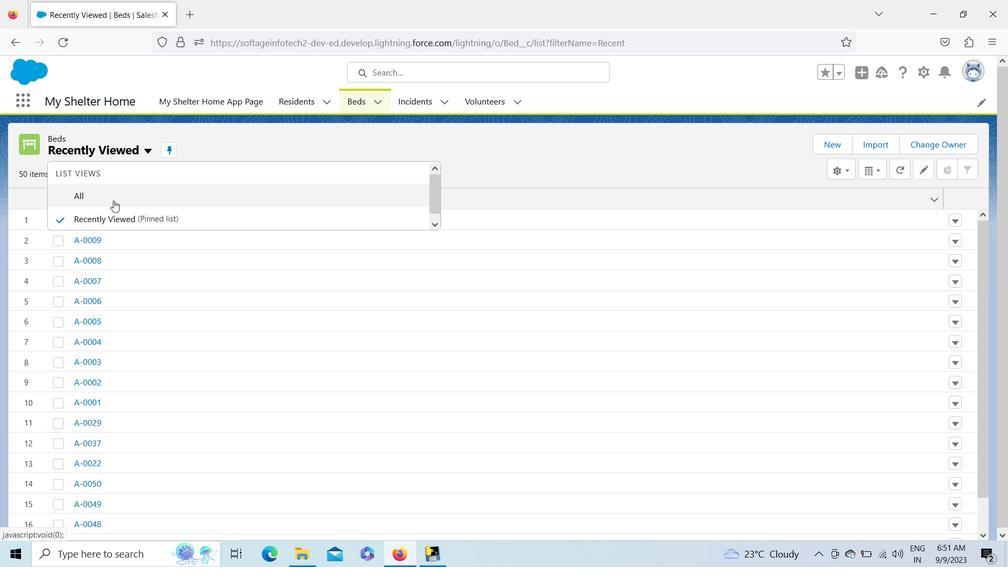
Action: Mouse pressed left at (112, 201)
Screenshot: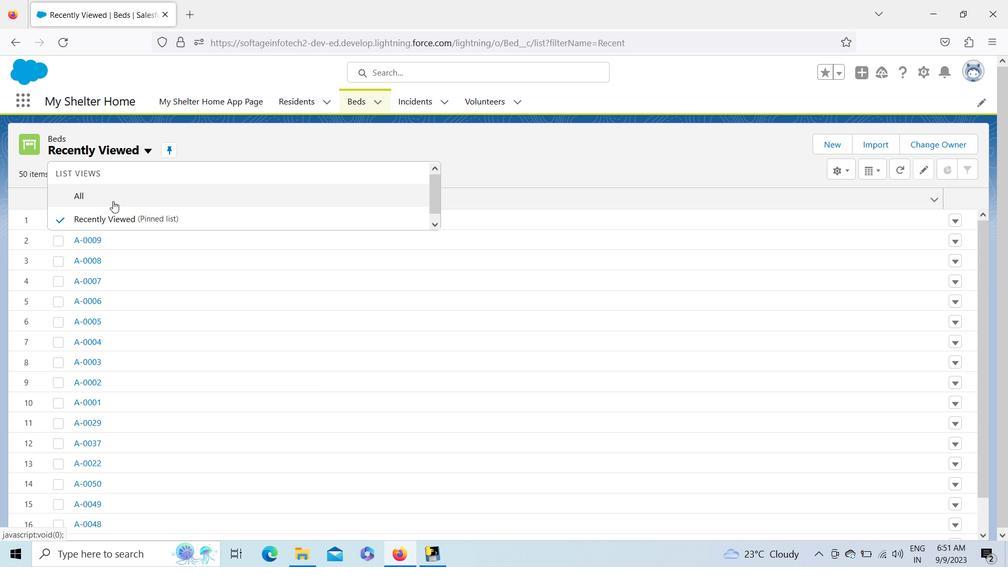
Action: Mouse moved to (73, 424)
Screenshot: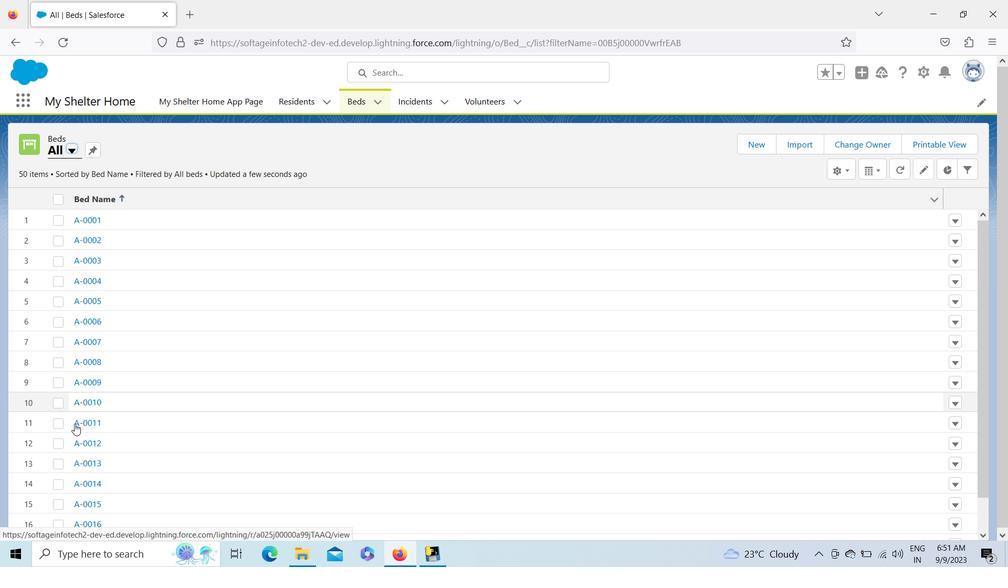 
Action: Mouse pressed left at (73, 424)
Screenshot: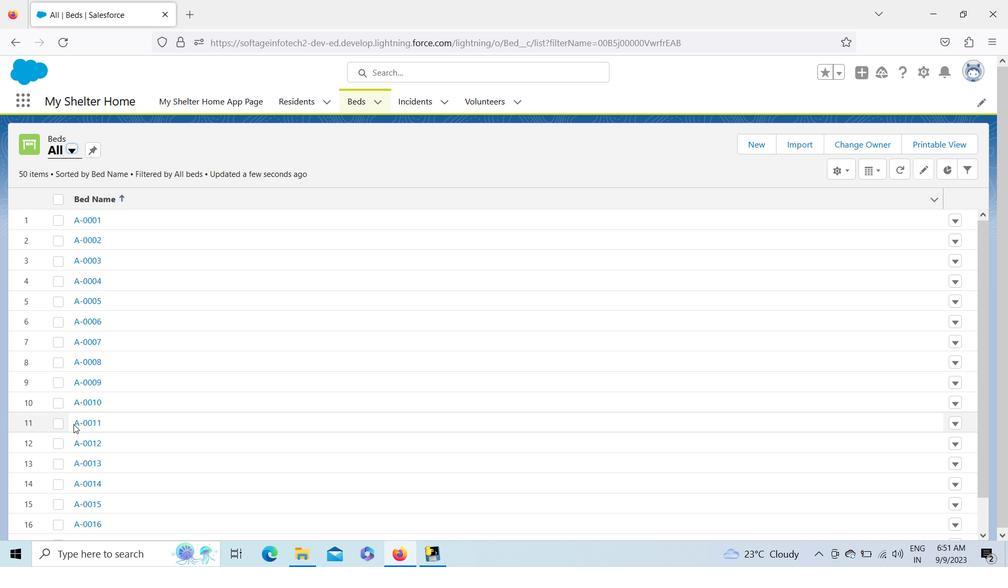
Action: Mouse moved to (87, 420)
